 Task: Find and compare round trip flights from New Delhi to Mumbai for 1st June to 2nd June, considering price, duration, and stops.
Action: Mouse moved to (477, 268)
Screenshot: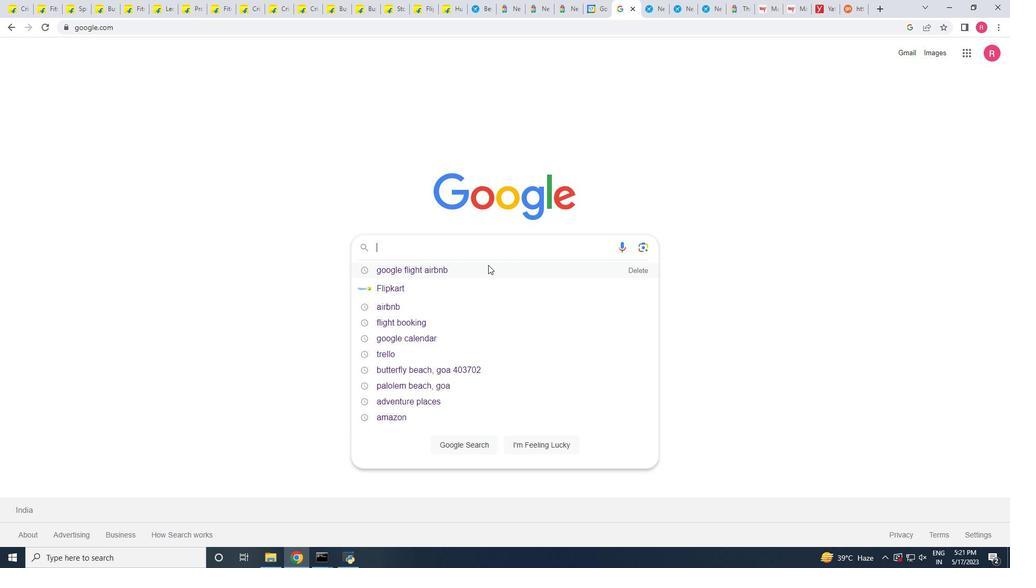 
Action: Mouse pressed left at (477, 268)
Screenshot: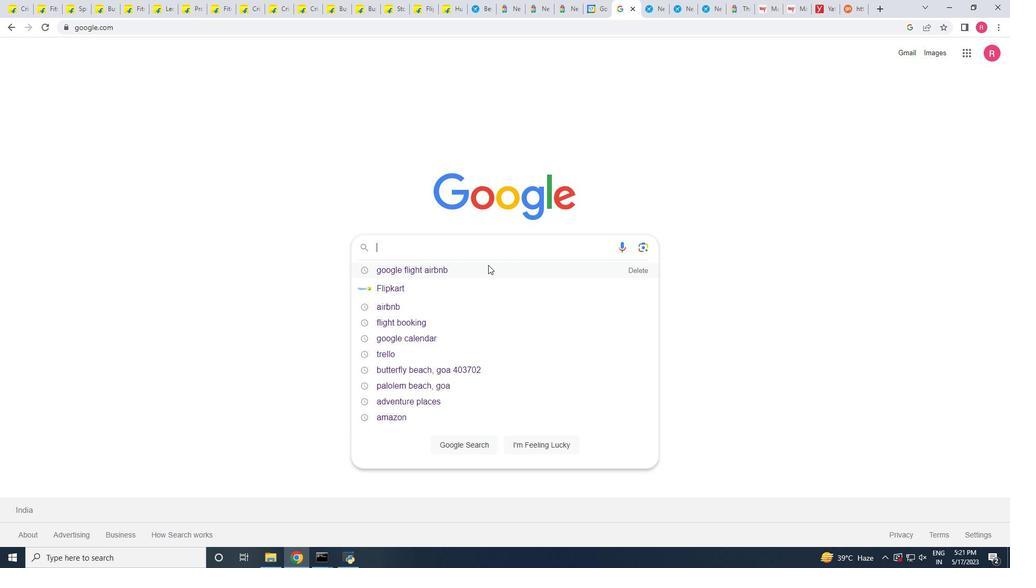 
Action: Mouse moved to (140, 165)
Screenshot: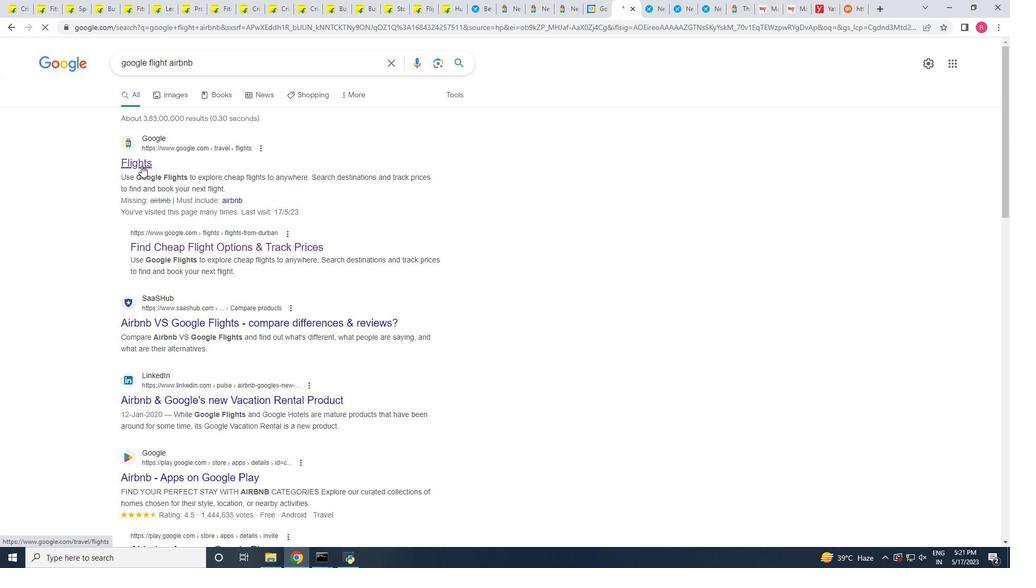 
Action: Mouse pressed left at (140, 165)
Screenshot: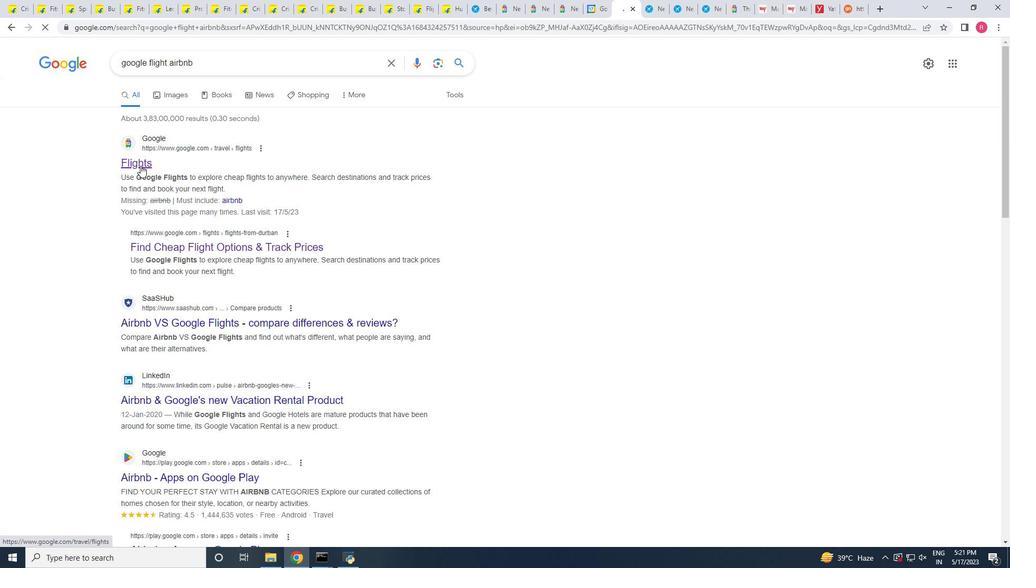 
Action: Mouse moved to (302, 258)
Screenshot: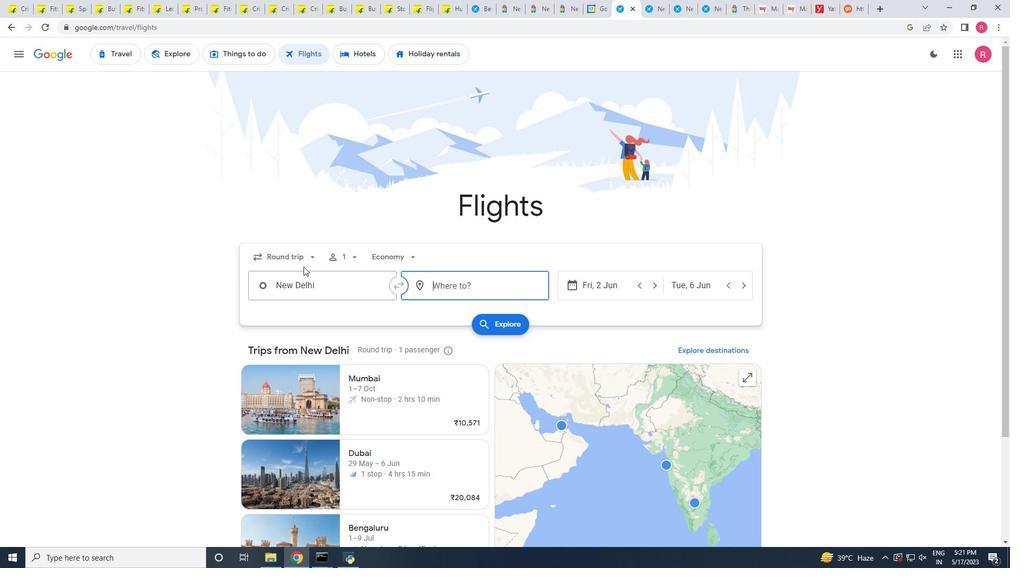 
Action: Mouse pressed left at (302, 258)
Screenshot: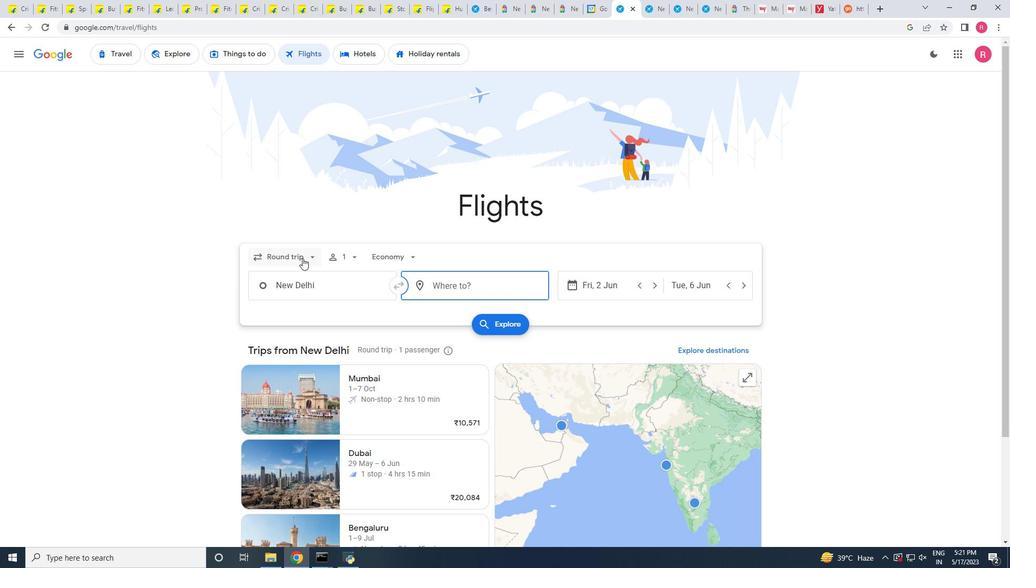 
Action: Mouse moved to (295, 289)
Screenshot: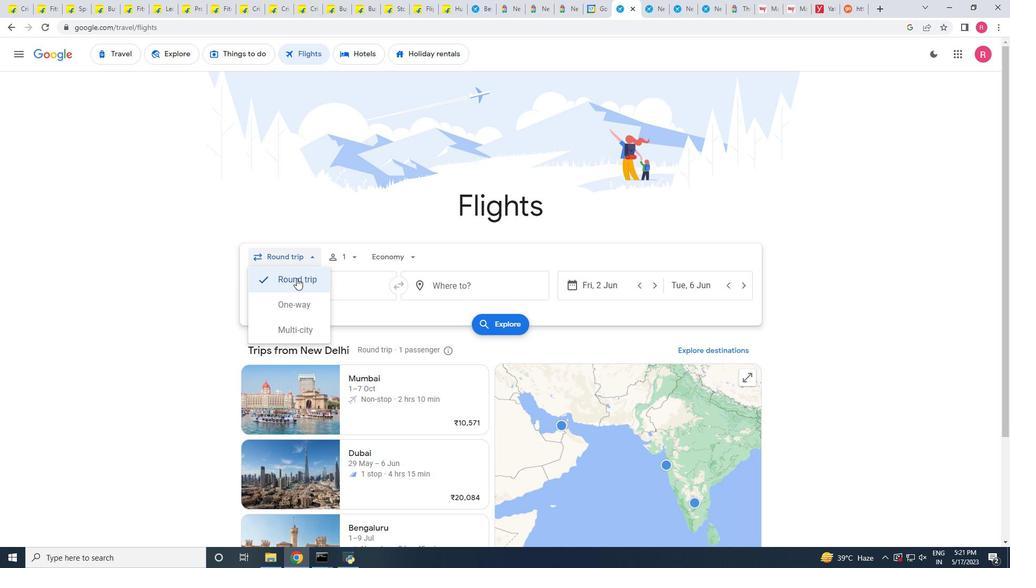
Action: Mouse pressed left at (295, 289)
Screenshot: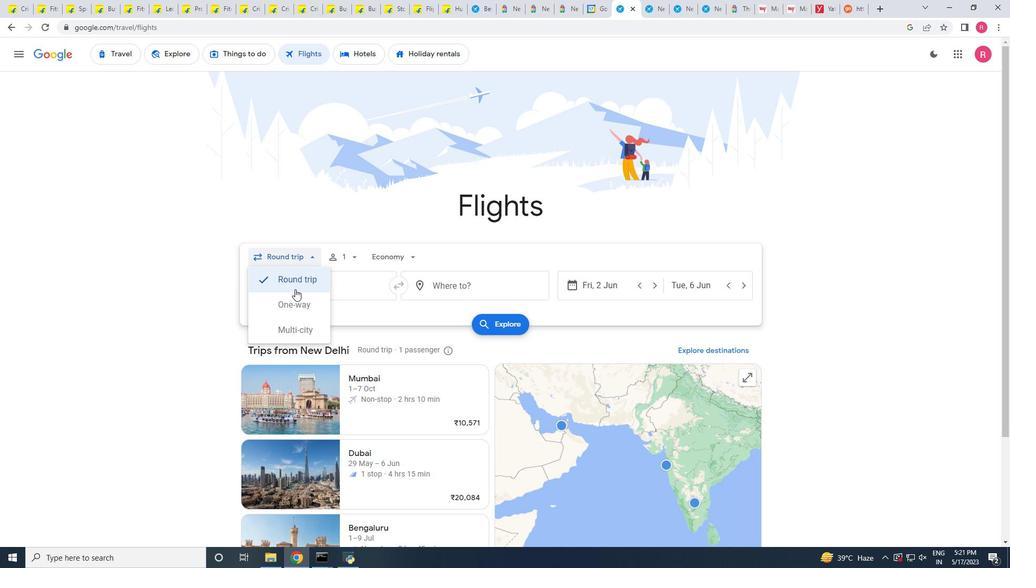 
Action: Mouse moved to (334, 264)
Screenshot: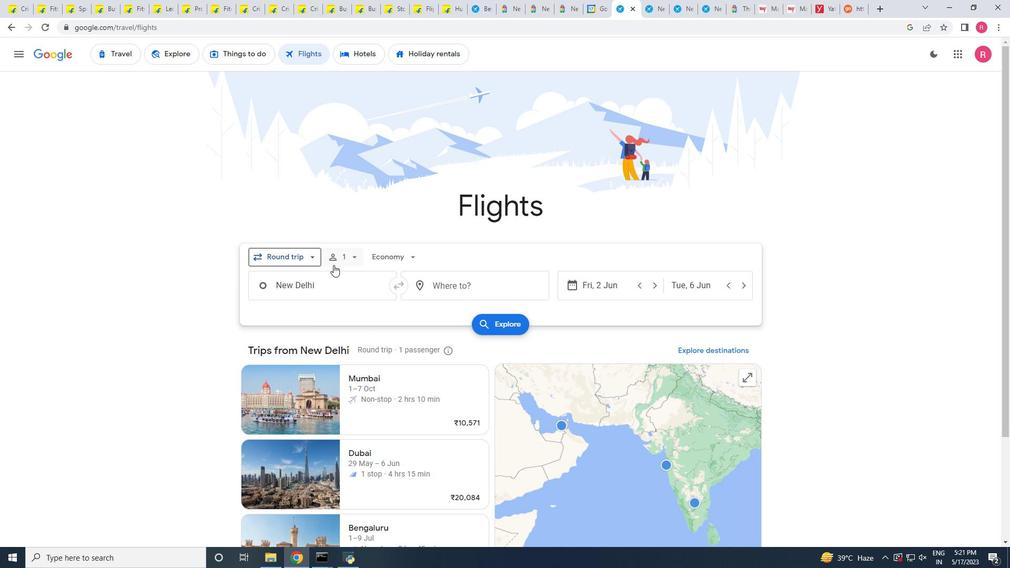 
Action: Mouse pressed left at (334, 264)
Screenshot: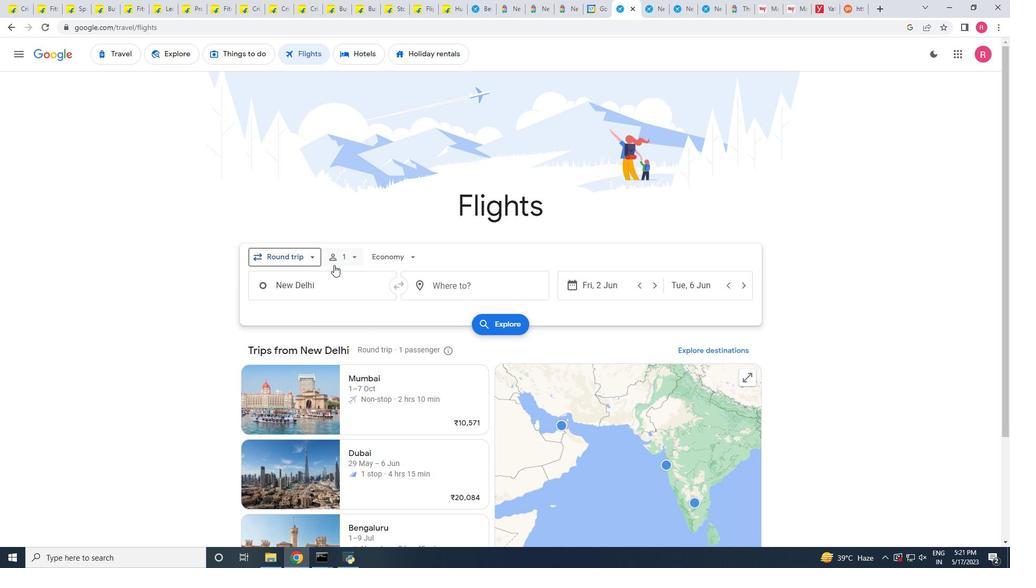 
Action: Mouse moved to (425, 396)
Screenshot: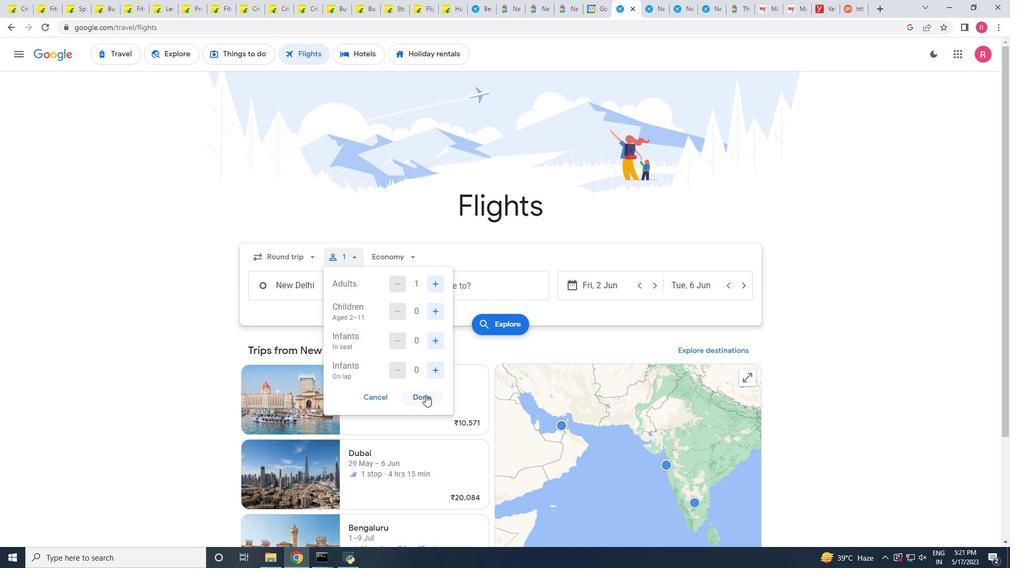 
Action: Mouse pressed left at (425, 396)
Screenshot: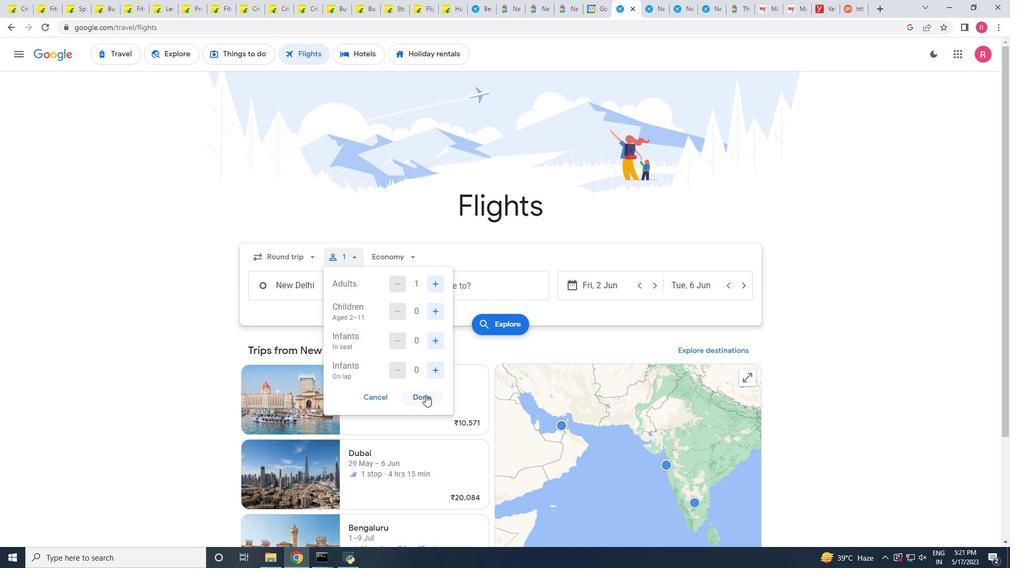 
Action: Mouse moved to (386, 252)
Screenshot: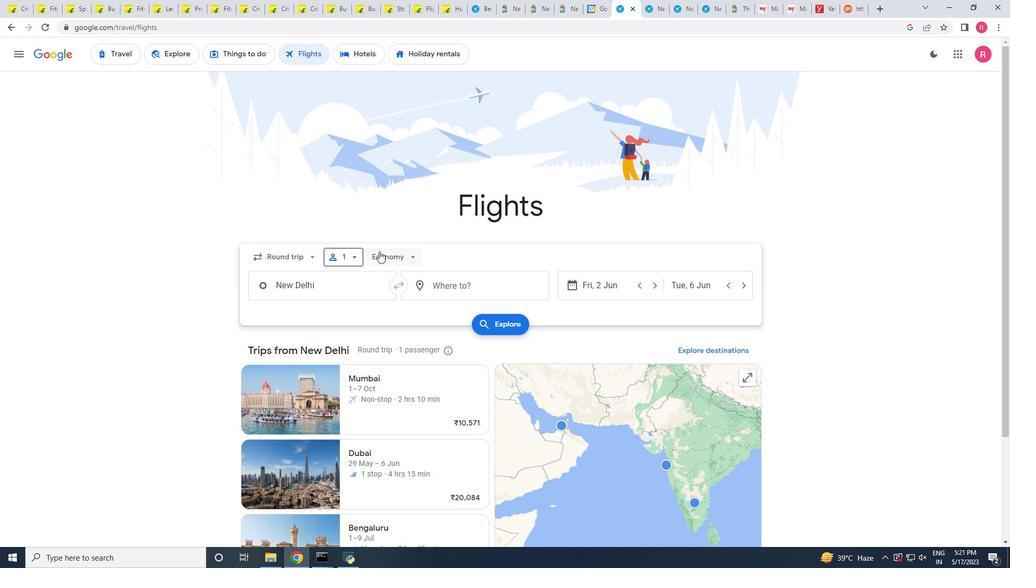 
Action: Mouse pressed left at (385, 252)
Screenshot: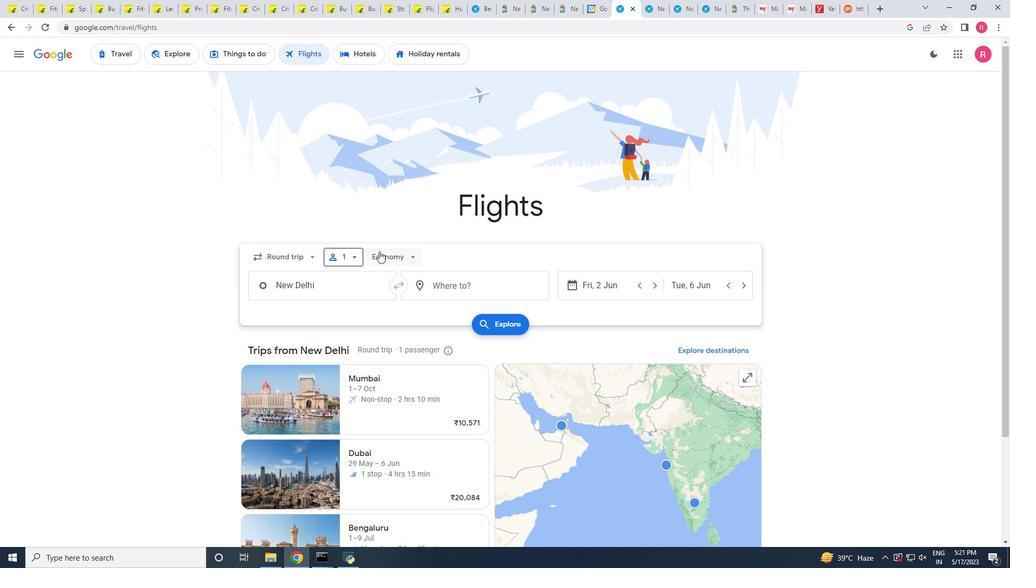 
Action: Mouse moved to (398, 284)
Screenshot: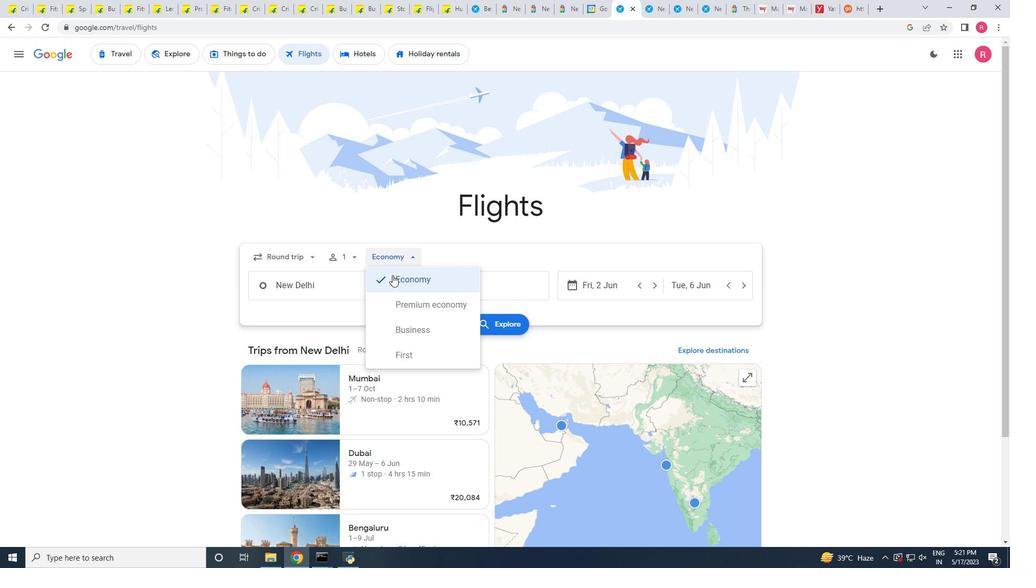 
Action: Mouse pressed left at (398, 284)
Screenshot: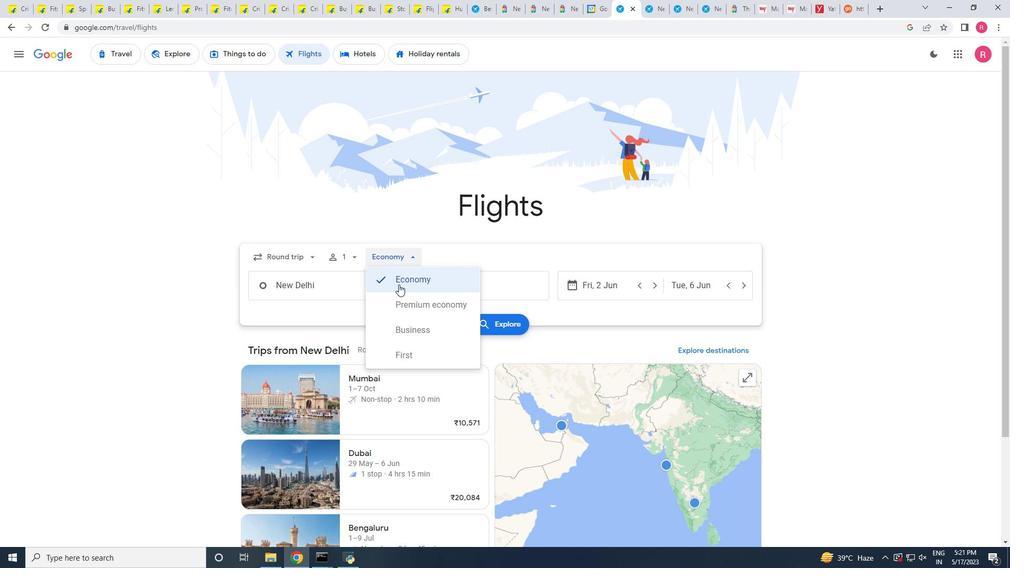 
Action: Mouse moved to (454, 301)
Screenshot: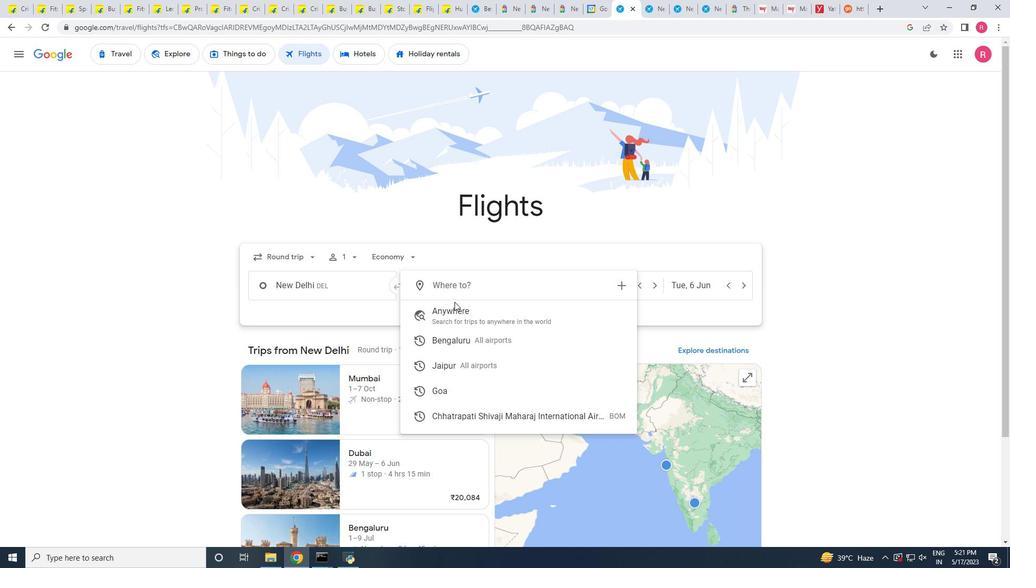 
Action: Key pressed mum
Screenshot: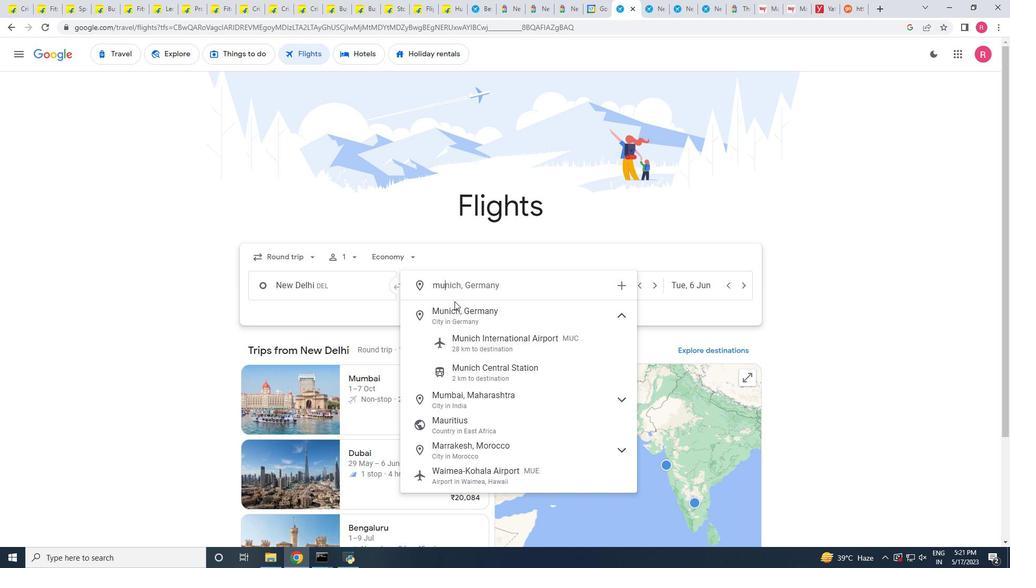 
Action: Mouse moved to (471, 335)
Screenshot: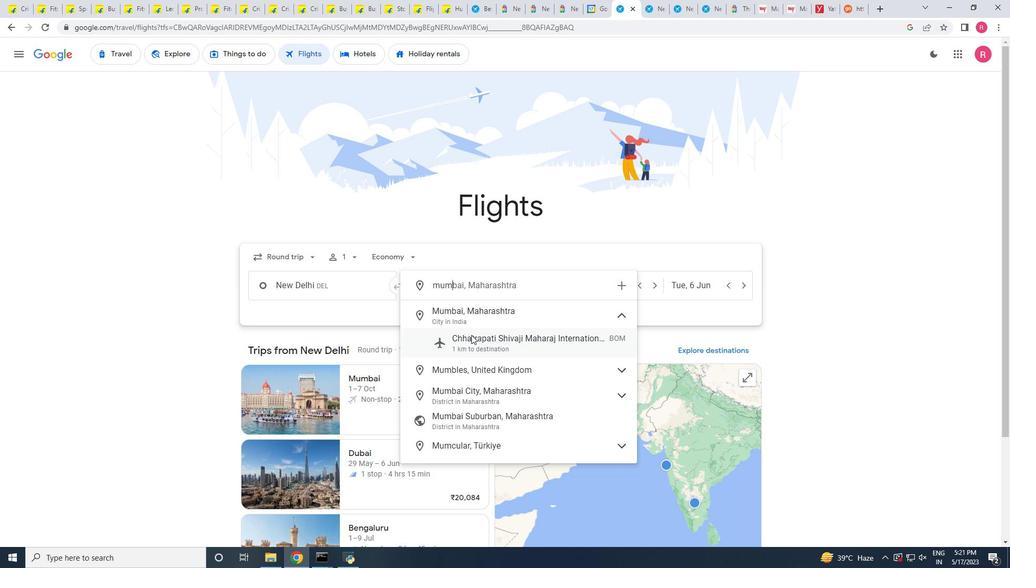
Action: Mouse pressed left at (471, 335)
Screenshot: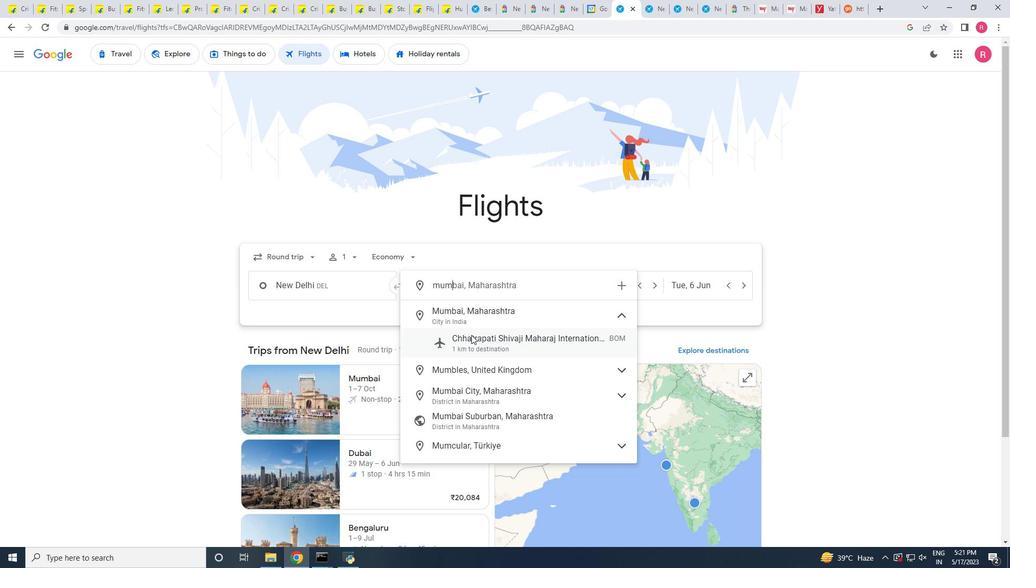
Action: Mouse moved to (622, 289)
Screenshot: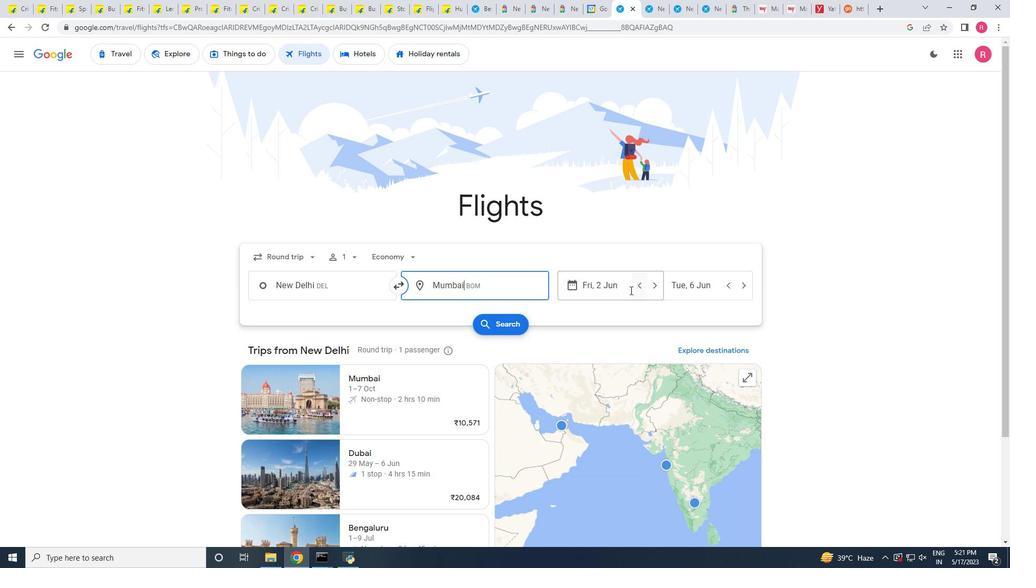 
Action: Mouse pressed left at (622, 289)
Screenshot: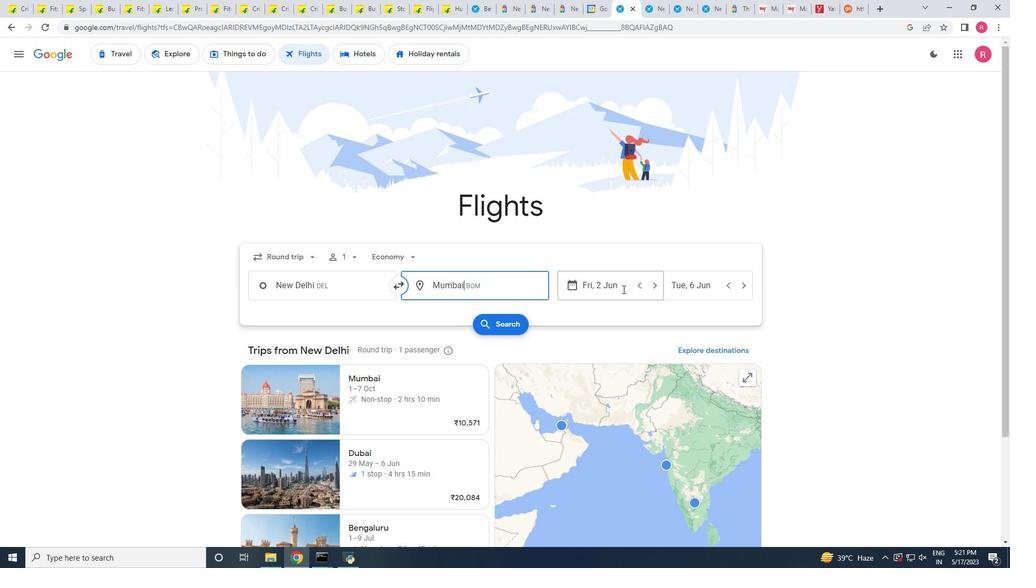 
Action: Mouse moved to (681, 363)
Screenshot: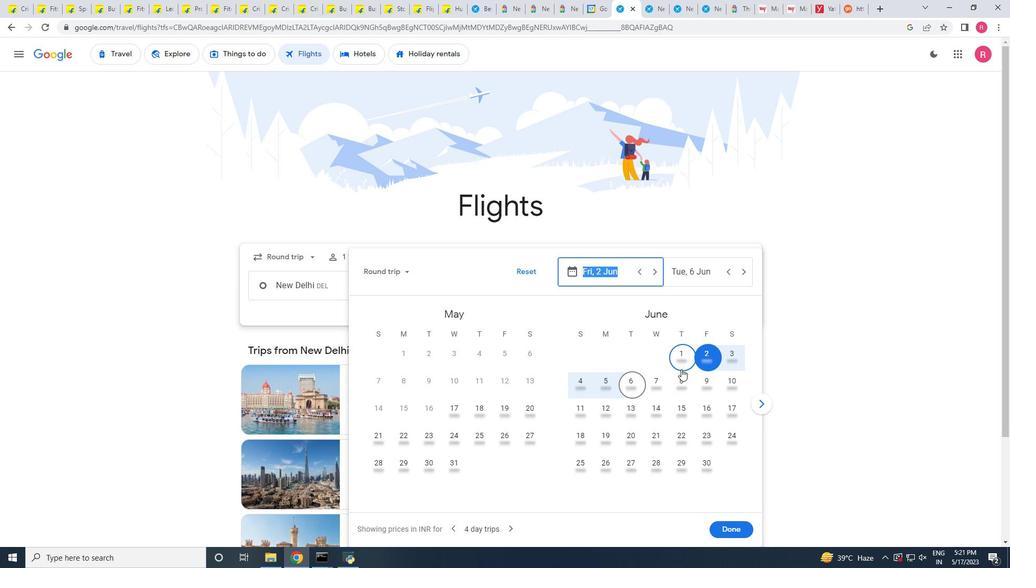 
Action: Mouse pressed left at (681, 363)
Screenshot: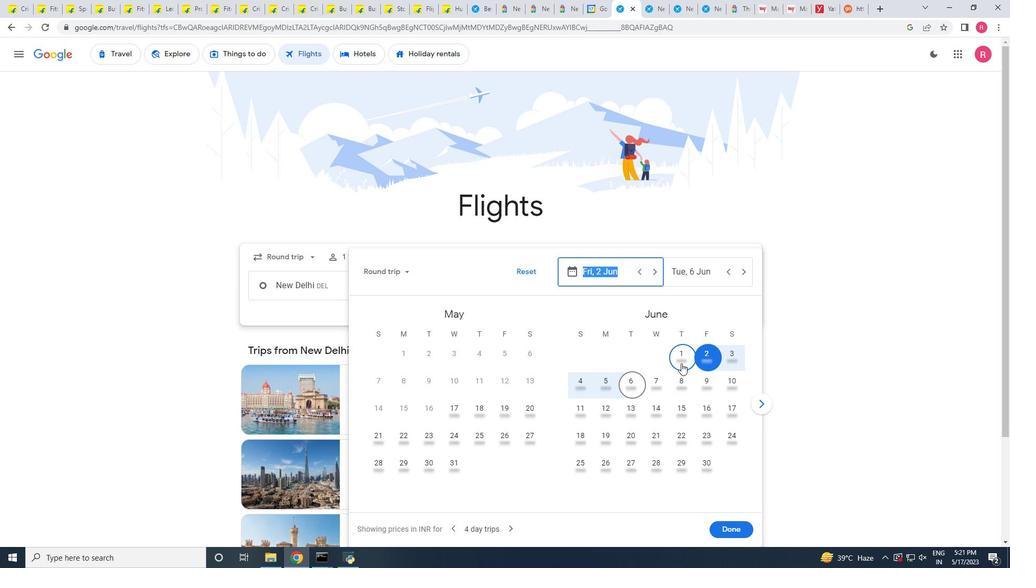 
Action: Mouse moved to (694, 284)
Screenshot: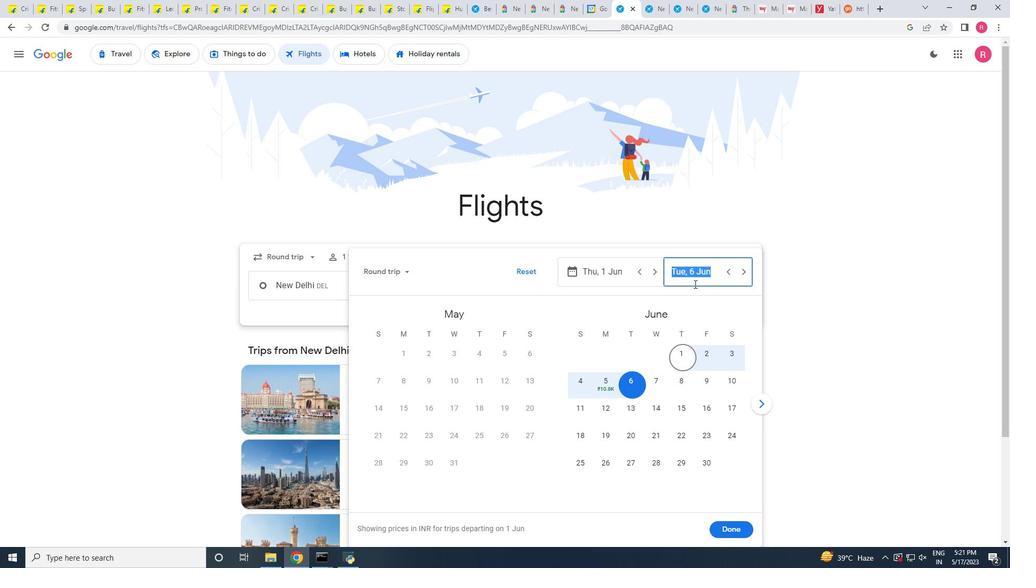 
Action: Mouse pressed left at (694, 284)
Screenshot: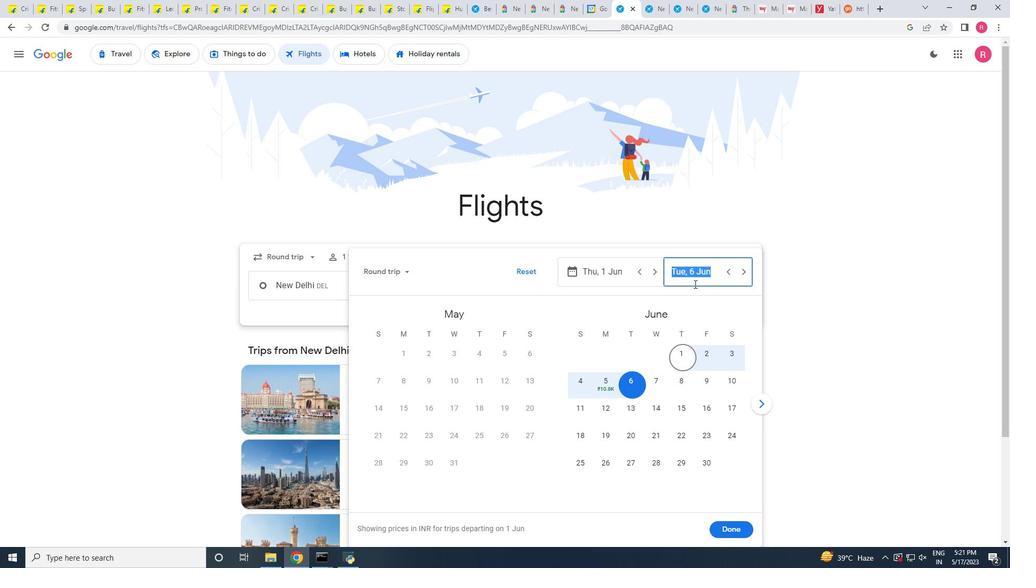
Action: Mouse moved to (705, 351)
Screenshot: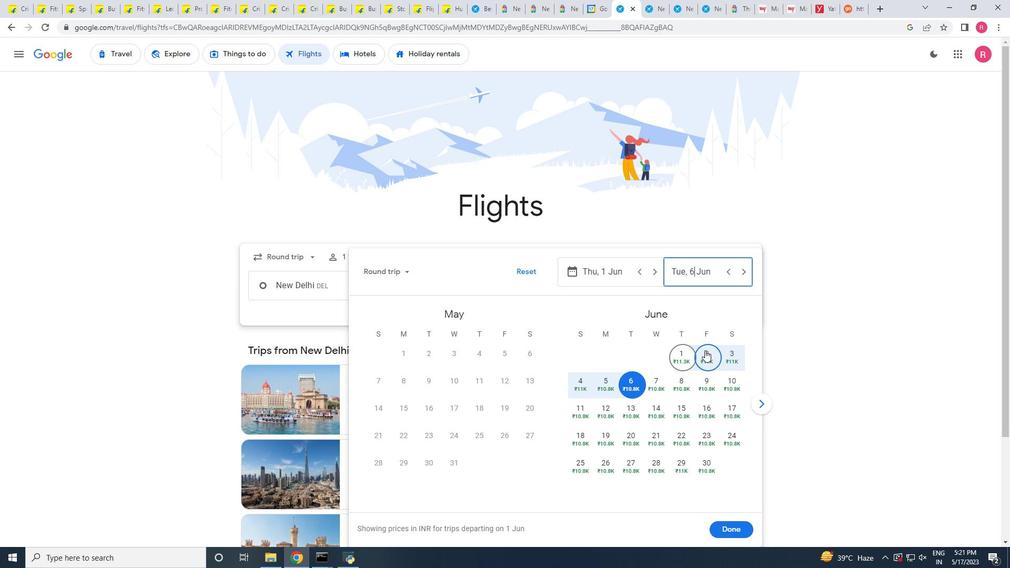 
Action: Mouse pressed left at (705, 351)
Screenshot: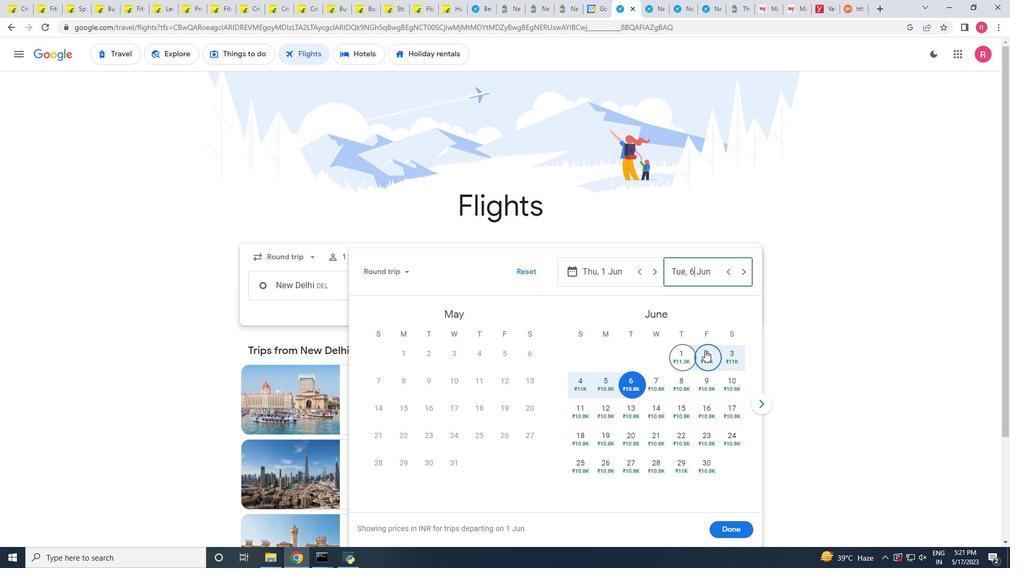 
Action: Mouse moved to (720, 527)
Screenshot: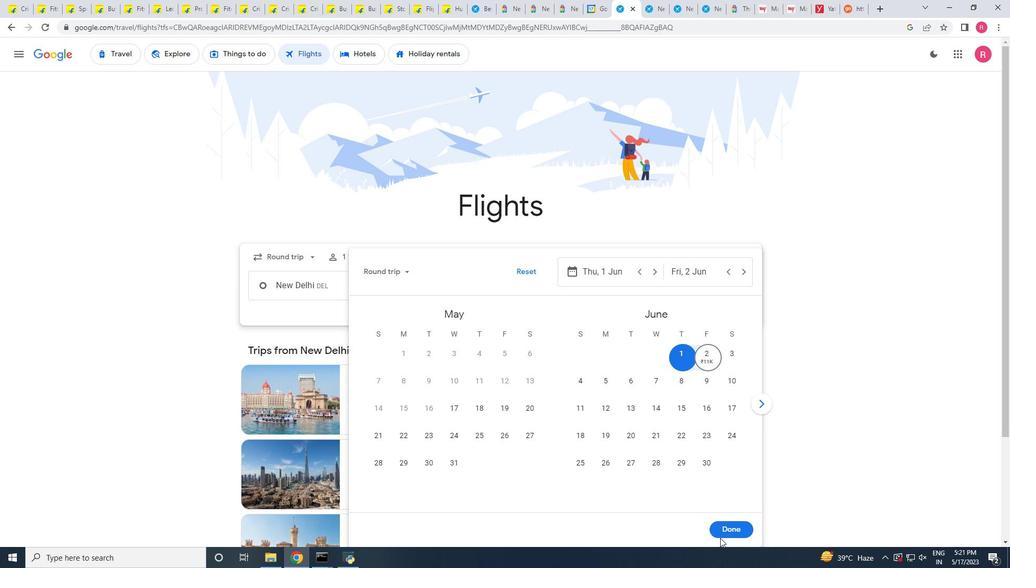 
Action: Mouse pressed left at (720, 527)
Screenshot: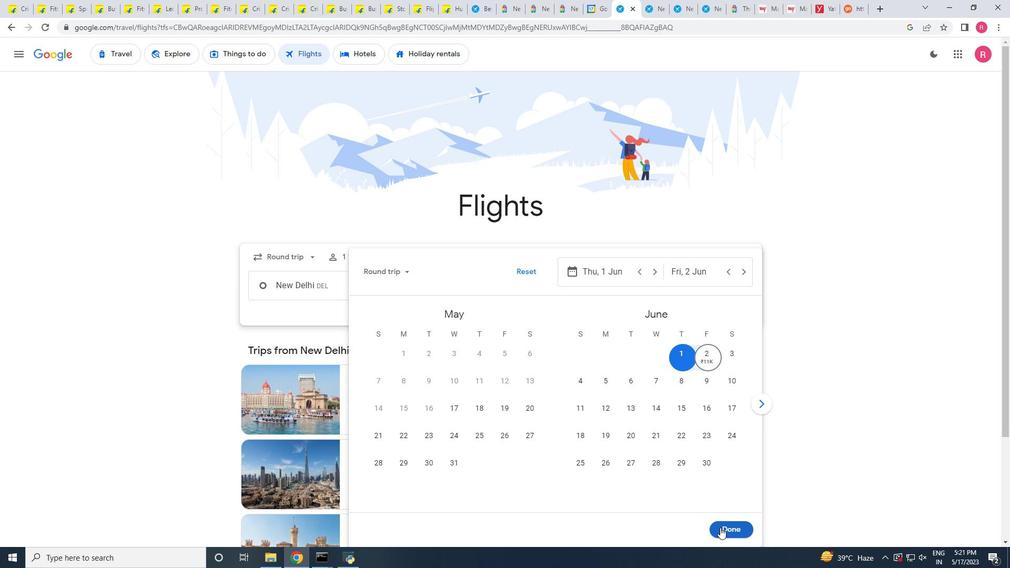 
Action: Mouse moved to (506, 320)
Screenshot: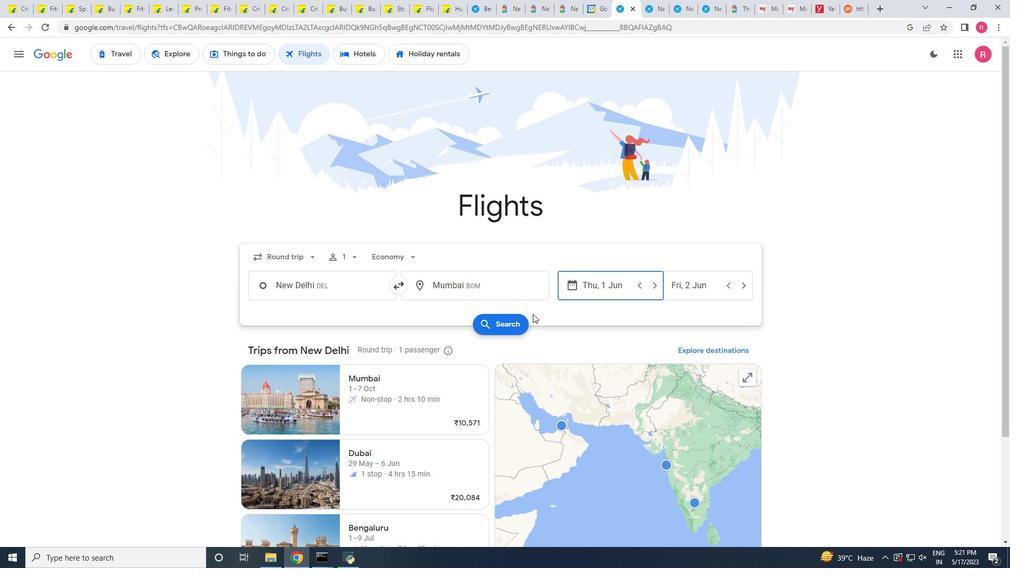 
Action: Mouse pressed left at (506, 320)
Screenshot: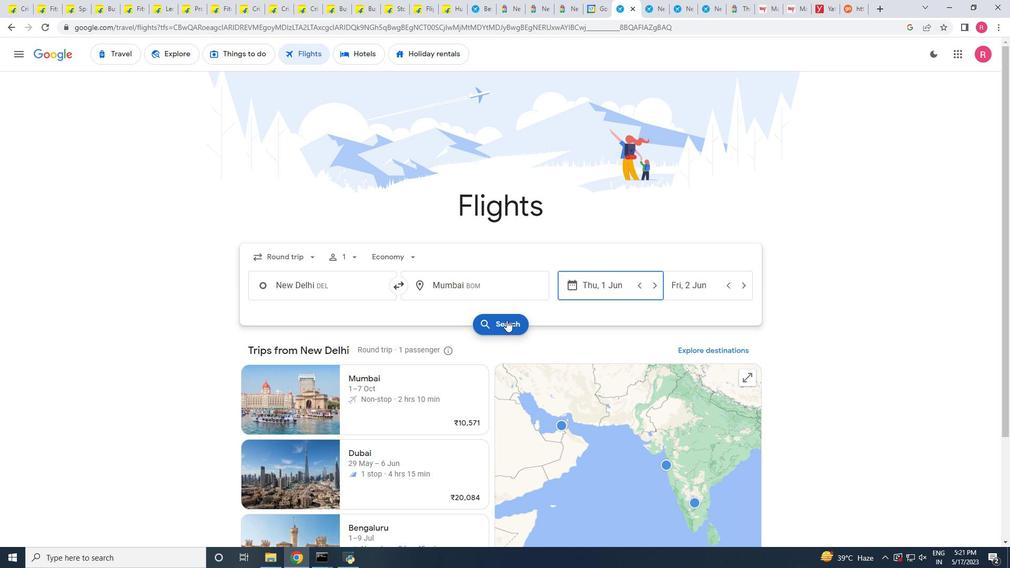 
Action: Mouse moved to (243, 148)
Screenshot: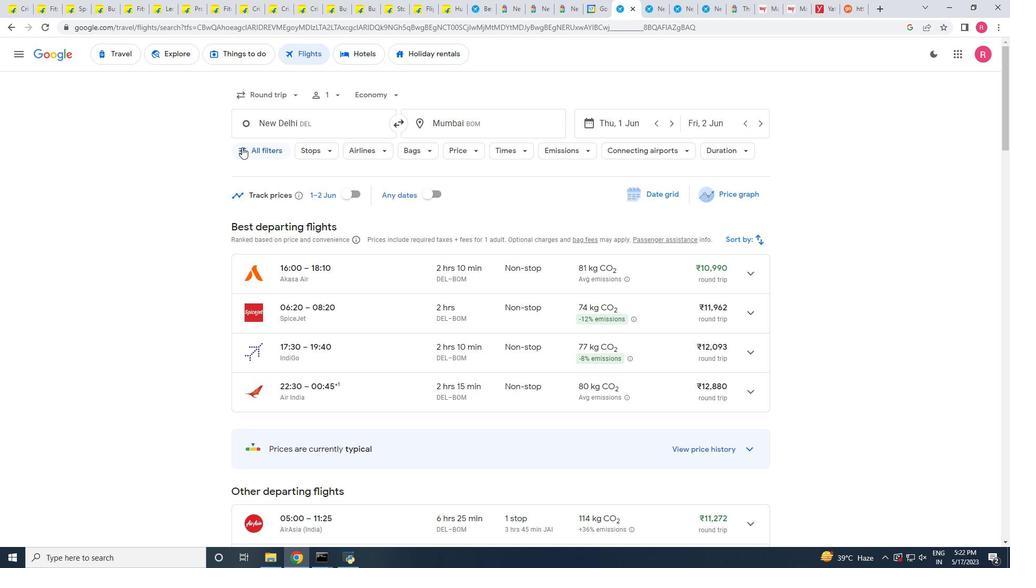 
Action: Mouse pressed left at (243, 148)
Screenshot: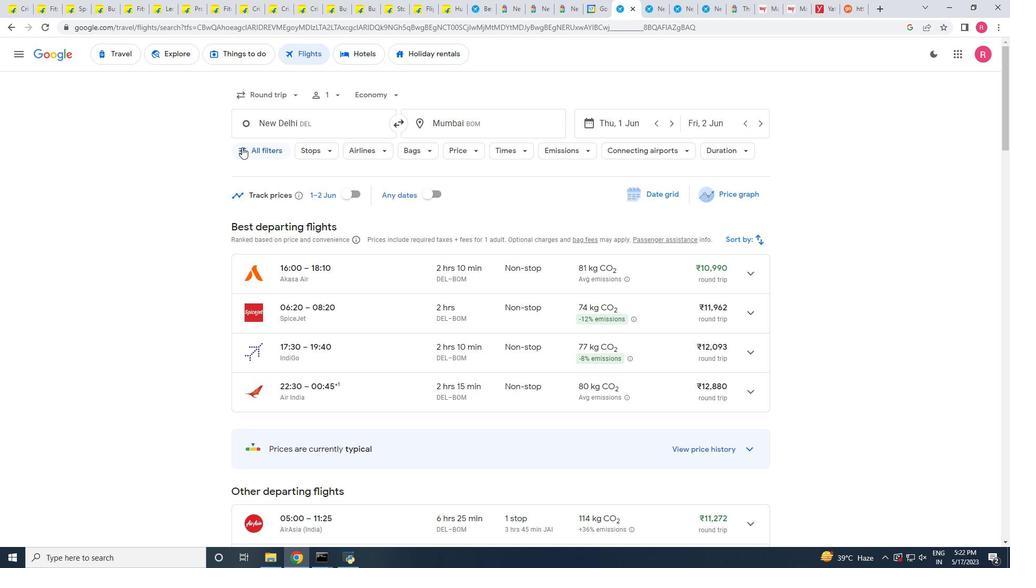 
Action: Mouse moved to (329, 337)
Screenshot: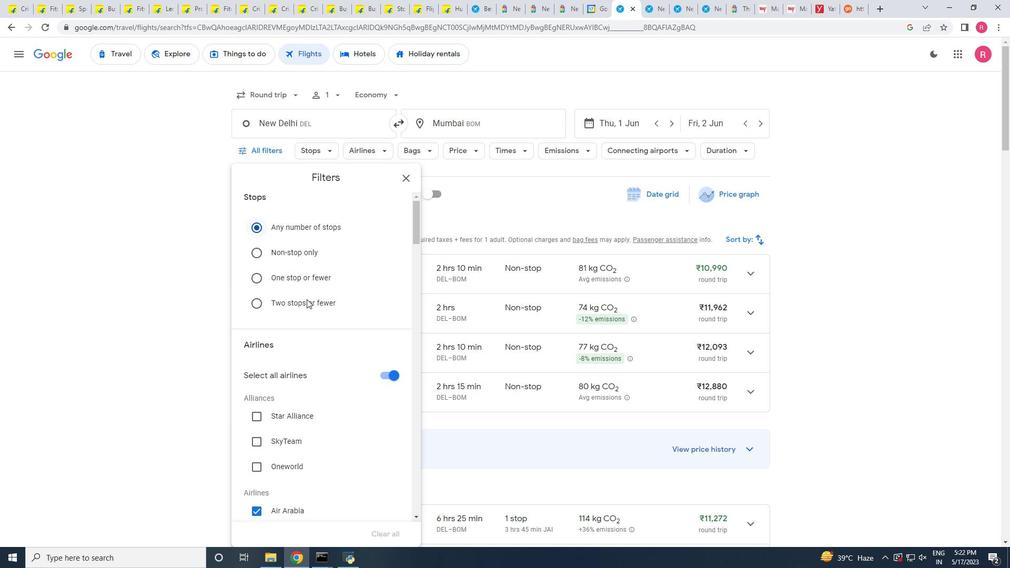 
Action: Mouse scrolled (329, 336) with delta (0, 0)
Screenshot: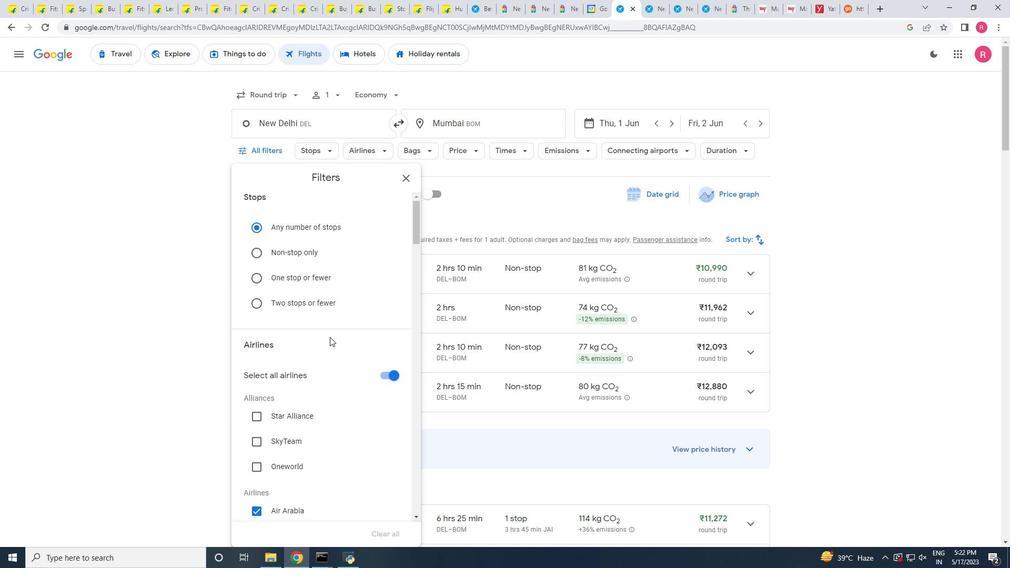 
Action: Mouse scrolled (329, 336) with delta (0, 0)
Screenshot: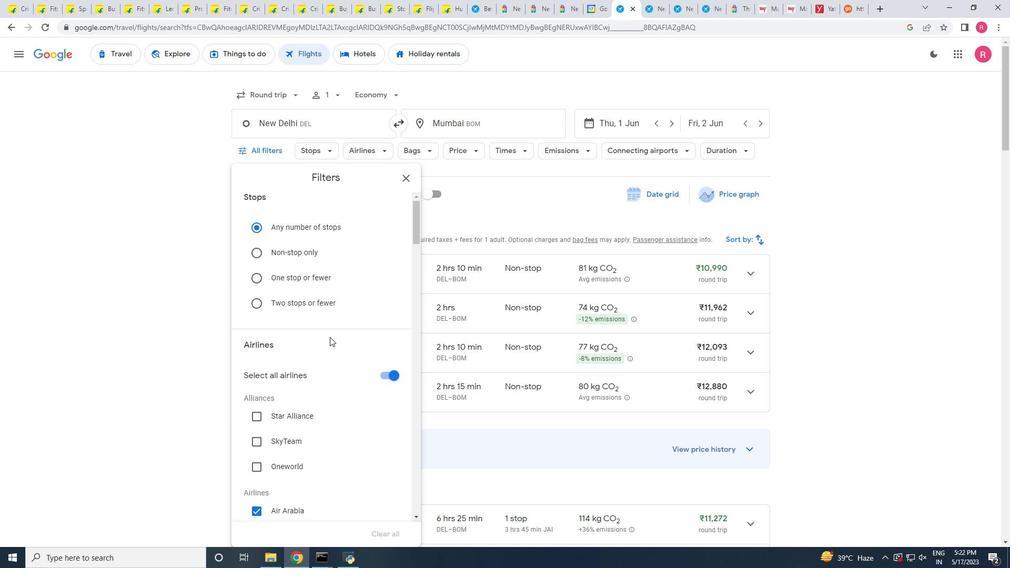 
Action: Mouse scrolled (329, 336) with delta (0, 0)
Screenshot: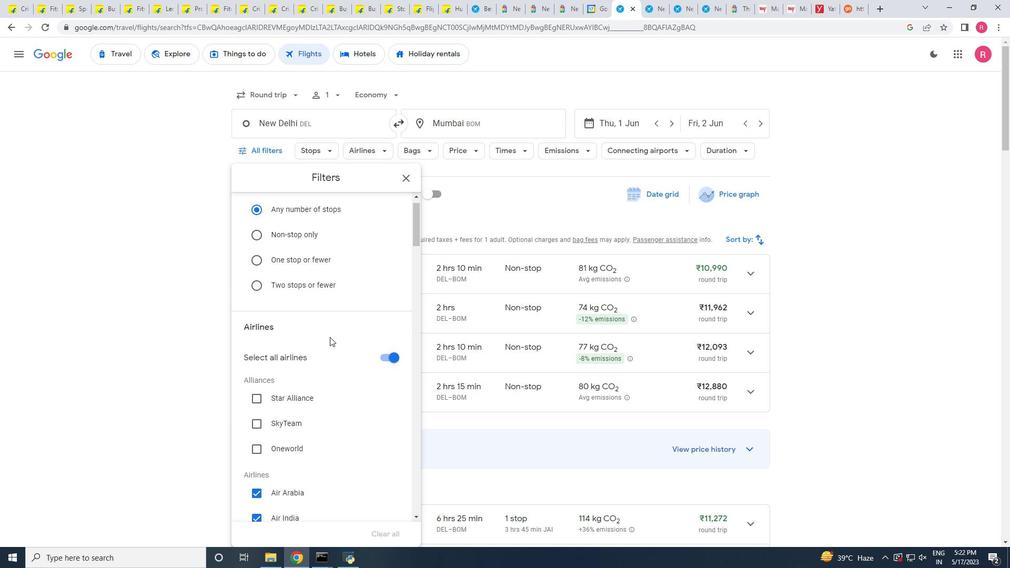 
Action: Mouse scrolled (329, 336) with delta (0, 0)
Screenshot: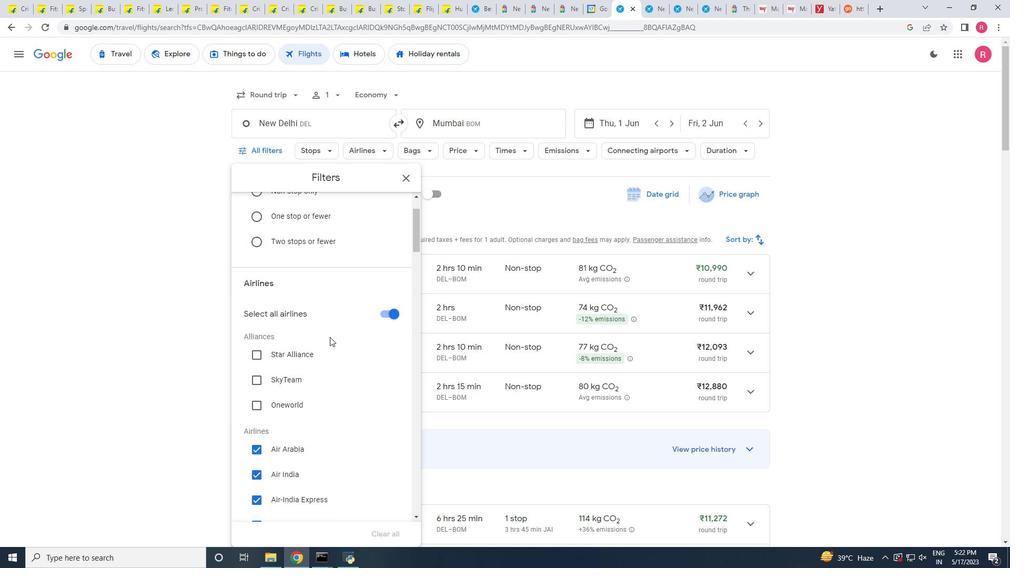 
Action: Mouse scrolled (329, 336) with delta (0, 0)
Screenshot: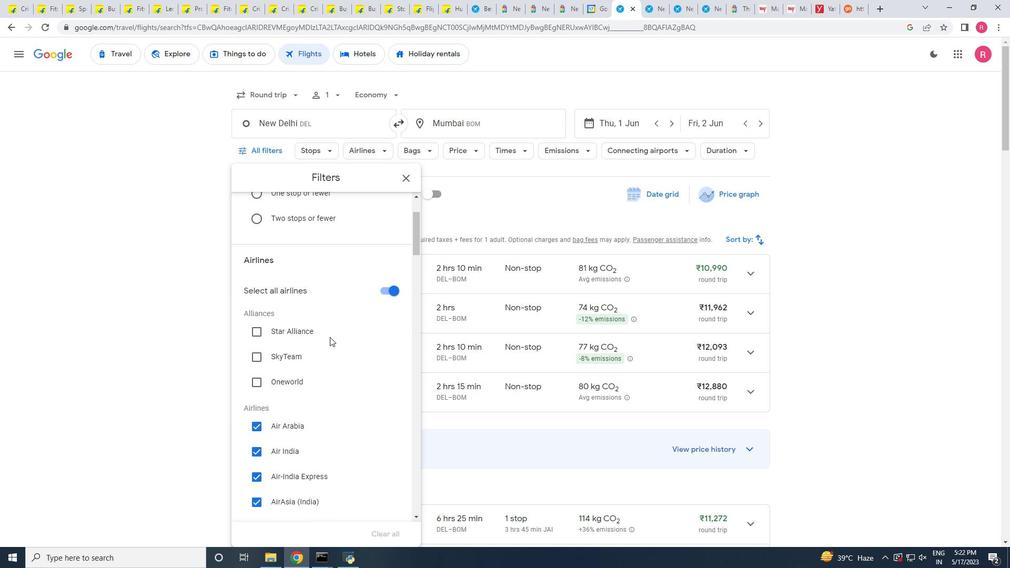 
Action: Mouse scrolled (329, 336) with delta (0, 0)
Screenshot: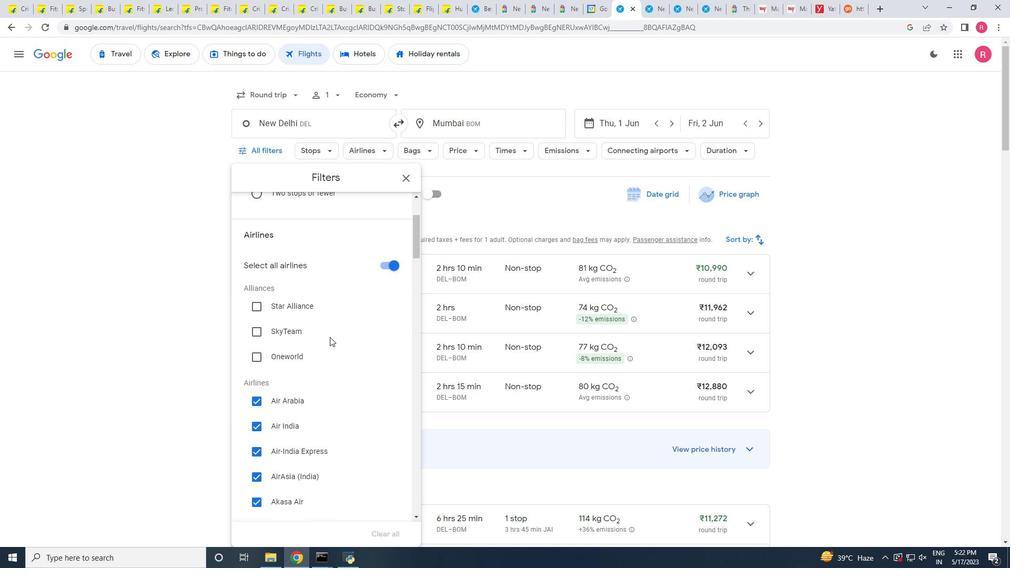 
Action: Mouse moved to (330, 337)
Screenshot: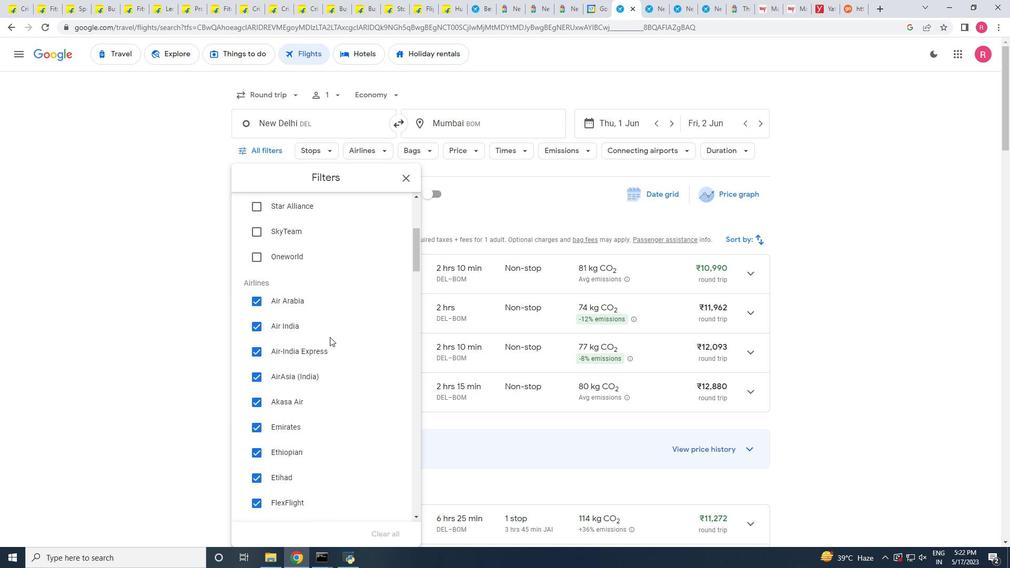 
Action: Mouse scrolled (330, 336) with delta (0, 0)
Screenshot: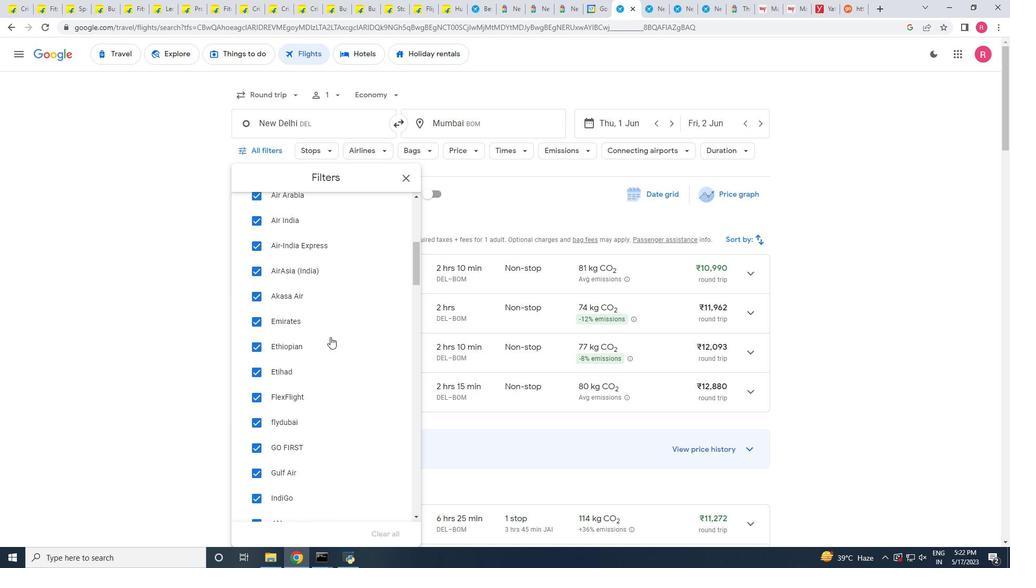 
Action: Mouse scrolled (330, 336) with delta (0, 0)
Screenshot: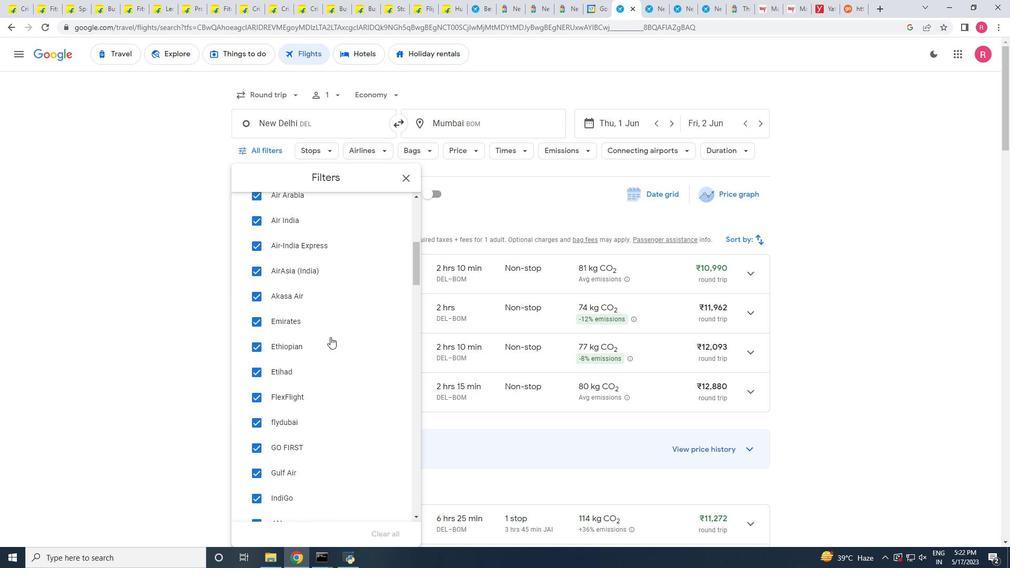 
Action: Mouse scrolled (330, 336) with delta (0, 0)
Screenshot: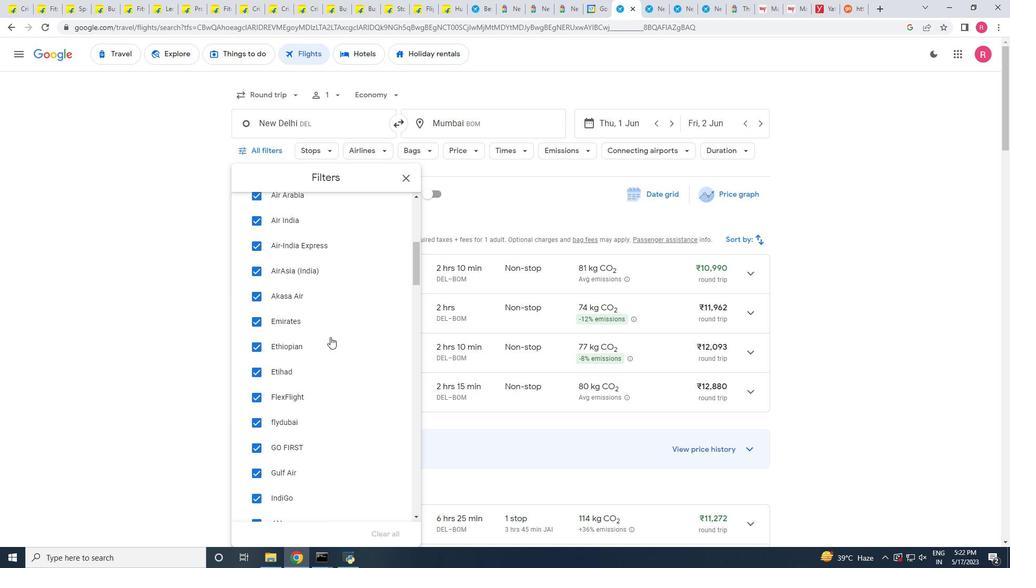 
Action: Mouse scrolled (330, 336) with delta (0, 0)
Screenshot: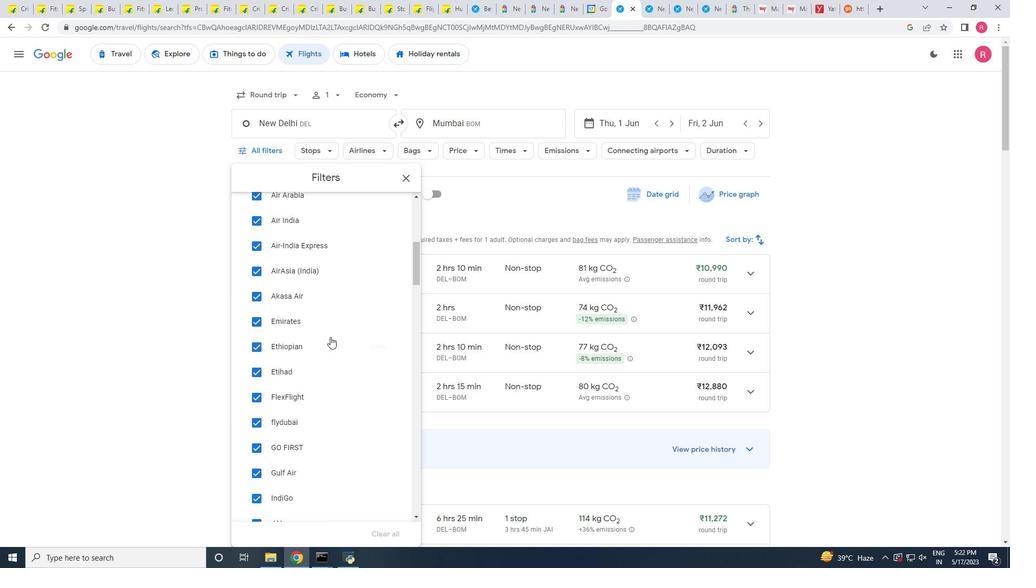 
Action: Mouse scrolled (330, 336) with delta (0, 0)
Screenshot: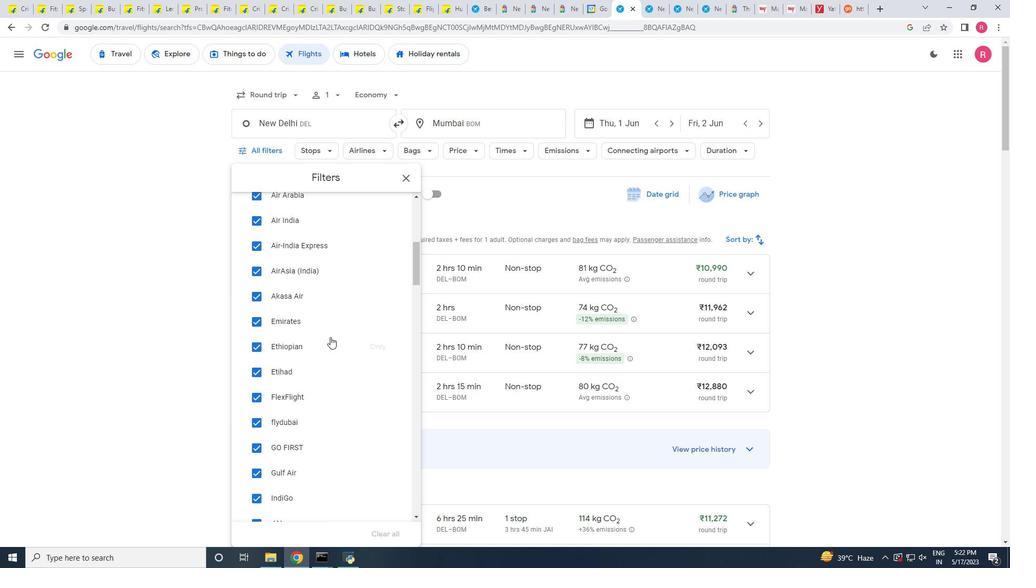 
Action: Mouse scrolled (330, 336) with delta (0, 0)
Screenshot: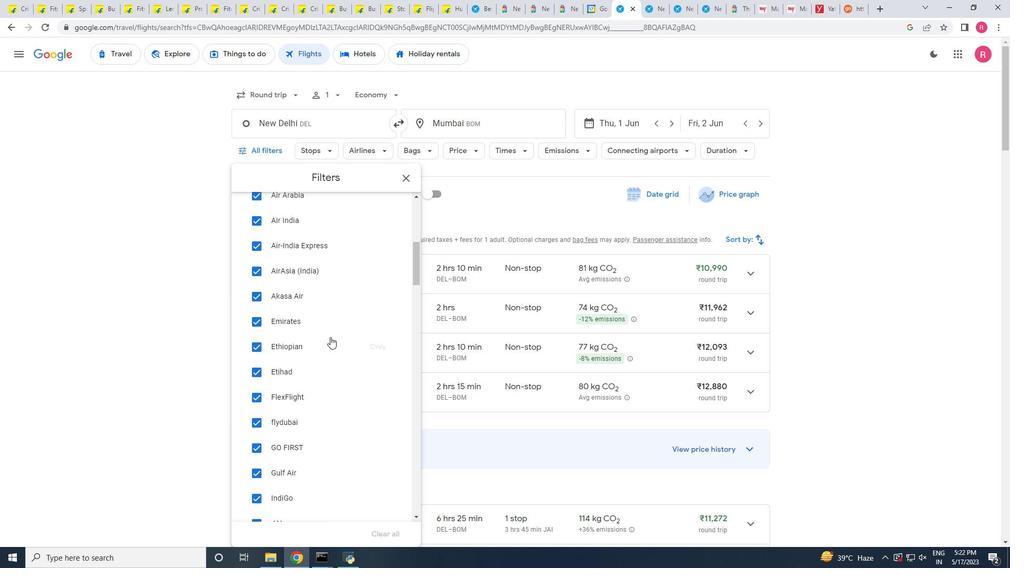 
Action: Mouse scrolled (330, 336) with delta (0, 0)
Screenshot: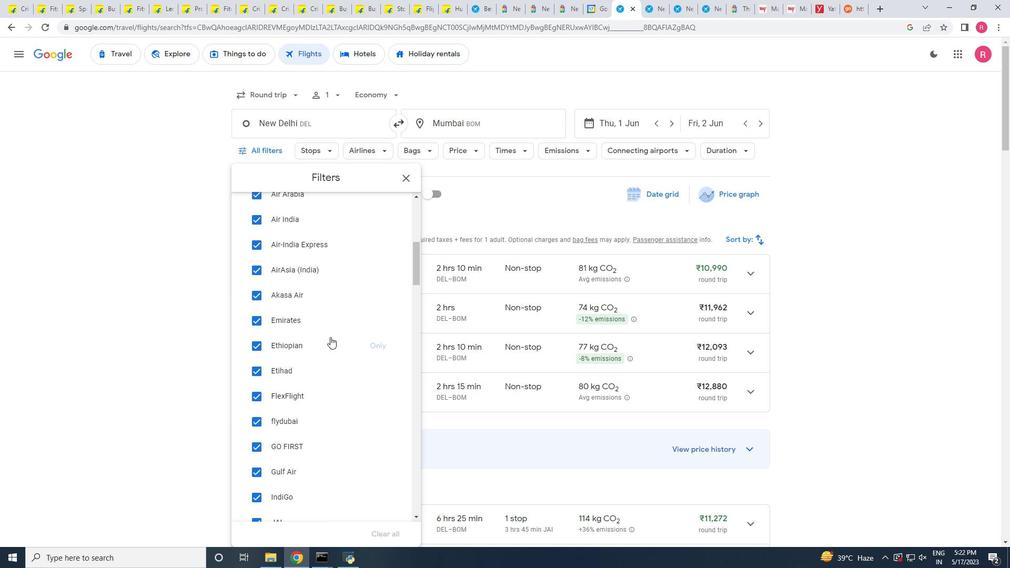 
Action: Mouse moved to (332, 334)
Screenshot: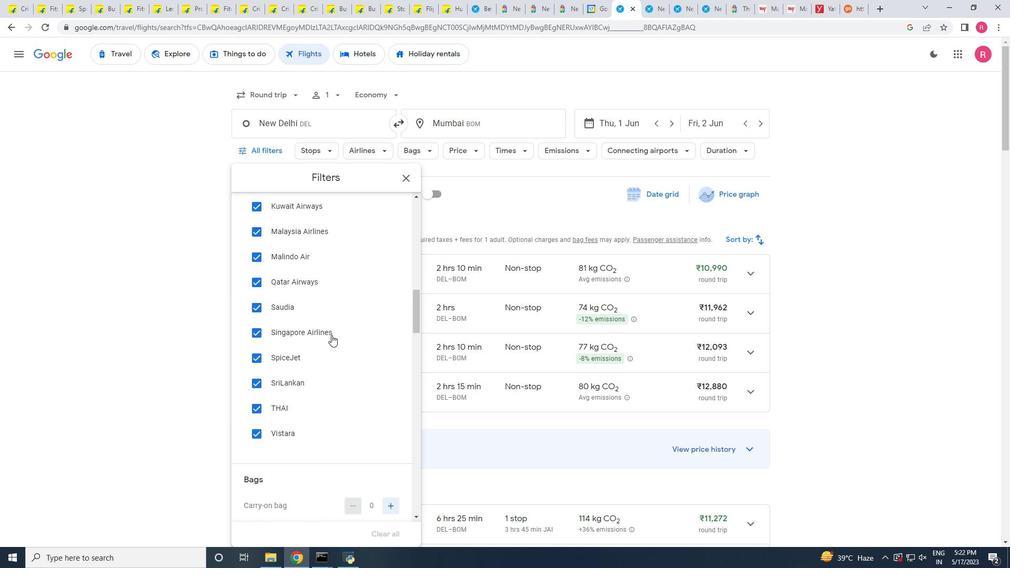 
Action: Mouse scrolled (332, 334) with delta (0, 0)
Screenshot: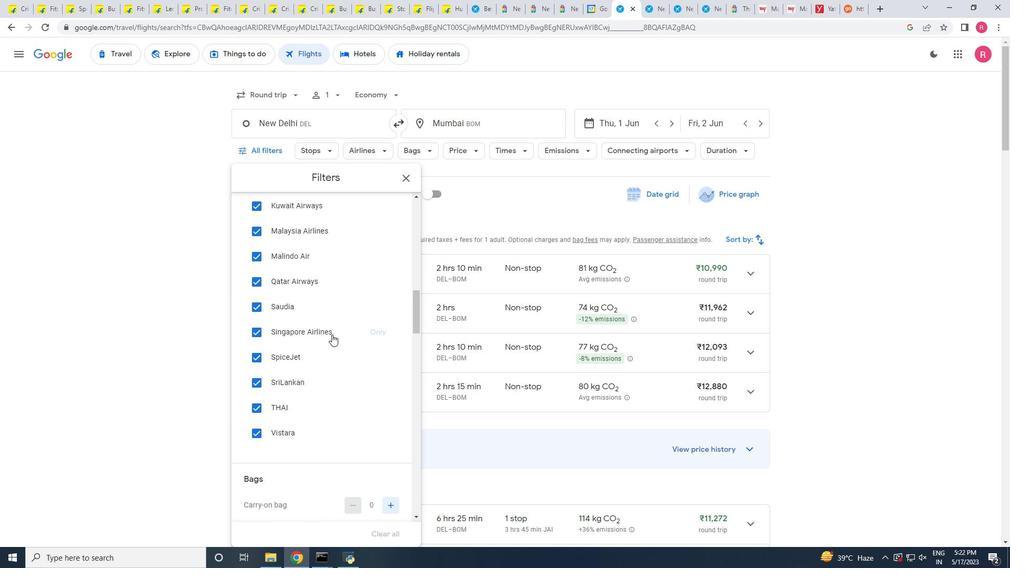 
Action: Mouse scrolled (332, 334) with delta (0, 0)
Screenshot: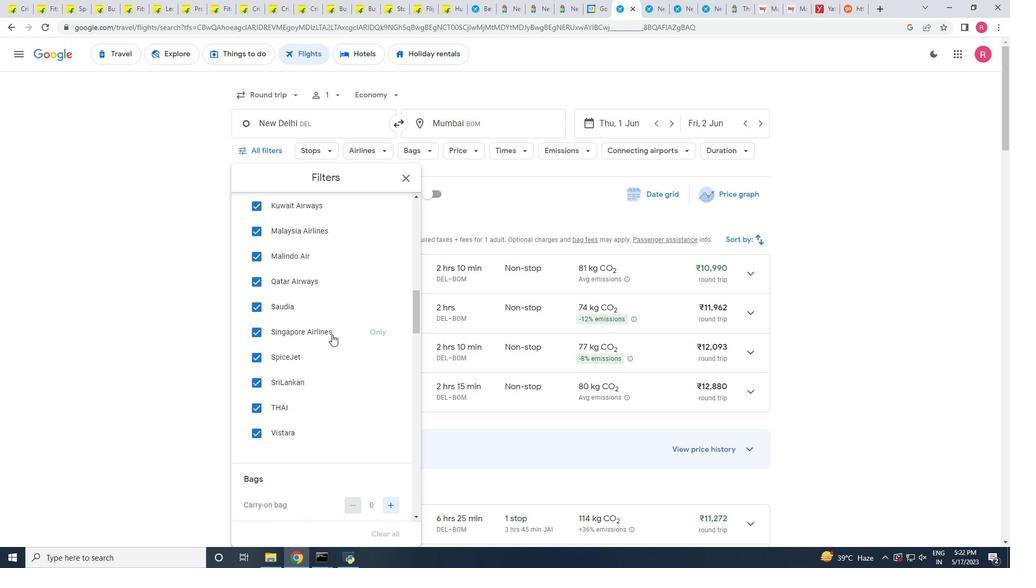 
Action: Mouse scrolled (332, 334) with delta (0, 0)
Screenshot: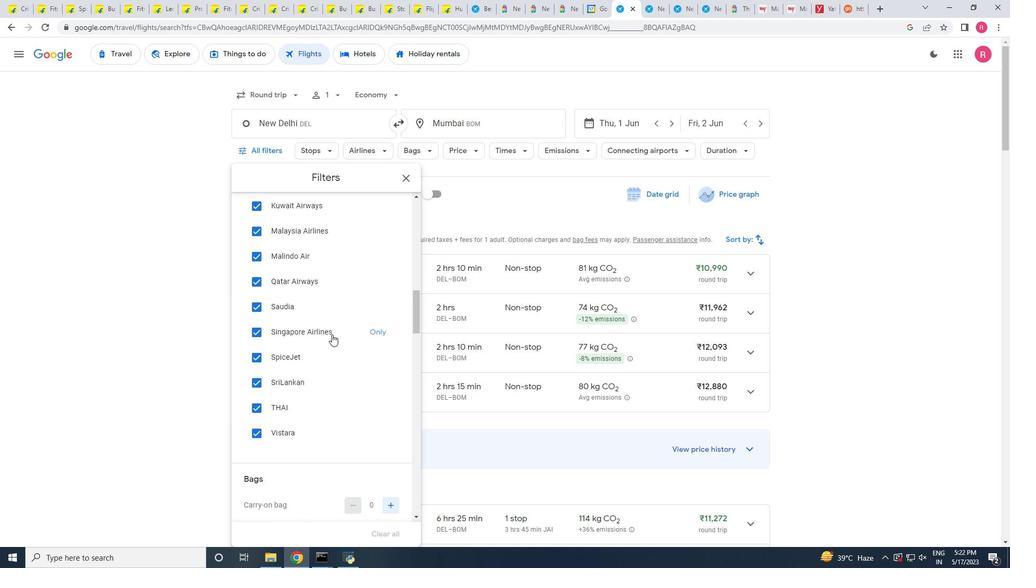
Action: Mouse scrolled (332, 334) with delta (0, 0)
Screenshot: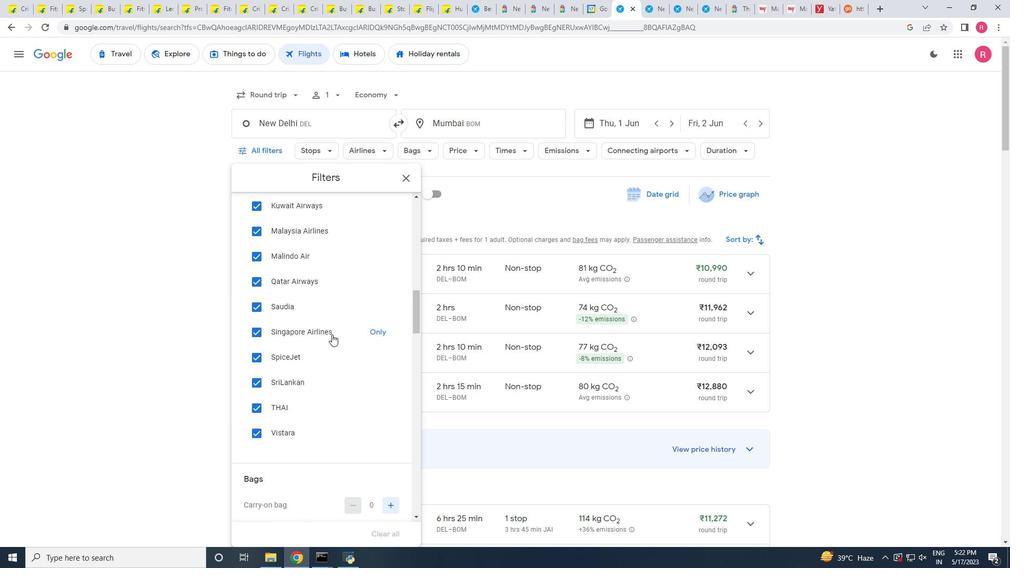 
Action: Mouse scrolled (332, 334) with delta (0, 0)
Screenshot: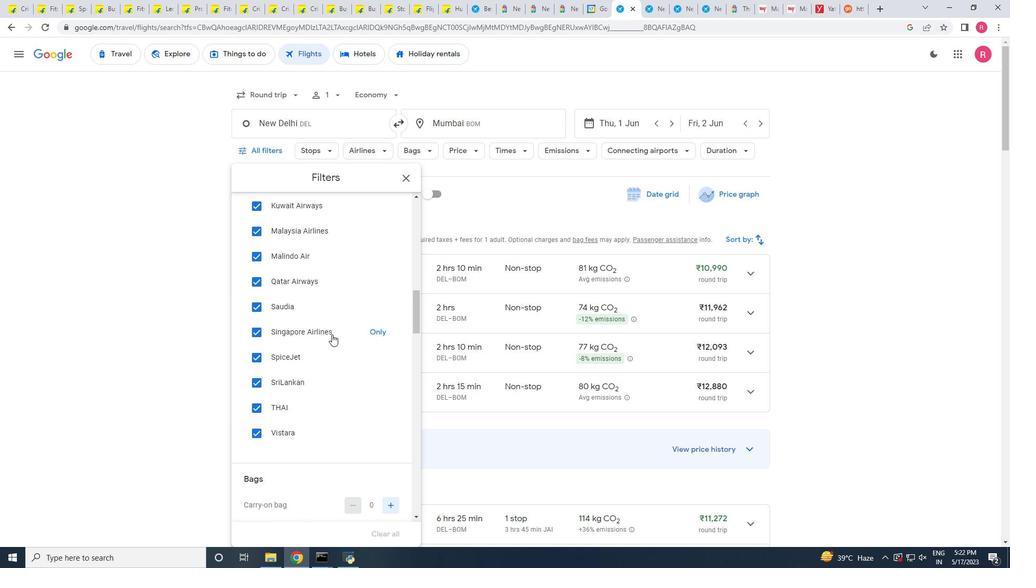 
Action: Mouse moved to (333, 331)
Screenshot: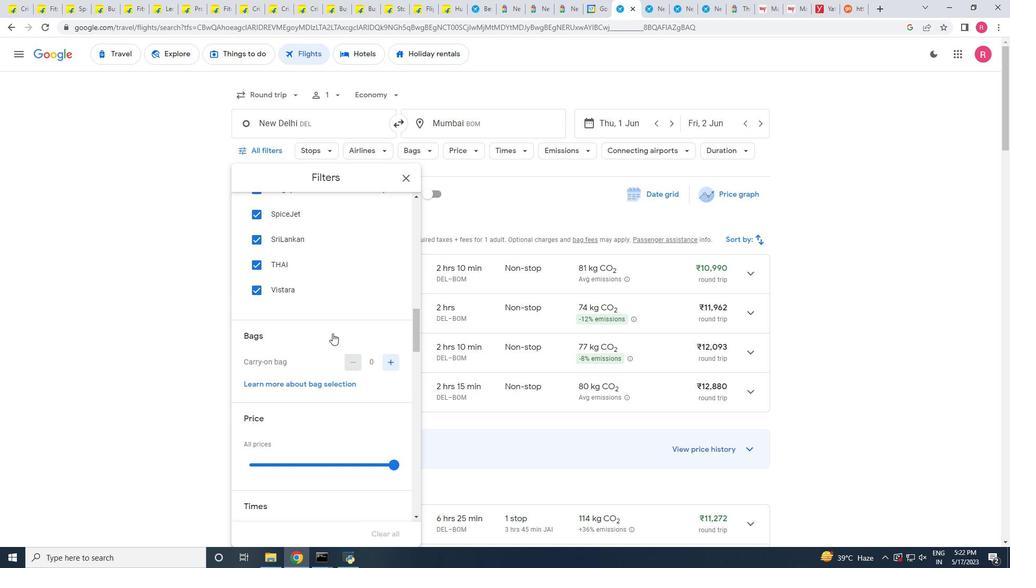 
Action: Mouse scrolled (333, 330) with delta (0, 0)
Screenshot: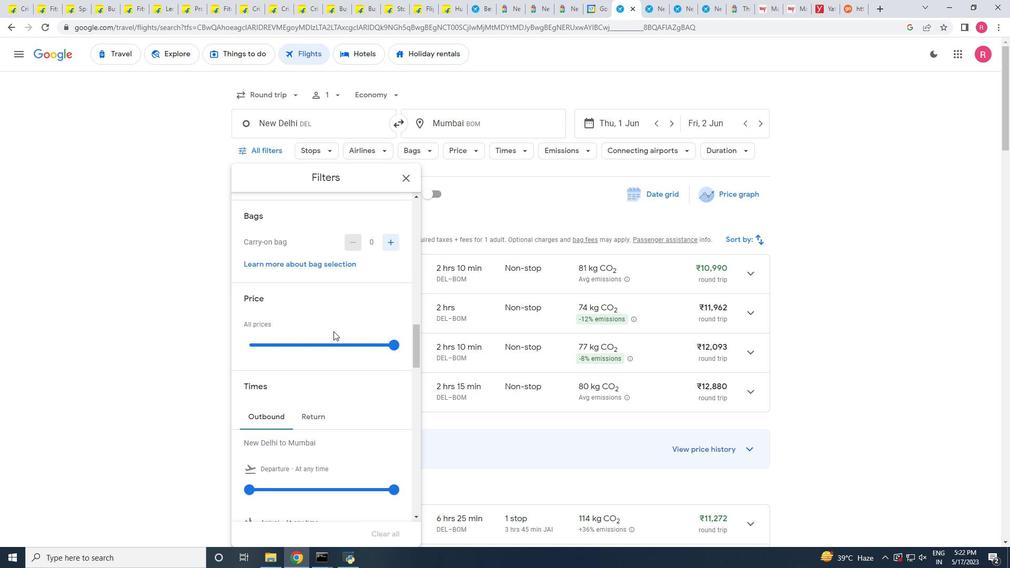 
Action: Mouse scrolled (333, 330) with delta (0, 0)
Screenshot: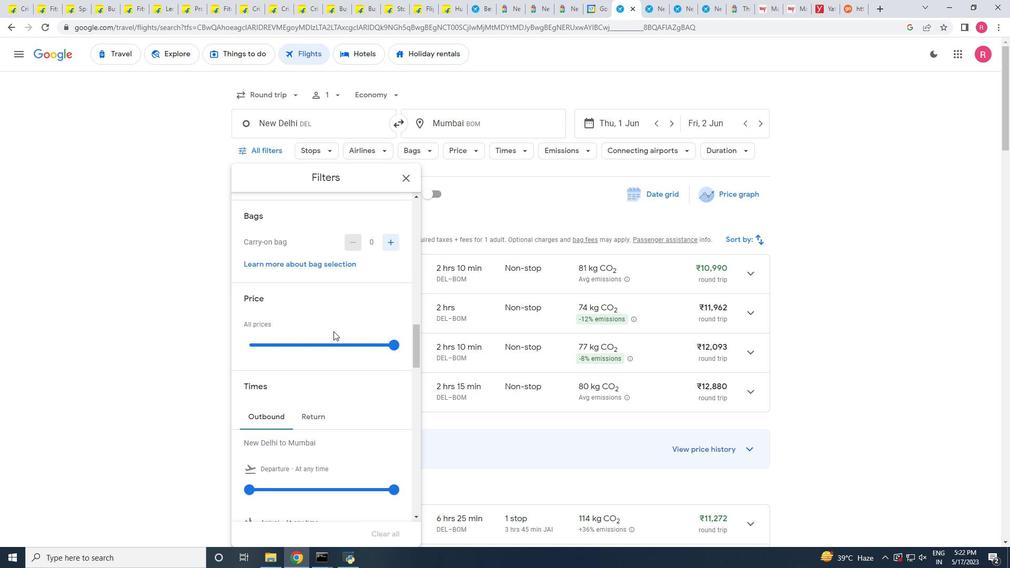 
Action: Mouse scrolled (333, 330) with delta (0, 0)
Screenshot: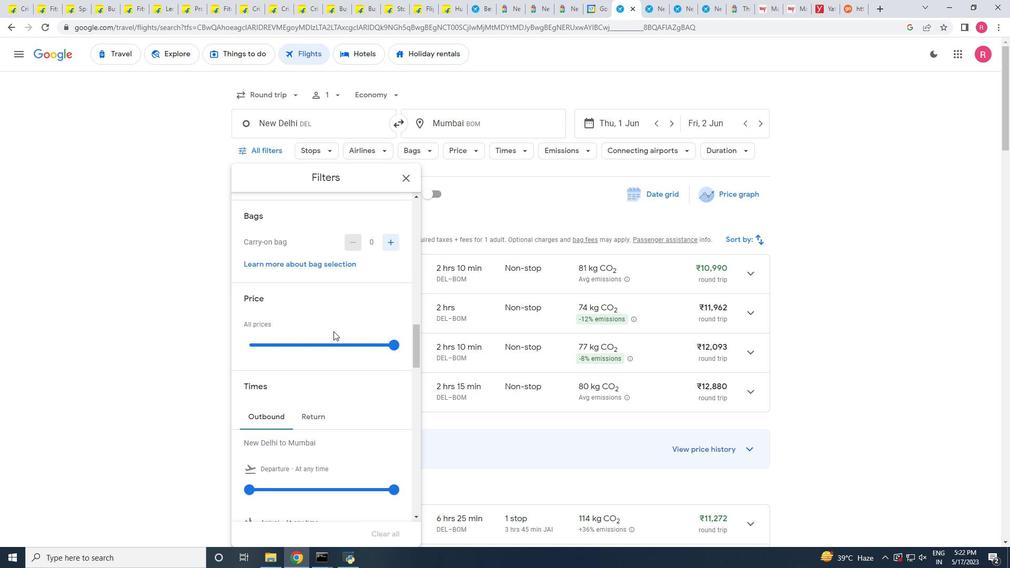 
Action: Mouse scrolled (333, 330) with delta (0, 0)
Screenshot: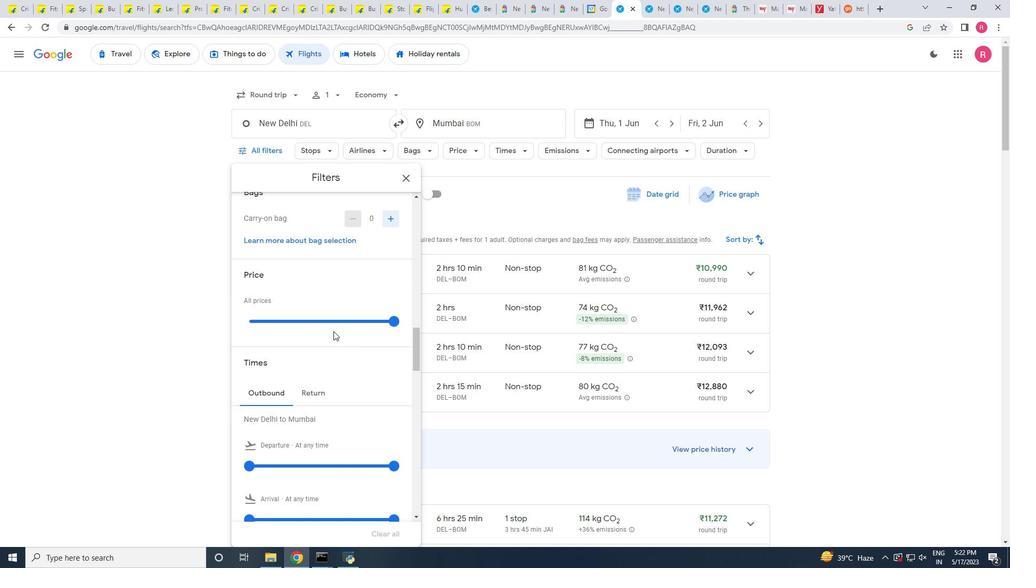 
Action: Mouse scrolled (333, 330) with delta (0, 0)
Screenshot: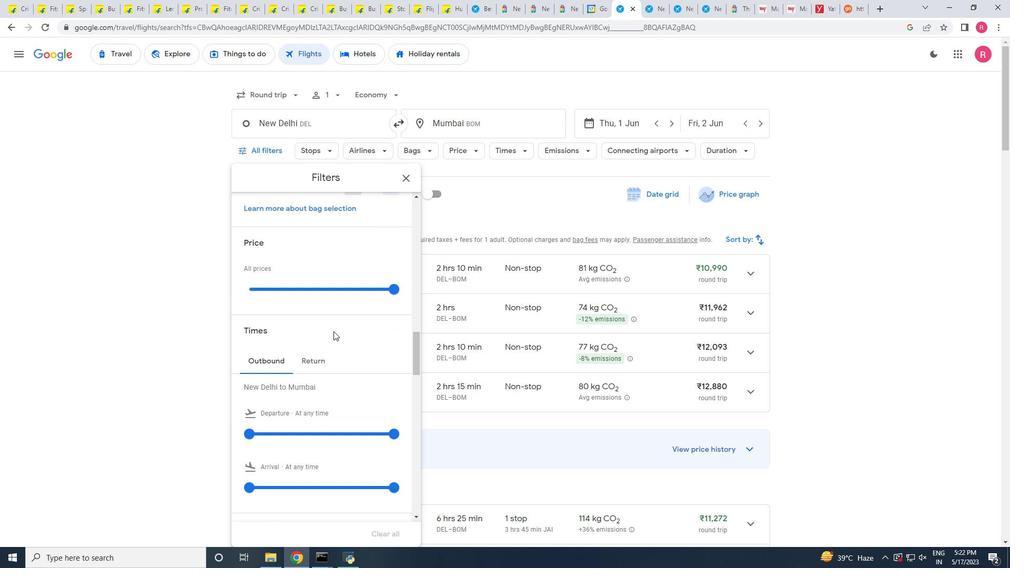 
Action: Mouse scrolled (333, 330) with delta (0, 0)
Screenshot: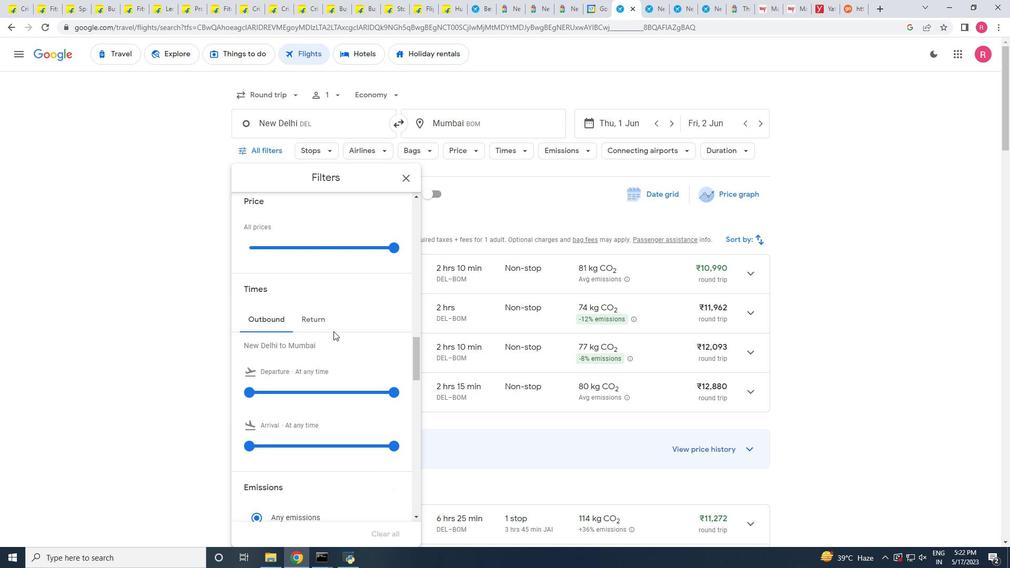 
Action: Mouse scrolled (333, 330) with delta (0, 0)
Screenshot: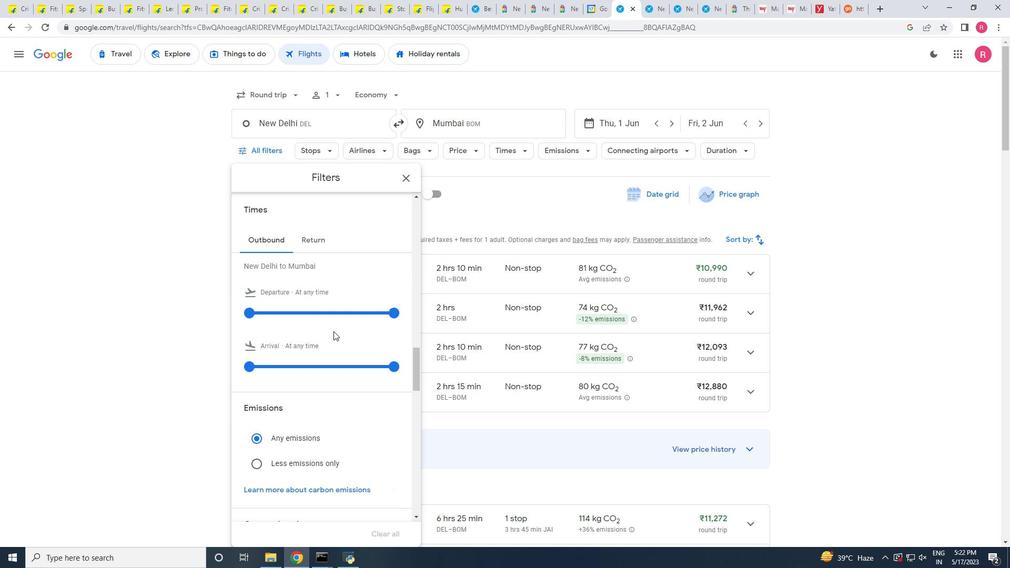 
Action: Mouse moved to (333, 330)
Screenshot: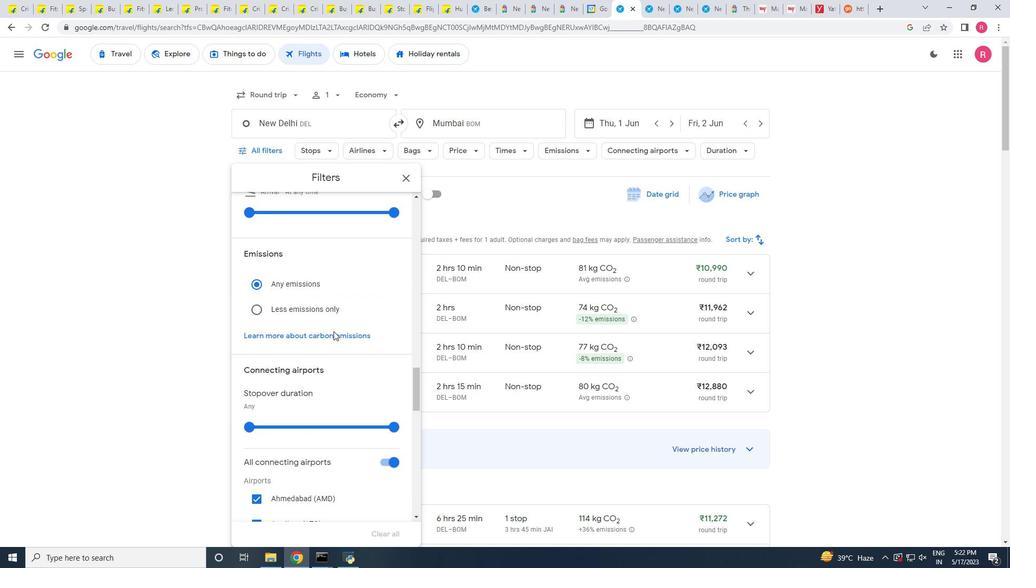 
Action: Mouse scrolled (333, 329) with delta (0, 0)
Screenshot: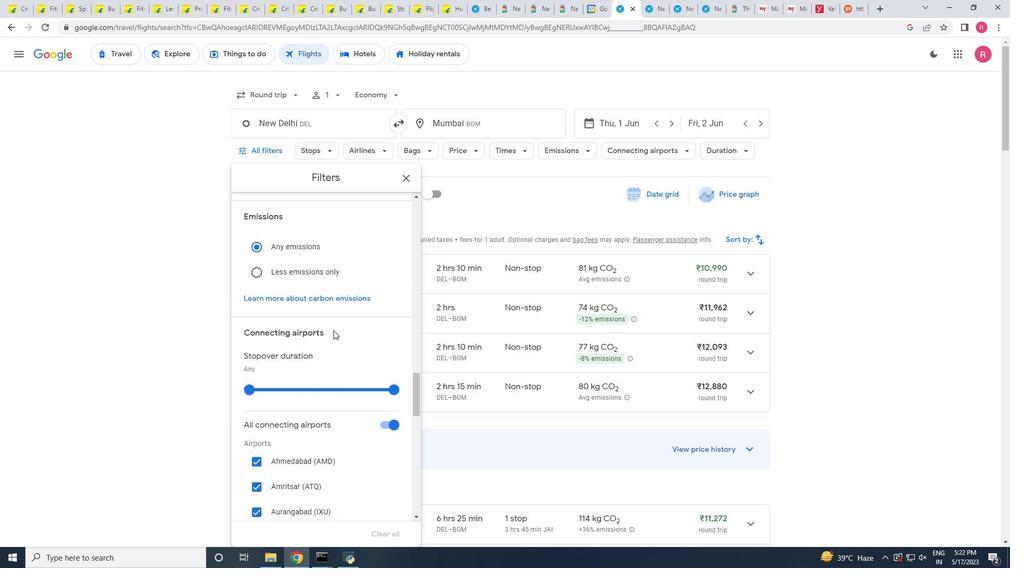 
Action: Mouse scrolled (333, 329) with delta (0, 0)
Screenshot: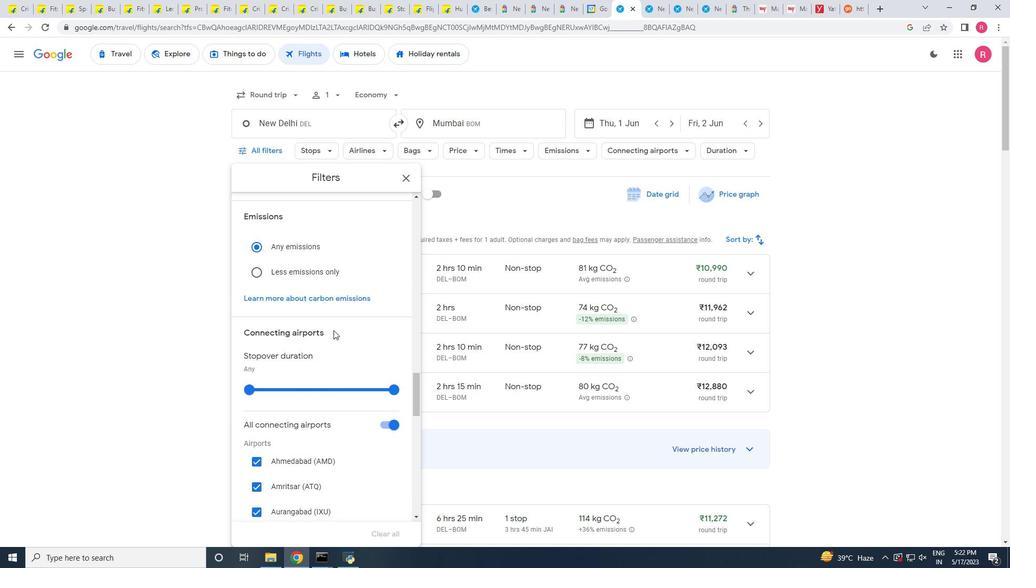 
Action: Mouse scrolled (333, 329) with delta (0, 0)
Screenshot: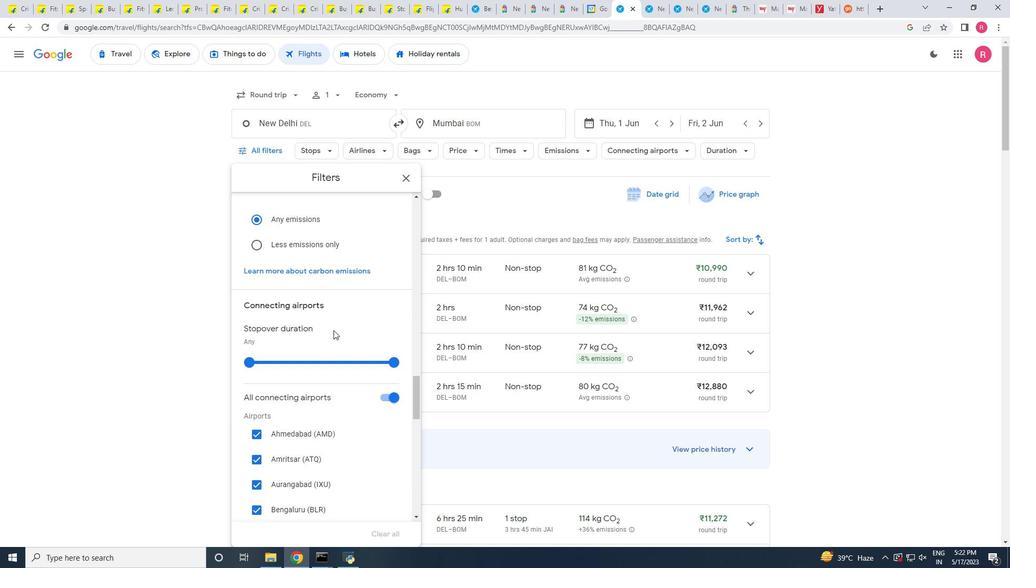 
Action: Mouse scrolled (333, 329) with delta (0, 0)
Screenshot: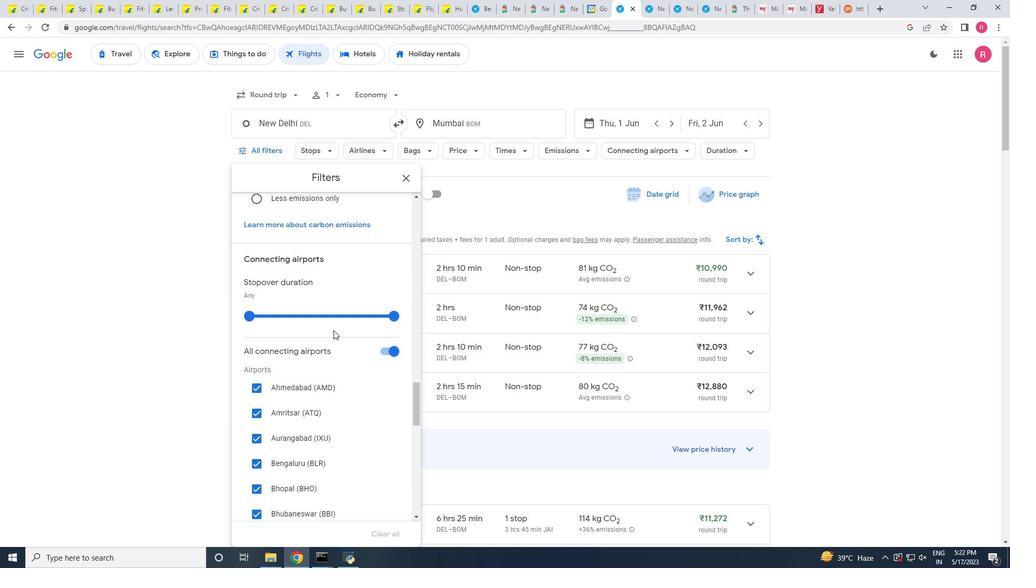 
Action: Mouse scrolled (333, 329) with delta (0, 0)
Screenshot: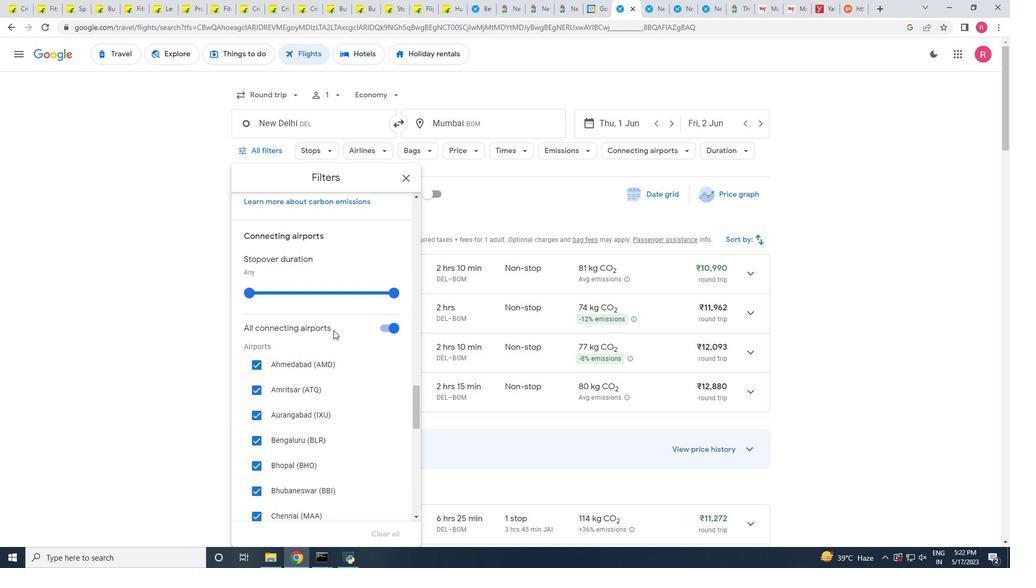 
Action: Mouse scrolled (333, 329) with delta (0, 0)
Screenshot: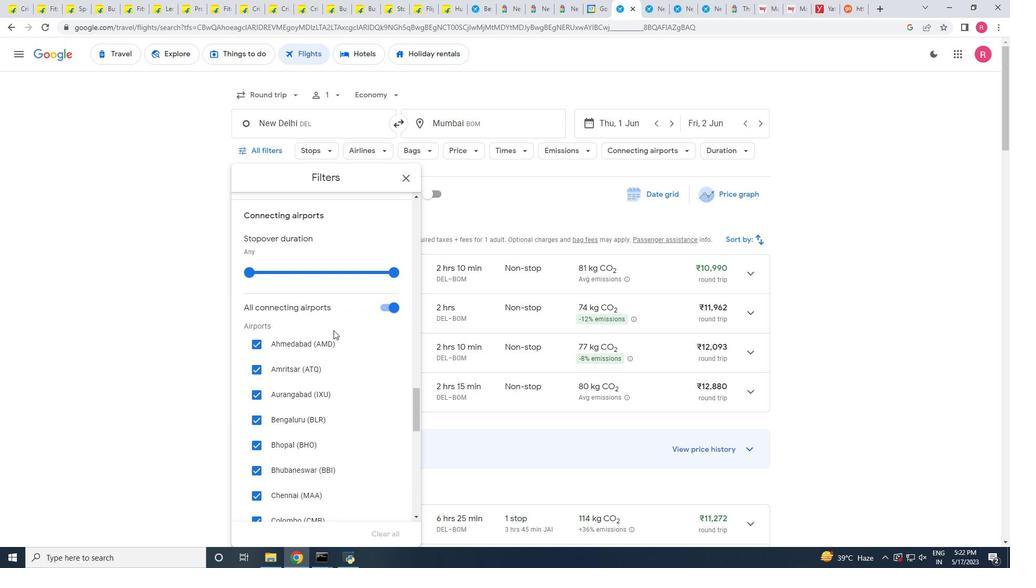 
Action: Mouse scrolled (333, 329) with delta (0, 0)
Screenshot: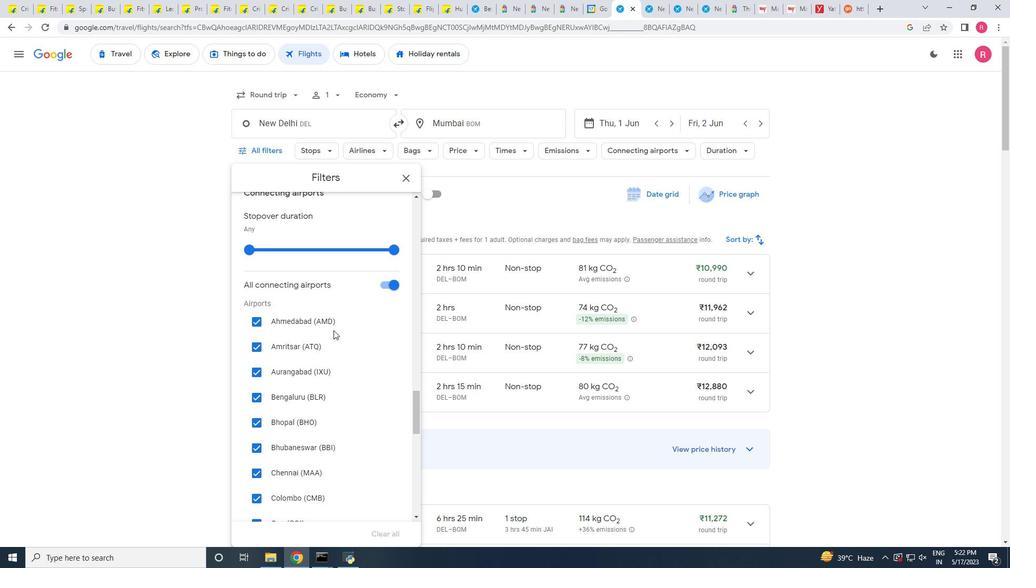 
Action: Mouse scrolled (333, 329) with delta (0, 0)
Screenshot: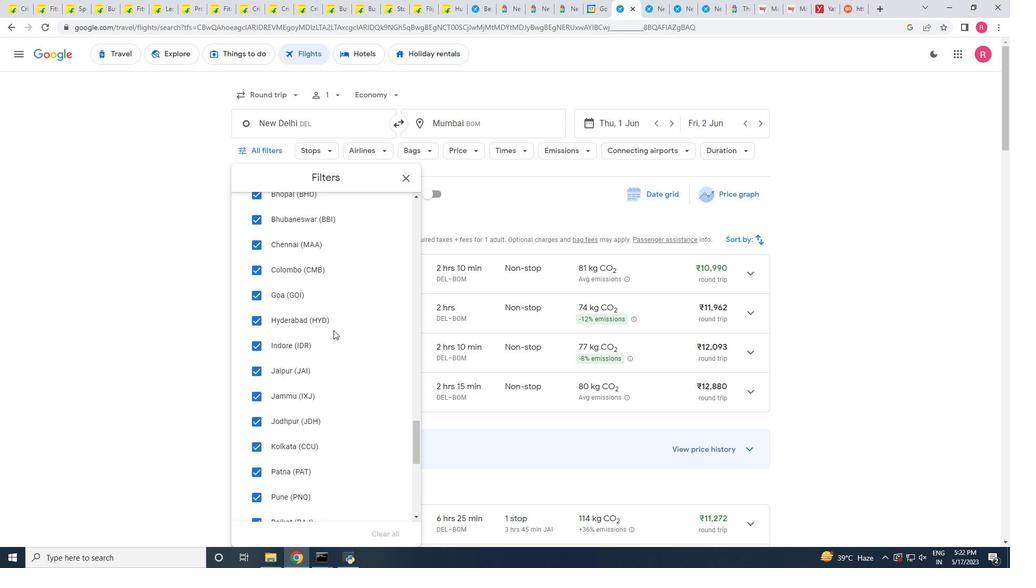 
Action: Mouse scrolled (333, 329) with delta (0, 0)
Screenshot: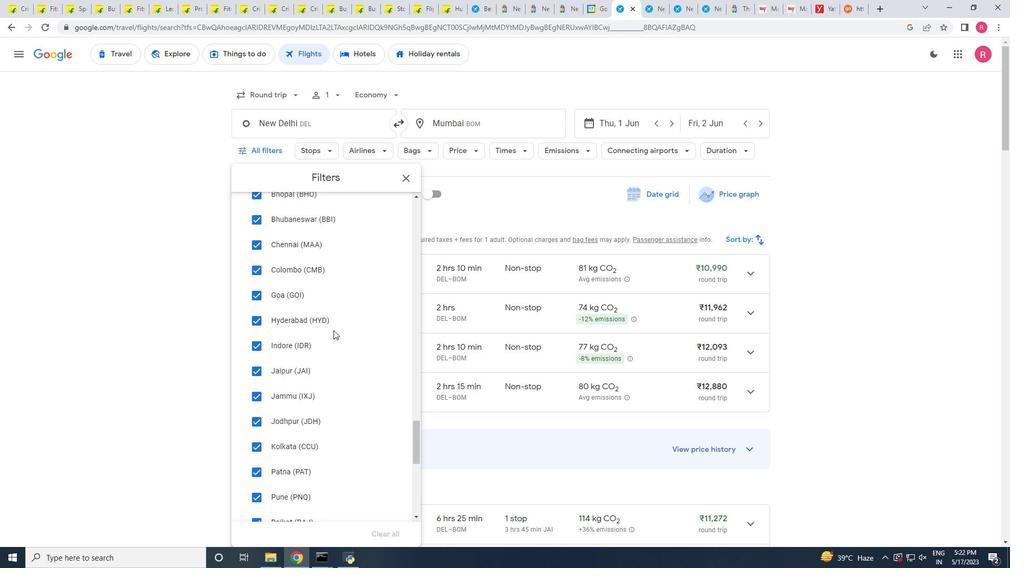 
Action: Mouse scrolled (333, 329) with delta (0, 0)
Screenshot: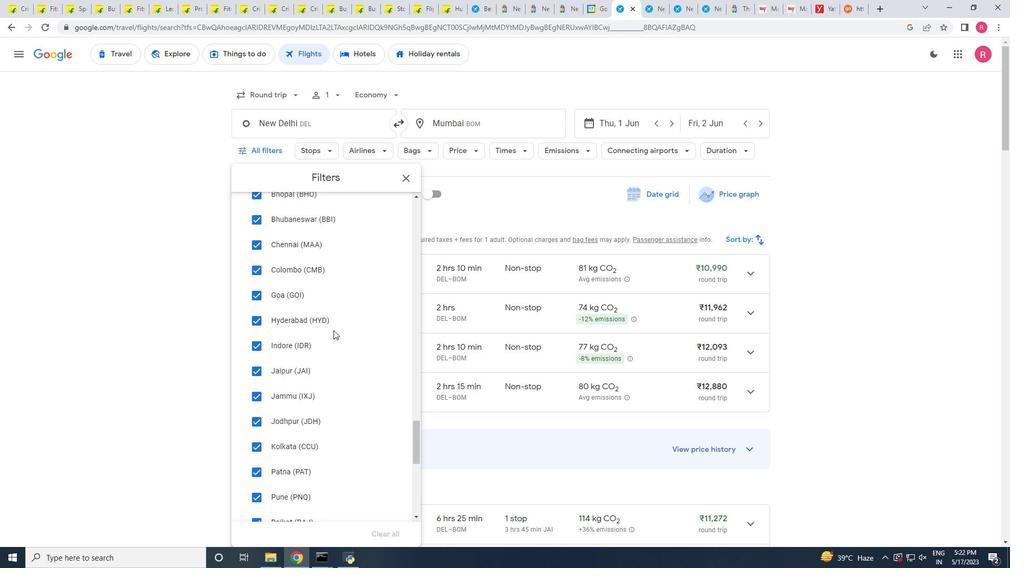 
Action: Mouse scrolled (333, 329) with delta (0, 0)
Screenshot: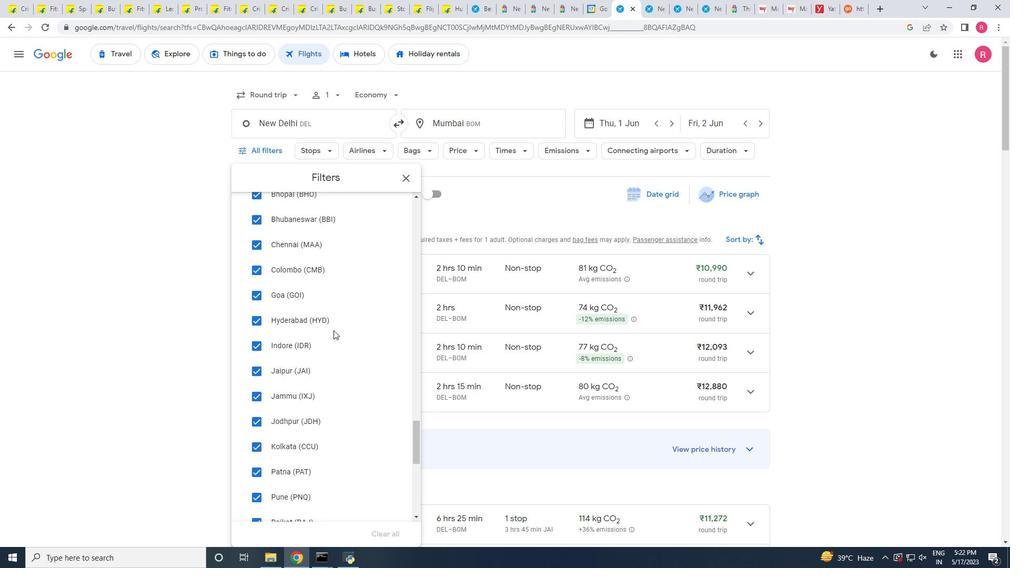 
Action: Mouse scrolled (333, 329) with delta (0, 0)
Screenshot: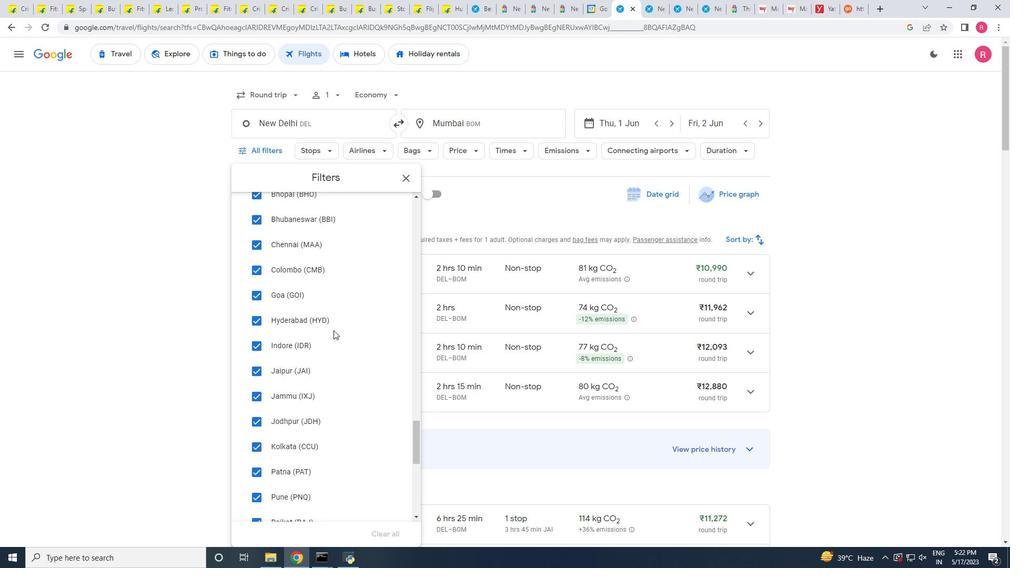 
Action: Mouse scrolled (333, 329) with delta (0, 0)
Screenshot: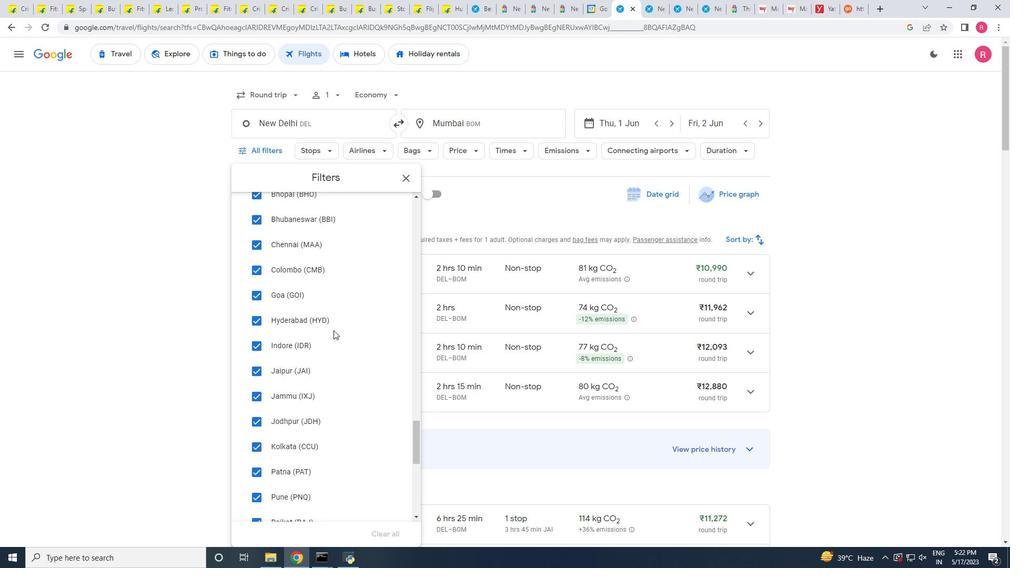 
Action: Mouse scrolled (333, 329) with delta (0, 0)
Screenshot: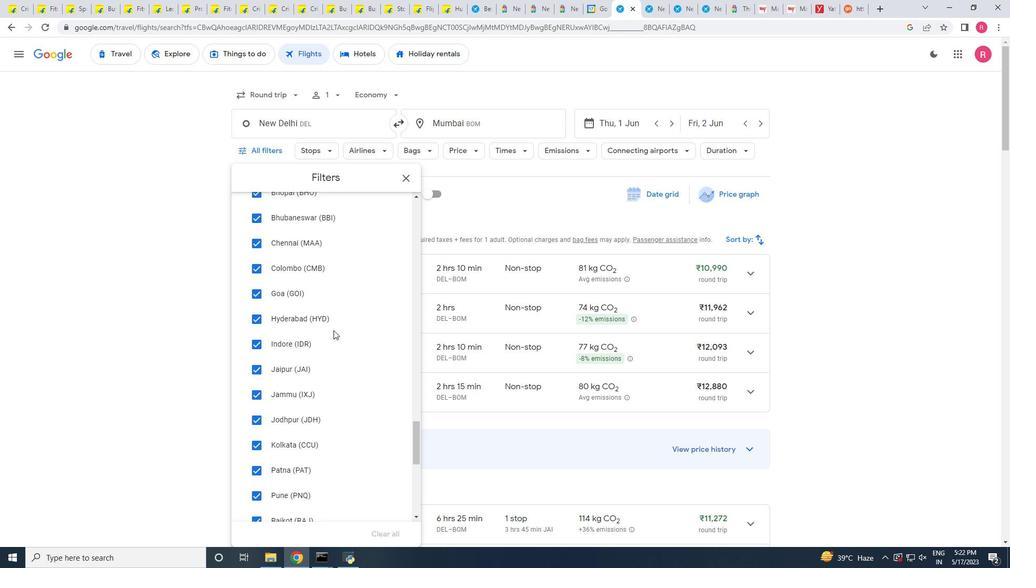 
Action: Mouse moved to (334, 329)
Screenshot: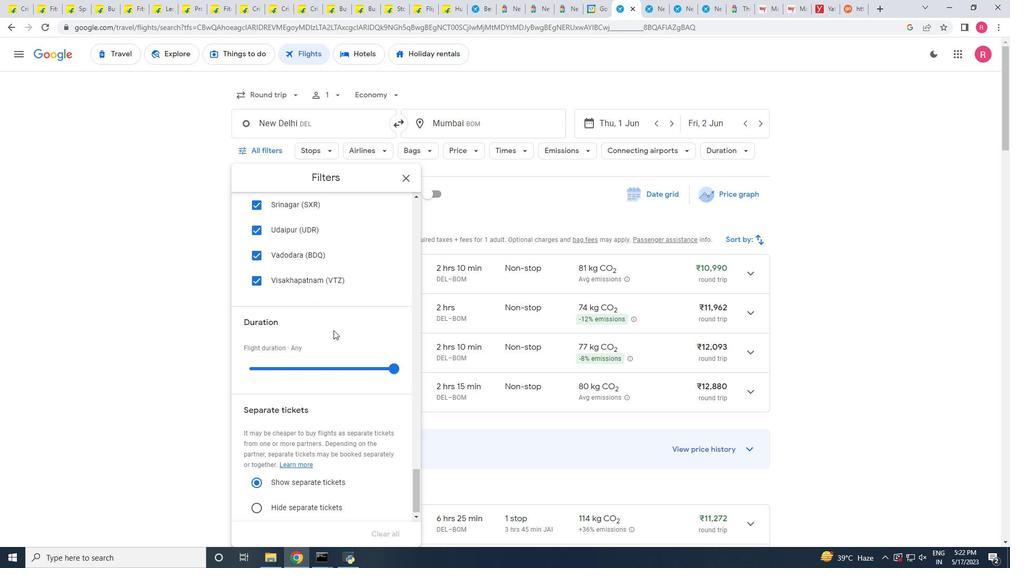 
Action: Mouse scrolled (334, 328) with delta (0, 0)
Screenshot: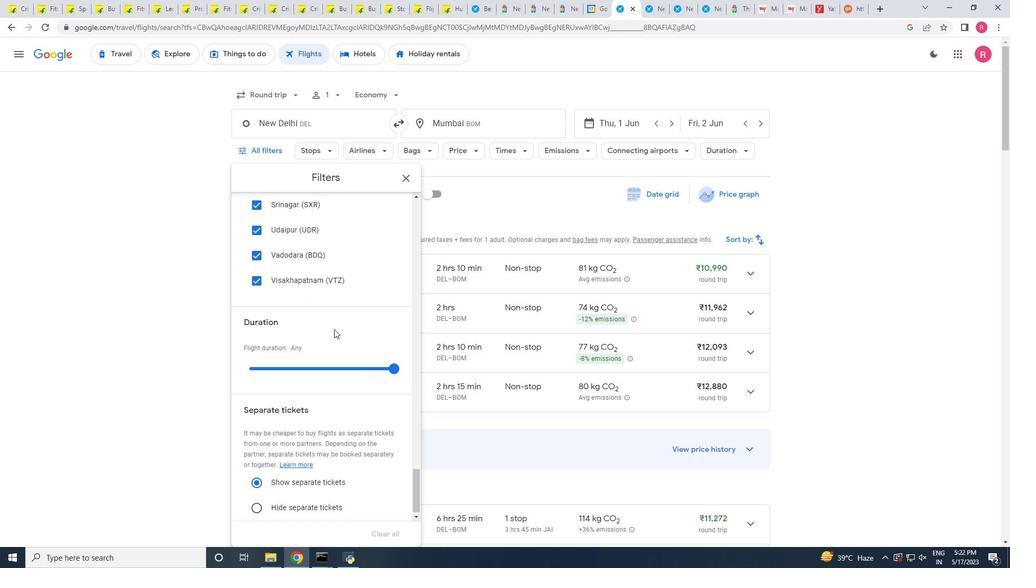 
Action: Mouse scrolled (334, 328) with delta (0, 0)
Screenshot: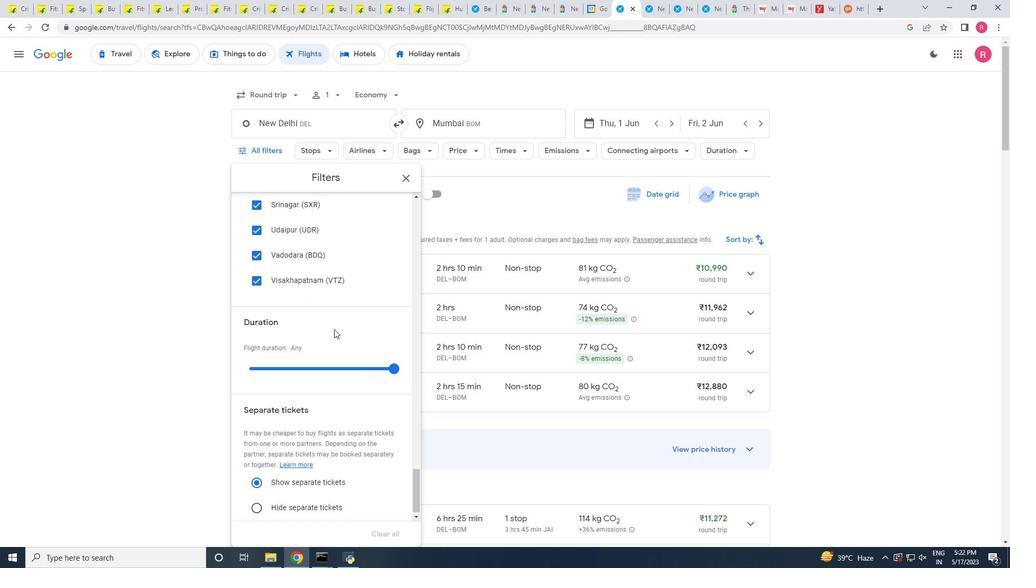 
Action: Mouse scrolled (334, 328) with delta (0, 0)
Screenshot: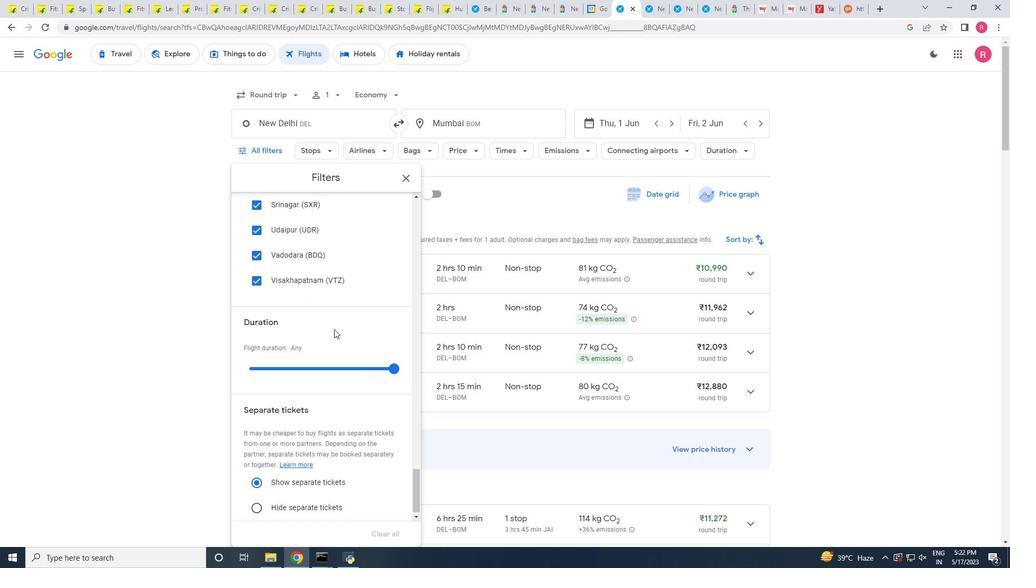 
Action: Mouse moved to (334, 328)
Screenshot: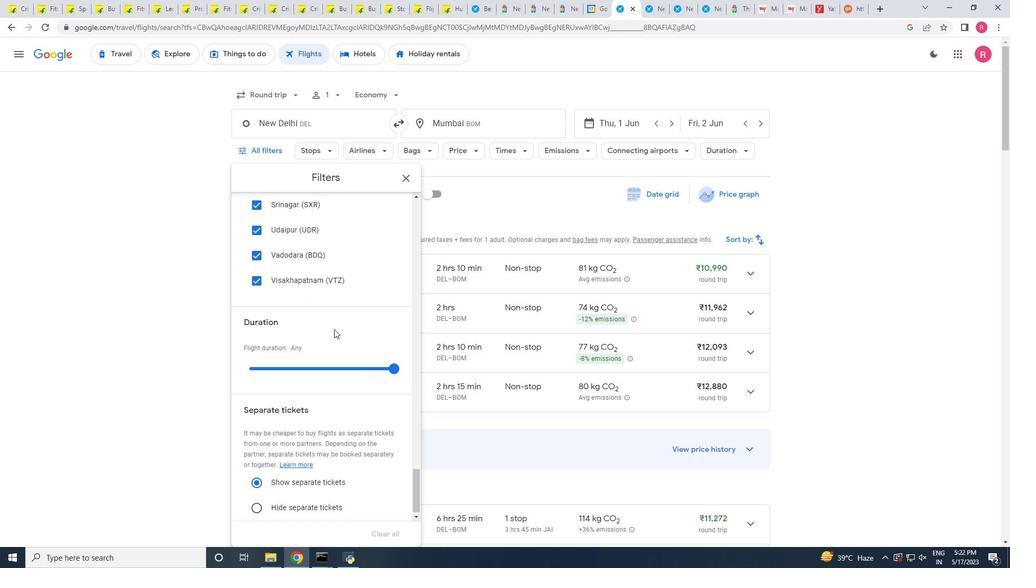 
Action: Mouse scrolled (334, 328) with delta (0, 0)
Screenshot: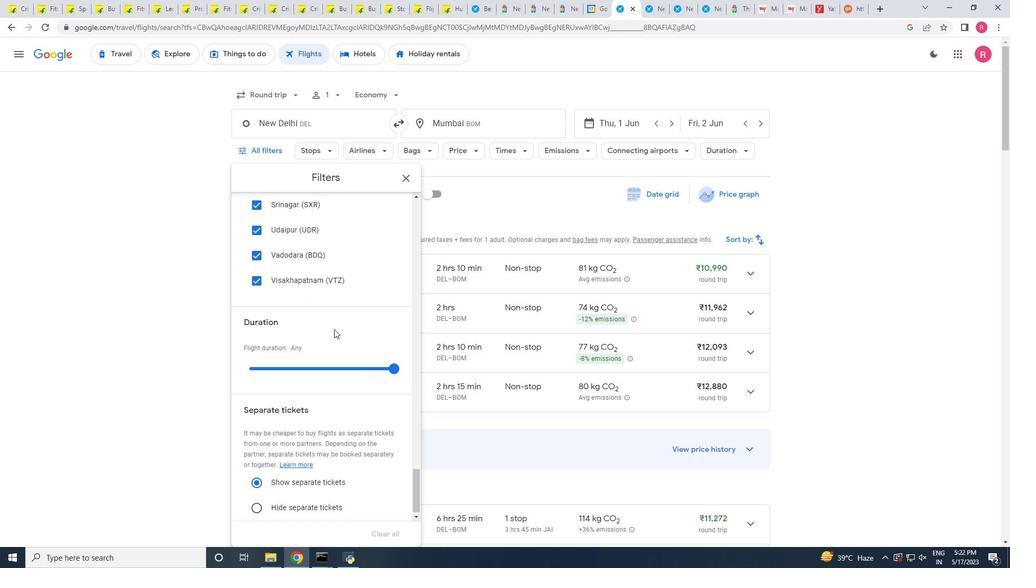 
Action: Mouse scrolled (334, 328) with delta (0, 0)
Screenshot: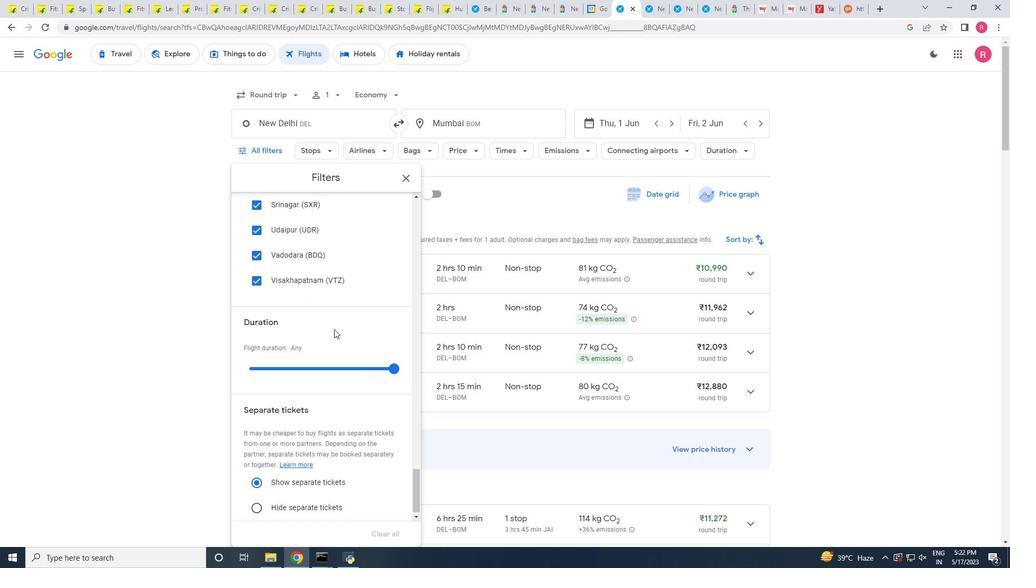 
Action: Mouse scrolled (334, 328) with delta (0, 0)
Screenshot: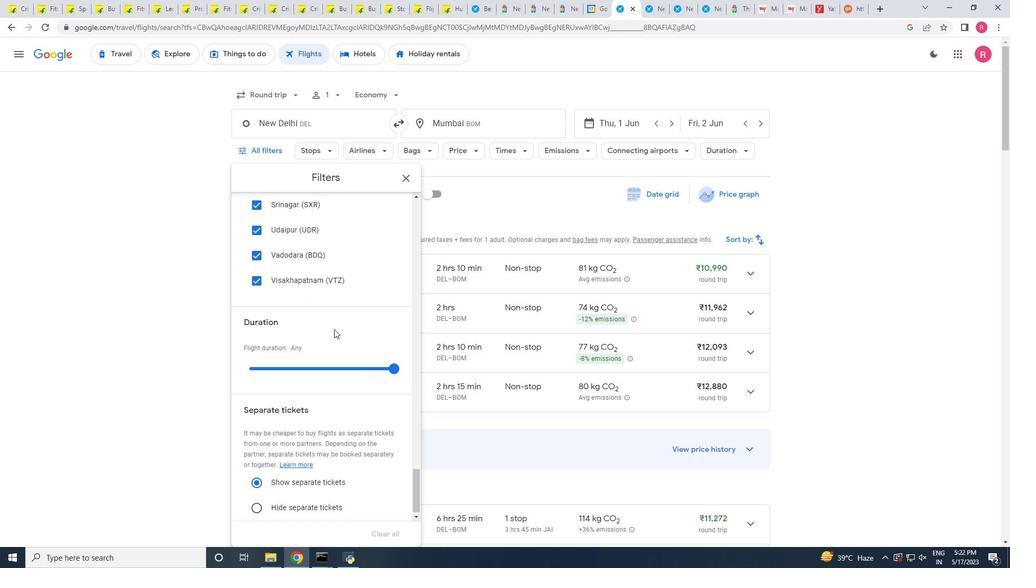 
Action: Mouse scrolled (334, 328) with delta (0, 0)
Screenshot: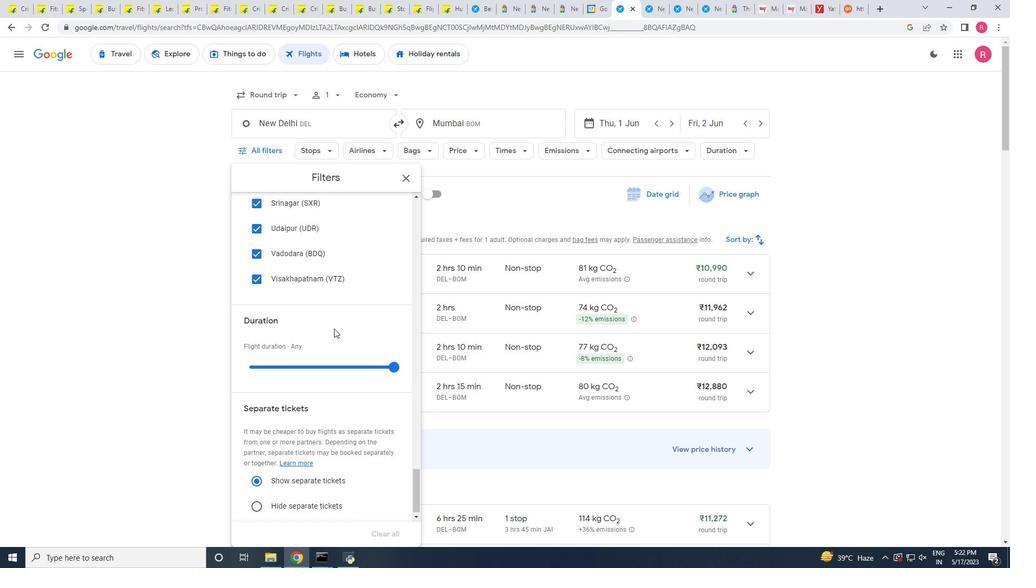 
Action: Mouse moved to (200, 318)
Screenshot: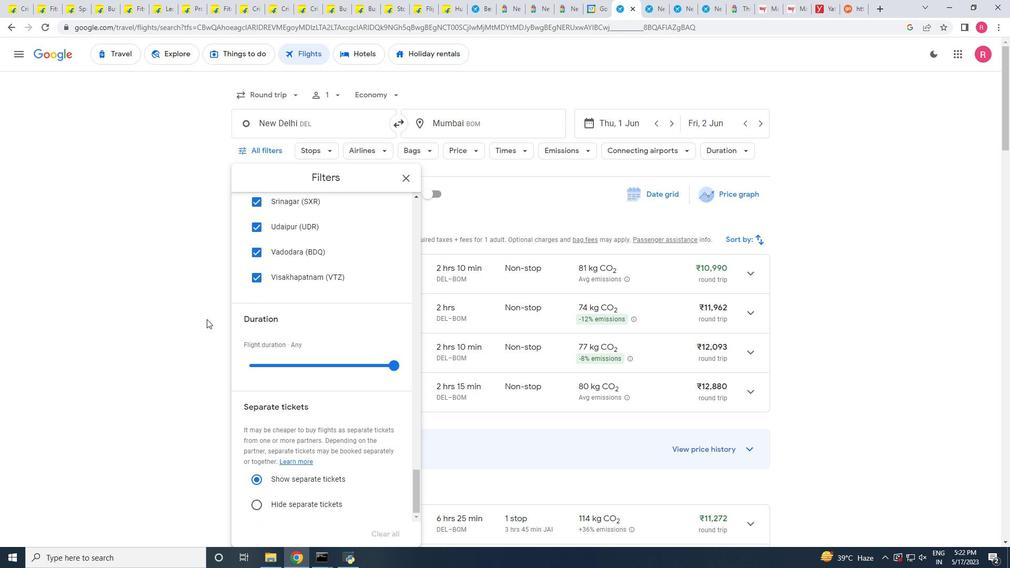 
Action: Mouse pressed left at (200, 318)
Screenshot: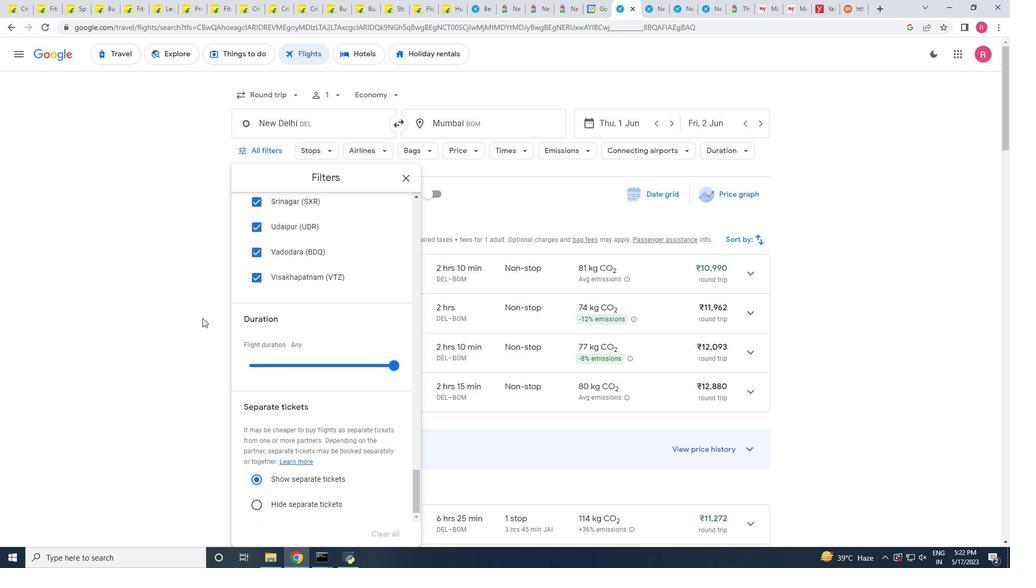 
Action: Mouse moved to (757, 270)
Screenshot: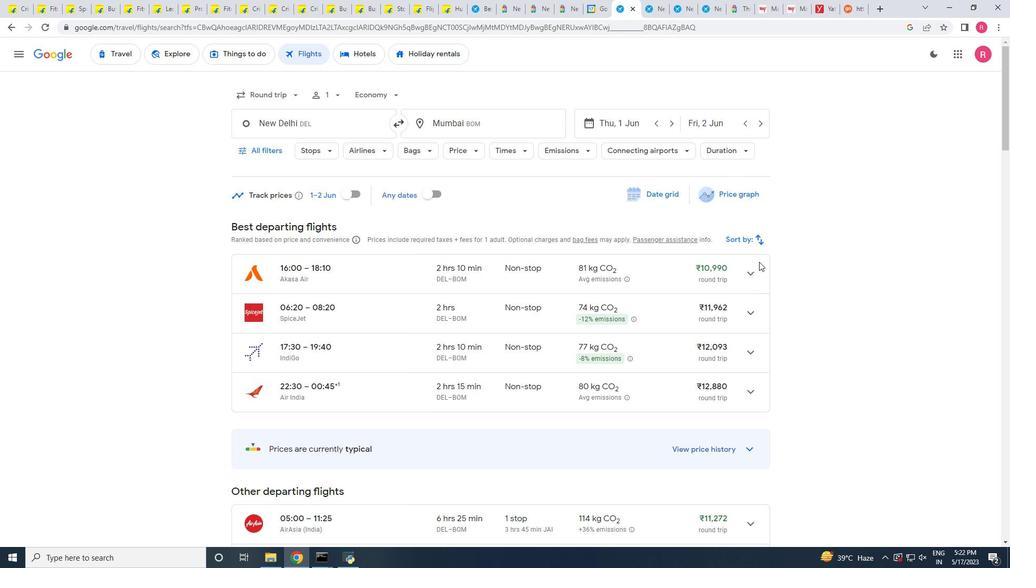 
Action: Mouse pressed left at (757, 270)
Screenshot: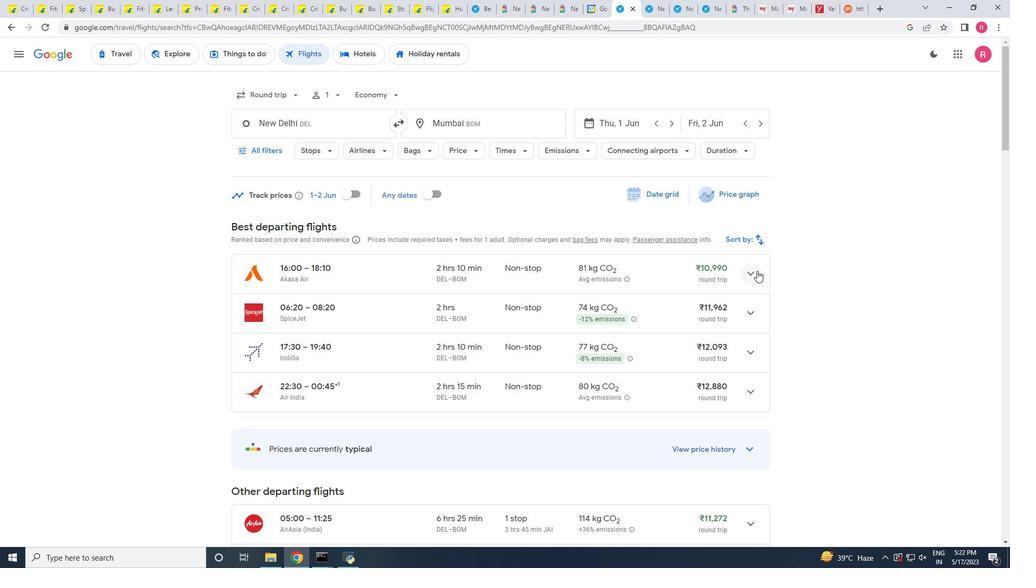 
Action: Mouse moved to (759, 406)
Screenshot: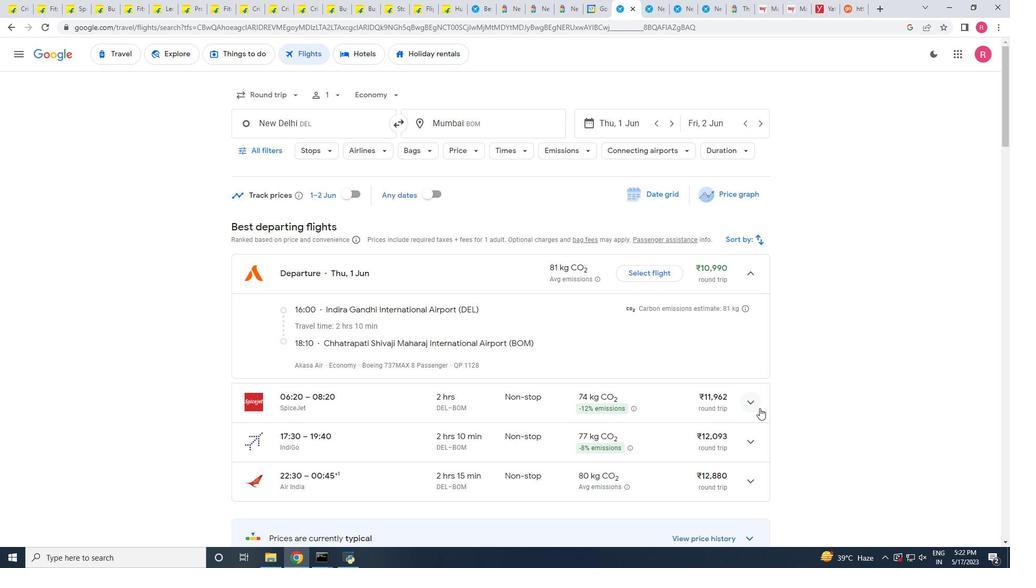 
Action: Mouse pressed left at (759, 406)
Screenshot: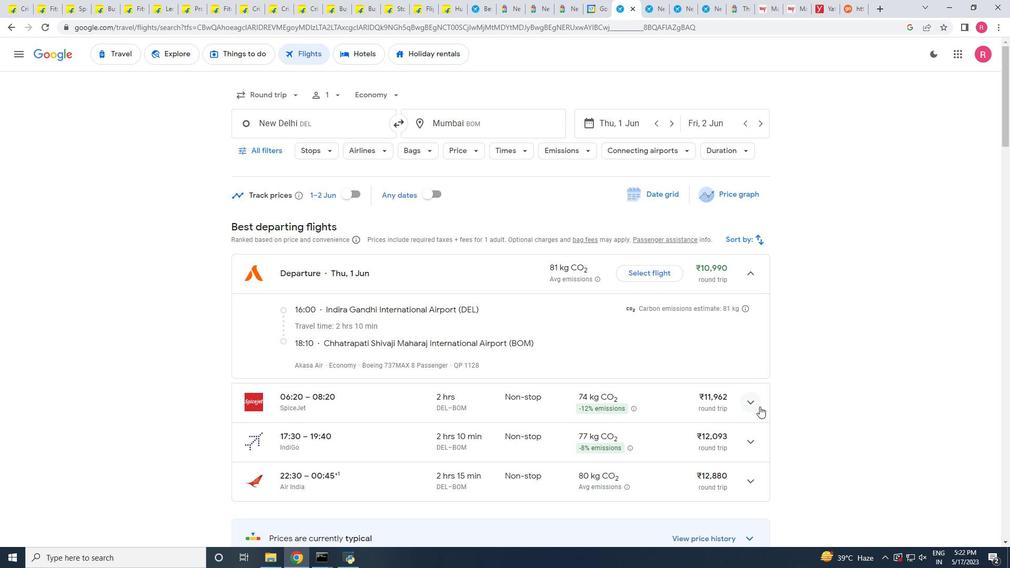 
Action: Mouse scrolled (759, 406) with delta (0, 0)
Screenshot: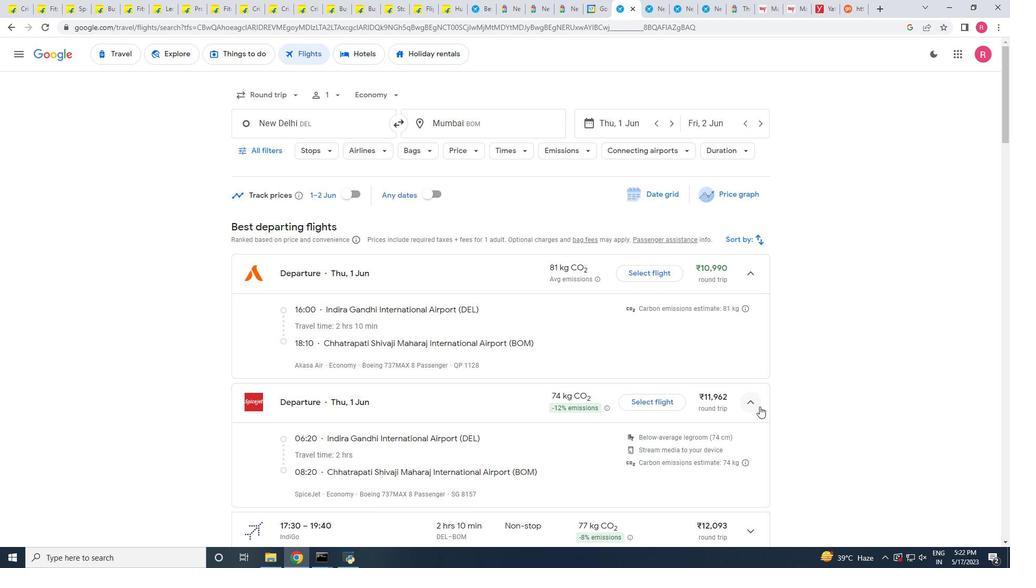 
Action: Mouse scrolled (759, 406) with delta (0, 0)
Screenshot: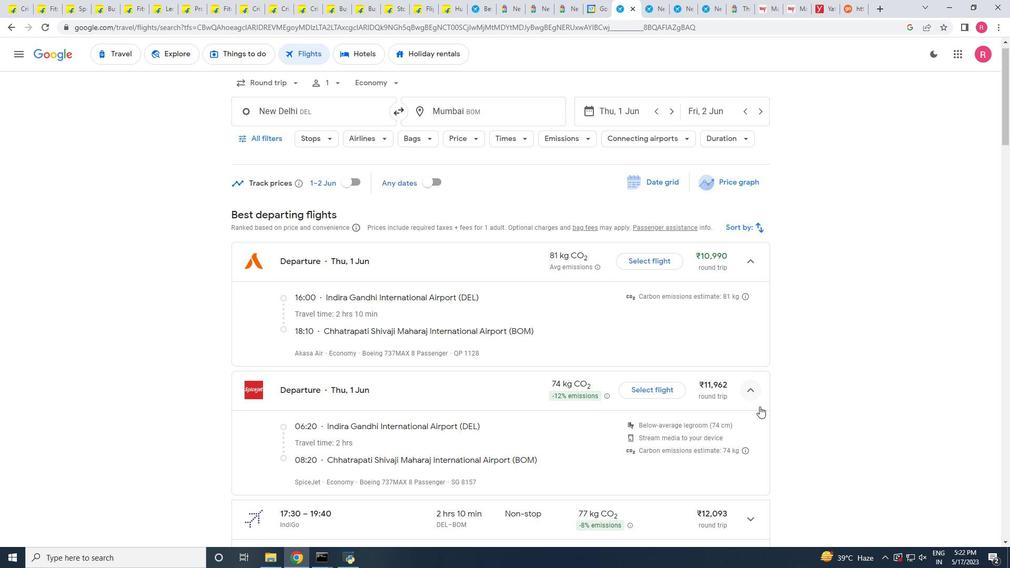 
Action: Mouse scrolled (759, 406) with delta (0, 0)
Screenshot: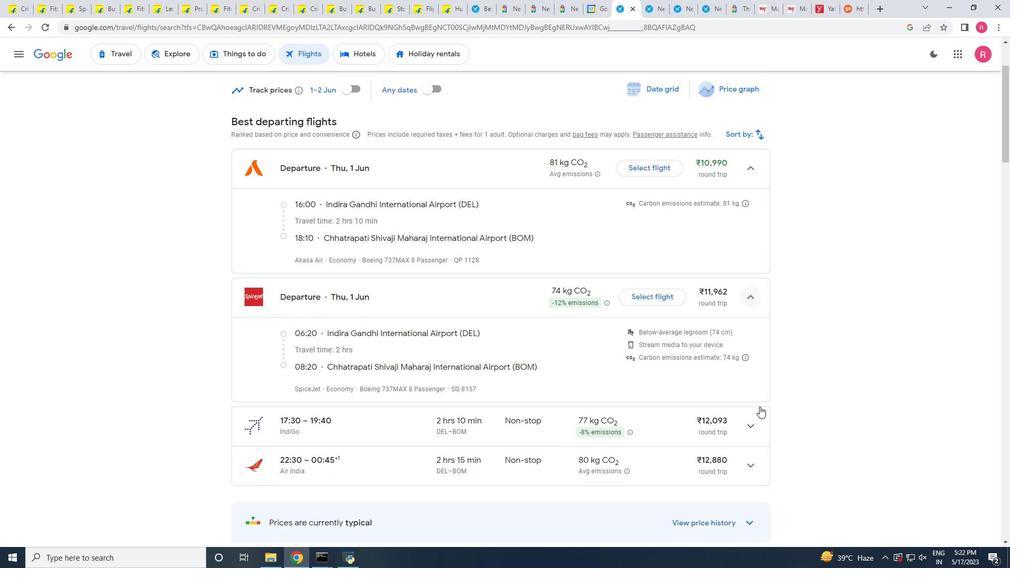 
Action: Mouse scrolled (759, 407) with delta (0, 0)
Screenshot: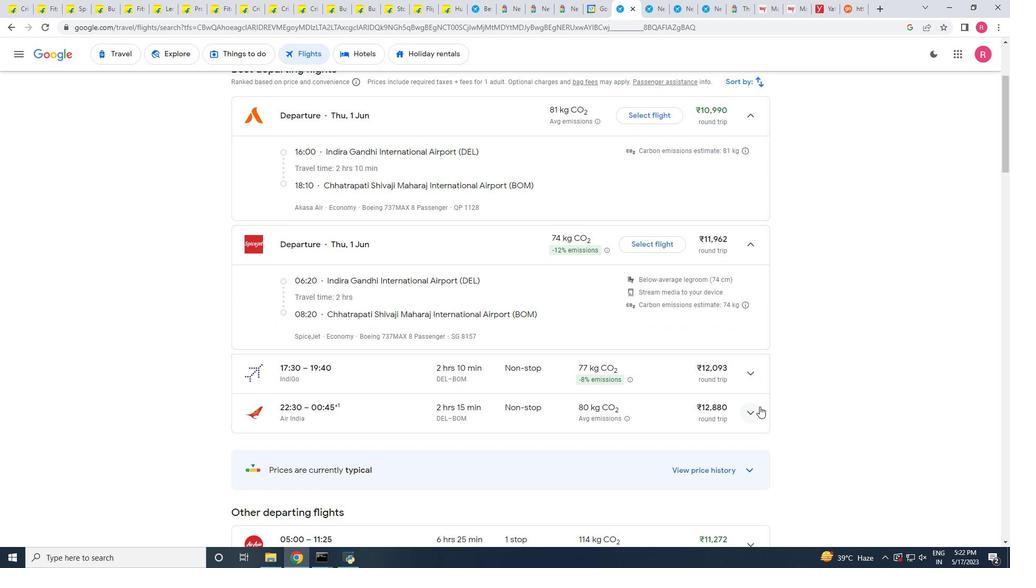 
Action: Mouse scrolled (759, 406) with delta (0, 0)
Screenshot: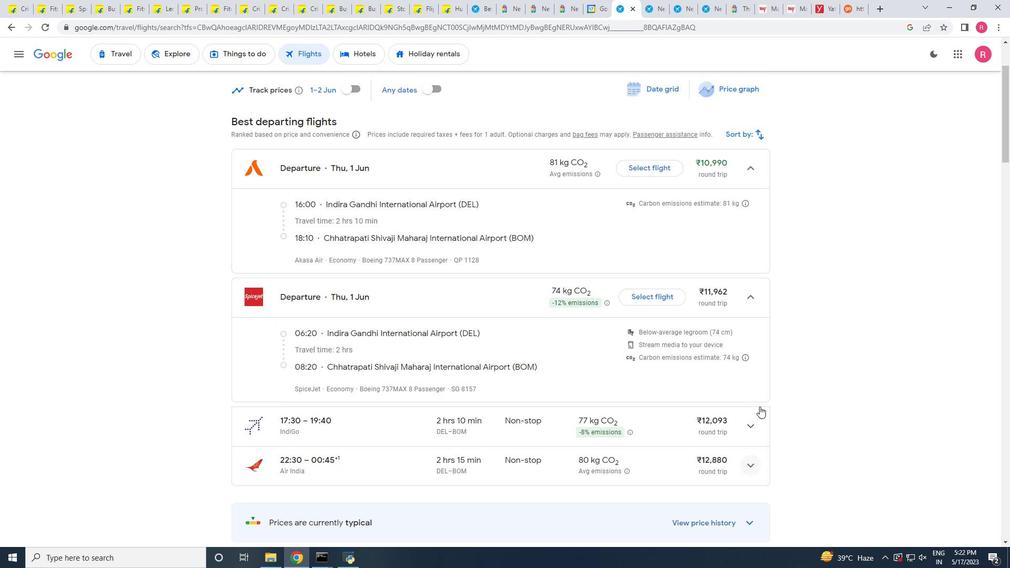 
Action: Mouse moved to (755, 381)
Screenshot: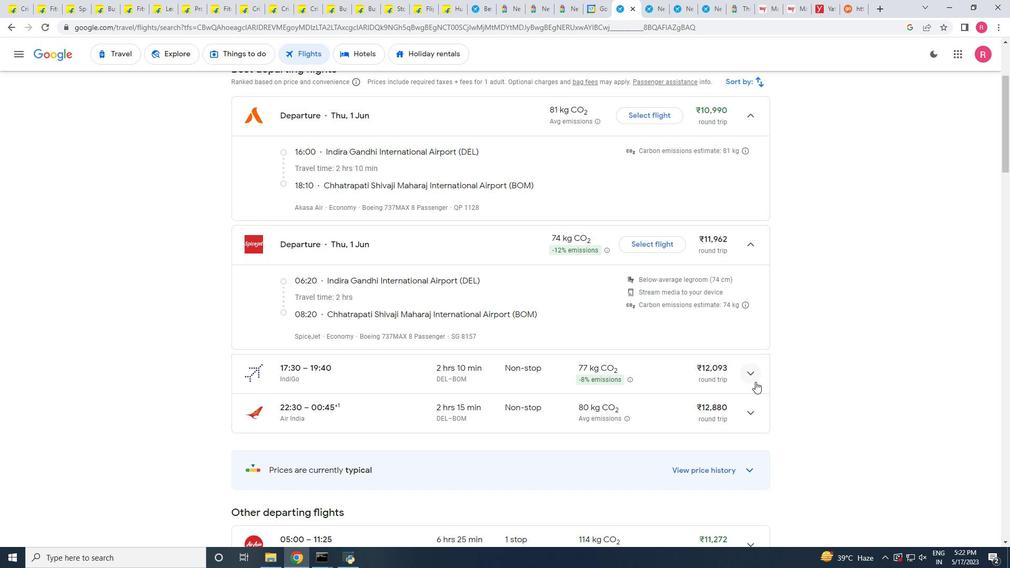 
Action: Mouse pressed left at (755, 381)
Screenshot: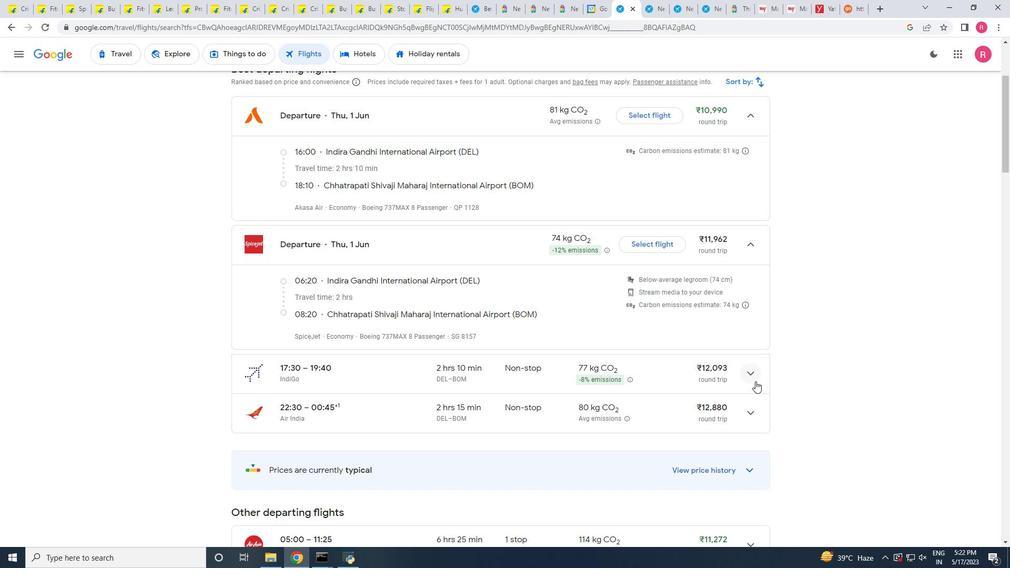 
Action: Mouse scrolled (755, 380) with delta (0, 0)
Screenshot: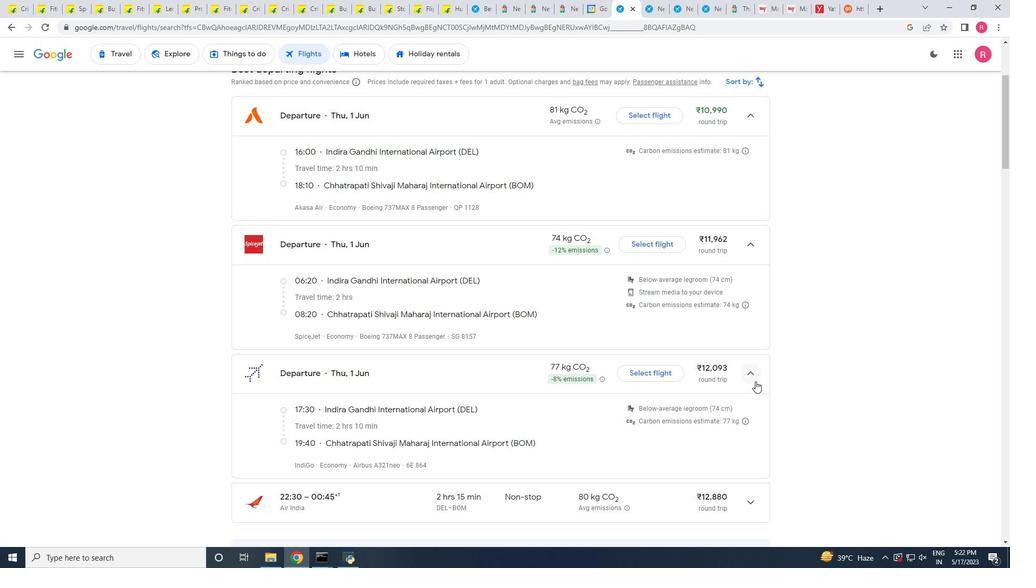 
Action: Mouse scrolled (755, 380) with delta (0, 0)
Screenshot: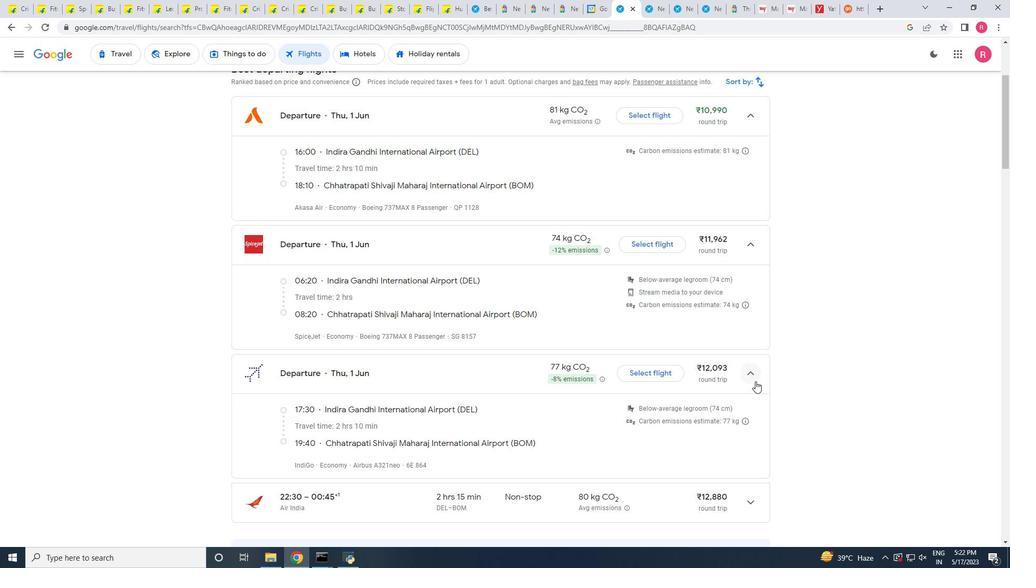 
Action: Mouse scrolled (755, 380) with delta (0, 0)
Screenshot: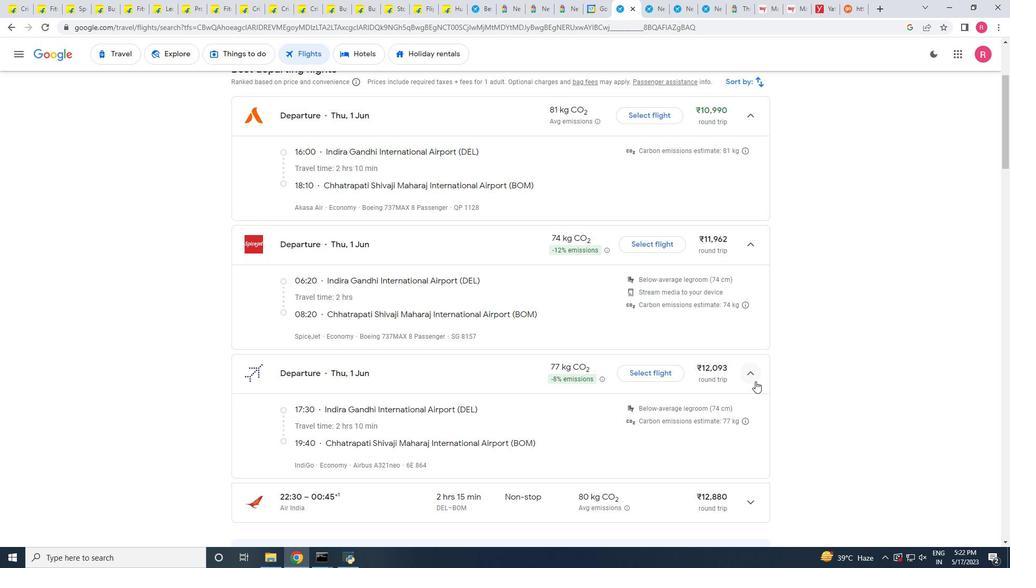 
Action: Mouse scrolled (755, 380) with delta (0, 0)
Screenshot: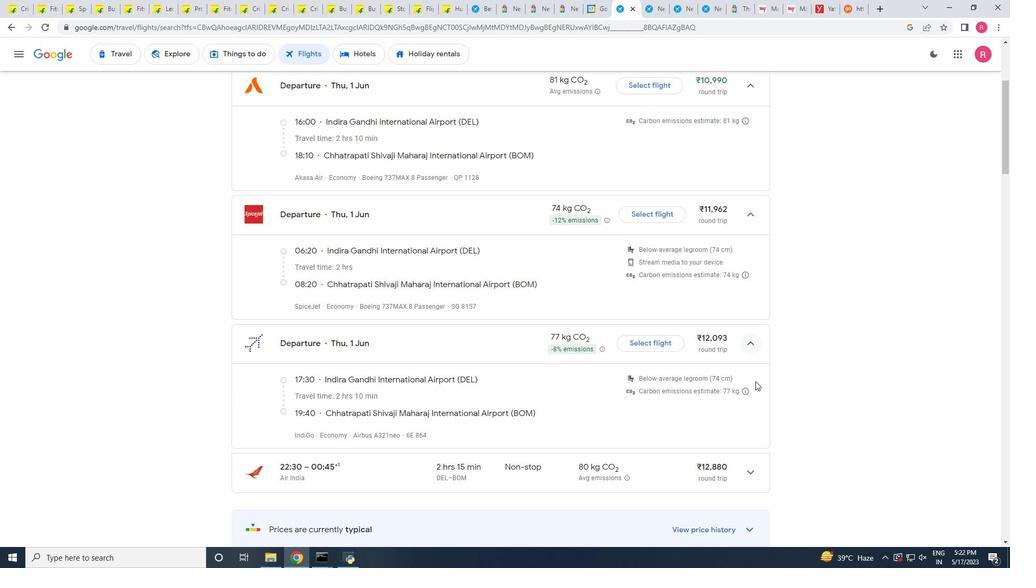 
Action: Mouse moved to (743, 295)
Screenshot: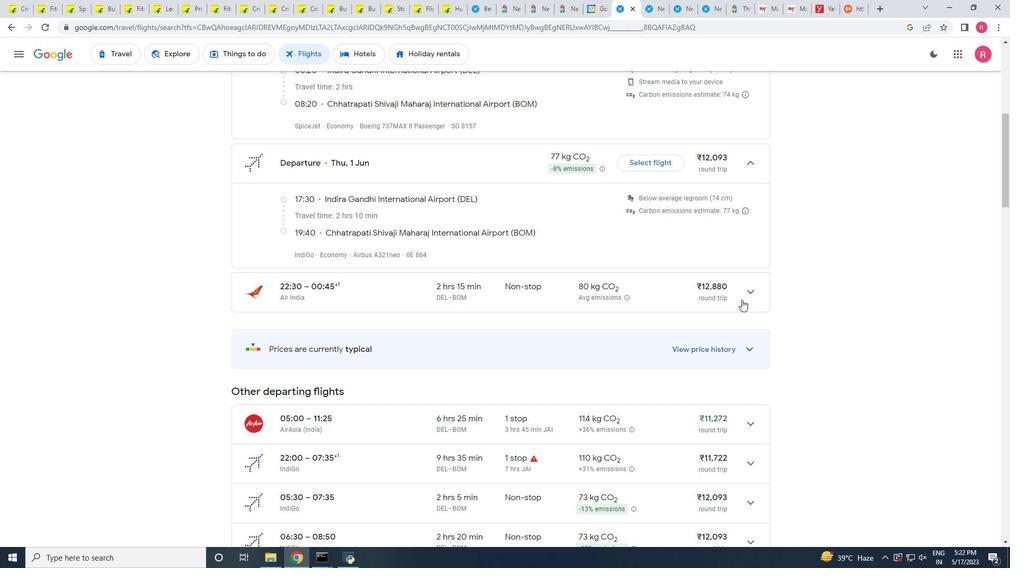 
Action: Mouse pressed left at (743, 295)
Screenshot: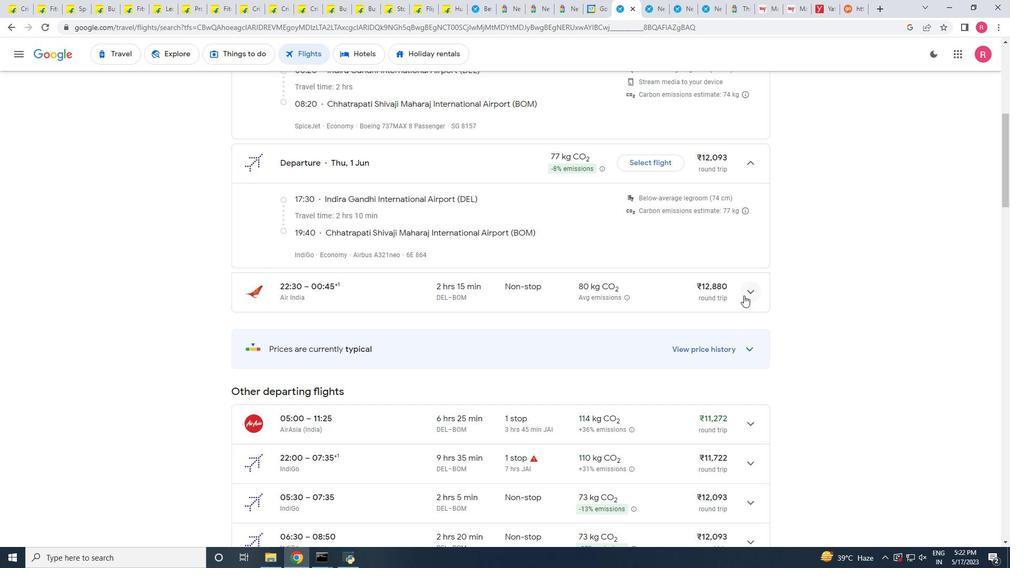 
Action: Mouse scrolled (743, 295) with delta (0, 0)
Screenshot: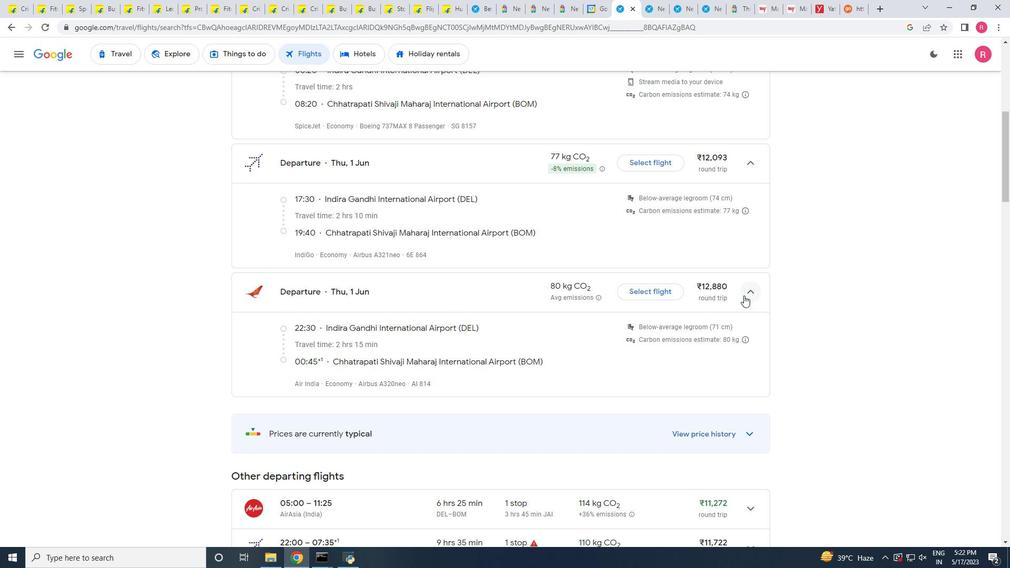 
Action: Mouse scrolled (743, 295) with delta (0, 0)
Screenshot: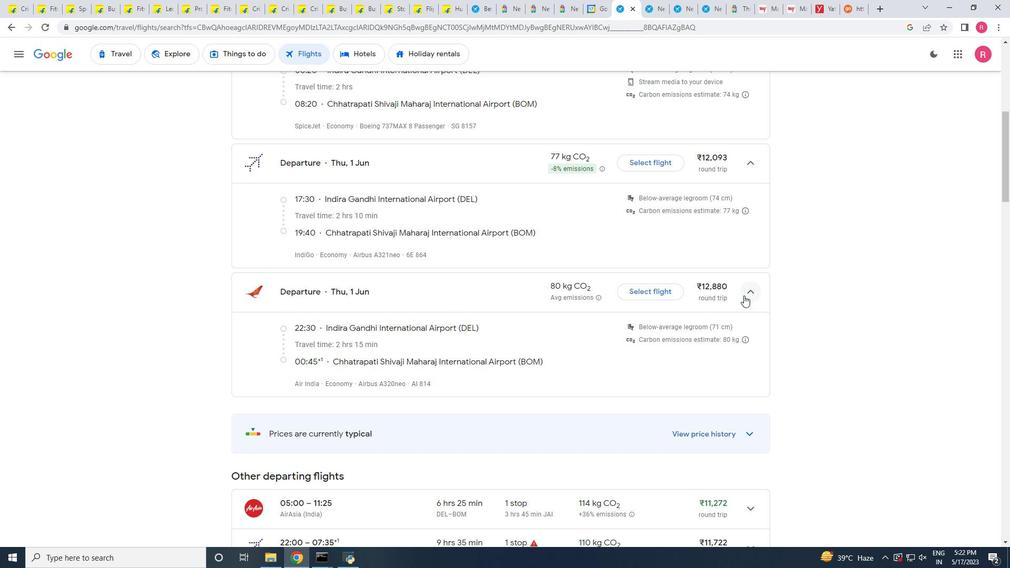
Action: Mouse scrolled (743, 295) with delta (0, 0)
Screenshot: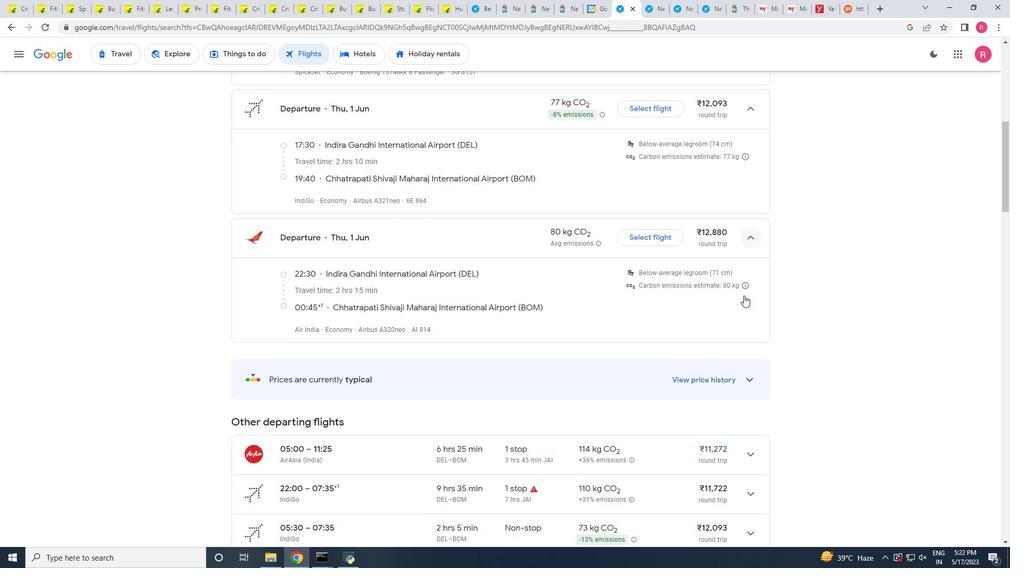 
Action: Mouse scrolled (743, 295) with delta (0, 0)
Screenshot: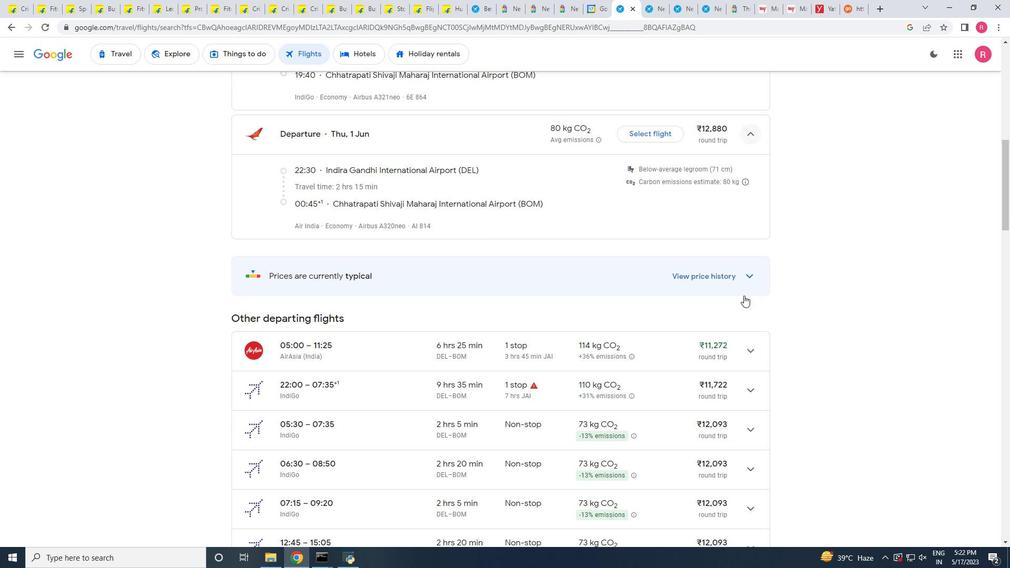 
Action: Mouse moved to (748, 295)
Screenshot: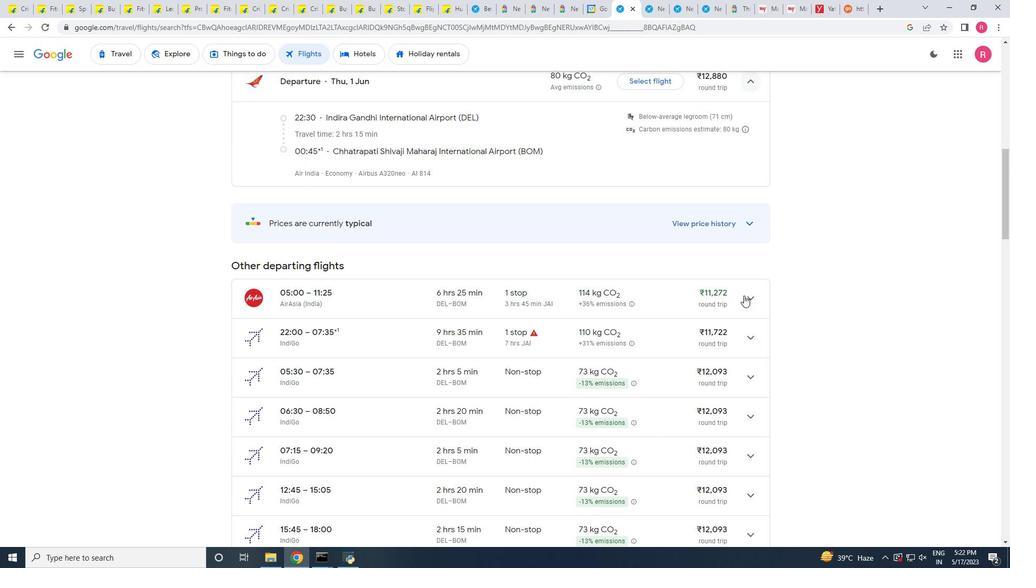 
Action: Mouse pressed left at (748, 295)
Screenshot: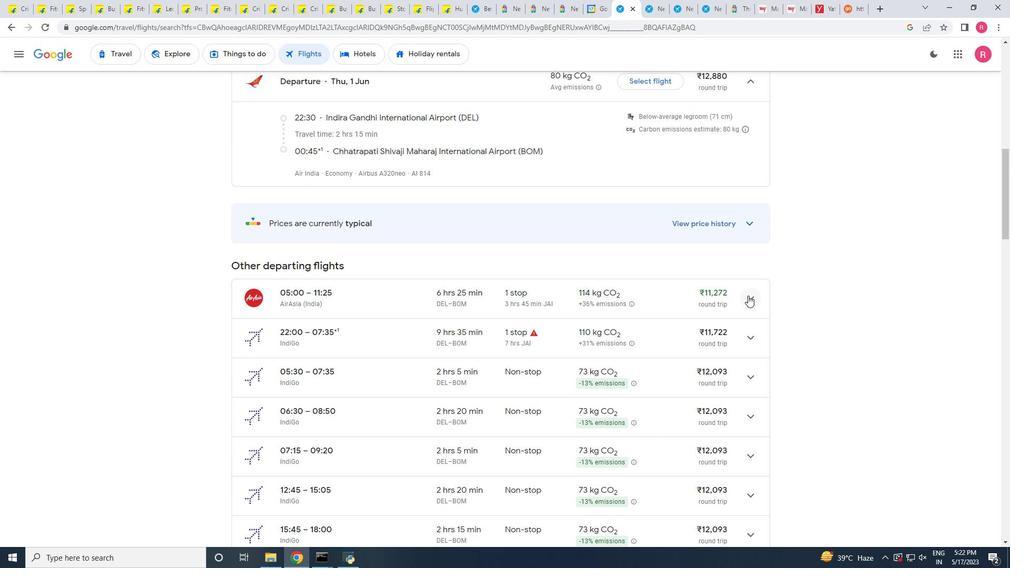 
Action: Mouse scrolled (748, 295) with delta (0, 0)
Screenshot: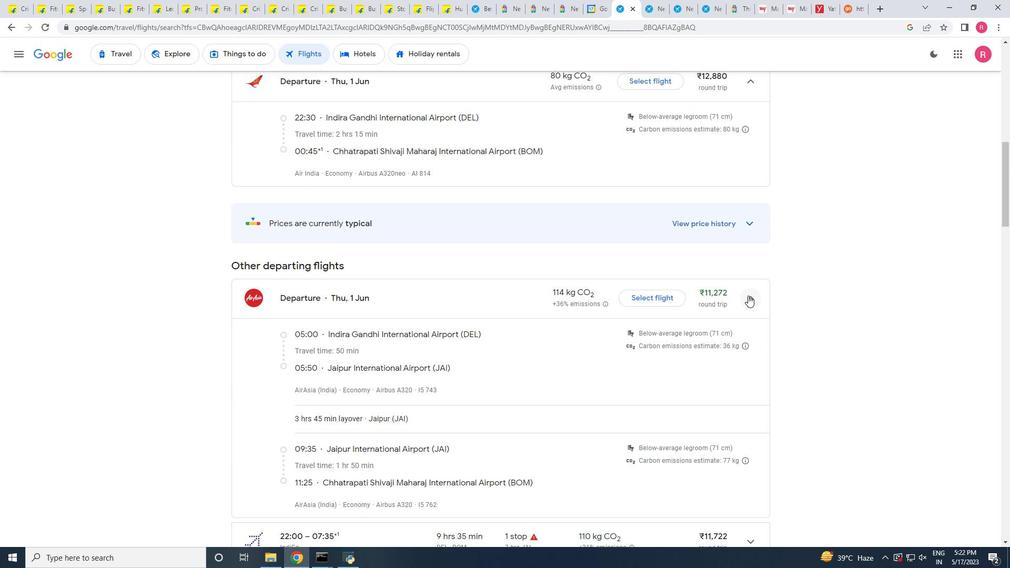 
Action: Mouse scrolled (748, 295) with delta (0, 0)
Screenshot: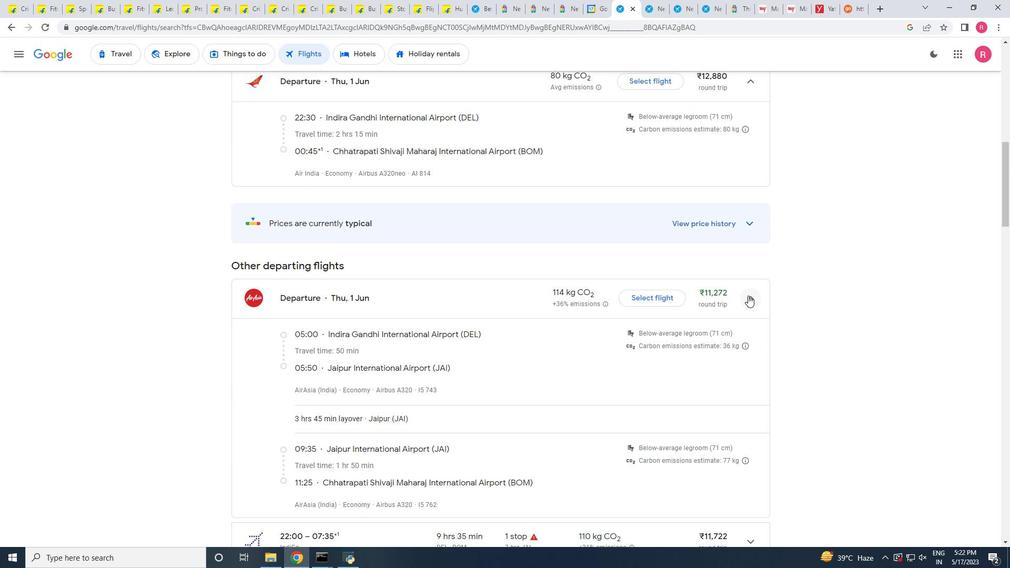 
Action: Mouse scrolled (748, 295) with delta (0, 0)
Screenshot: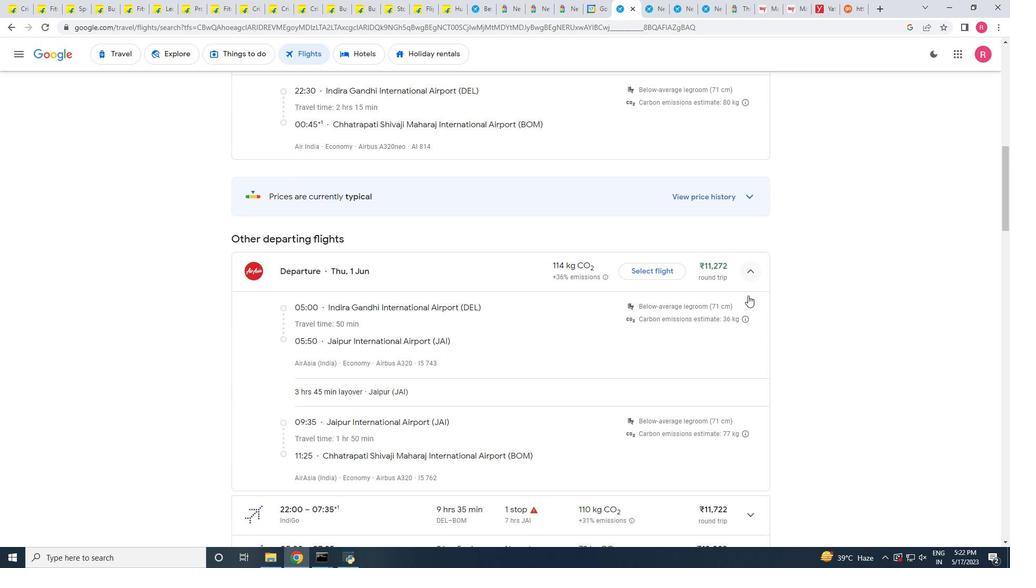 
Action: Mouse moved to (748, 296)
Screenshot: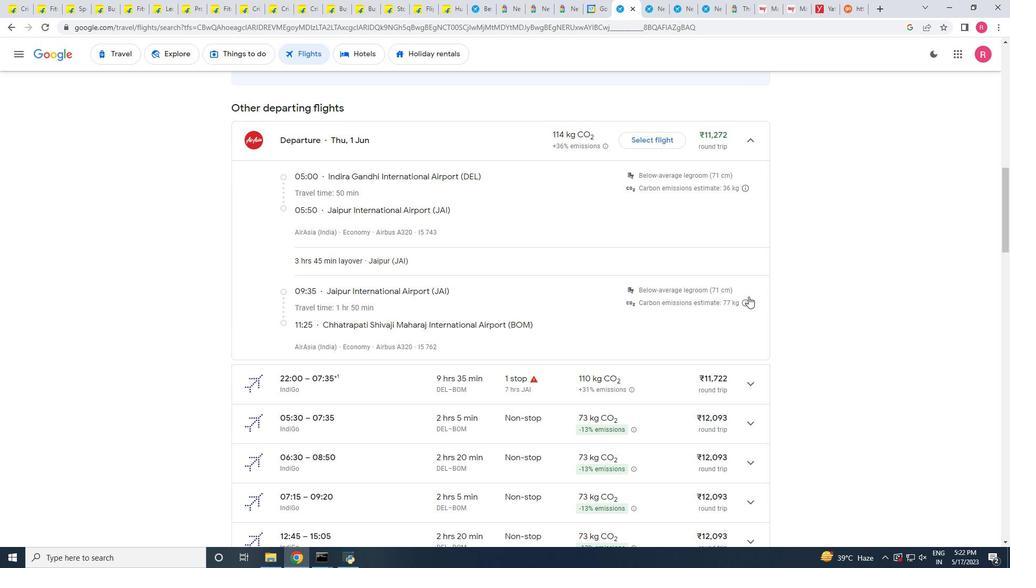 
Action: Mouse scrolled (748, 296) with delta (0, 0)
Screenshot: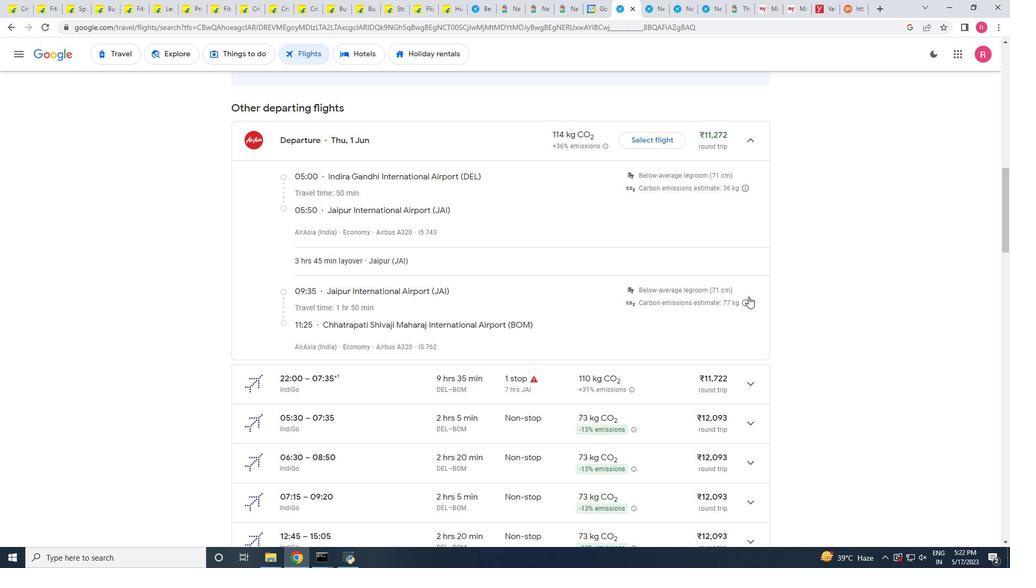 
Action: Mouse scrolled (748, 296) with delta (0, 0)
Screenshot: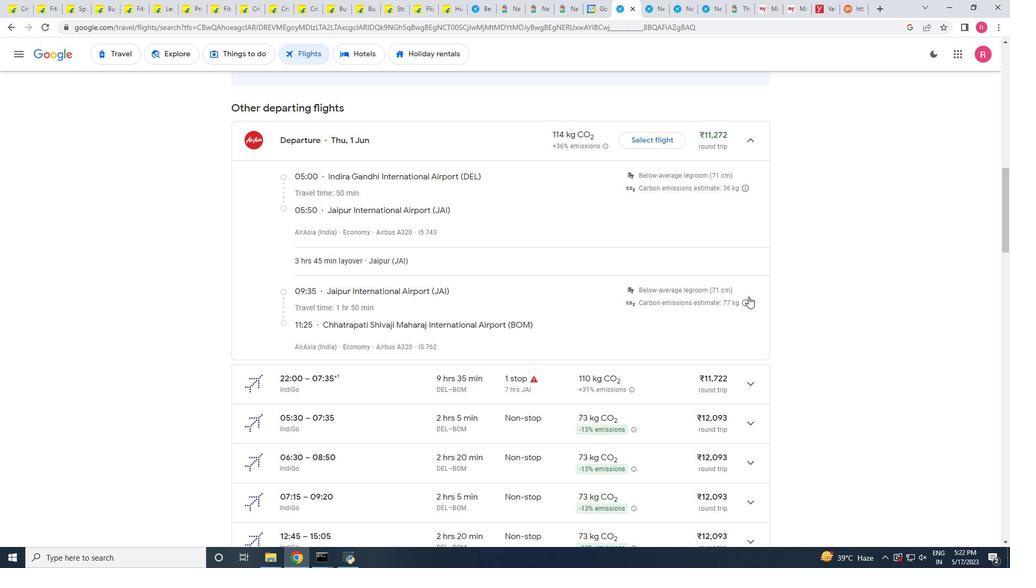 
Action: Mouse moved to (750, 282)
Screenshot: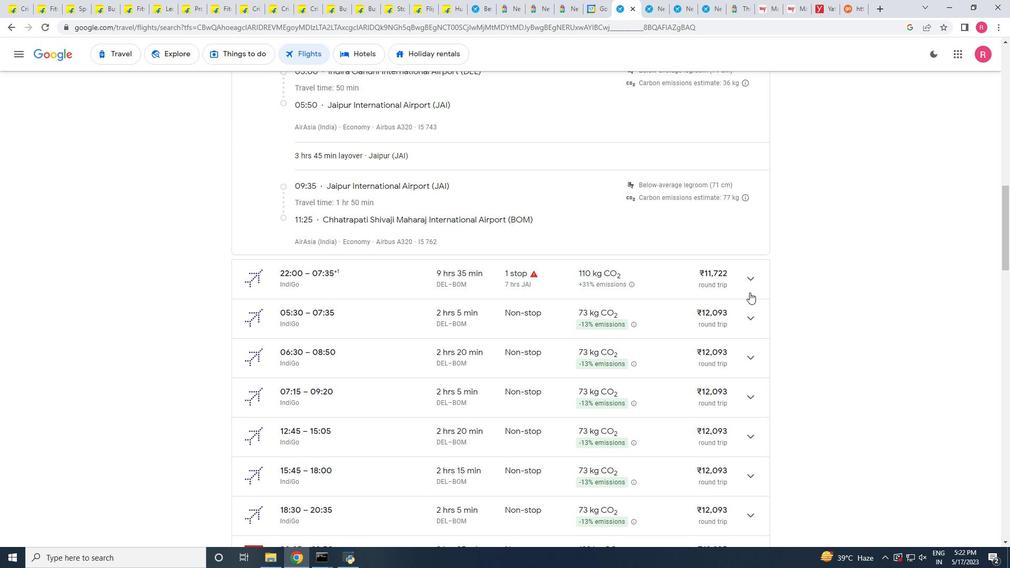 
Action: Mouse pressed left at (750, 282)
Screenshot: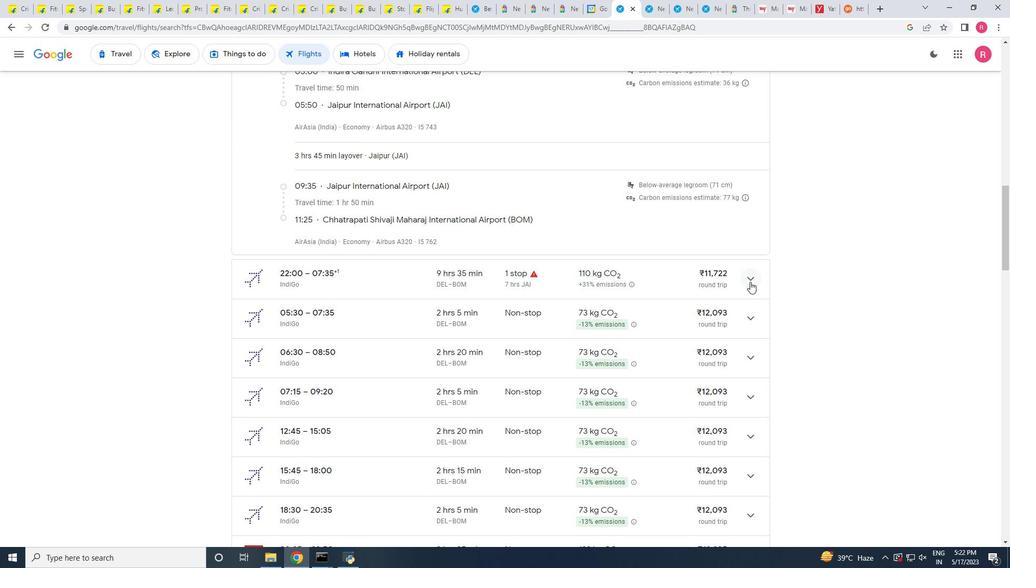 
Action: Mouse scrolled (750, 281) with delta (0, 0)
Screenshot: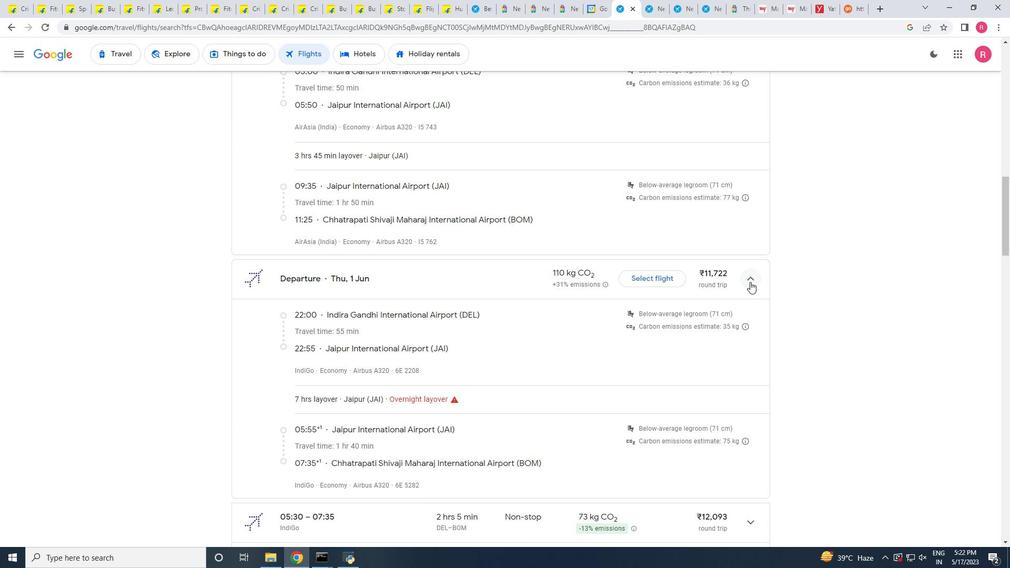 
Action: Mouse moved to (697, 302)
Screenshot: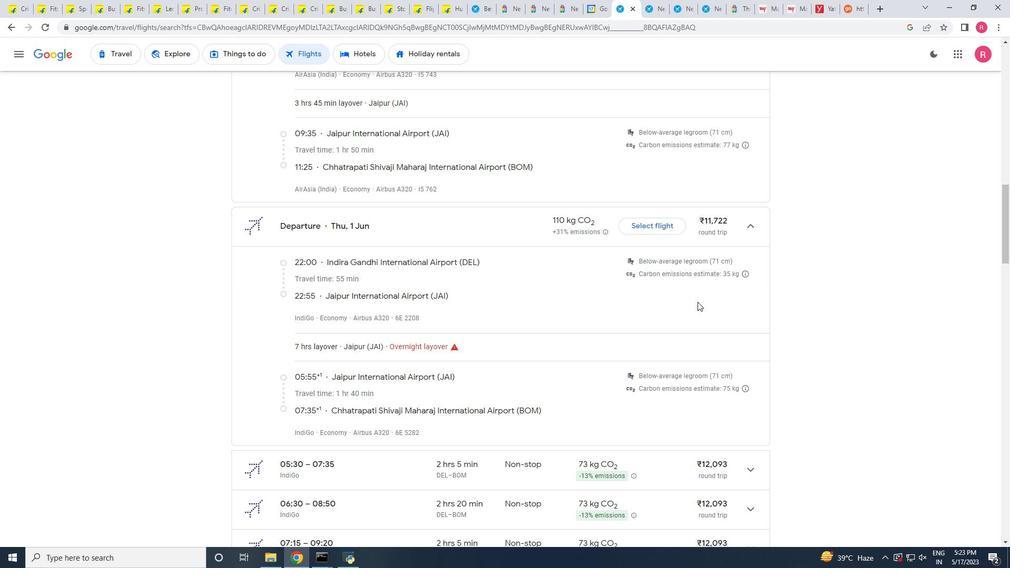 
Action: Mouse scrolled (697, 302) with delta (0, 0)
Screenshot: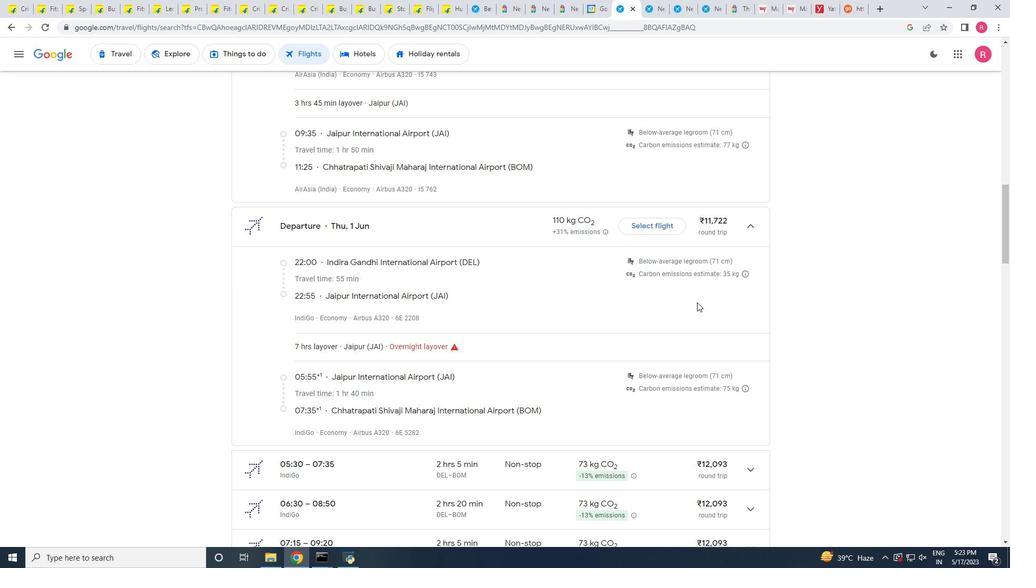 
Action: Mouse scrolled (697, 302) with delta (0, 0)
Screenshot: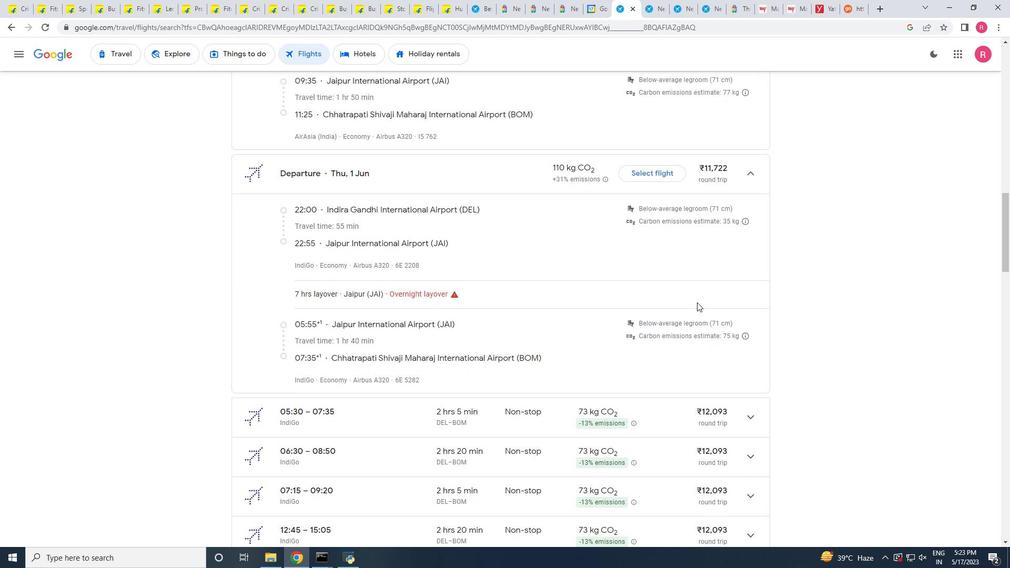 
Action: Mouse scrolled (697, 302) with delta (0, 0)
Screenshot: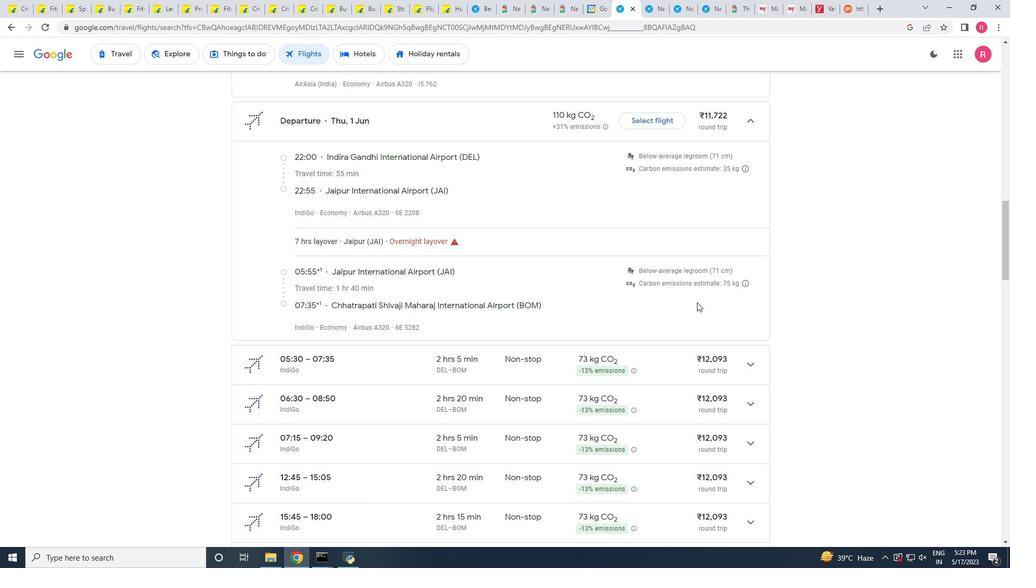 
Action: Mouse scrolled (697, 302) with delta (0, 0)
Screenshot: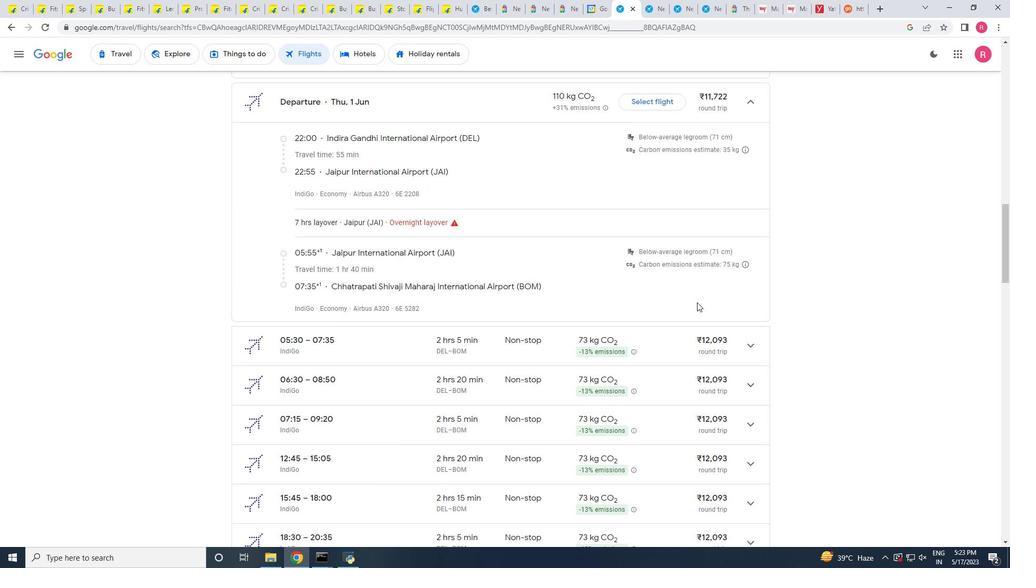 
Action: Mouse moved to (751, 263)
Screenshot: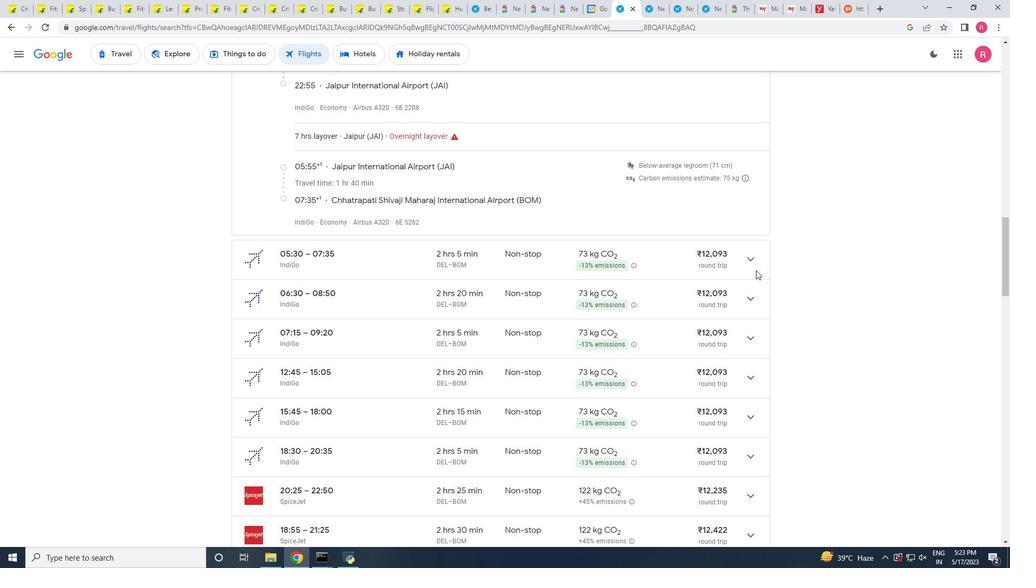 
Action: Mouse pressed left at (751, 263)
Screenshot: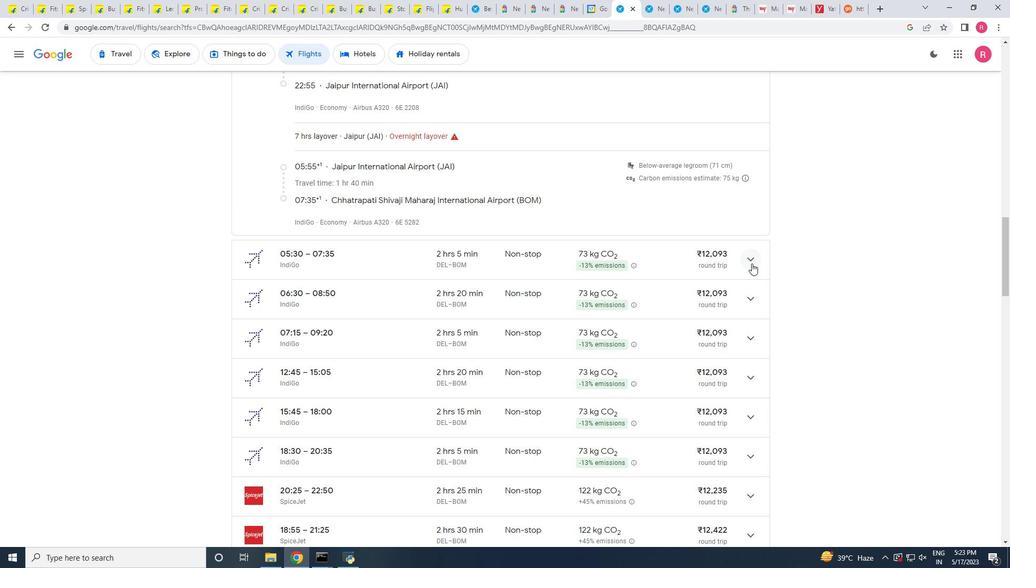 
Action: Mouse moved to (745, 388)
Screenshot: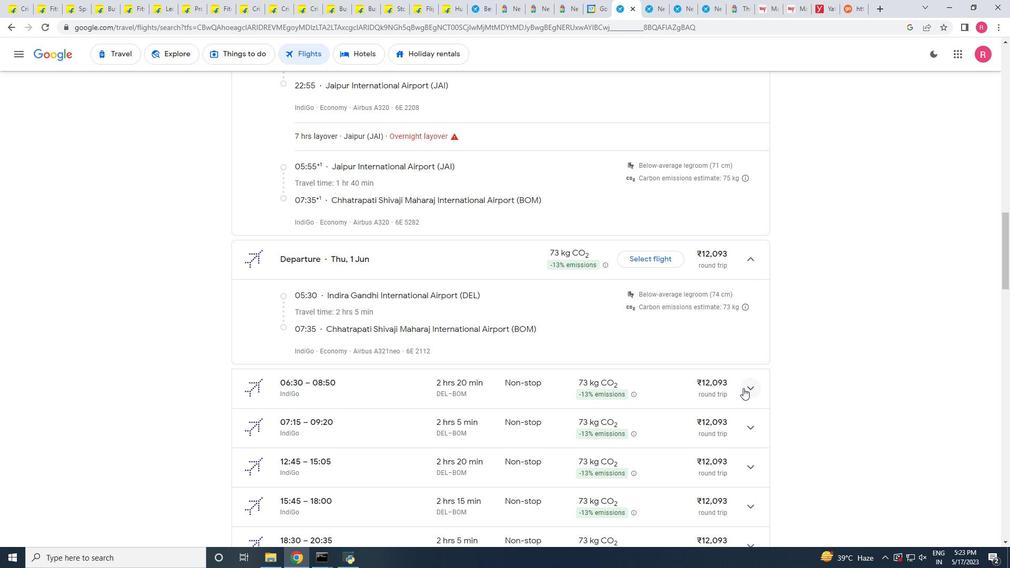 
Action: Mouse pressed left at (745, 388)
Screenshot: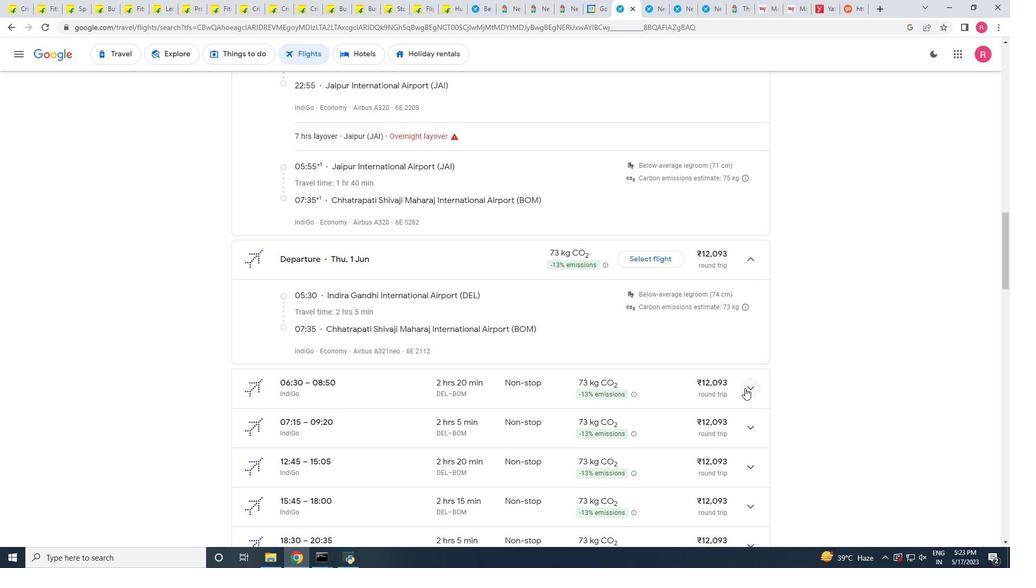 
Action: Mouse moved to (745, 388)
Screenshot: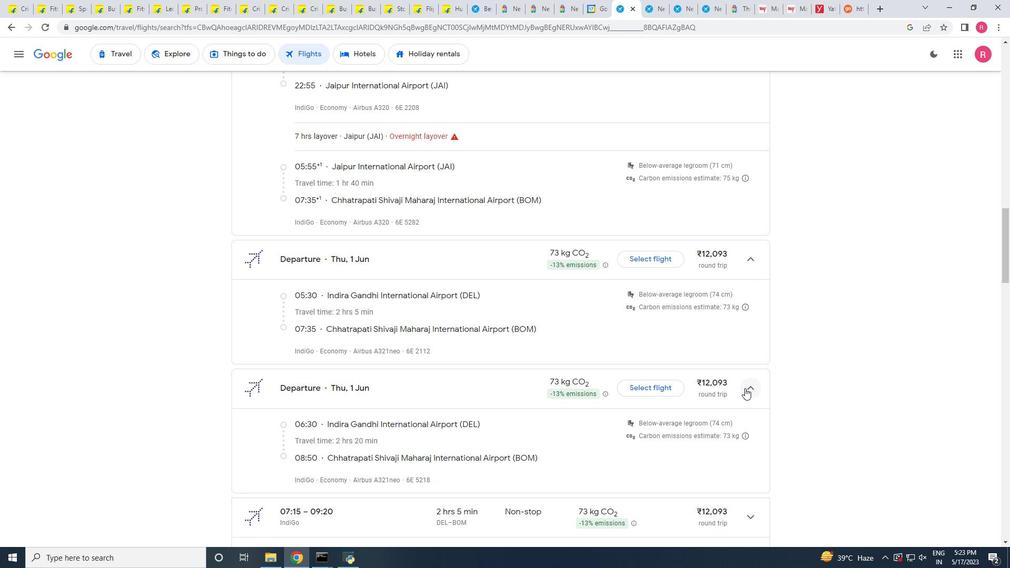 
Action: Mouse scrolled (745, 387) with delta (0, 0)
Screenshot: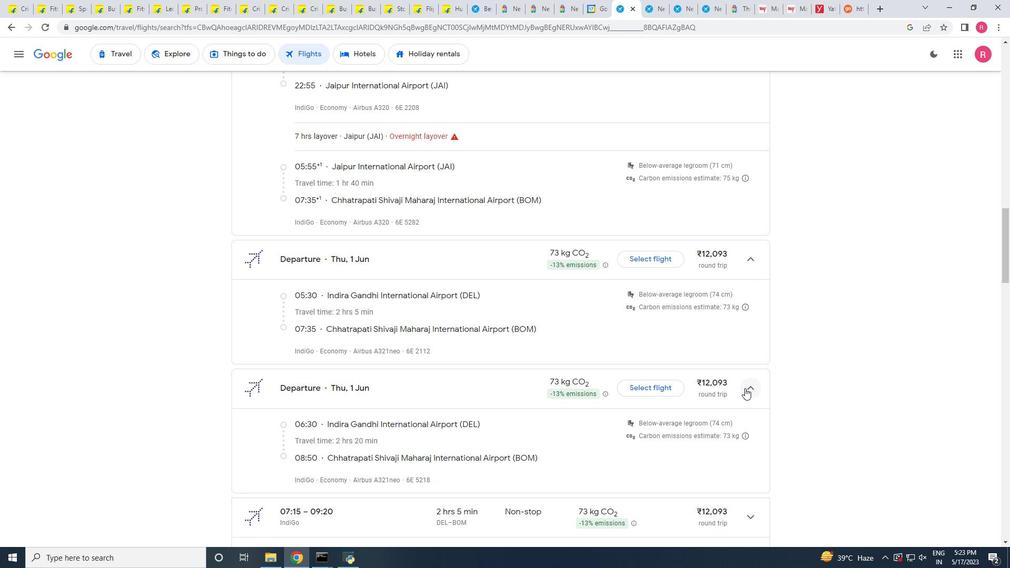 
Action: Mouse moved to (719, 390)
Screenshot: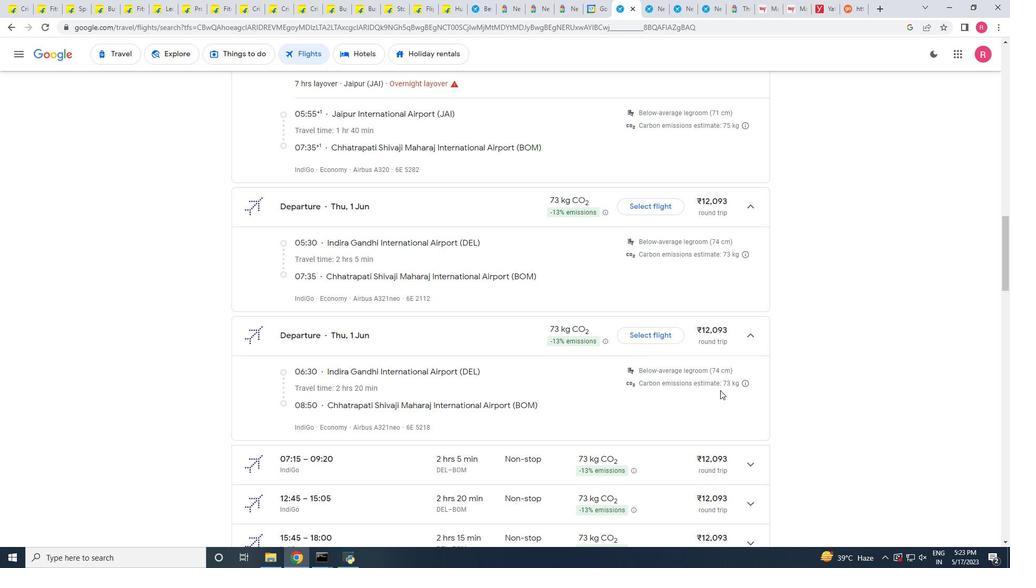 
Action: Mouse scrolled (719, 389) with delta (0, 0)
Screenshot: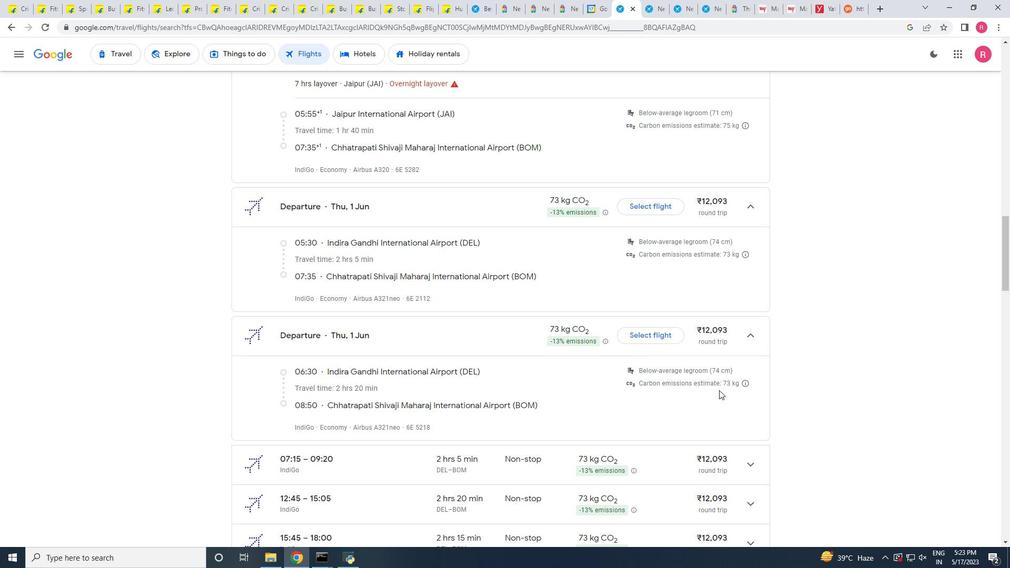 
Action: Mouse scrolled (719, 389) with delta (0, 0)
Screenshot: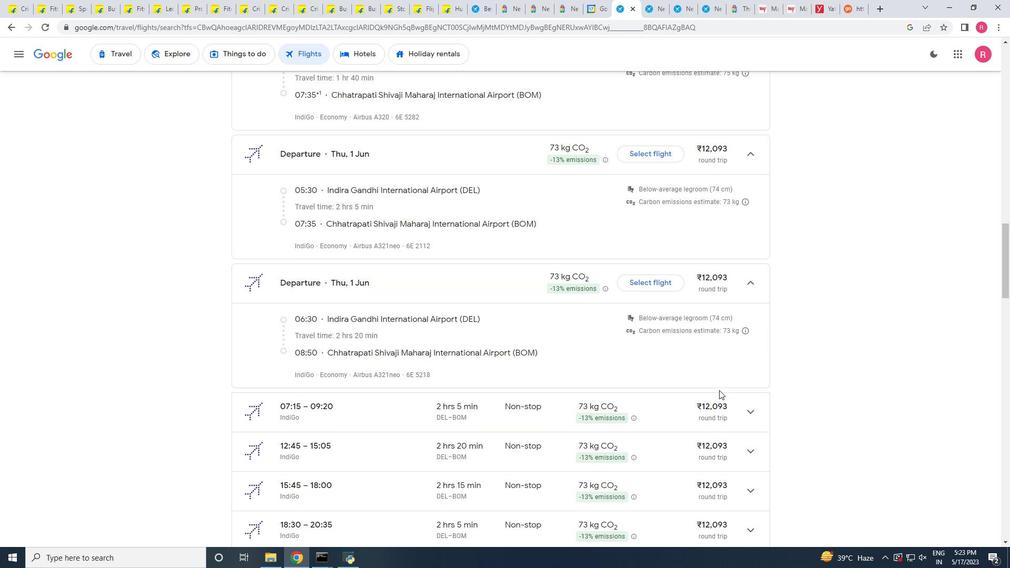 
Action: Mouse moved to (721, 388)
Screenshot: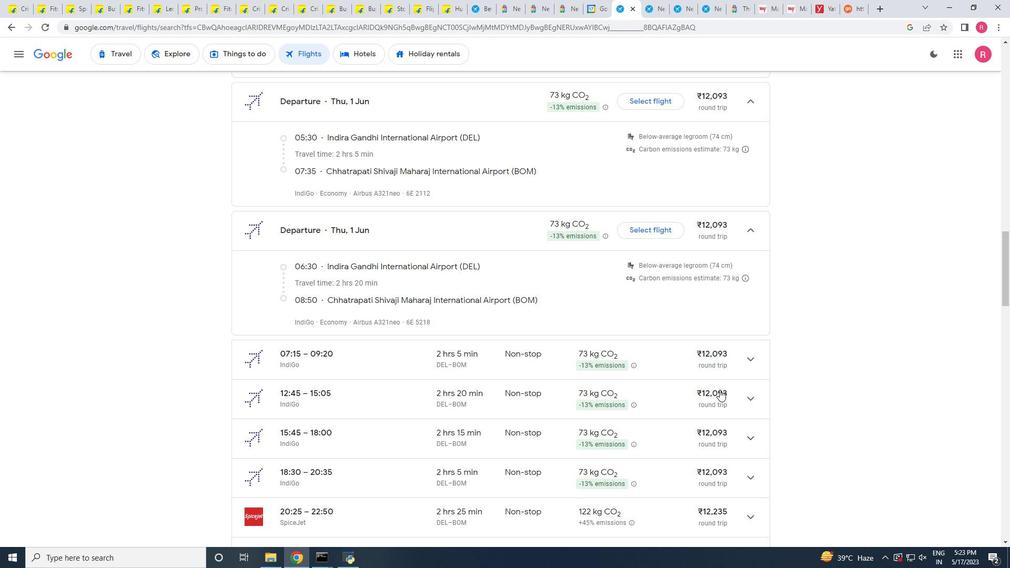 
Action: Mouse scrolled (721, 387) with delta (0, 0)
Screenshot: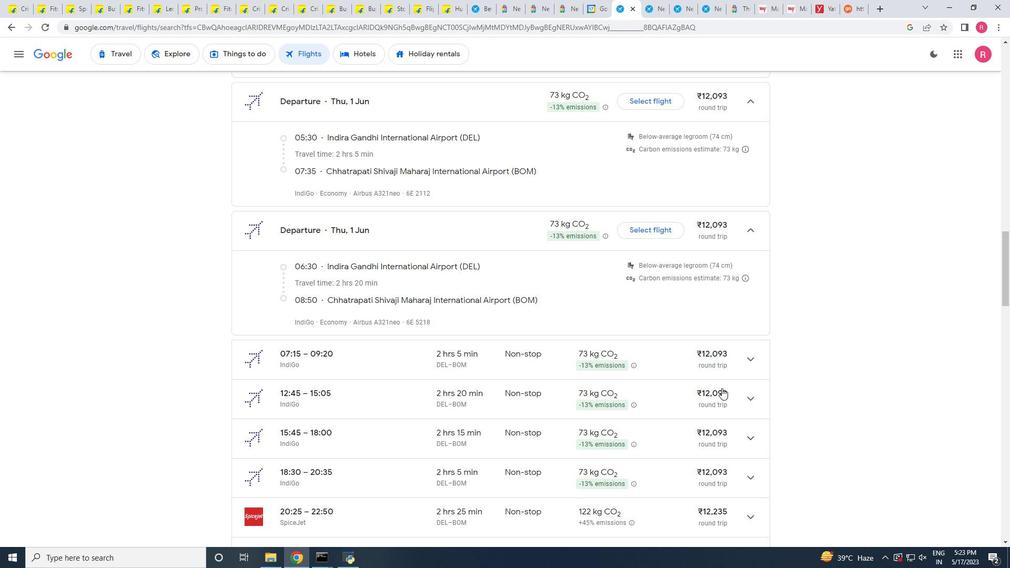 
Action: Mouse scrolled (721, 387) with delta (0, 0)
Screenshot: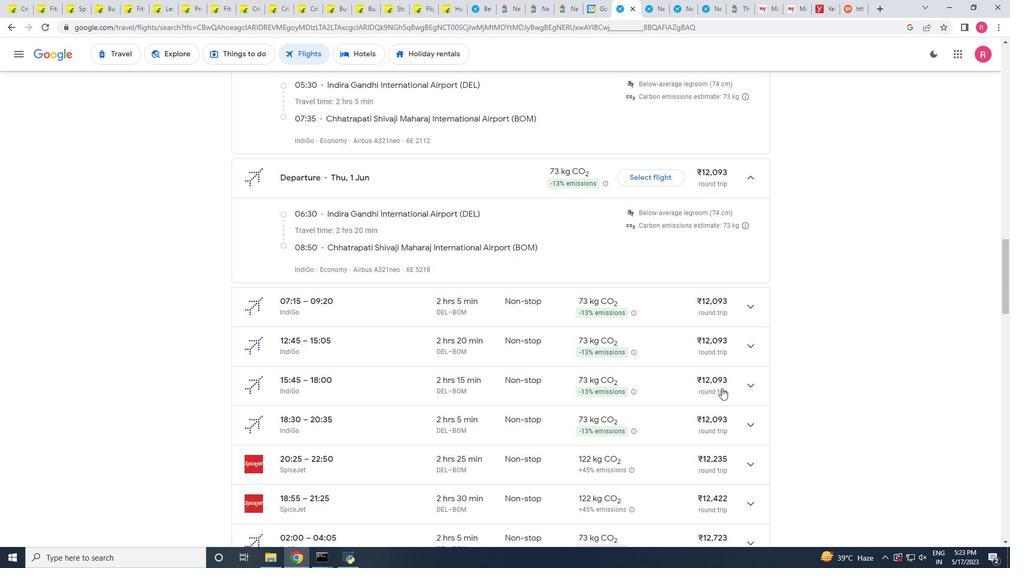 
Action: Mouse scrolled (721, 387) with delta (0, 0)
Screenshot: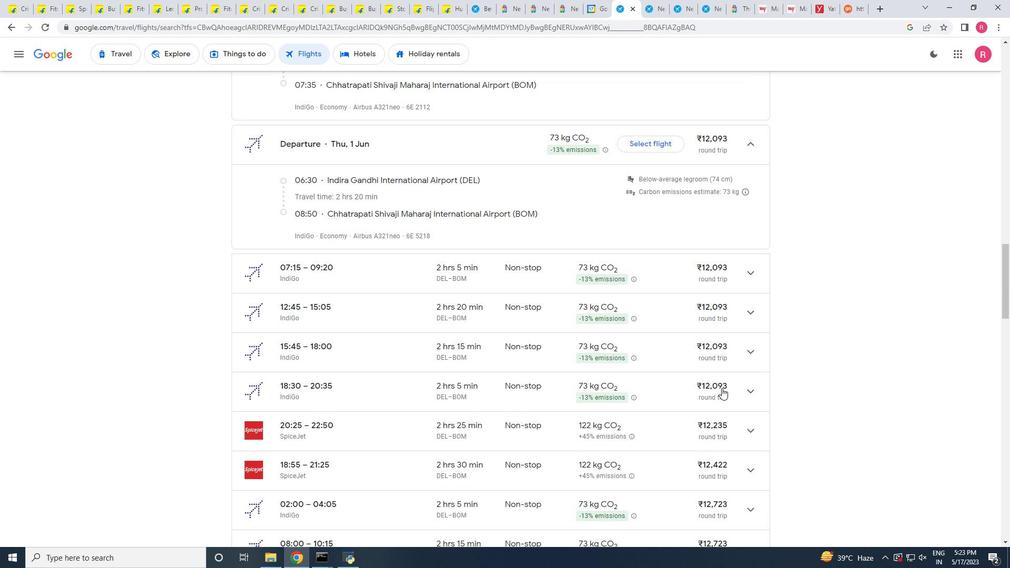 
Action: Mouse moved to (751, 358)
Screenshot: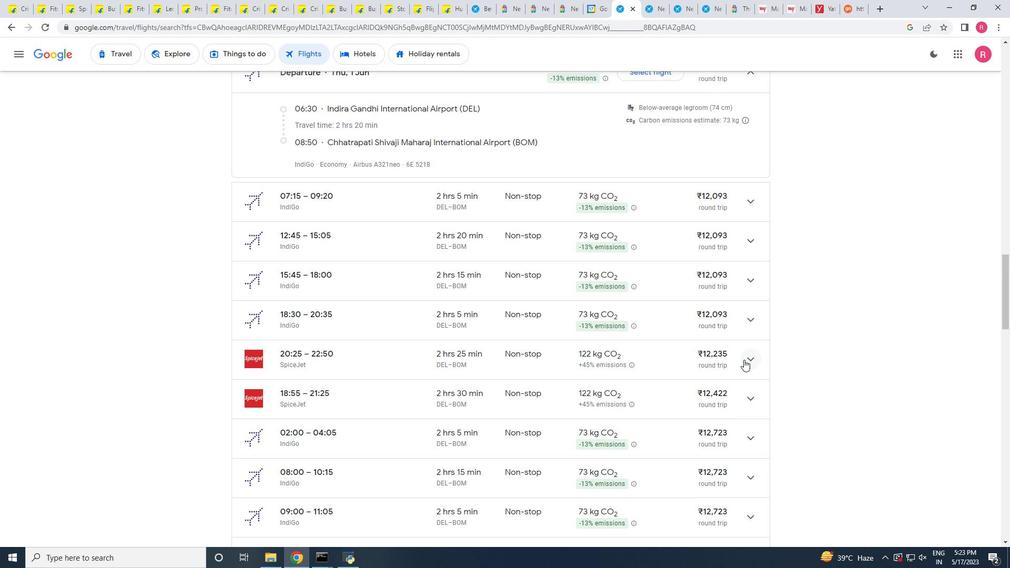 
Action: Mouse pressed left at (751, 358)
Screenshot: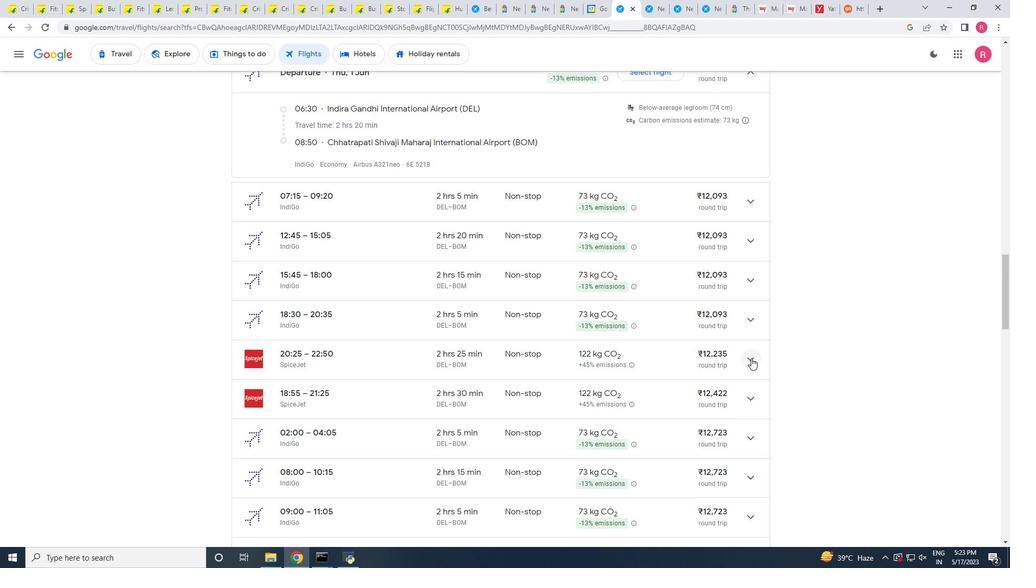
Action: Mouse moved to (746, 318)
Screenshot: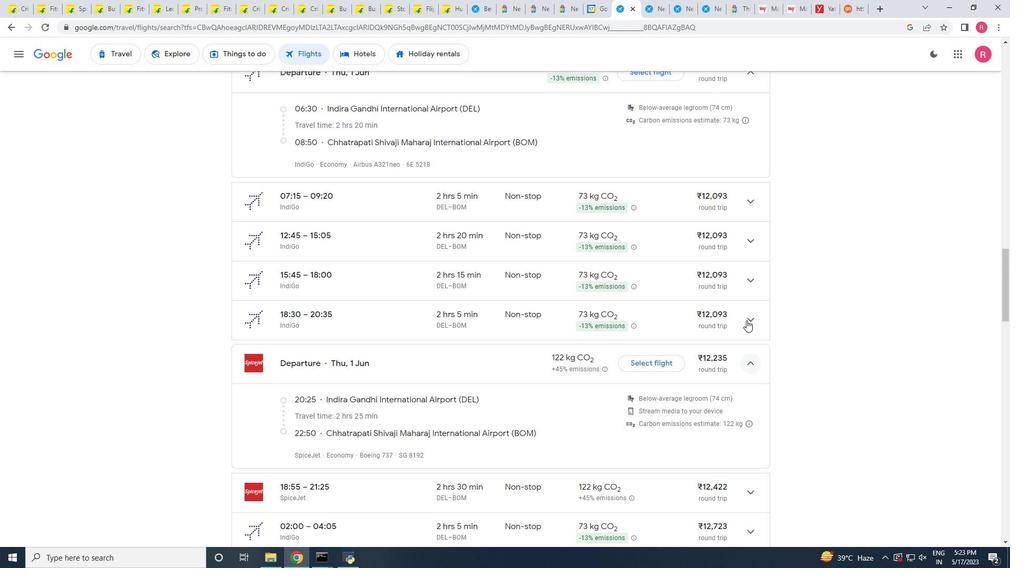 
Action: Mouse pressed left at (746, 318)
Screenshot: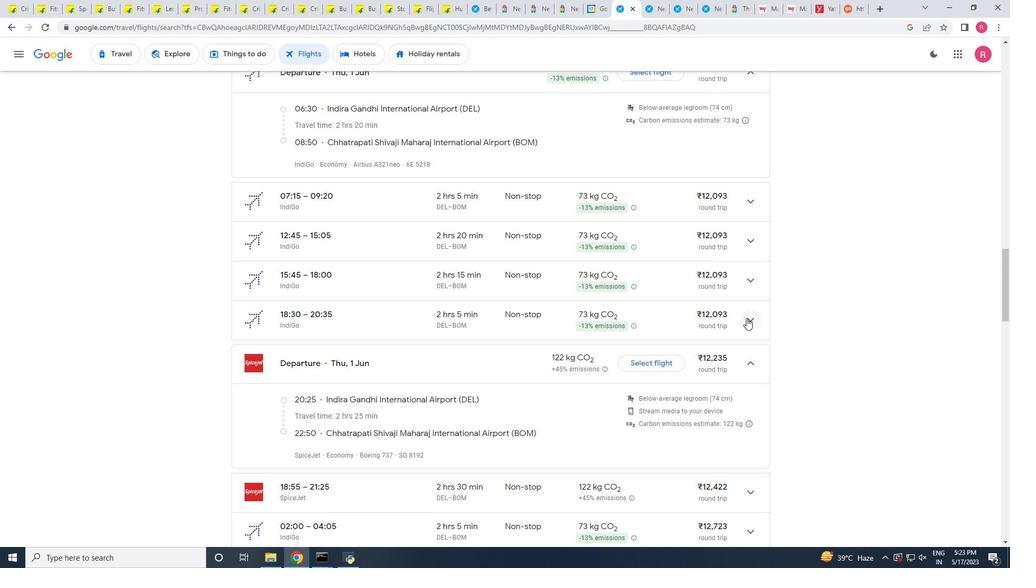 
Action: Mouse moved to (744, 280)
Screenshot: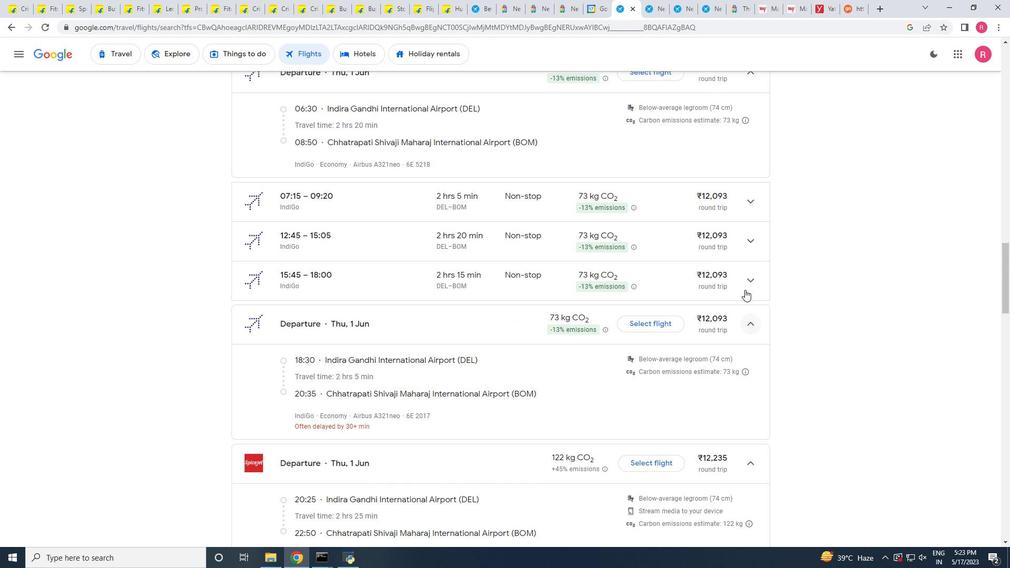 
Action: Mouse pressed left at (744, 280)
Screenshot: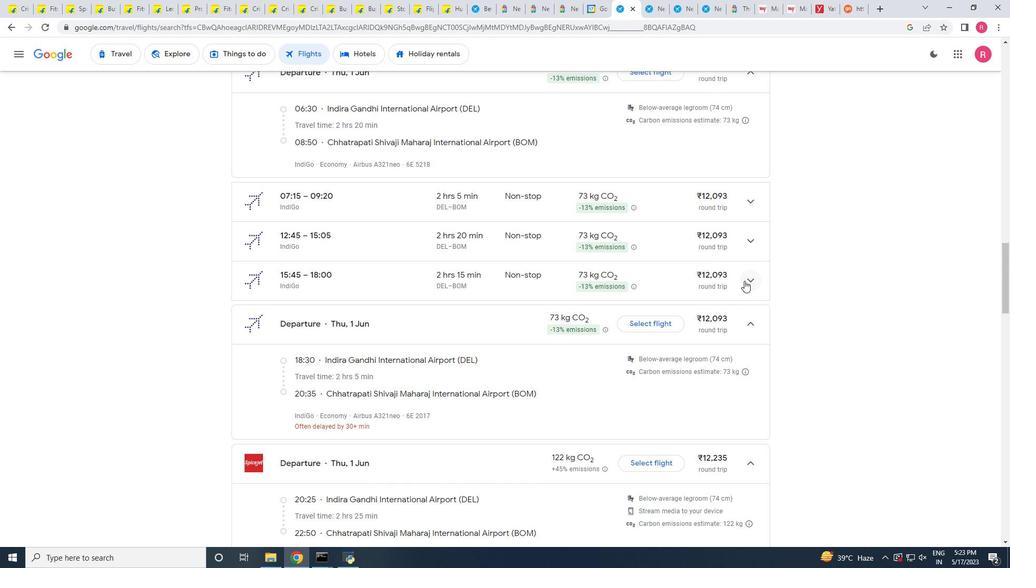 
Action: Mouse moved to (751, 241)
Screenshot: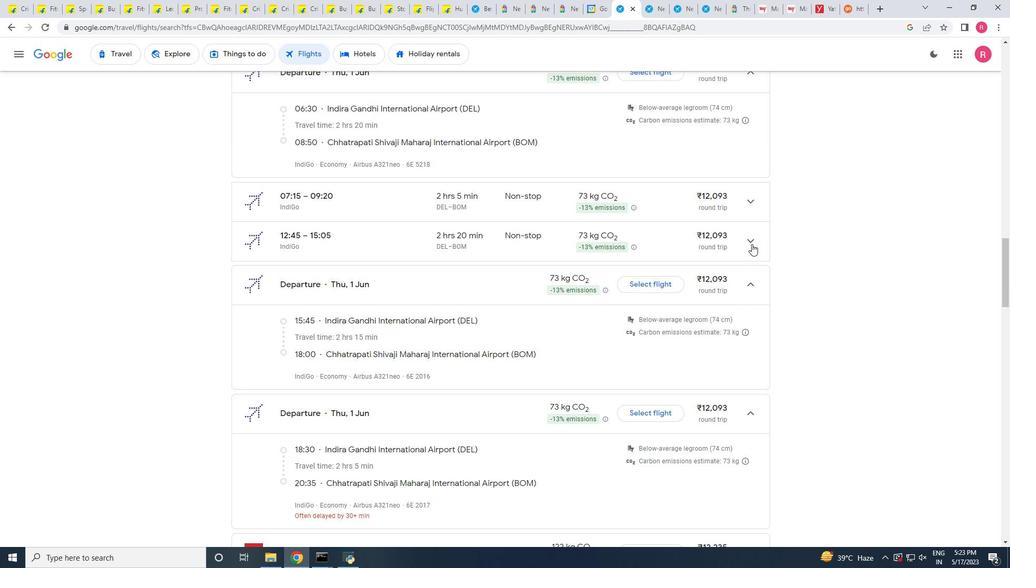 
Action: Mouse pressed left at (751, 241)
Screenshot: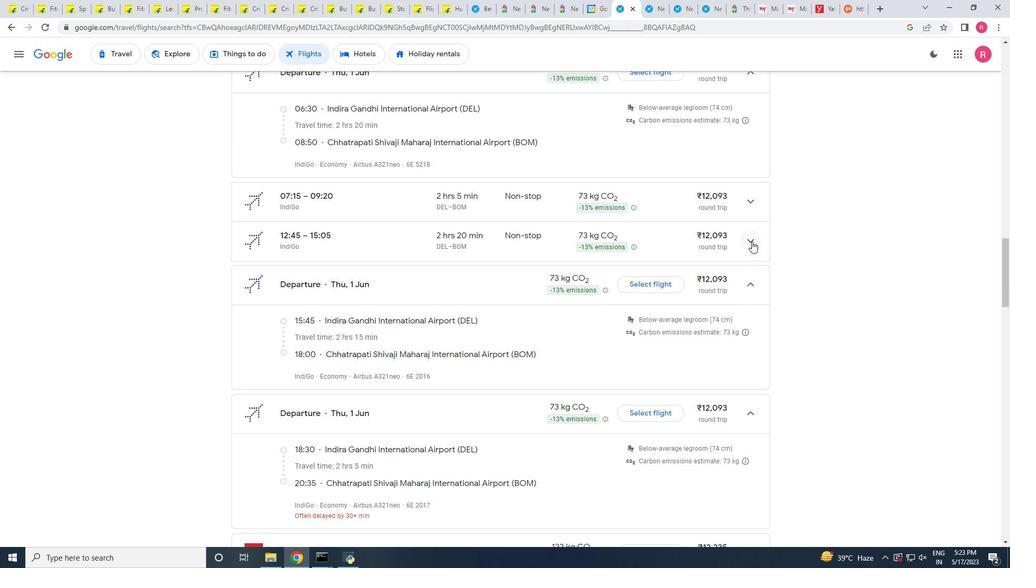 
Action: Mouse moved to (745, 205)
Screenshot: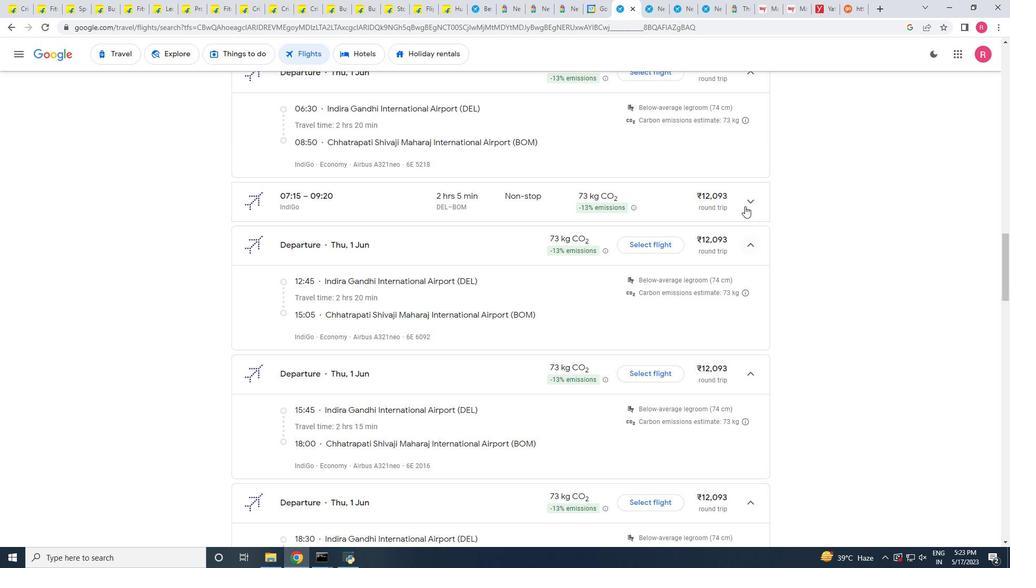 
Action: Mouse pressed left at (745, 205)
Screenshot: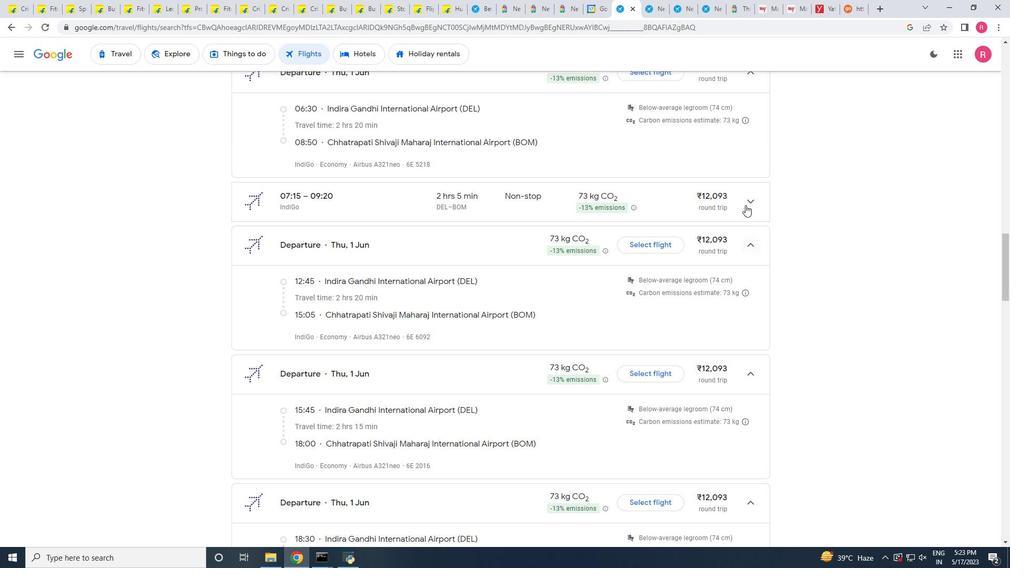 
Action: Mouse moved to (730, 318)
Screenshot: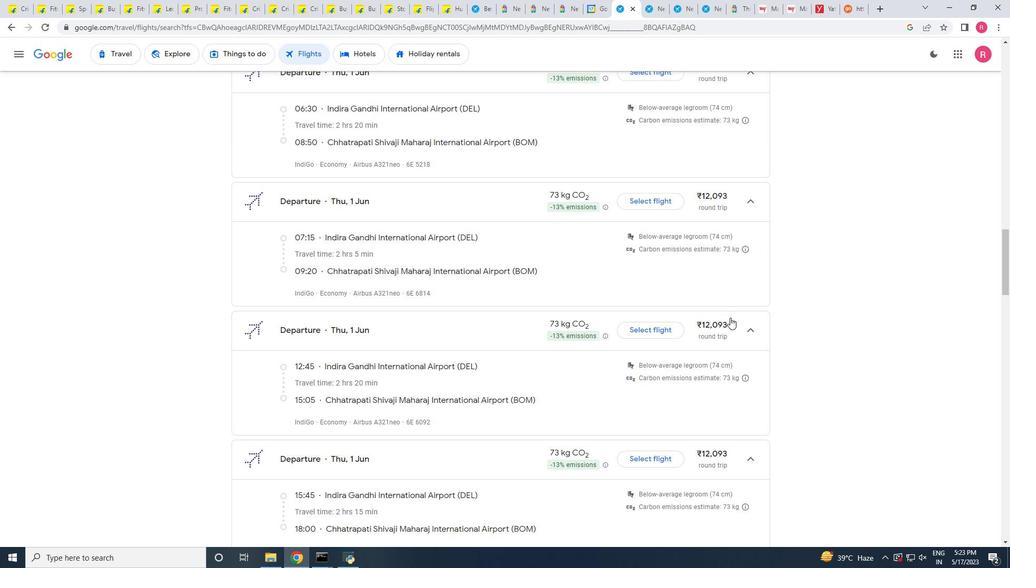 
Action: Mouse scrolled (730, 318) with delta (0, 0)
Screenshot: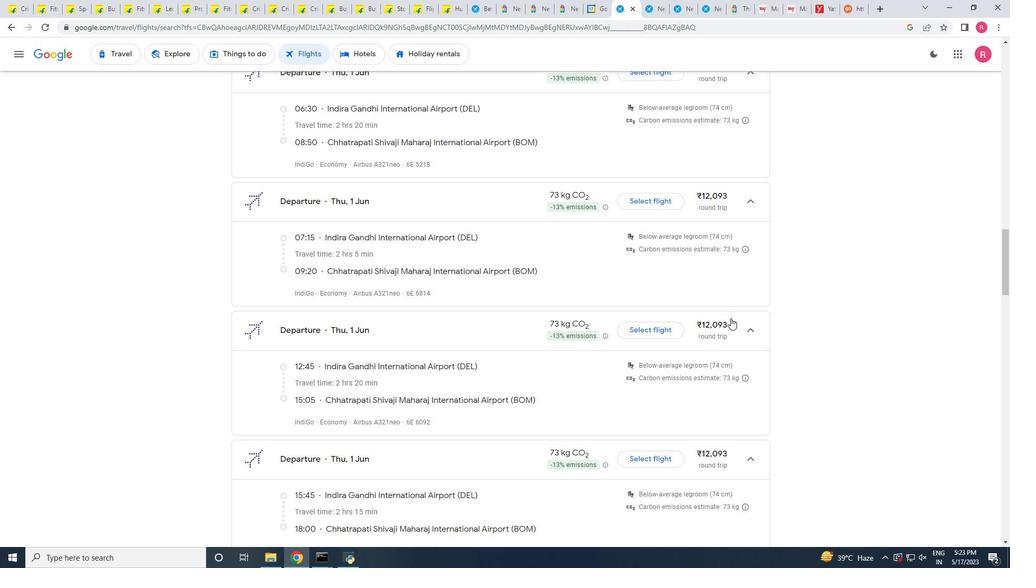
Action: Mouse scrolled (730, 318) with delta (0, 0)
Screenshot: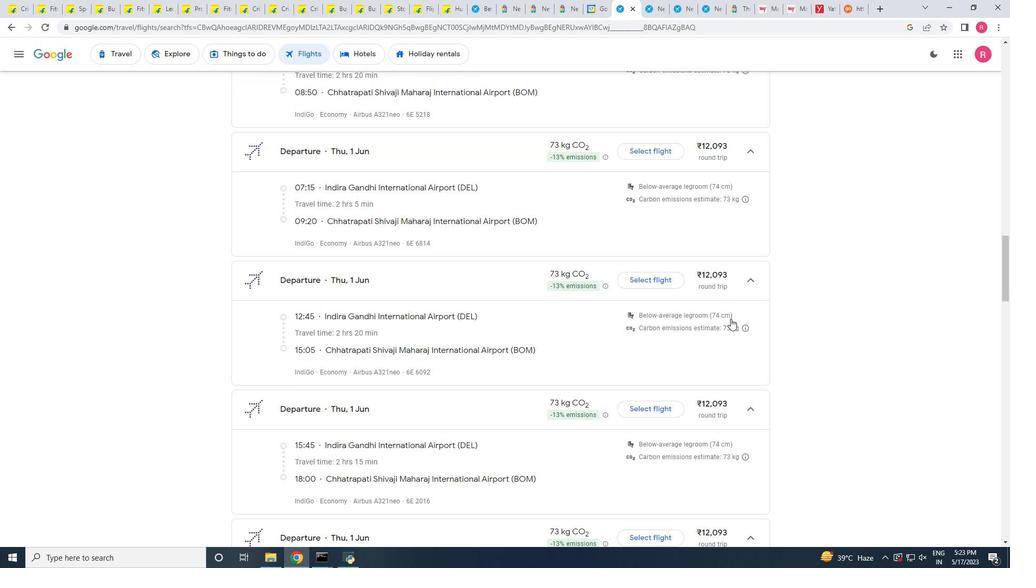 
Action: Mouse moved to (757, 343)
Screenshot: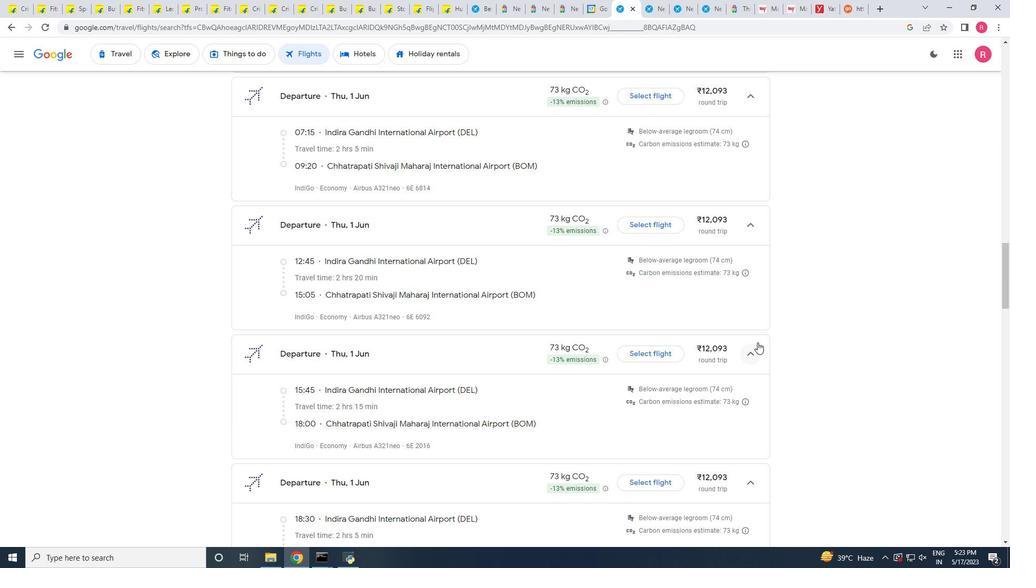 
Action: Mouse scrolled (757, 343) with delta (0, 0)
Screenshot: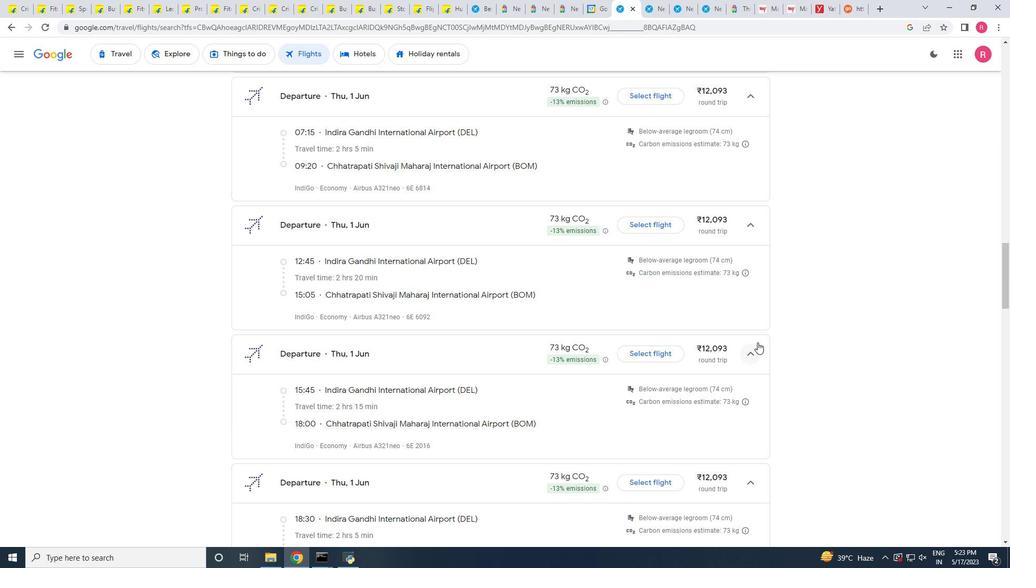 
Action: Mouse scrolled (757, 343) with delta (0, 0)
Screenshot: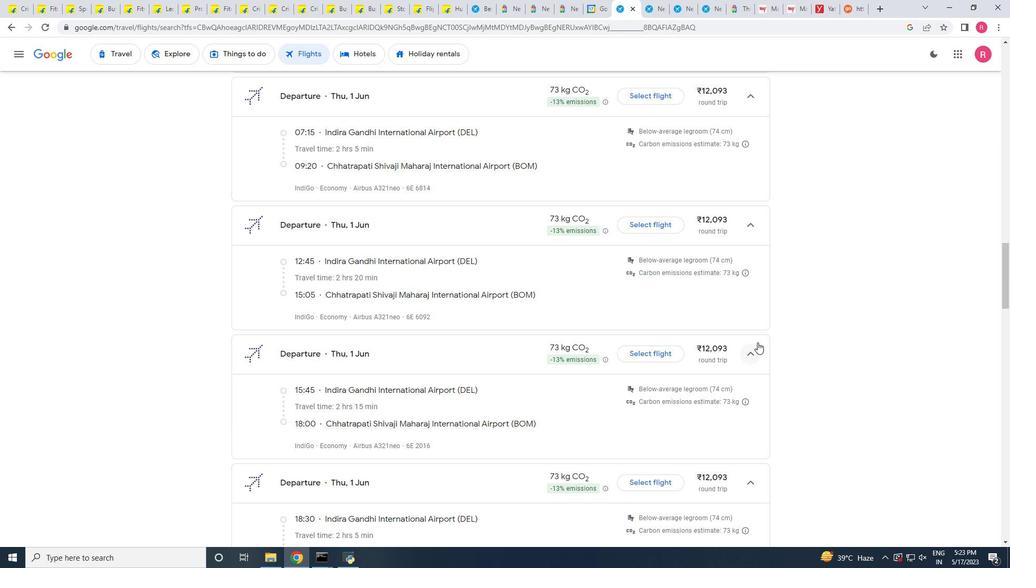 
Action: Mouse scrolled (757, 343) with delta (0, 0)
Screenshot: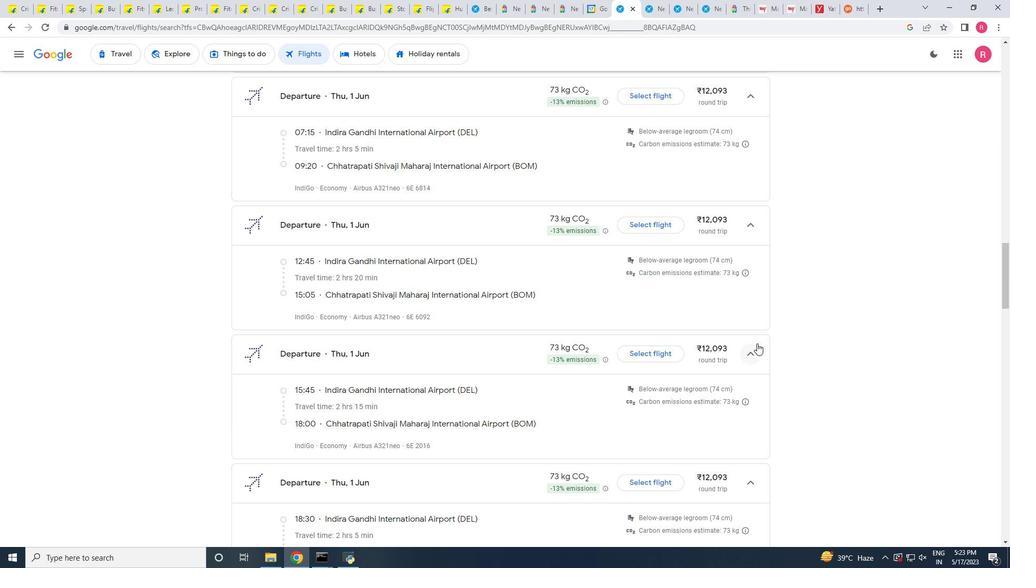 
Action: Mouse scrolled (757, 343) with delta (0, 0)
Screenshot: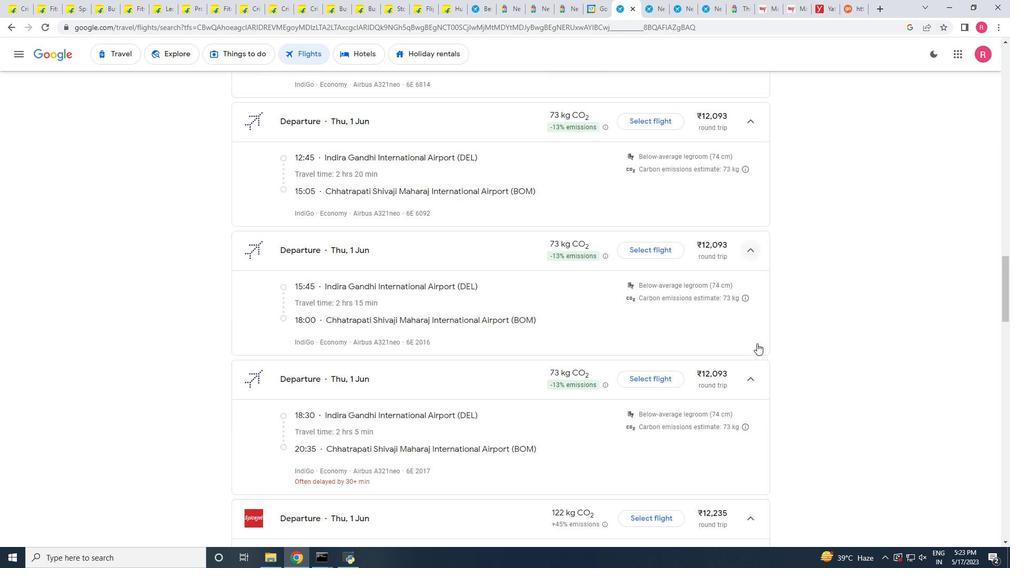 
Action: Mouse moved to (741, 393)
Screenshot: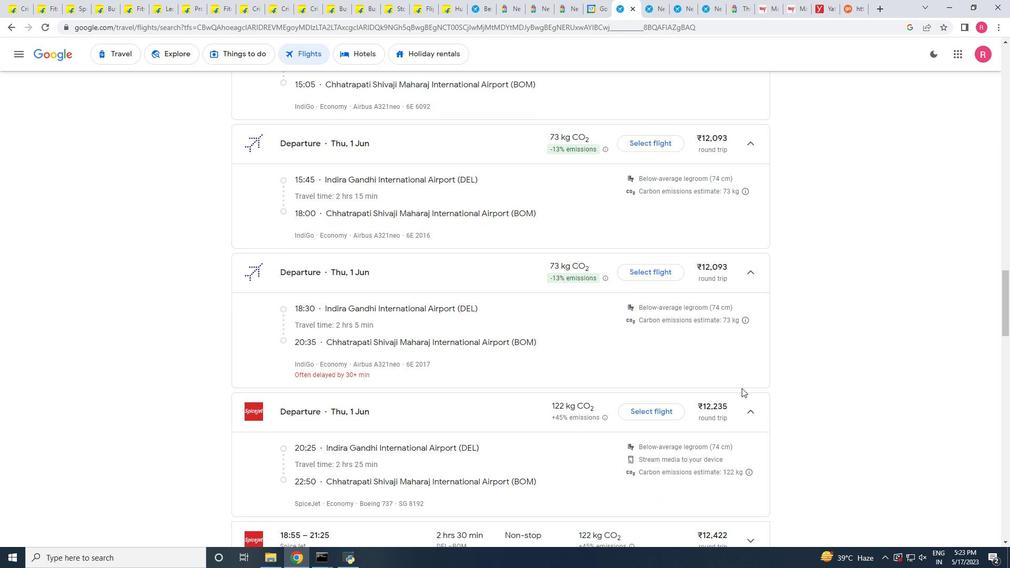 
Action: Mouse scrolled (741, 392) with delta (0, 0)
Screenshot: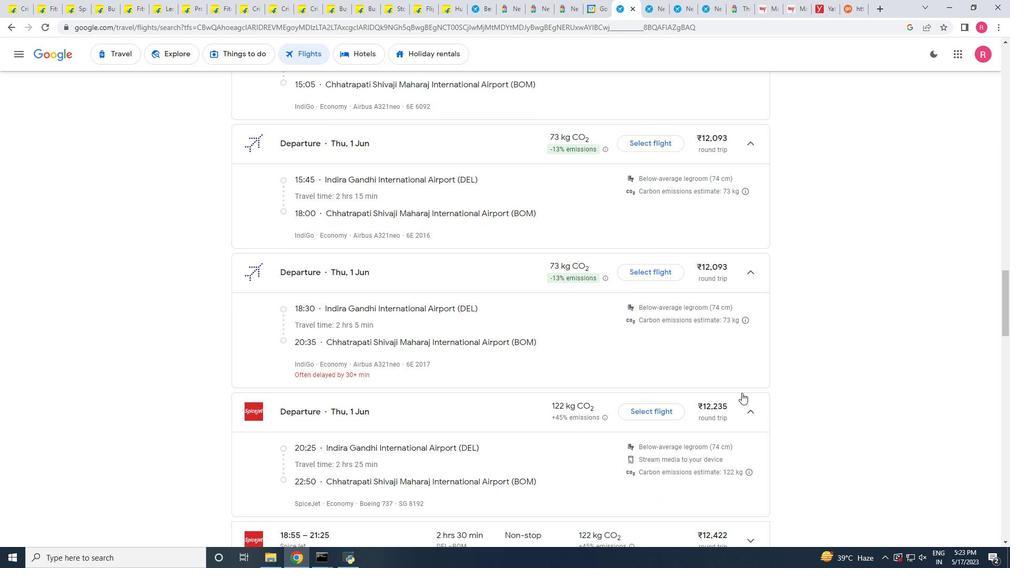 
Action: Mouse scrolled (741, 392) with delta (0, 0)
Screenshot: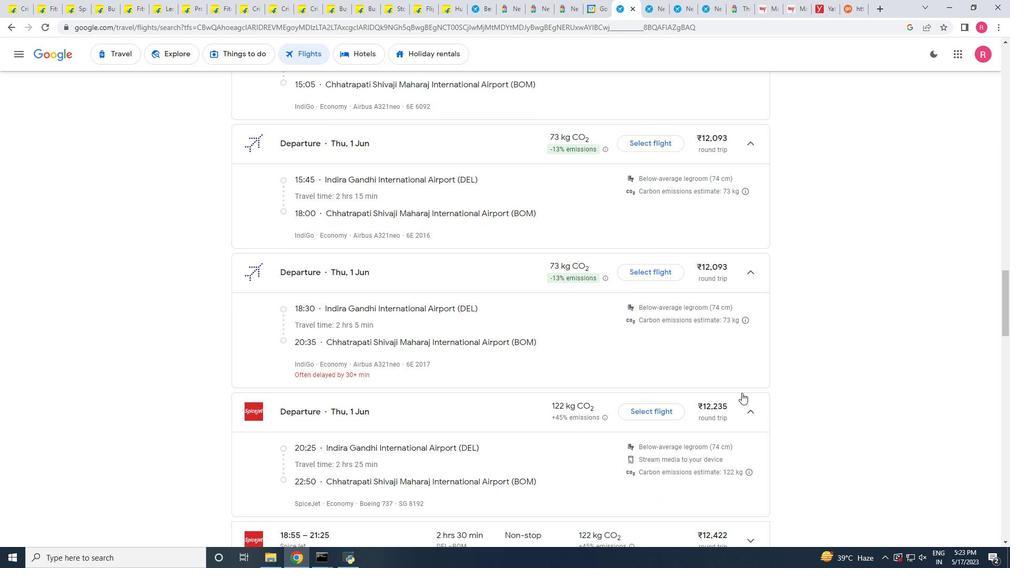 
Action: Mouse scrolled (741, 392) with delta (0, 0)
Screenshot: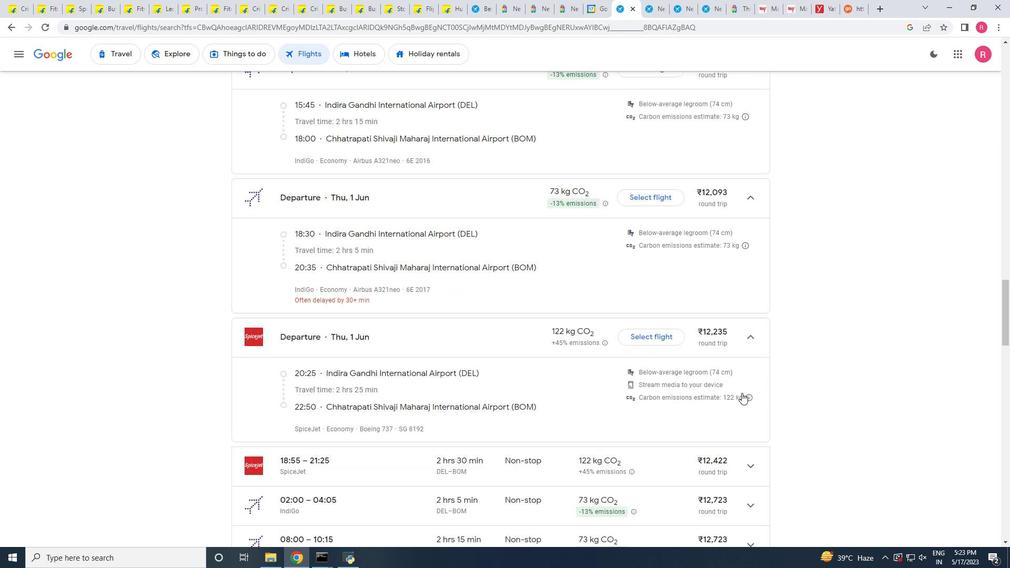 
Action: Mouse moved to (742, 390)
Screenshot: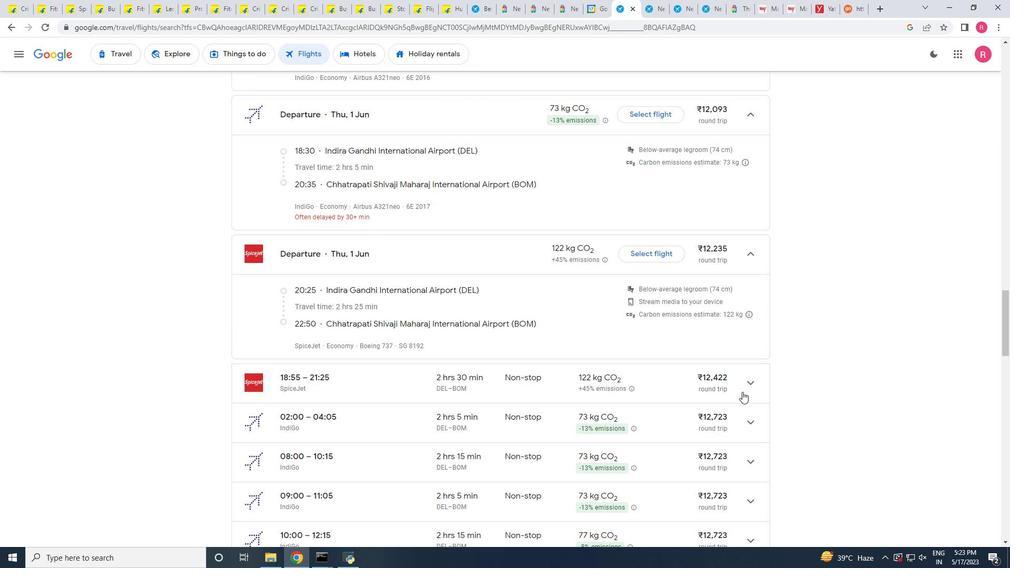 
Action: Mouse scrolled (742, 389) with delta (0, 0)
Screenshot: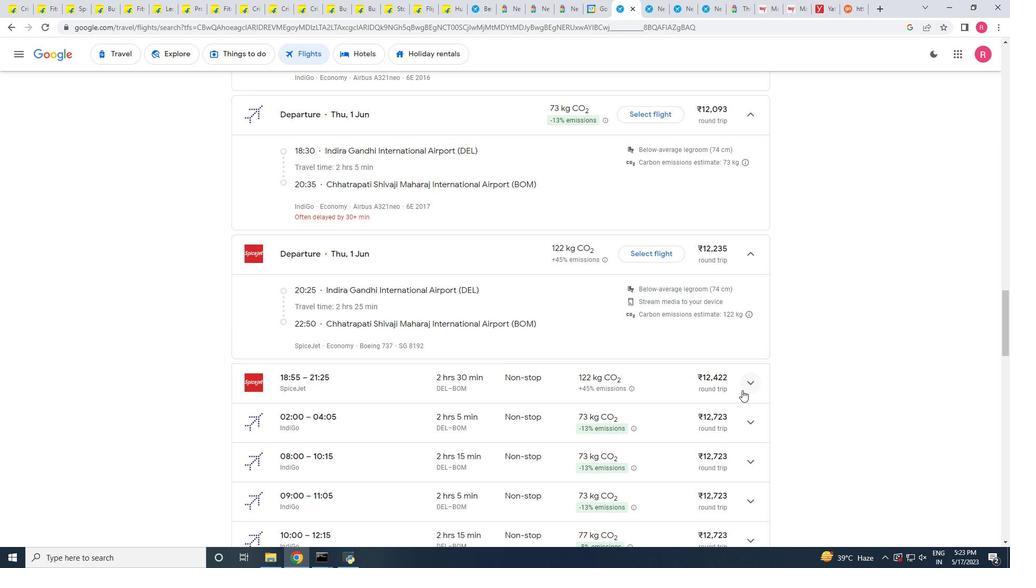 
Action: Mouse scrolled (742, 389) with delta (0, 0)
Screenshot: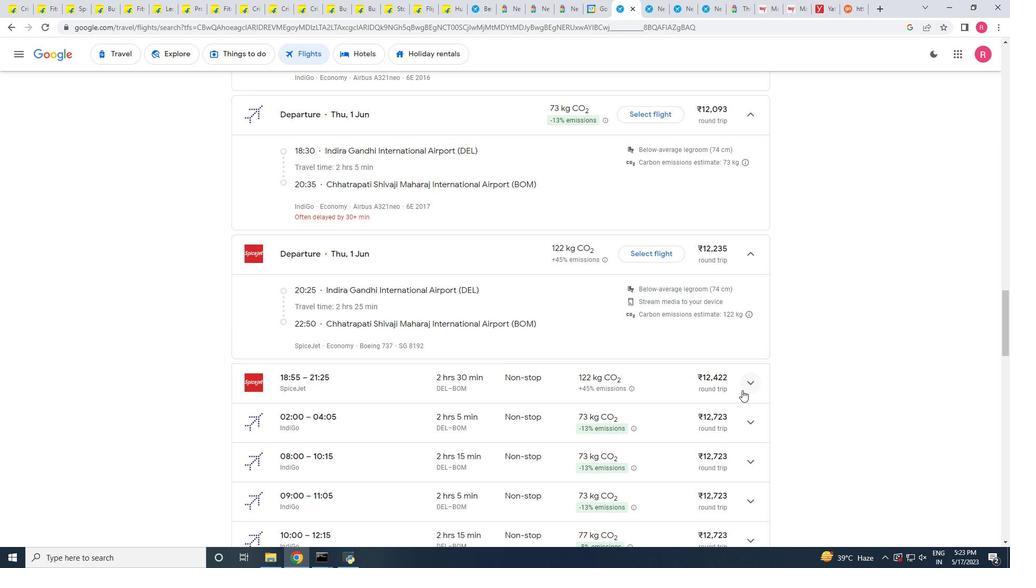
Action: Mouse scrolled (742, 389) with delta (0, 0)
Screenshot: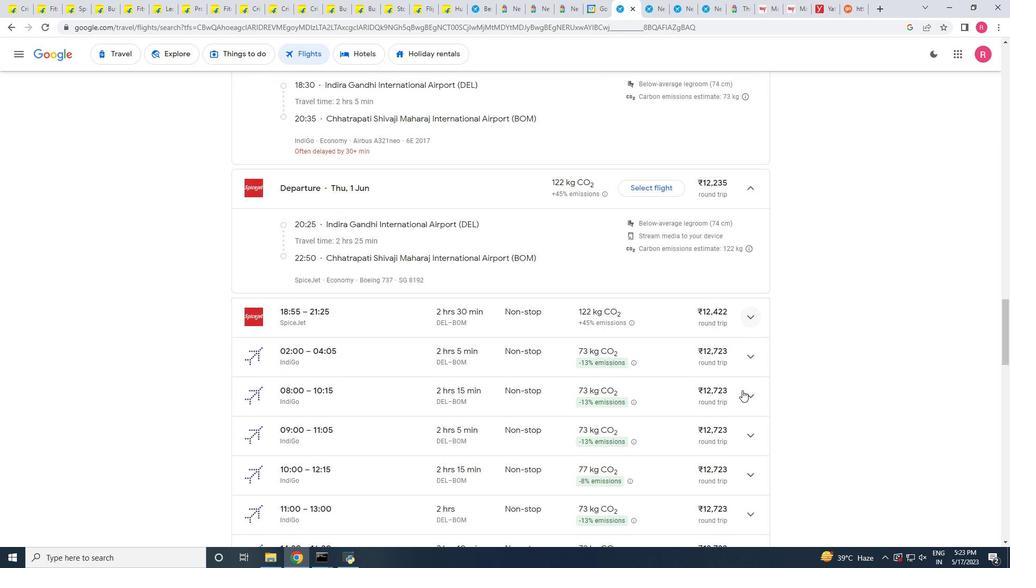 
Action: Mouse scrolled (742, 389) with delta (0, 0)
Screenshot: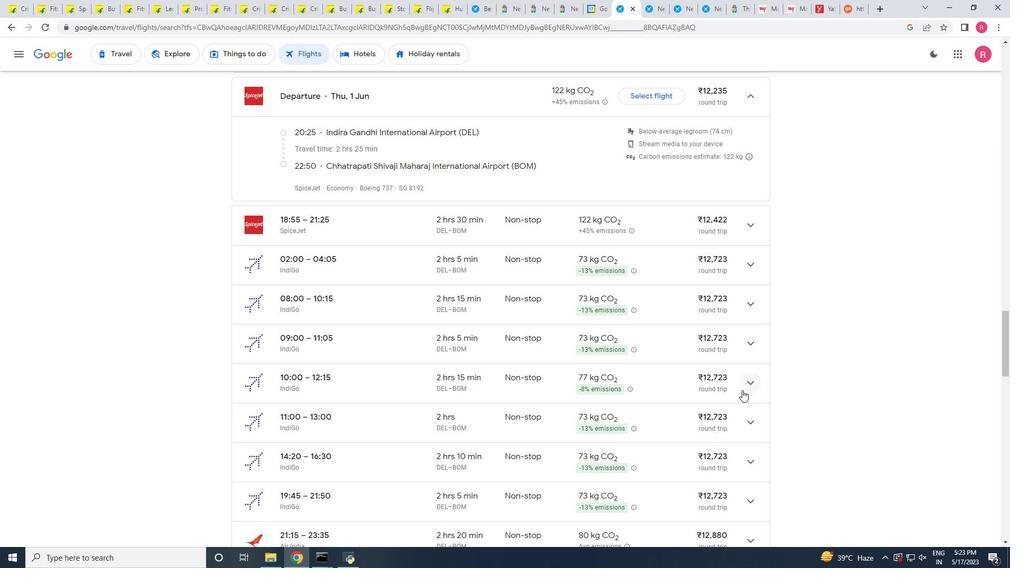
Action: Mouse scrolled (742, 389) with delta (0, 0)
Screenshot: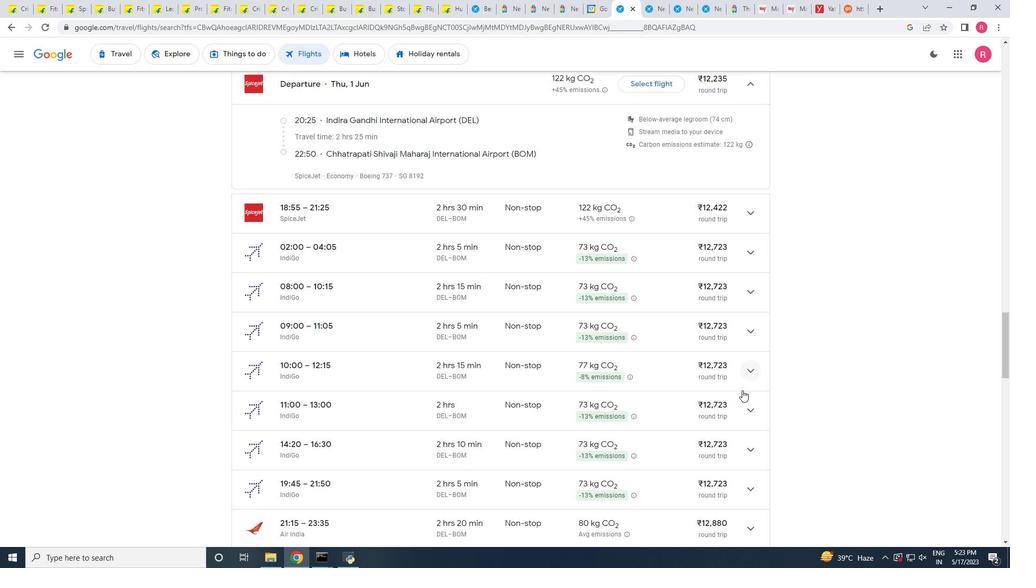 
Action: Mouse moved to (679, 321)
Screenshot: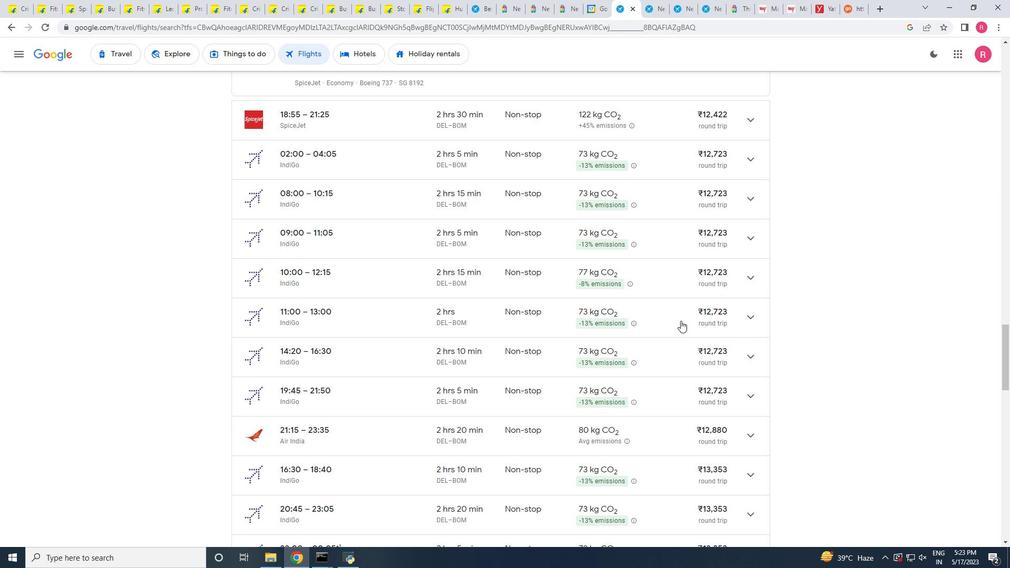 
Action: Mouse scrolled (679, 322) with delta (0, 0)
Screenshot: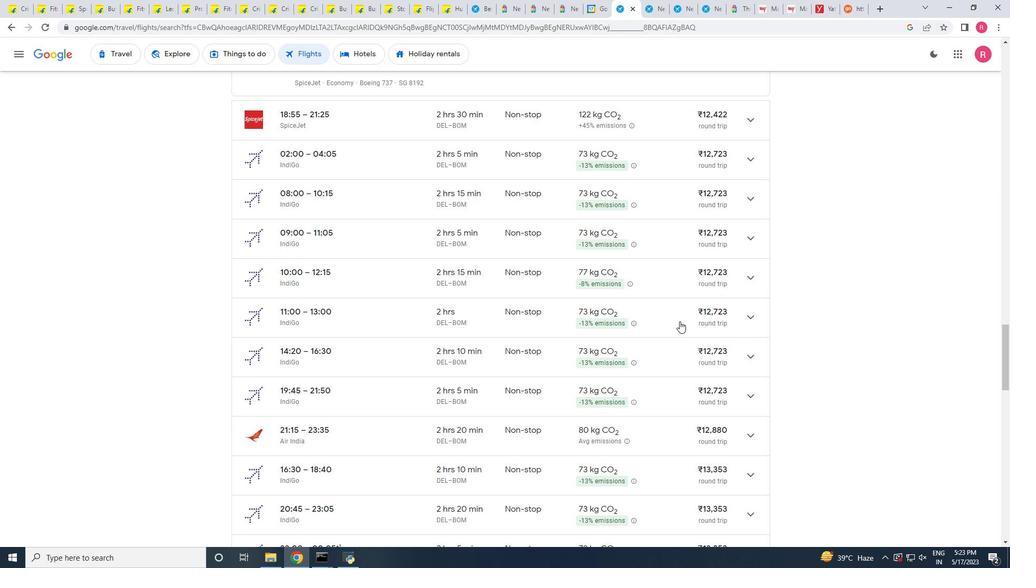 
Action: Mouse scrolled (679, 322) with delta (0, 0)
Screenshot: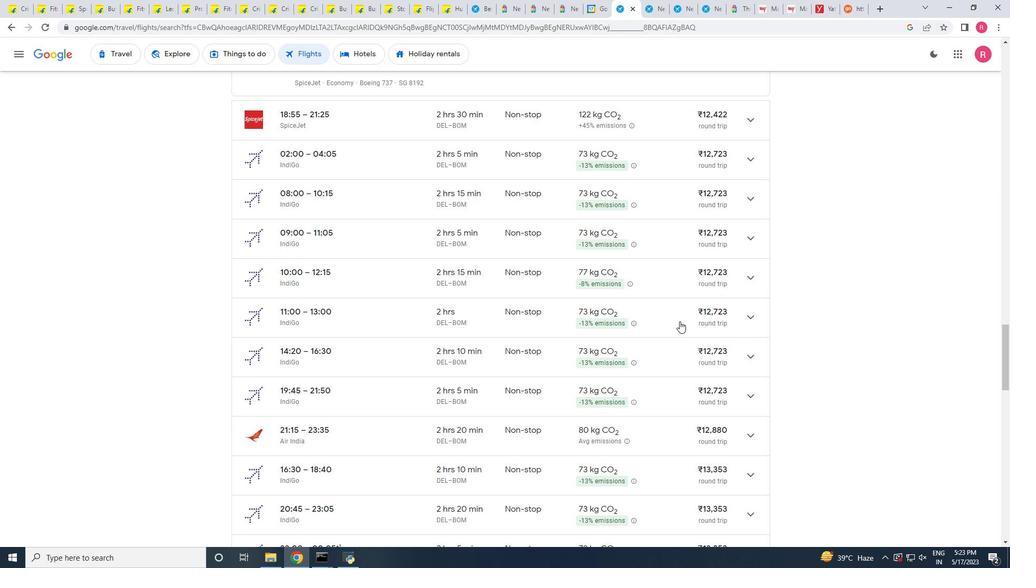 
Action: Mouse scrolled (679, 322) with delta (0, 0)
Screenshot: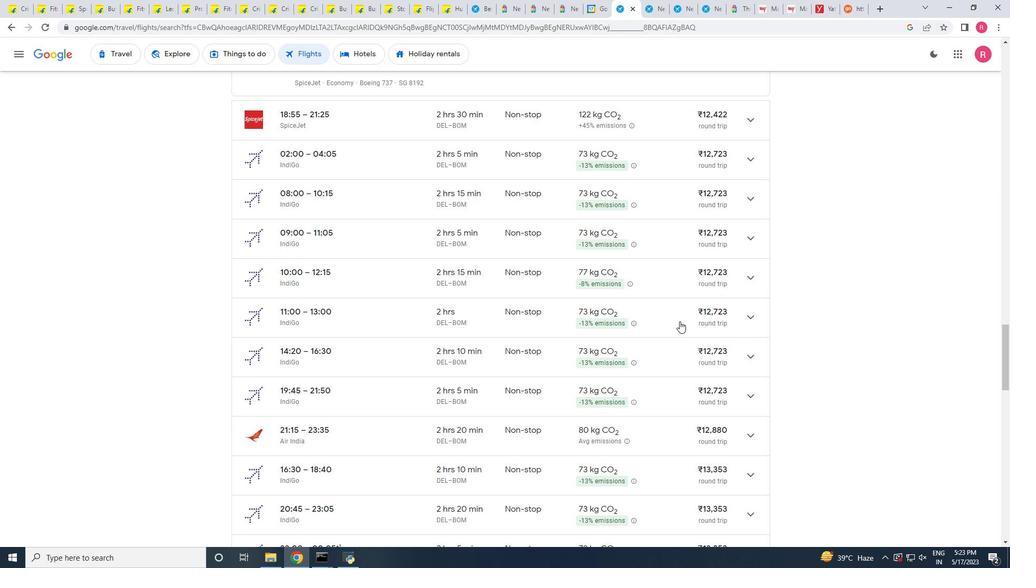 
Action: Mouse scrolled (679, 322) with delta (0, 0)
Screenshot: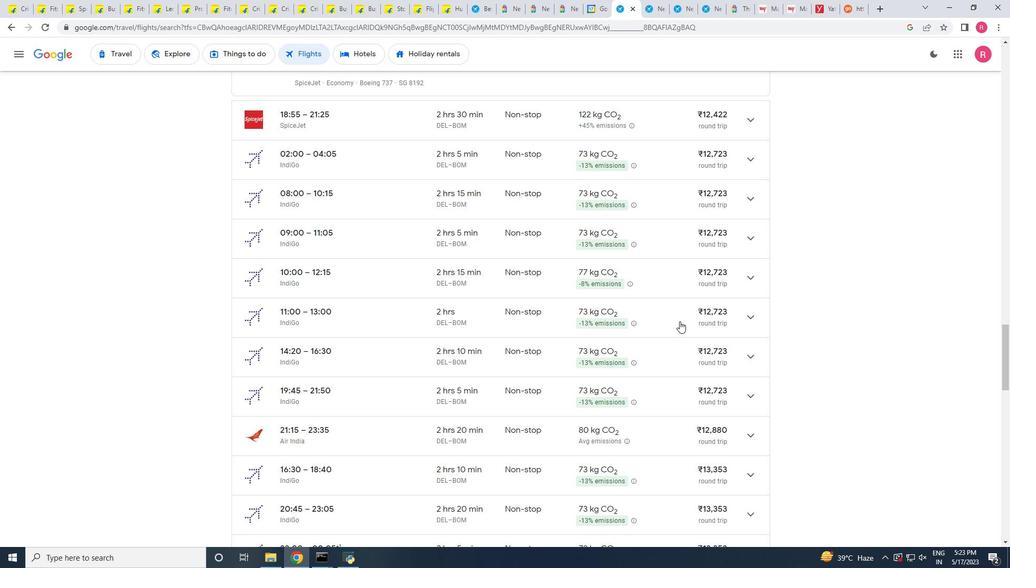 
Action: Mouse moved to (741, 335)
Screenshot: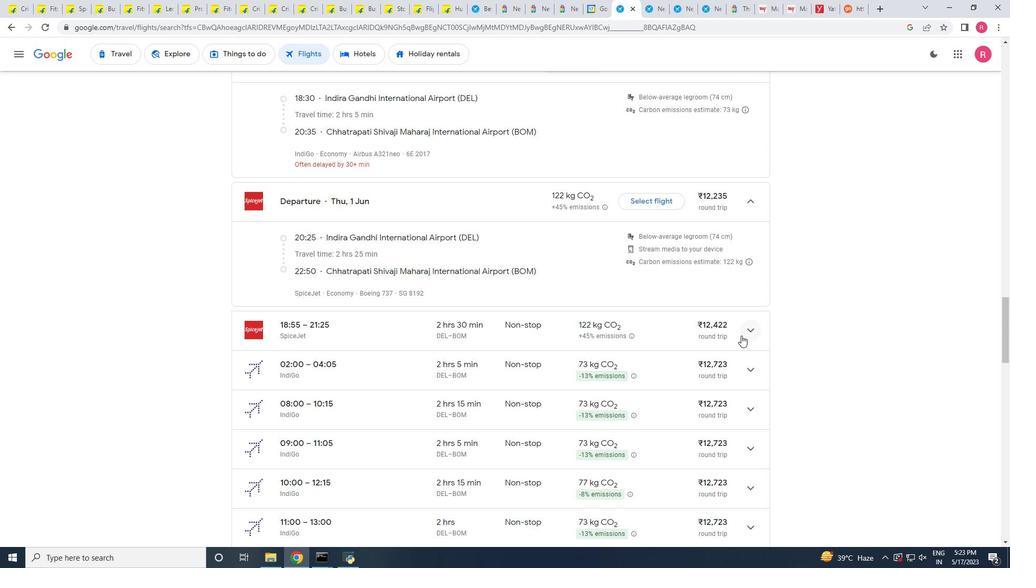 
Action: Mouse pressed left at (741, 335)
Screenshot: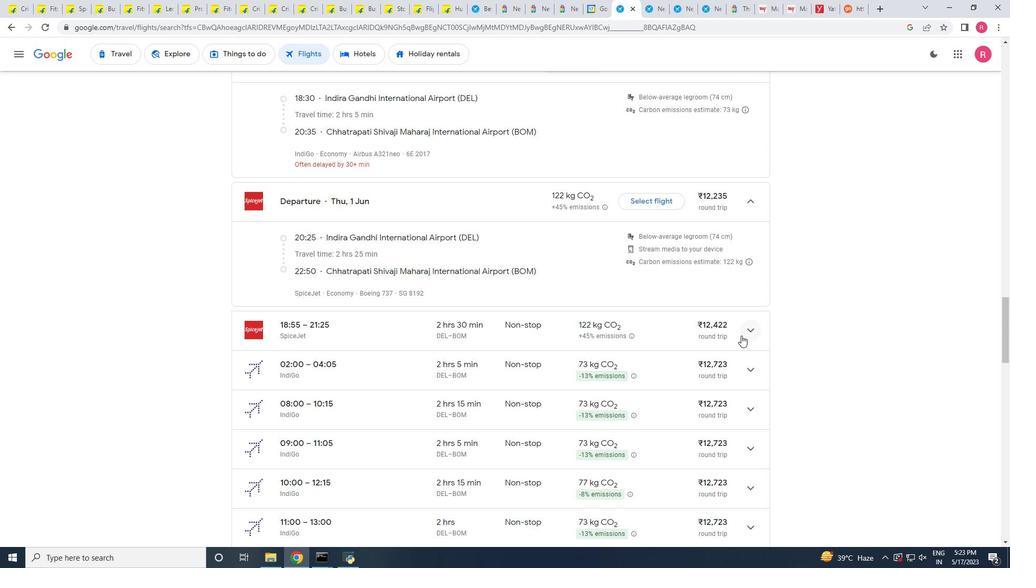
Action: Mouse scrolled (741, 336) with delta (0, 0)
Screenshot: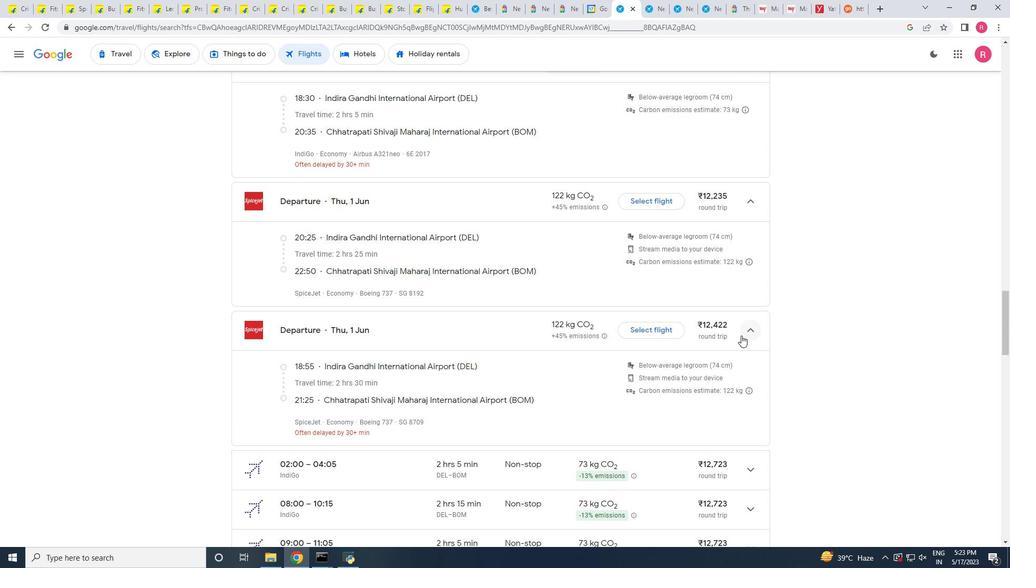 
Action: Mouse scrolled (741, 336) with delta (0, 0)
Screenshot: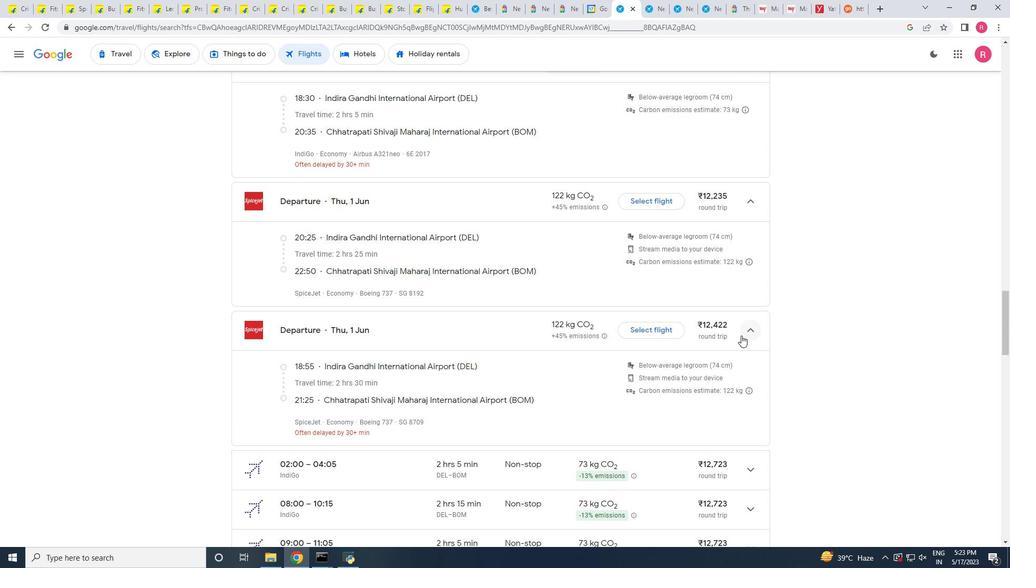 
Action: Mouse scrolled (741, 336) with delta (0, 0)
Screenshot: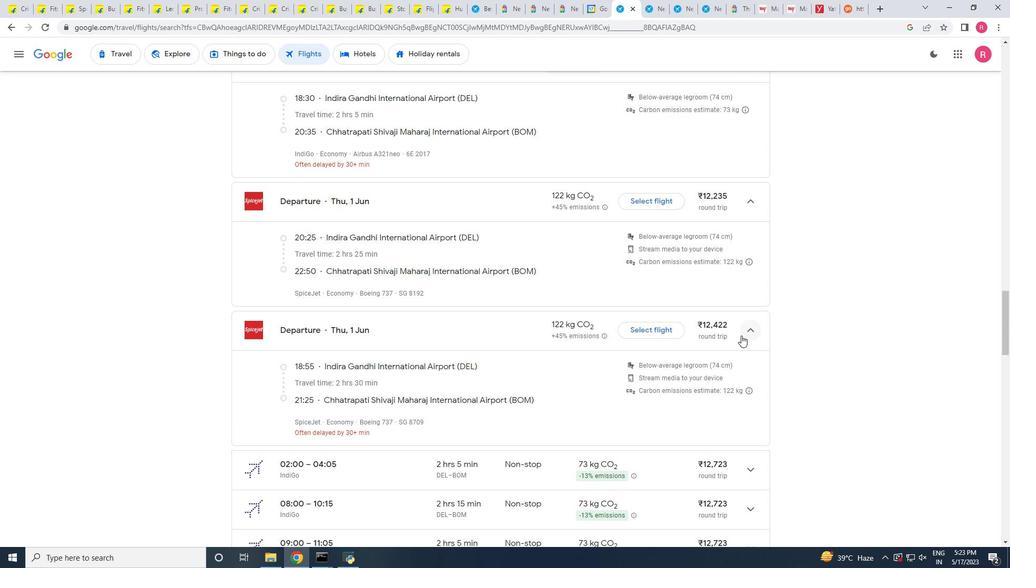 
Action: Mouse scrolled (741, 336) with delta (0, 0)
Screenshot: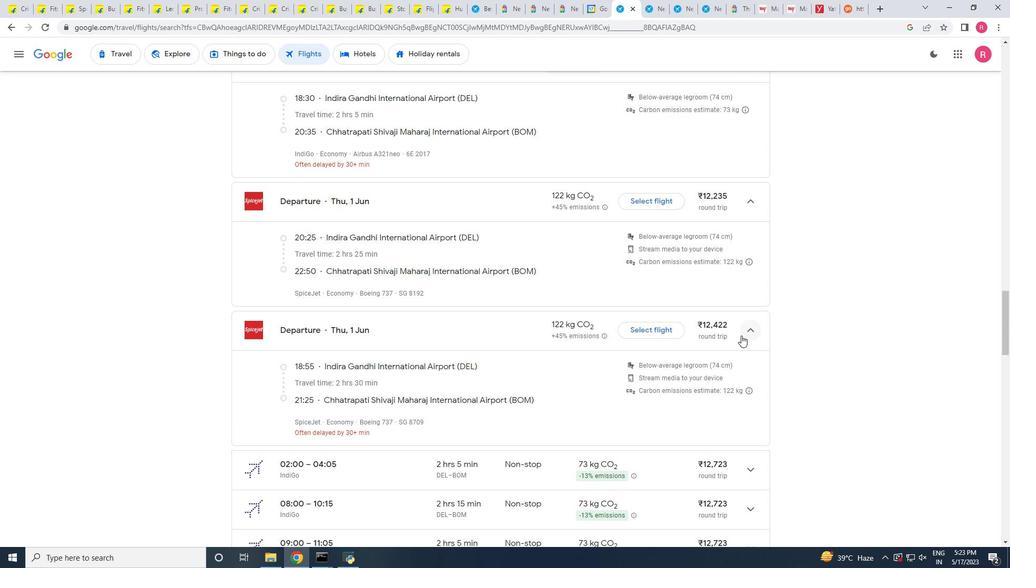 
Action: Mouse scrolled (741, 336) with delta (0, 0)
Screenshot: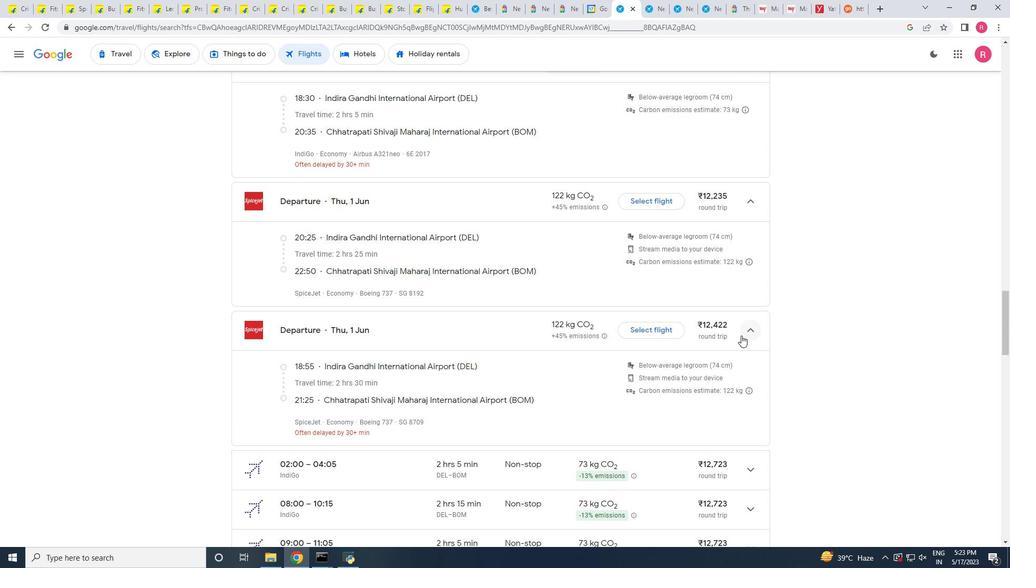
Action: Mouse scrolled (741, 336) with delta (0, 0)
Screenshot: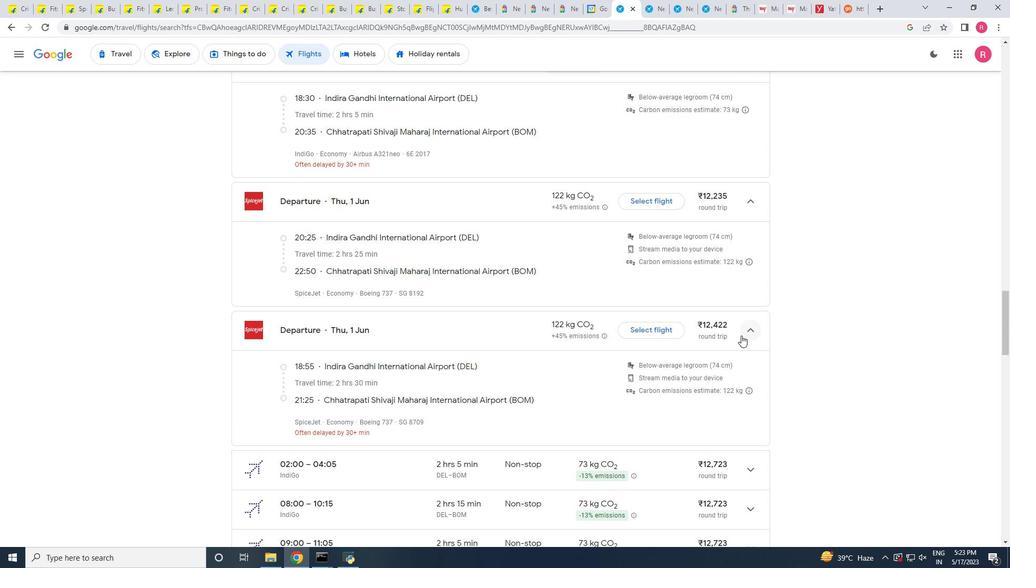 
Action: Mouse scrolled (741, 336) with delta (0, 0)
Screenshot: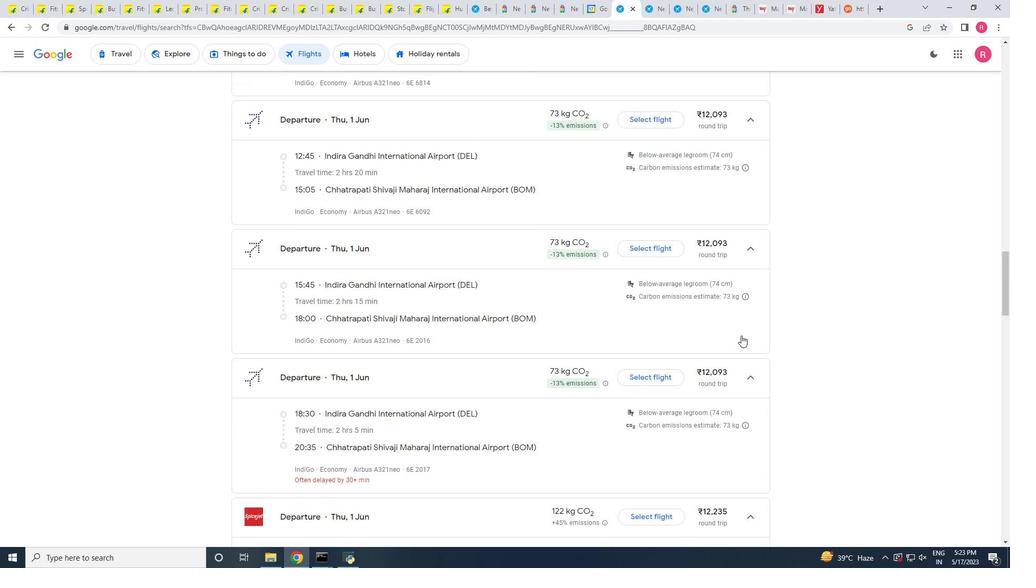 
Action: Mouse scrolled (741, 336) with delta (0, 0)
Screenshot: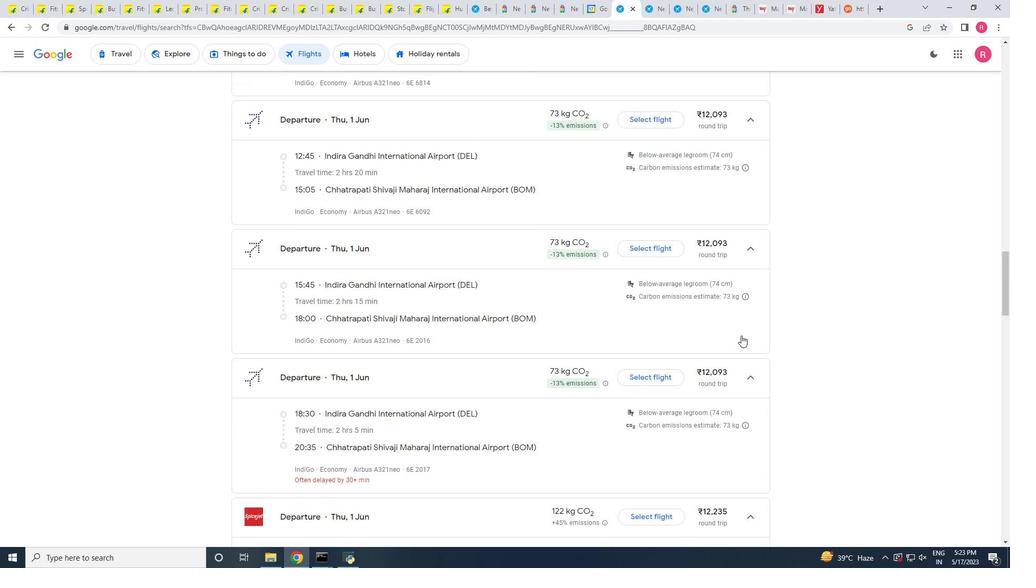 
Action: Mouse scrolled (741, 336) with delta (0, 0)
Screenshot: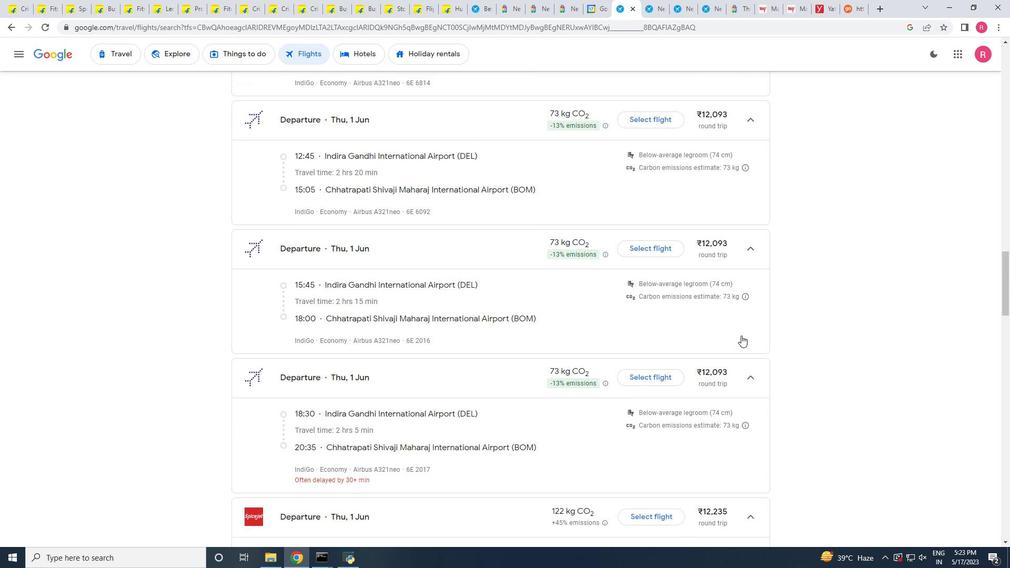 
Action: Mouse scrolled (741, 336) with delta (0, 0)
Screenshot: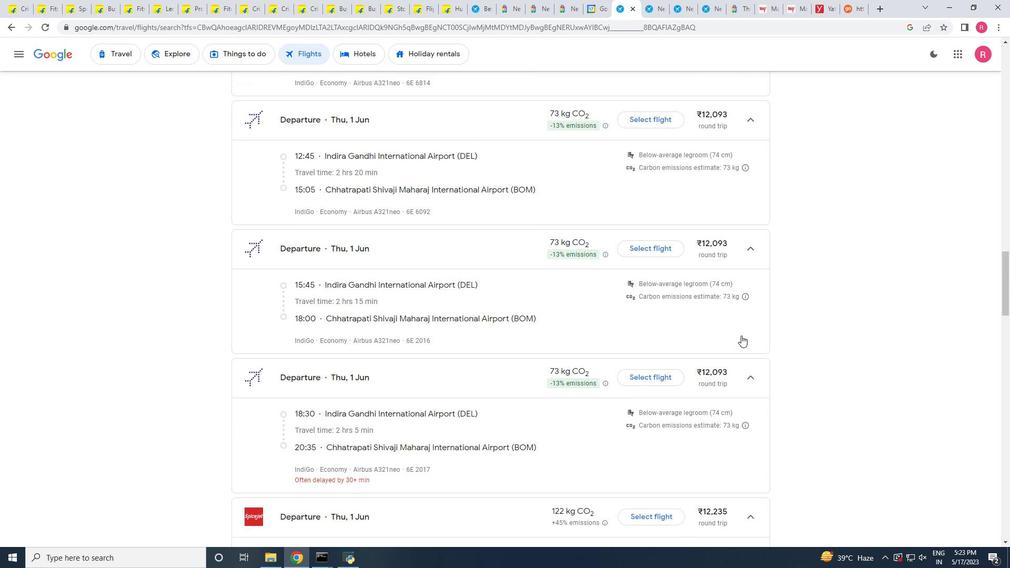 
Action: Mouse scrolled (741, 335) with delta (0, 0)
Screenshot: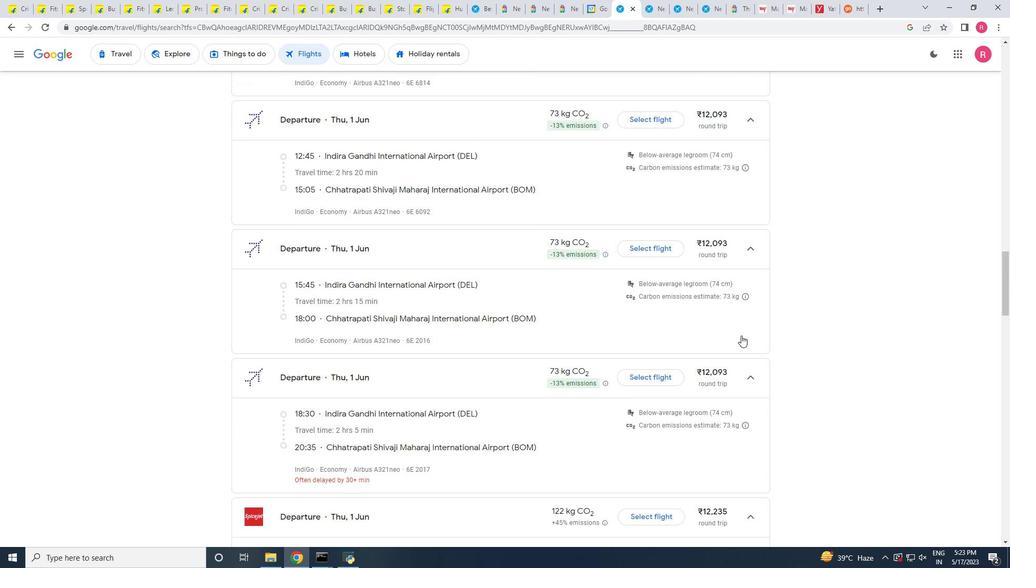 
Action: Mouse scrolled (741, 336) with delta (0, 0)
Screenshot: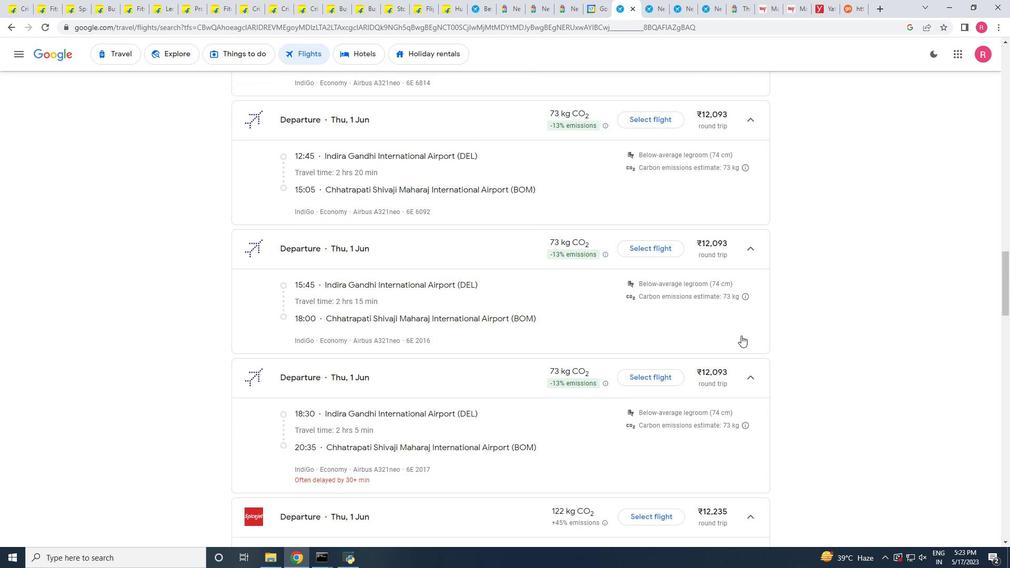 
Action: Mouse scrolled (741, 336) with delta (0, 0)
Screenshot: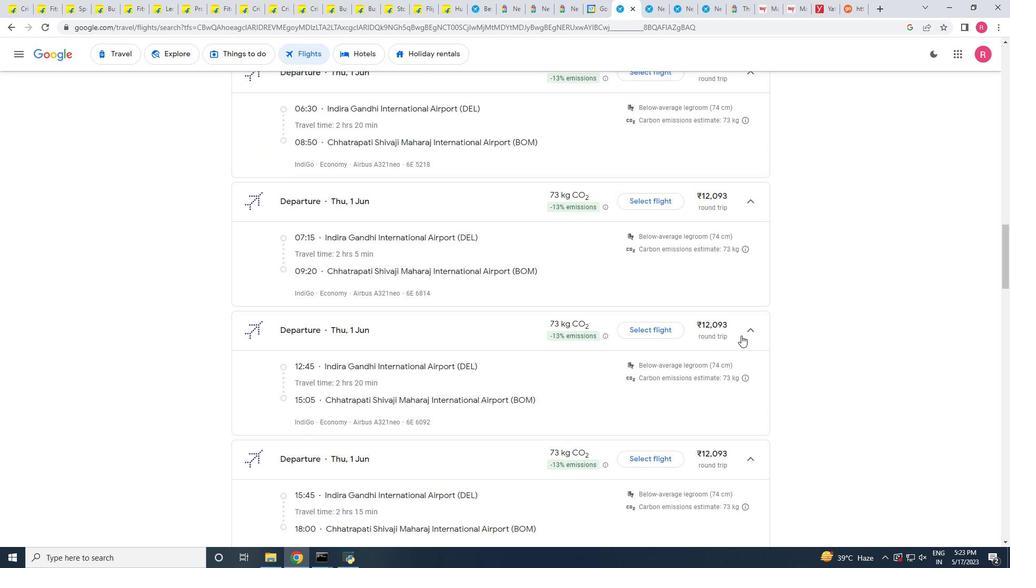 
Action: Mouse scrolled (741, 336) with delta (0, 0)
Screenshot: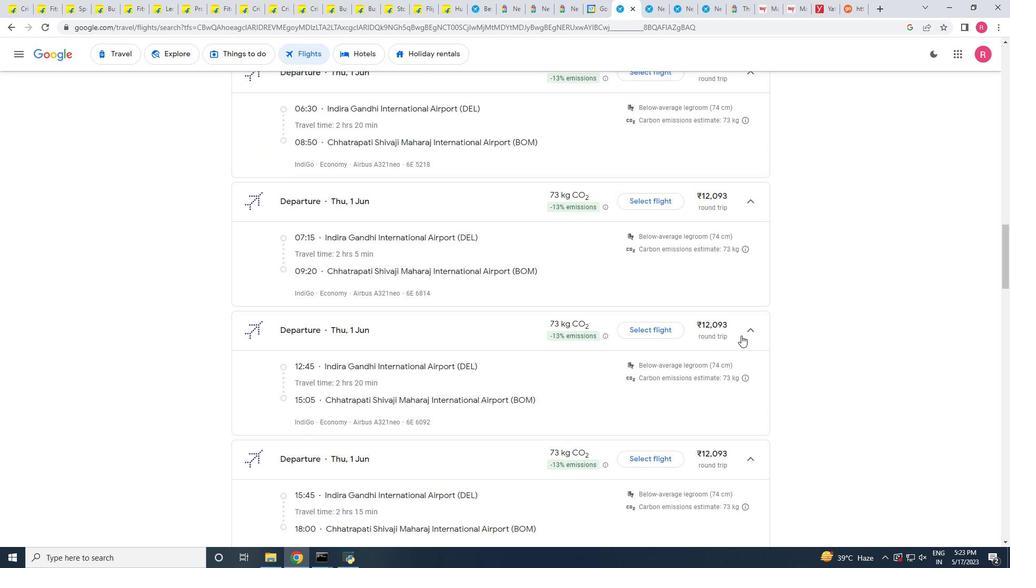 
Action: Mouse scrolled (741, 336) with delta (0, 0)
Screenshot: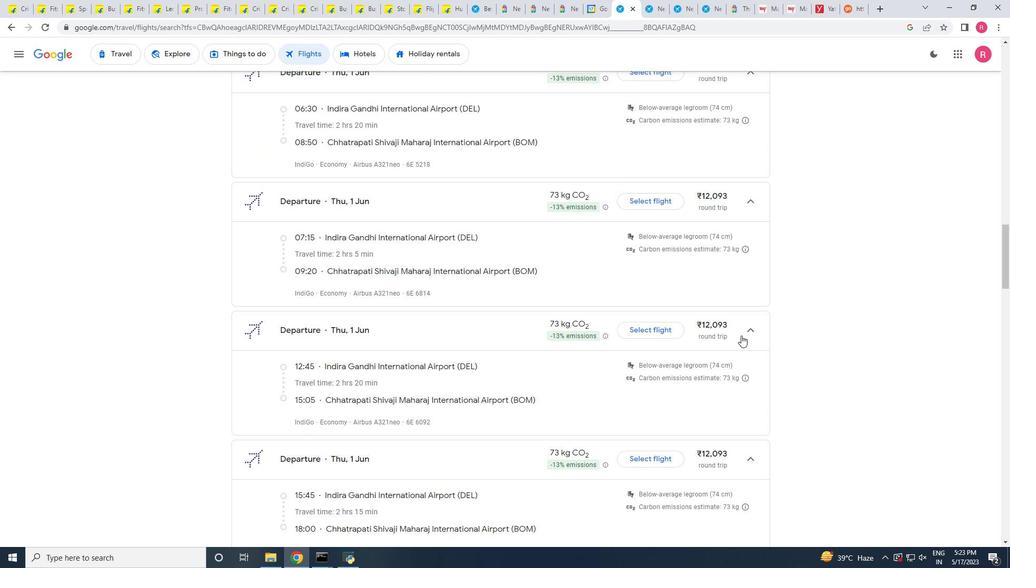 
Action: Mouse scrolled (741, 336) with delta (0, 0)
Screenshot: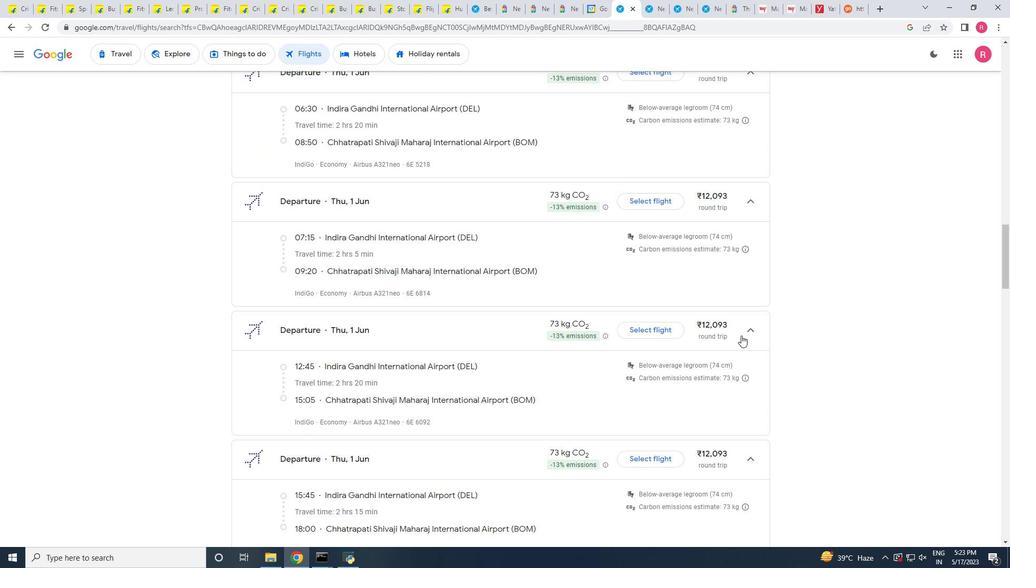 
Action: Mouse scrolled (741, 336) with delta (0, 0)
Screenshot: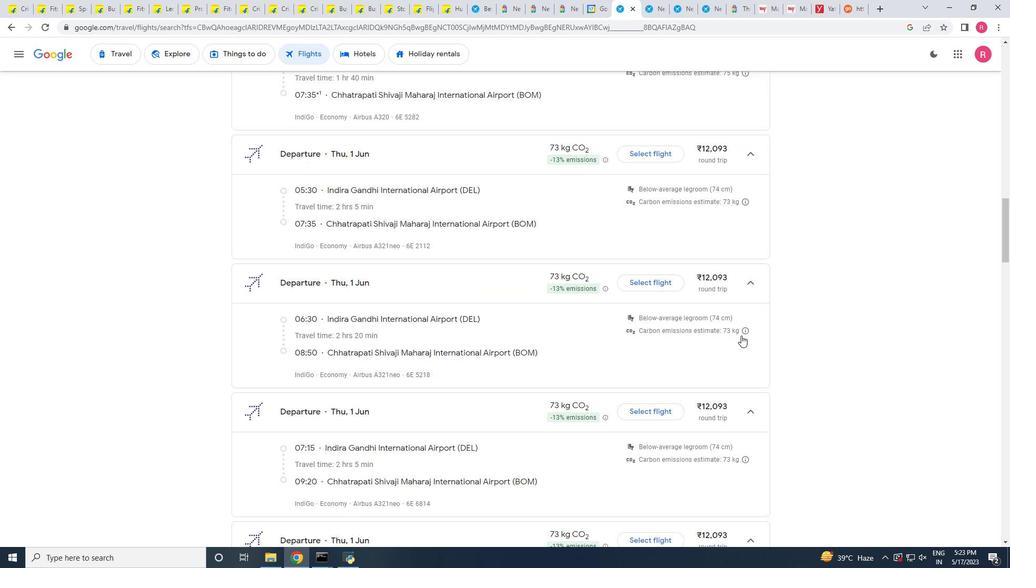 
Action: Mouse scrolled (741, 336) with delta (0, 0)
Screenshot: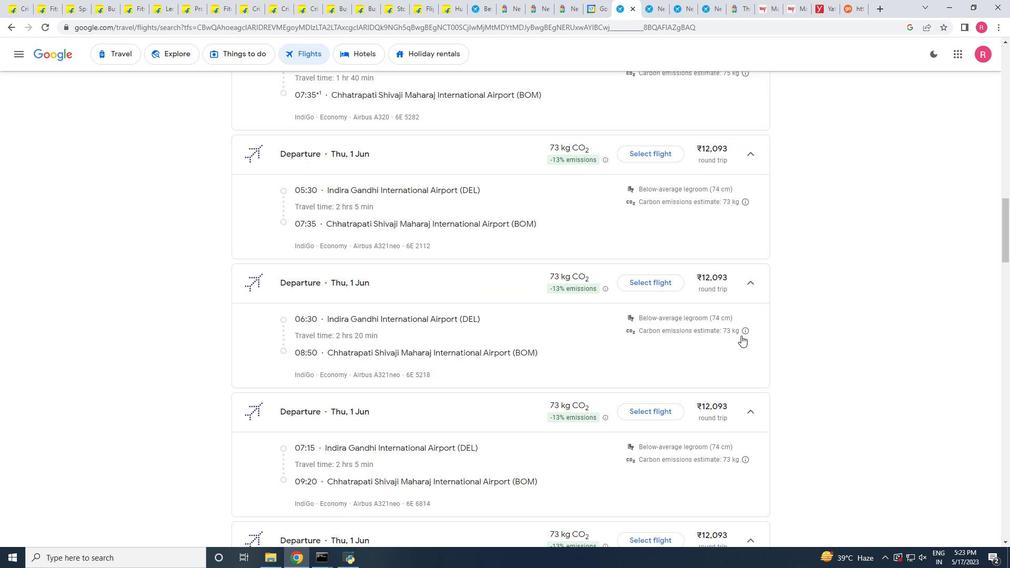 
Action: Mouse scrolled (741, 336) with delta (0, 0)
Screenshot: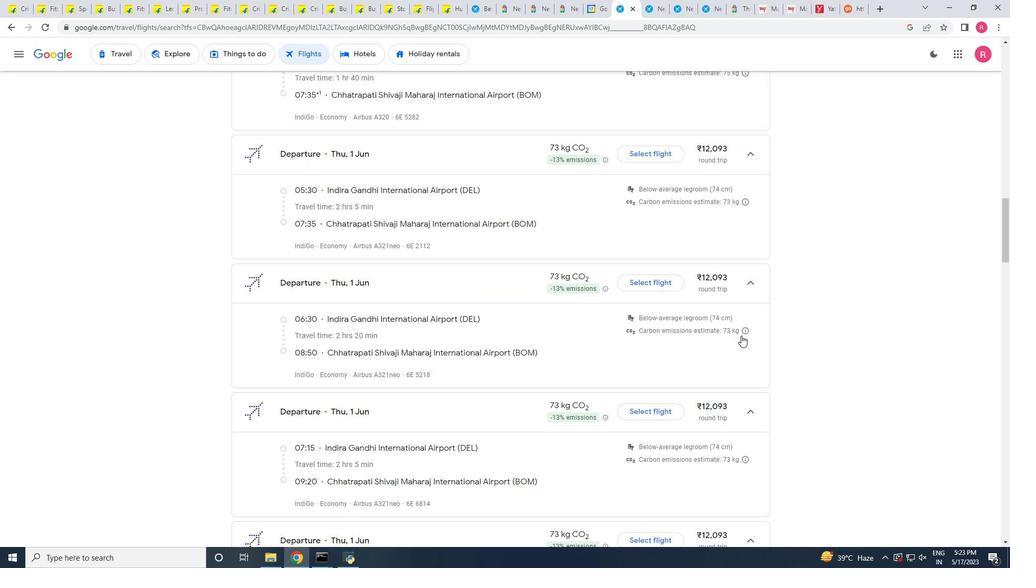 
Action: Mouse scrolled (741, 336) with delta (0, 0)
Screenshot: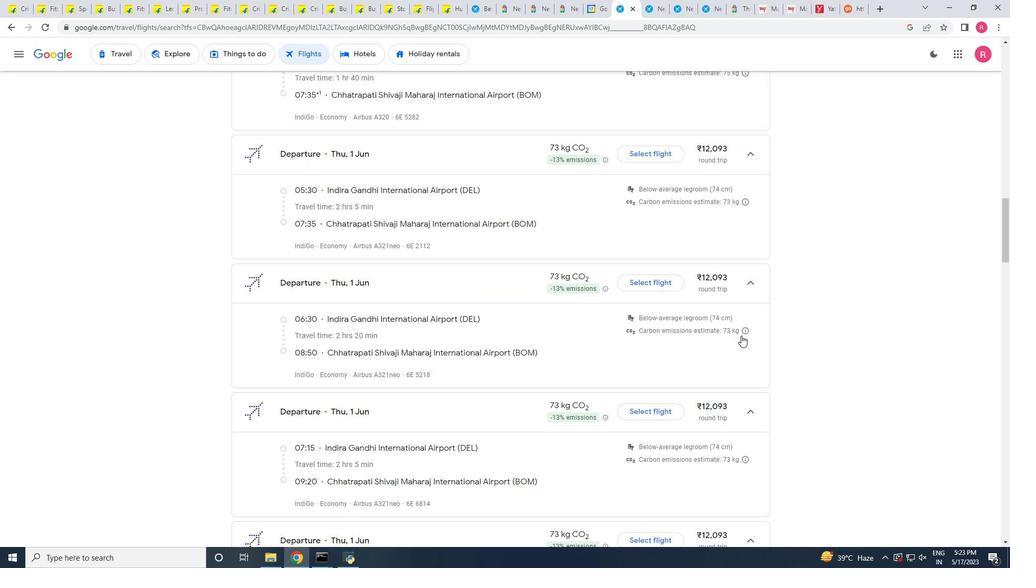 
Action: Mouse scrolled (741, 336) with delta (0, 0)
Screenshot: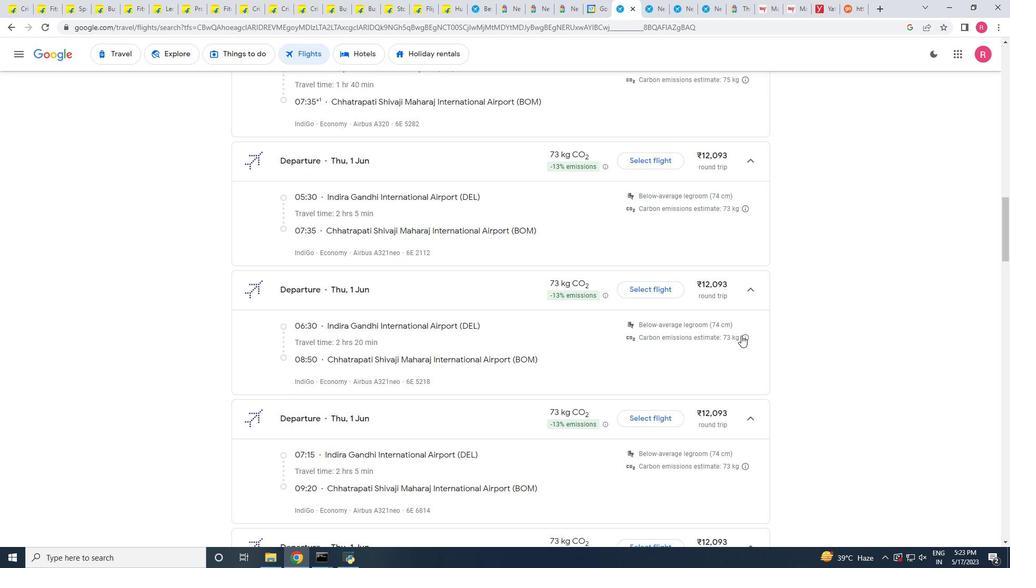 
Action: Mouse scrolled (741, 336) with delta (0, 0)
Screenshot: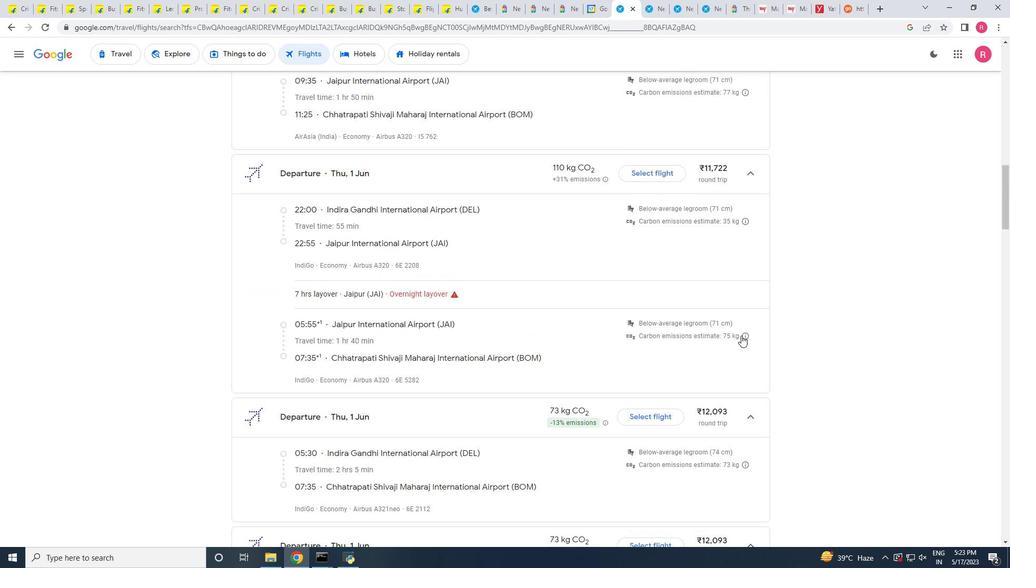 
Action: Mouse scrolled (741, 336) with delta (0, 0)
Screenshot: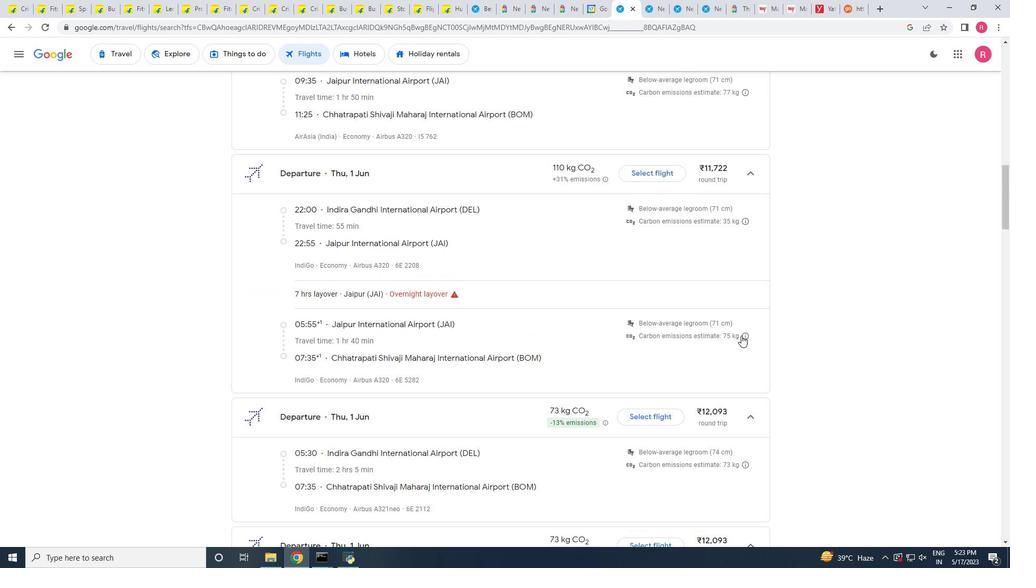 
Action: Mouse scrolled (741, 336) with delta (0, 0)
Screenshot: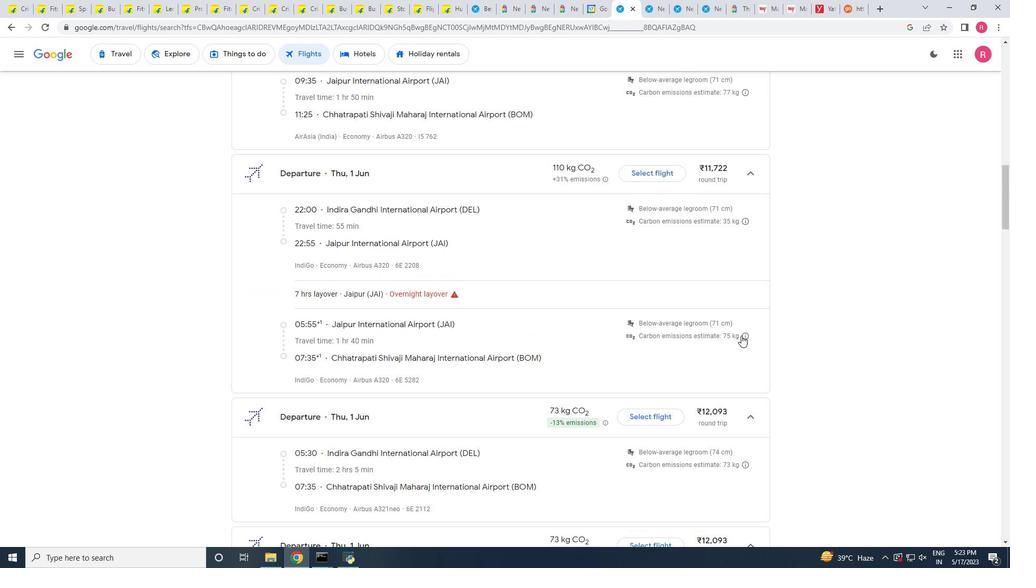 
Action: Mouse scrolled (741, 336) with delta (0, 0)
Screenshot: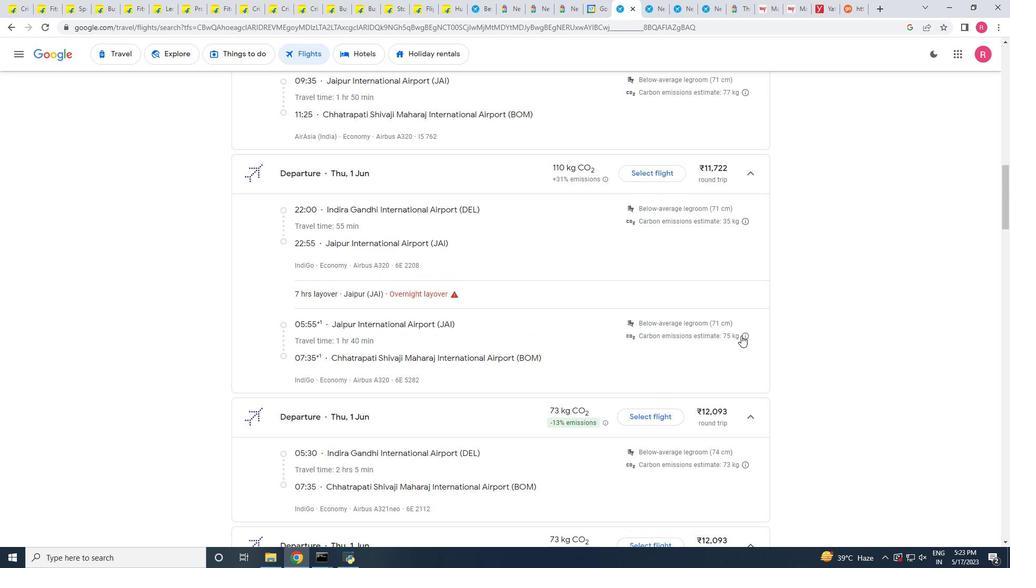 
Action: Mouse scrolled (741, 336) with delta (0, 0)
Screenshot: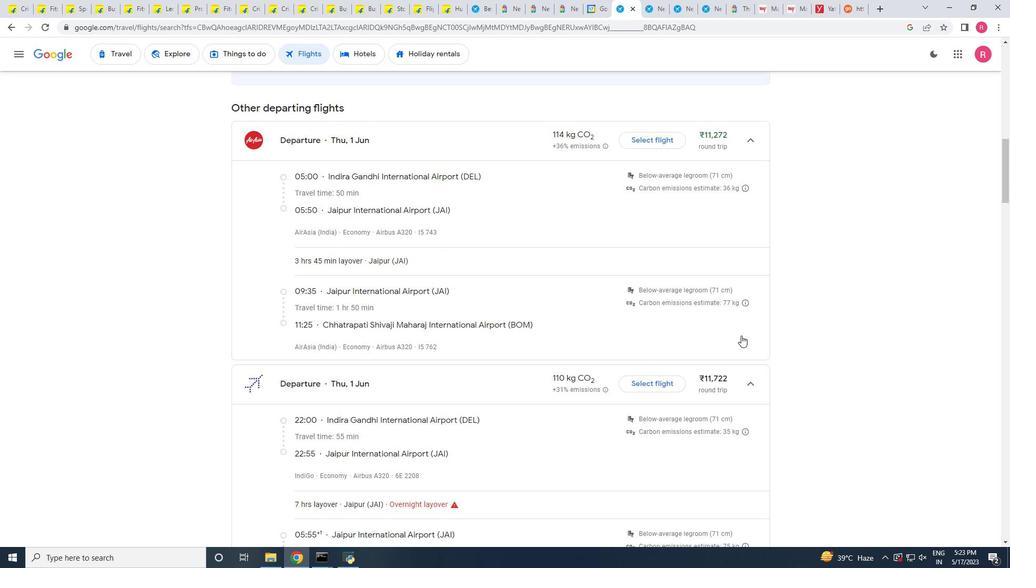 
Action: Mouse scrolled (741, 336) with delta (0, 0)
Screenshot: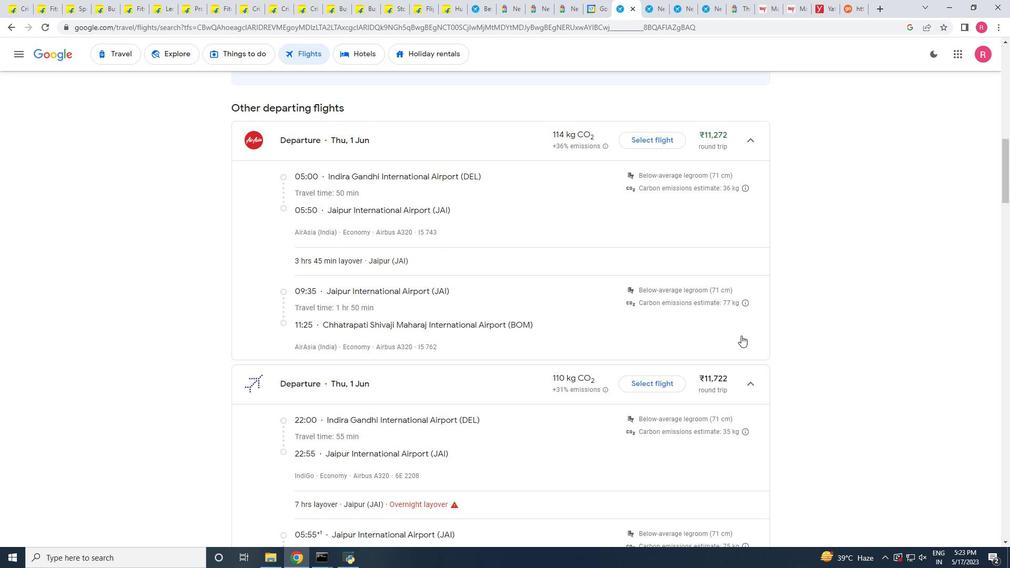 
Action: Mouse scrolled (741, 336) with delta (0, 0)
Screenshot: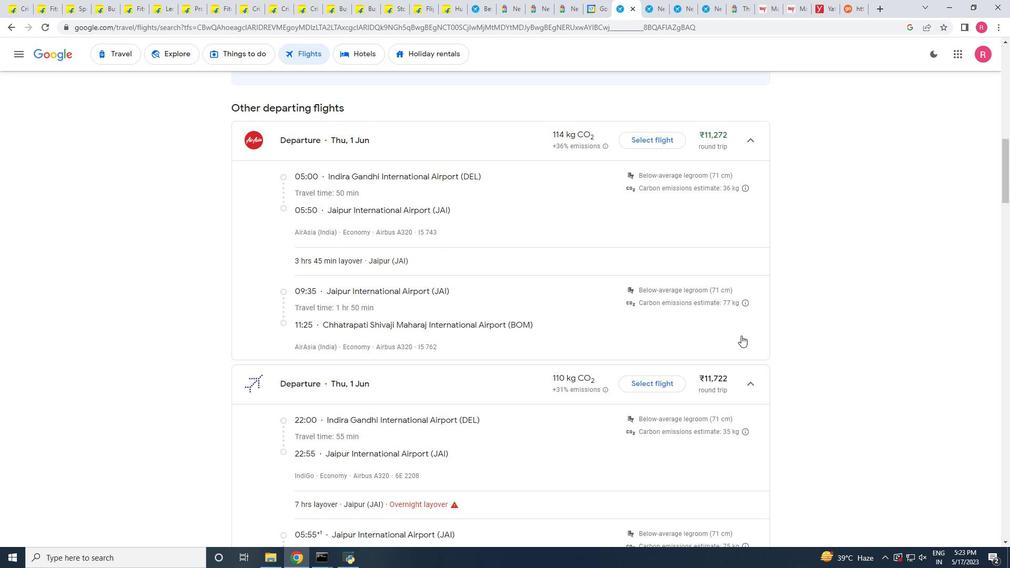 
Action: Mouse scrolled (741, 336) with delta (0, 0)
Screenshot: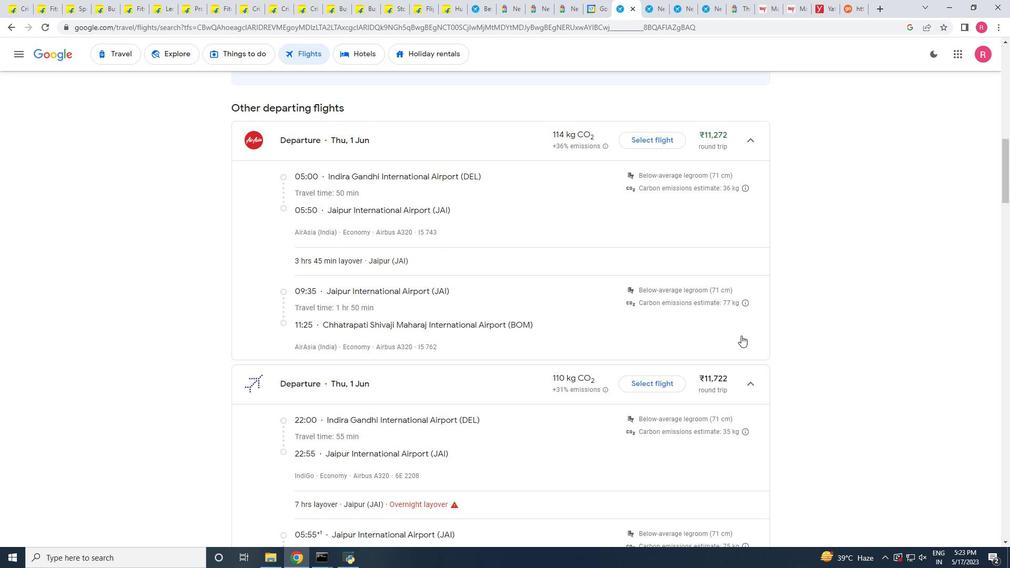
Action: Mouse scrolled (741, 336) with delta (0, 0)
Screenshot: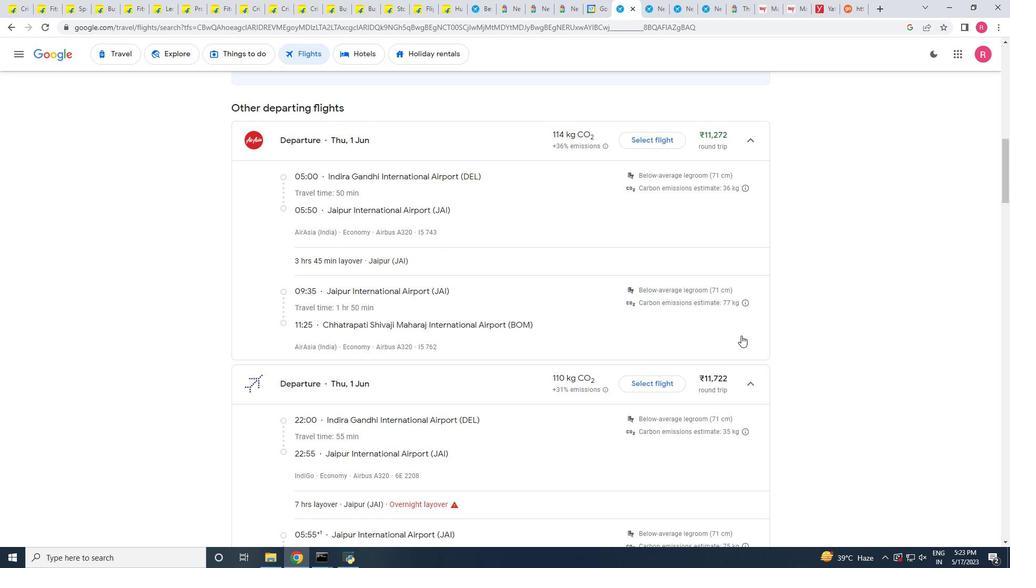 
Action: Mouse scrolled (741, 336) with delta (0, 0)
Screenshot: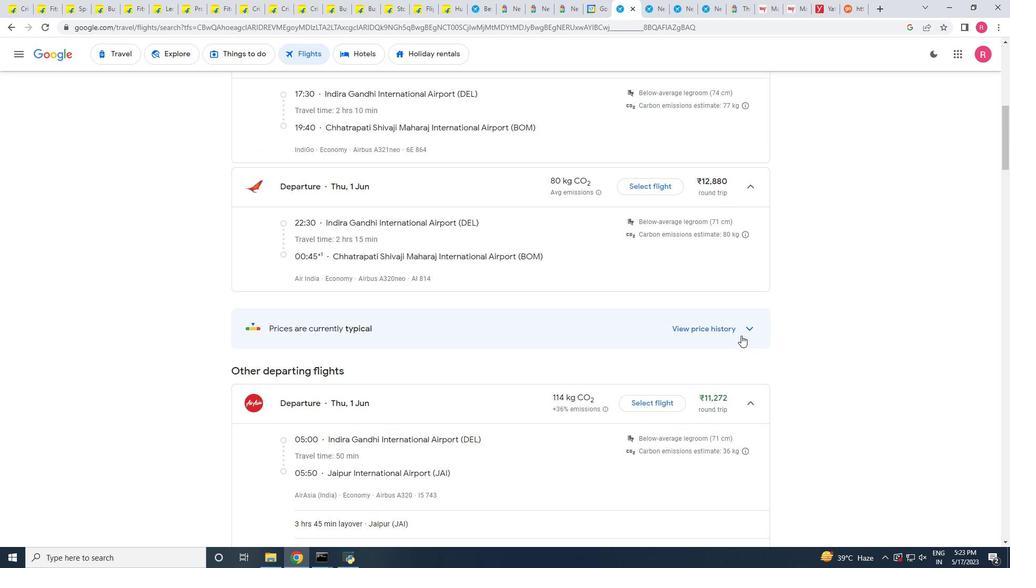 
Action: Mouse scrolled (741, 336) with delta (0, 0)
Screenshot: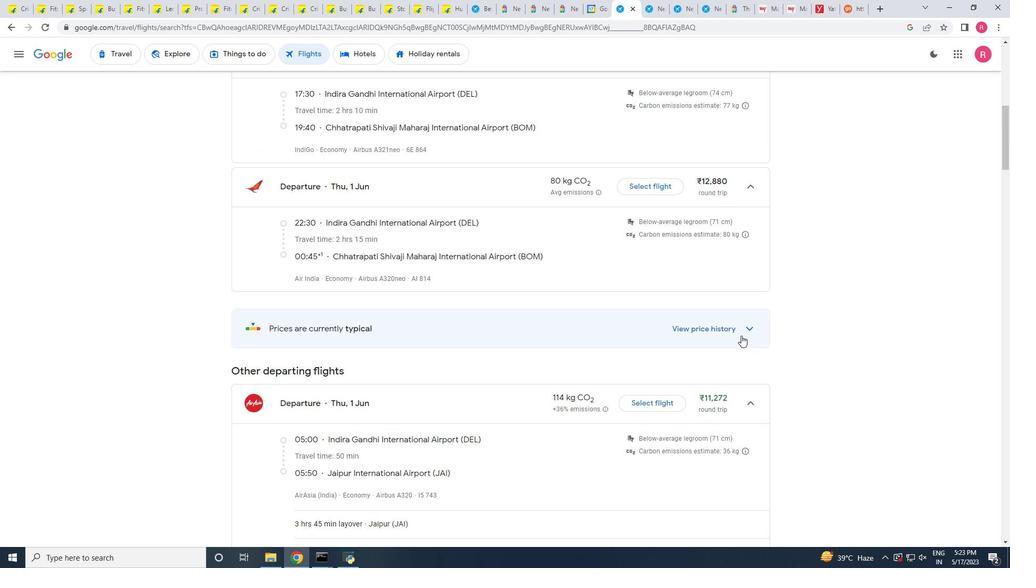 
Action: Mouse scrolled (741, 336) with delta (0, 0)
Screenshot: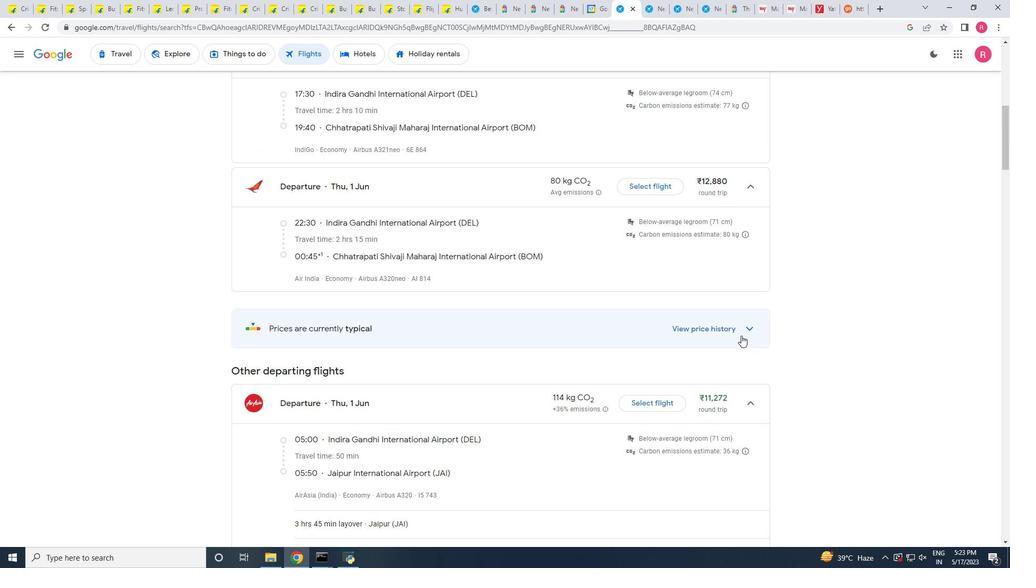 
Action: Mouse scrolled (741, 336) with delta (0, 0)
Screenshot: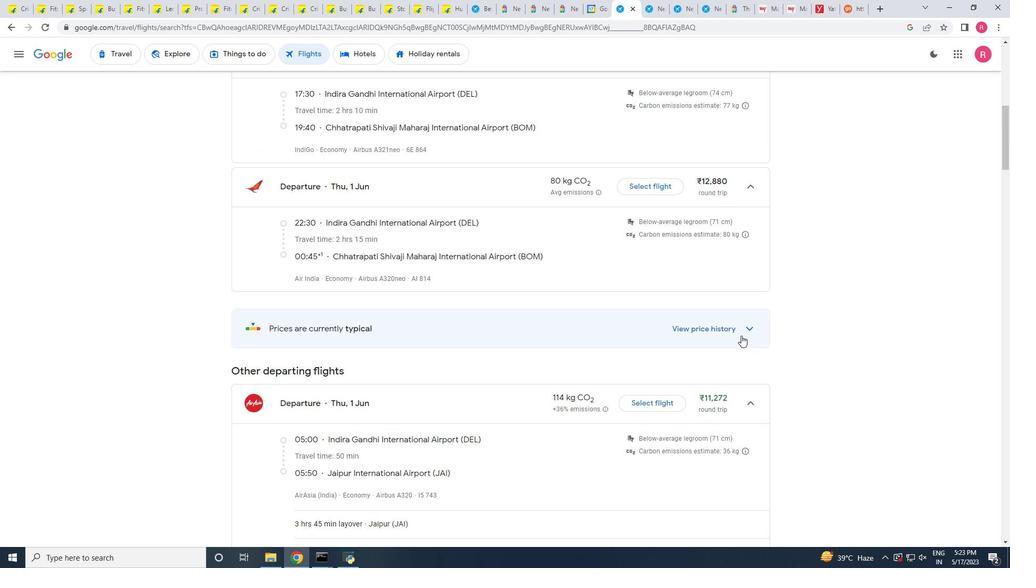 
Action: Mouse scrolled (741, 336) with delta (0, 0)
Screenshot: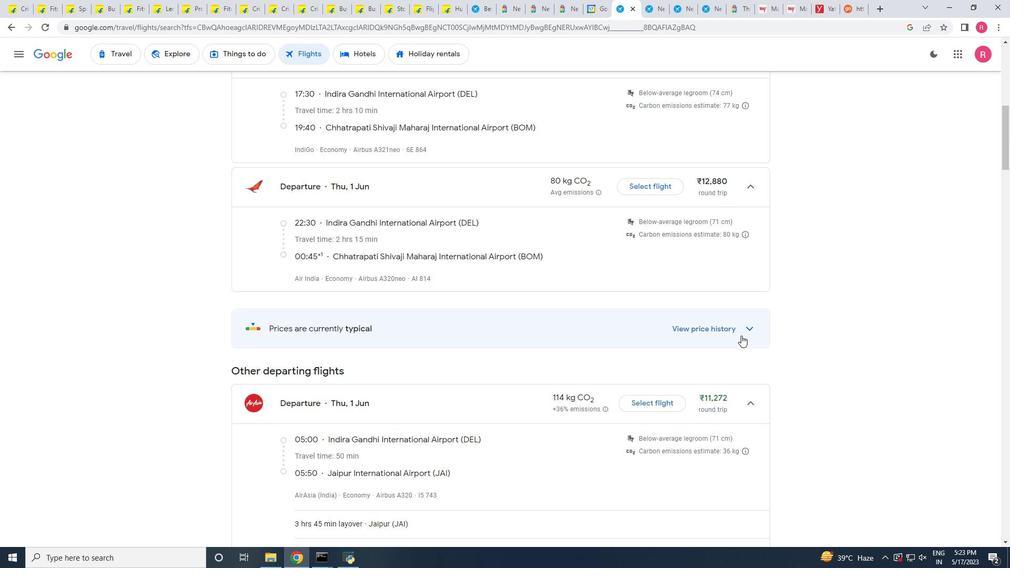 
Action: Mouse scrolled (741, 336) with delta (0, 0)
Screenshot: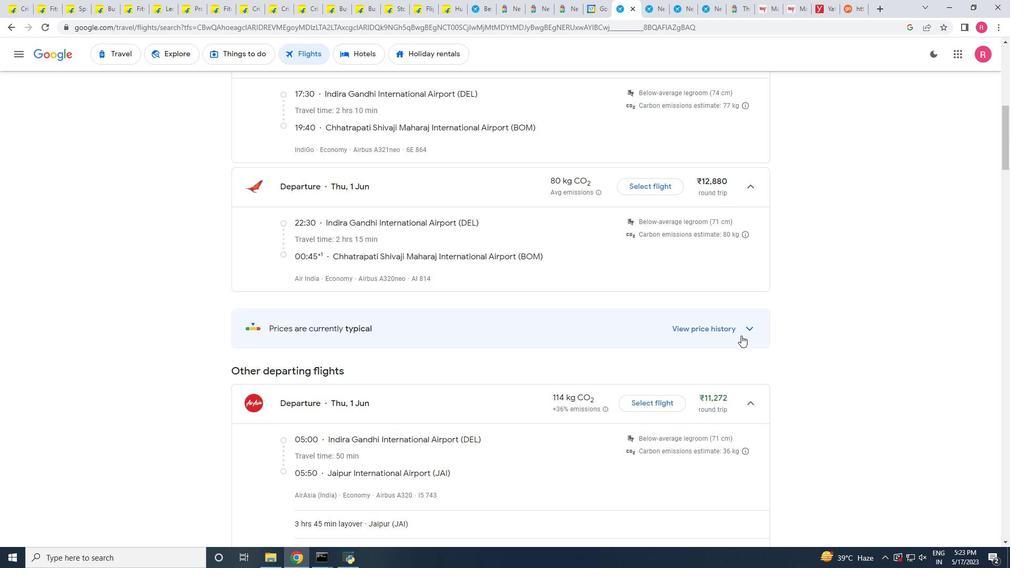 
Action: Mouse scrolled (741, 336) with delta (0, 0)
Screenshot: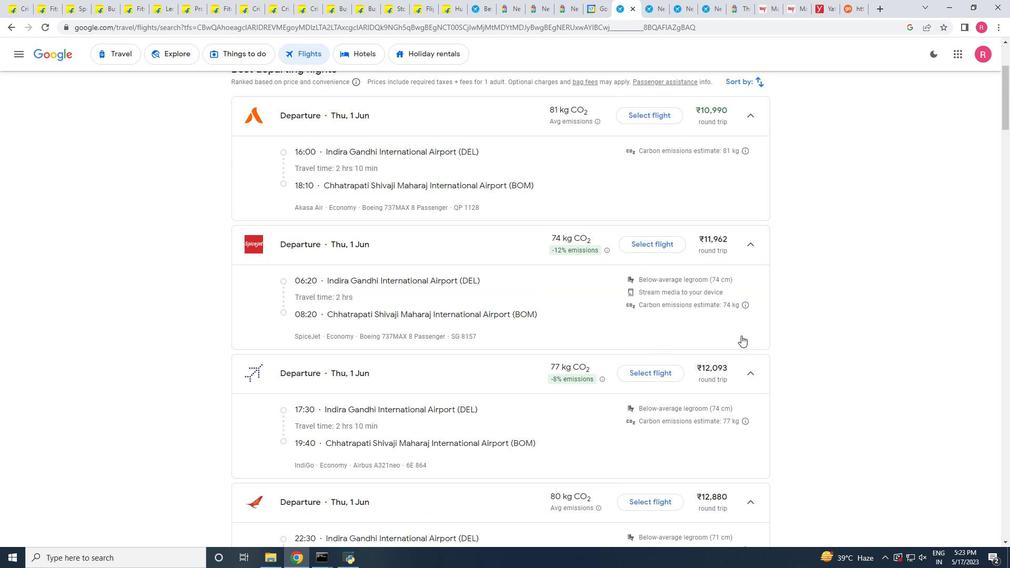 
Action: Mouse scrolled (741, 336) with delta (0, 0)
Screenshot: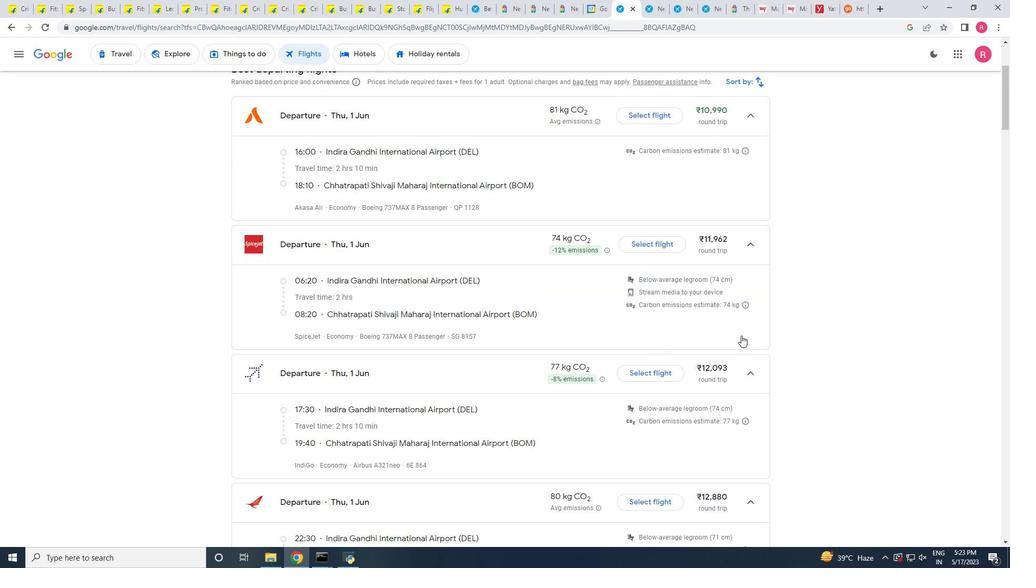 
Action: Mouse scrolled (741, 336) with delta (0, 0)
Screenshot: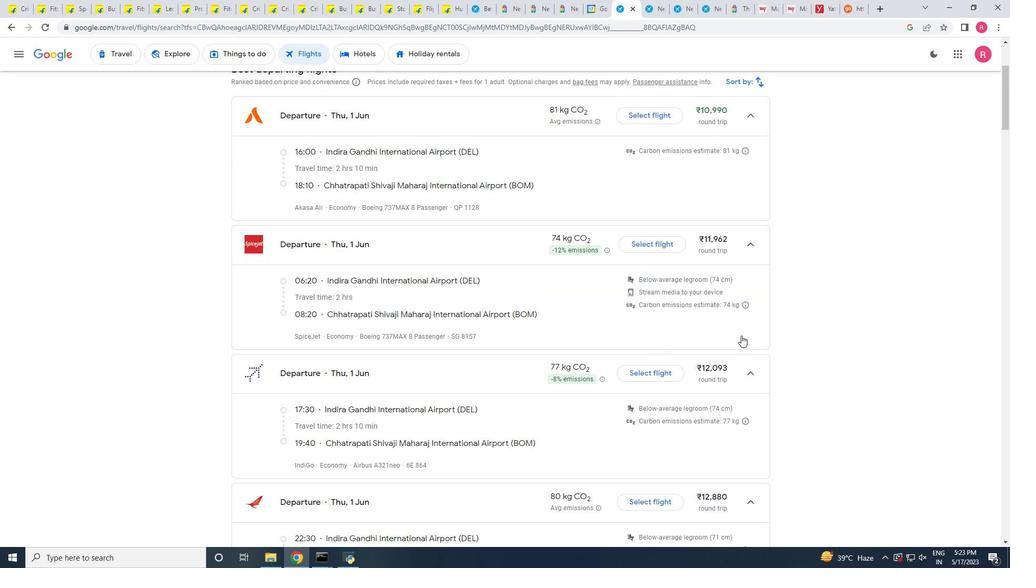 
Action: Mouse scrolled (741, 336) with delta (0, 0)
Screenshot: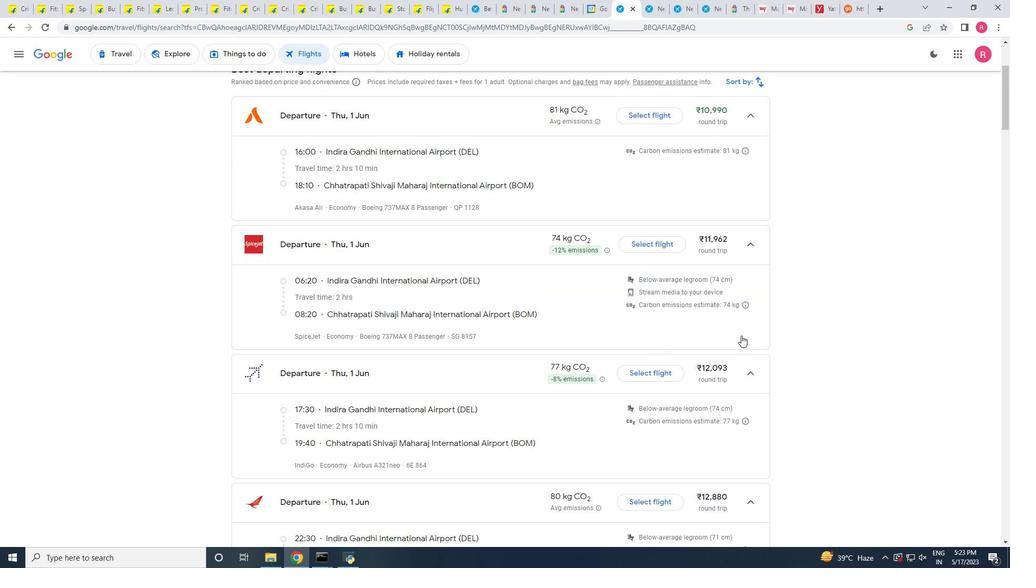 
Action: Mouse scrolled (741, 336) with delta (0, 0)
Screenshot: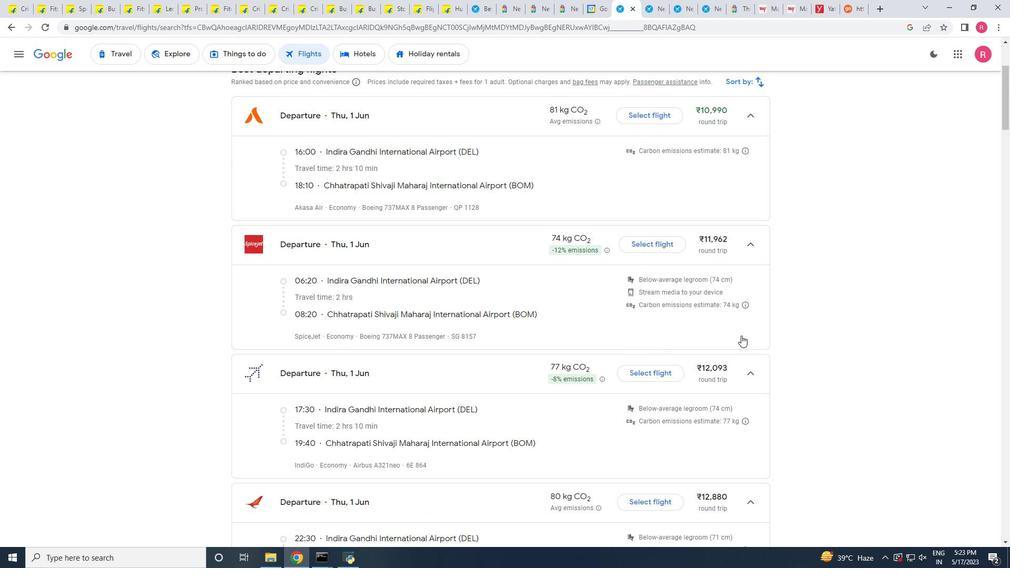 
Action: Mouse scrolled (741, 336) with delta (0, 0)
Screenshot: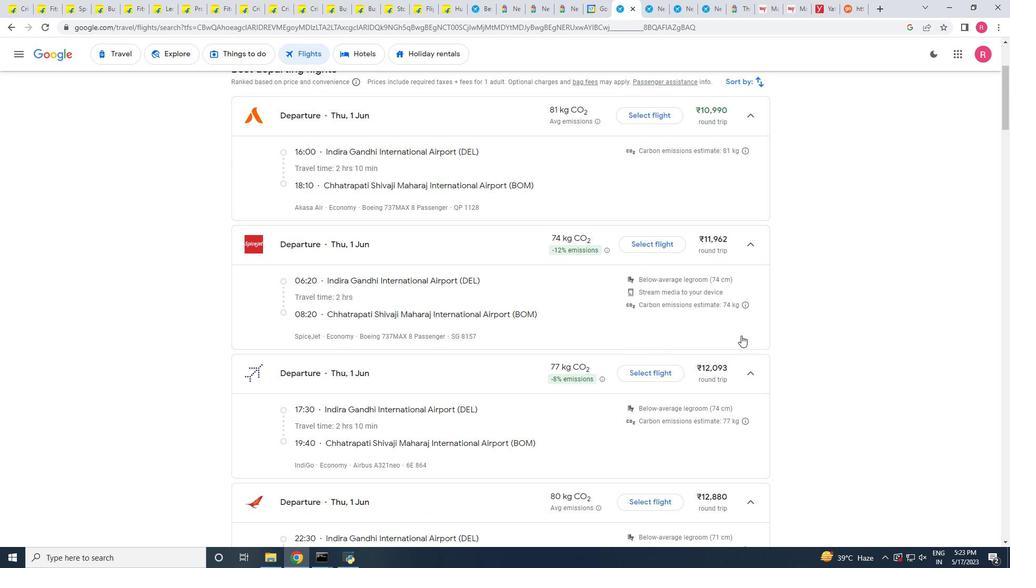 
Action: Mouse scrolled (741, 336) with delta (0, 0)
Screenshot: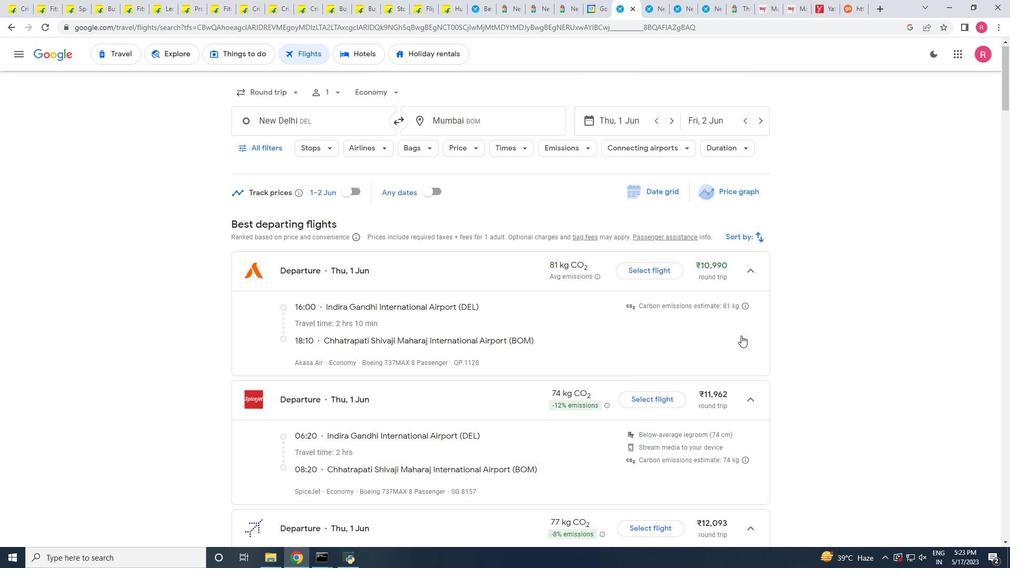 
Action: Mouse scrolled (741, 336) with delta (0, 0)
Screenshot: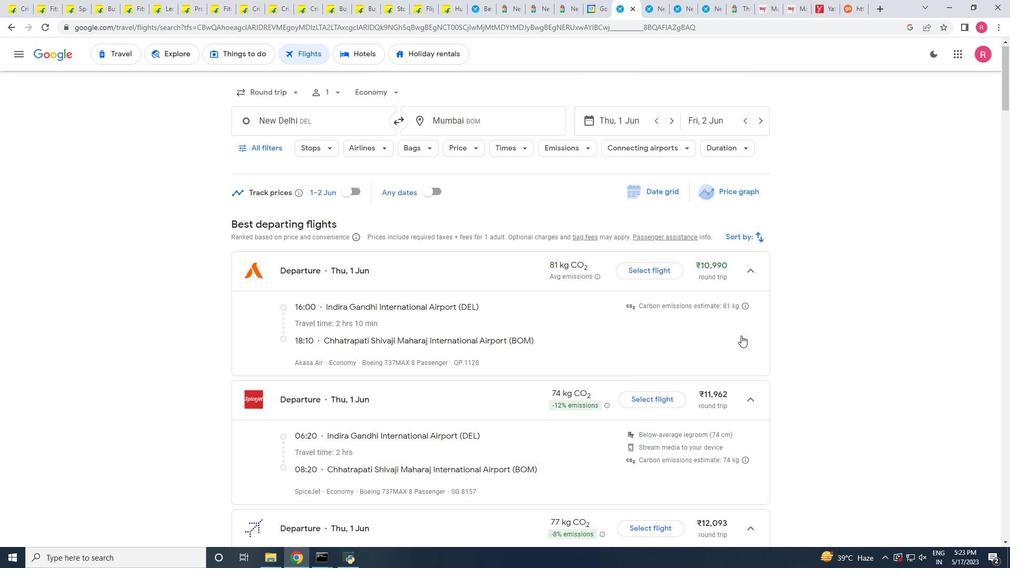 
Action: Mouse scrolled (741, 336) with delta (0, 0)
Screenshot: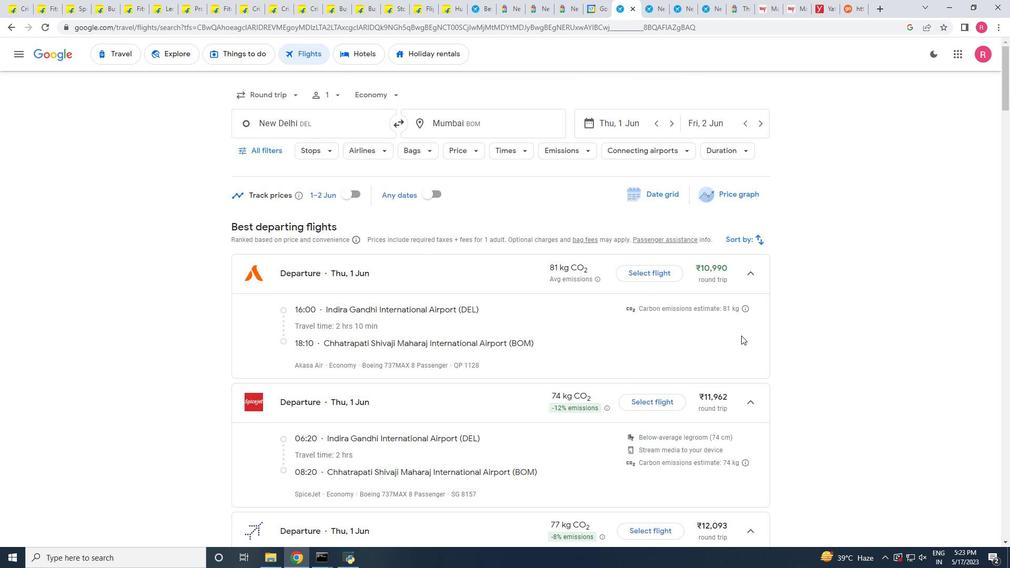 
Action: Mouse scrolled (741, 336) with delta (0, 0)
Screenshot: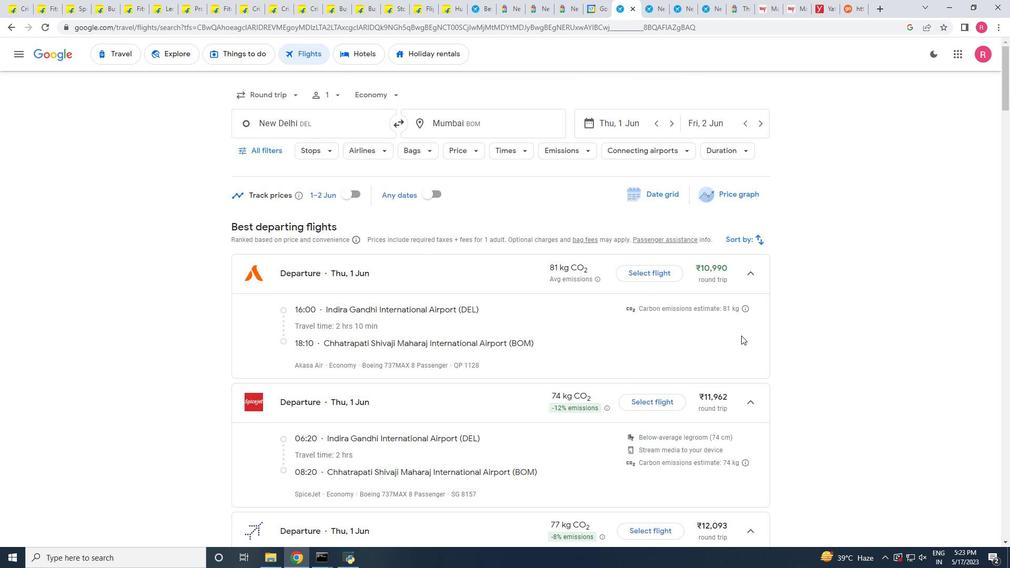 
Action: Mouse scrolled (741, 336) with delta (0, 0)
Screenshot: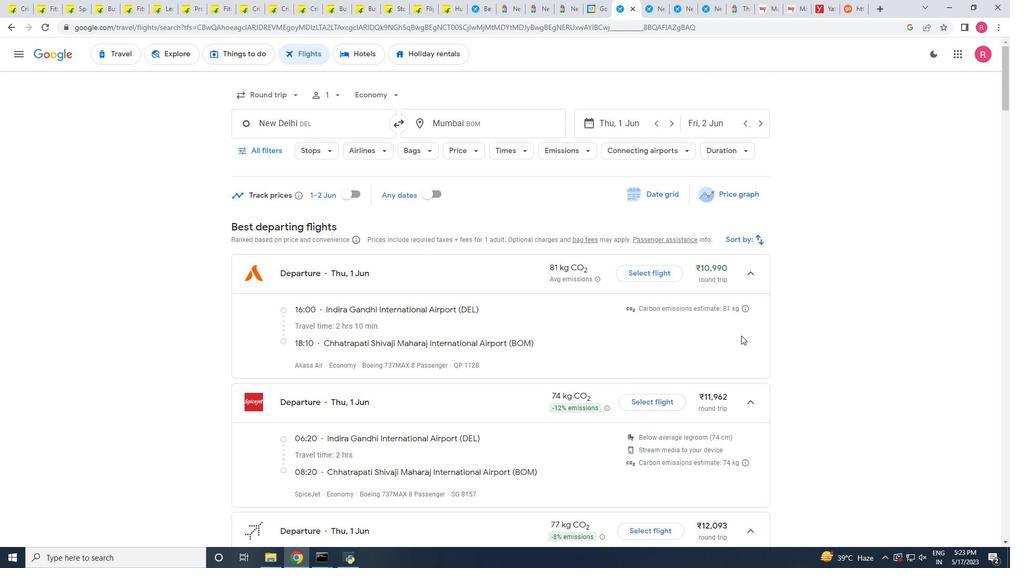 
Action: Mouse moved to (581, 153)
Screenshot: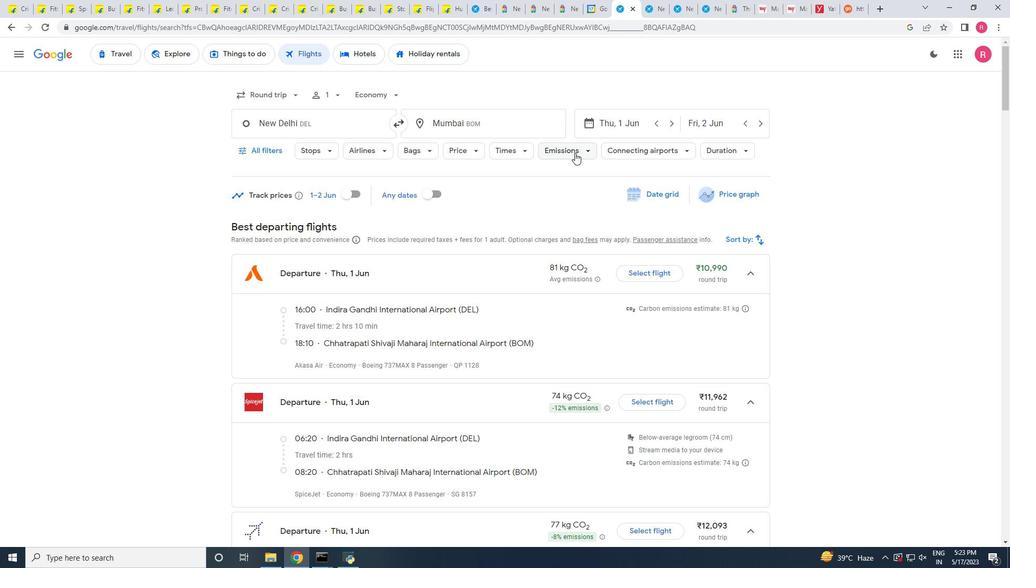 
Action: Mouse pressed left at (581, 153)
Screenshot: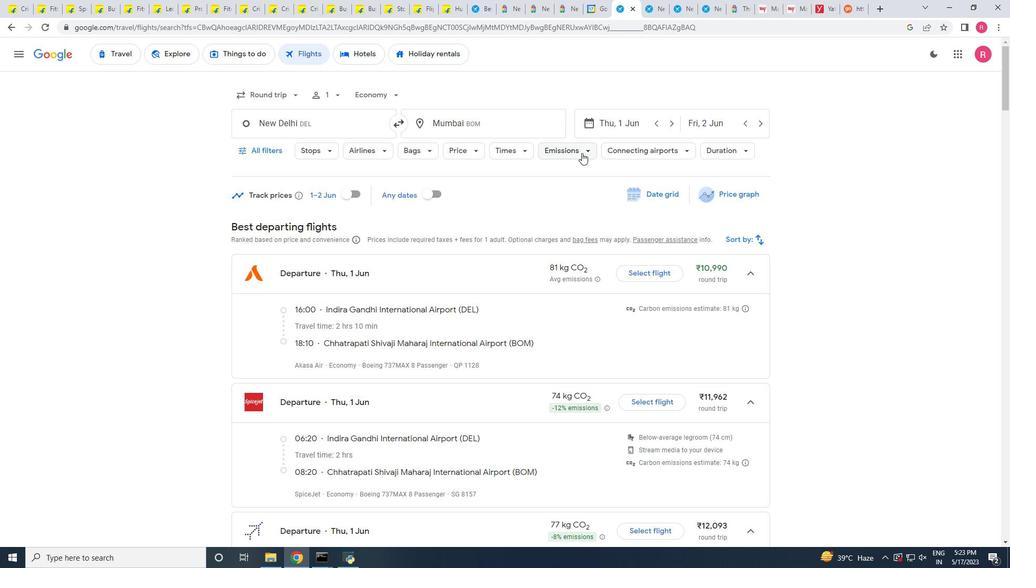 
Action: Mouse moved to (660, 153)
Screenshot: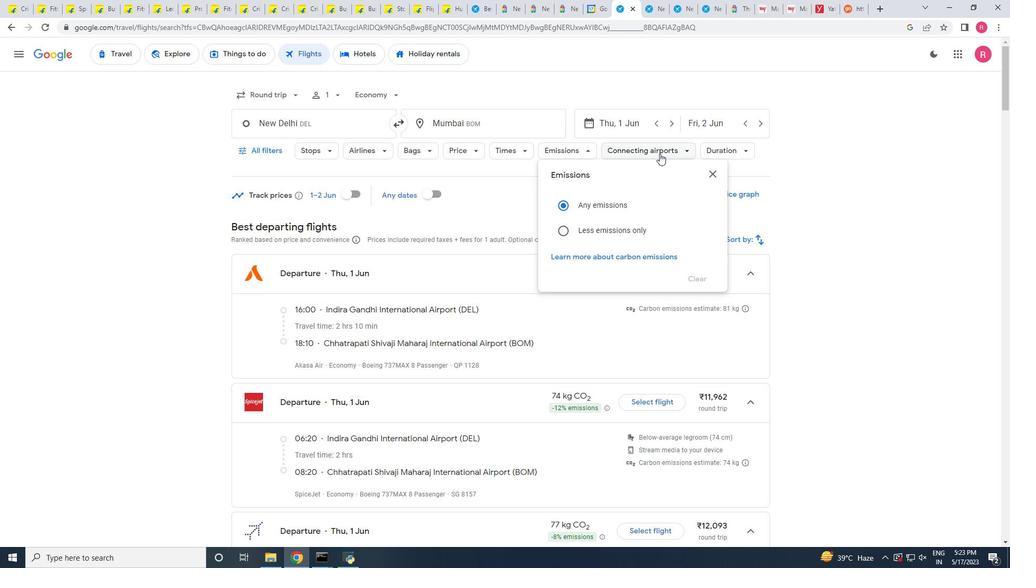 
Action: Mouse pressed left at (660, 153)
Screenshot: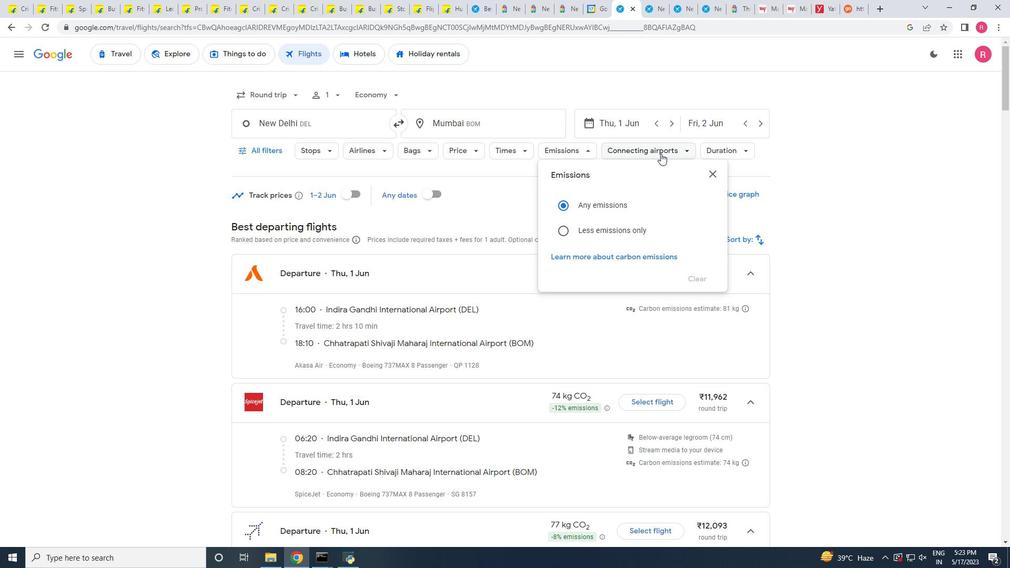 
Action: Mouse moved to (719, 151)
Screenshot: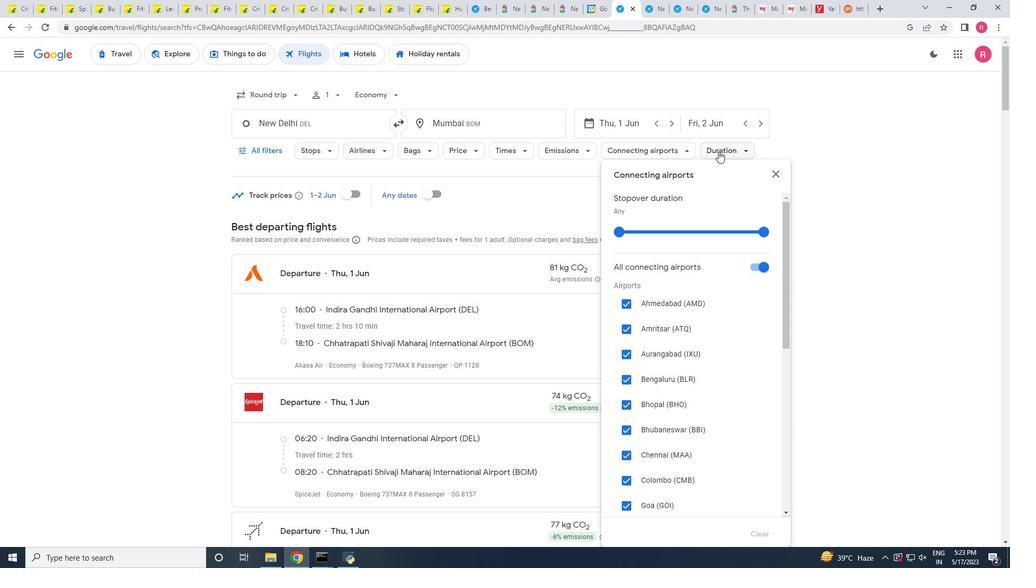 
Action: Mouse pressed left at (719, 151)
Screenshot: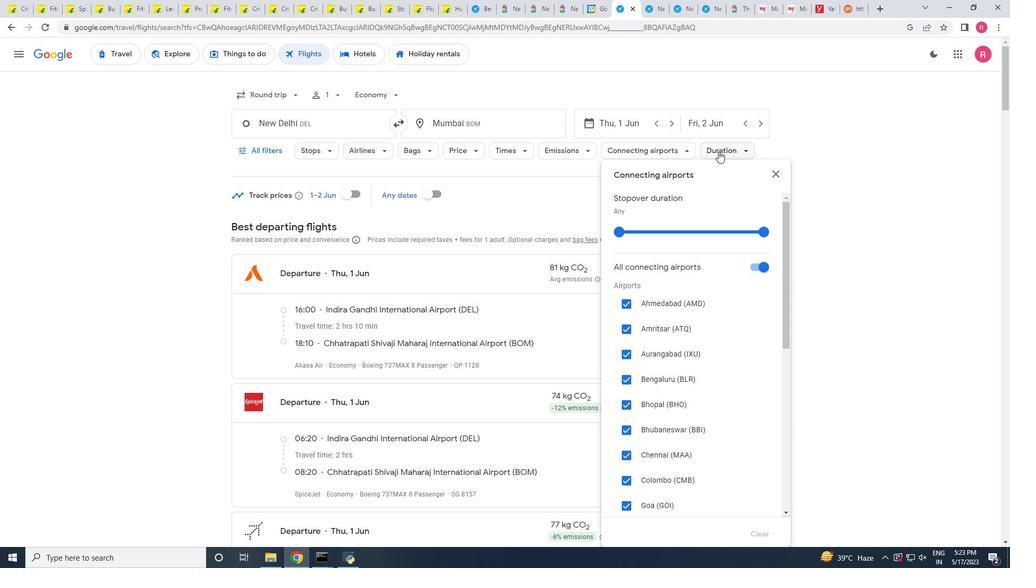 
Action: Mouse moved to (654, 204)
Screenshot: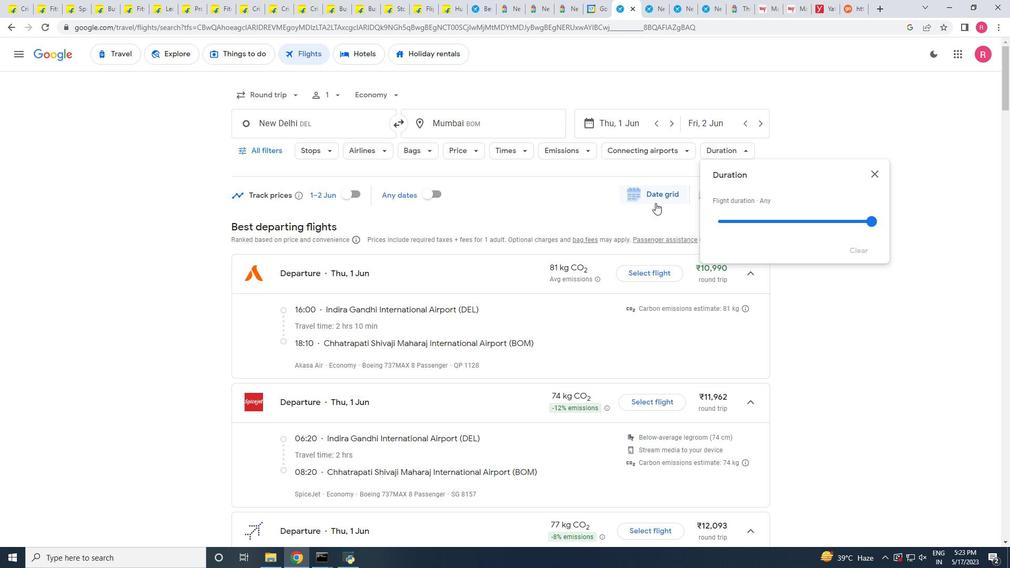 
Action: Mouse pressed left at (654, 204)
Screenshot: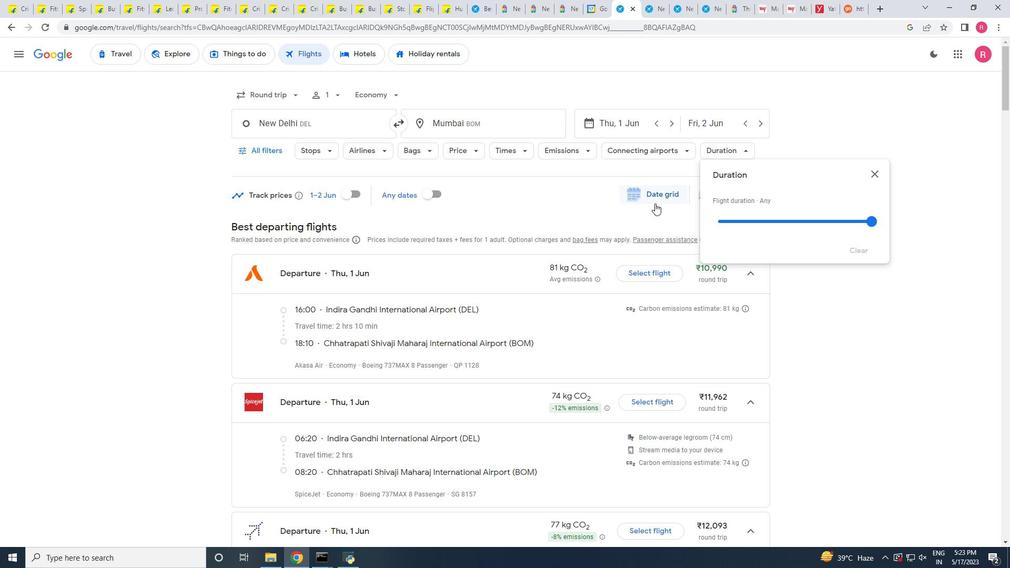 
Action: Mouse moved to (662, 347)
Screenshot: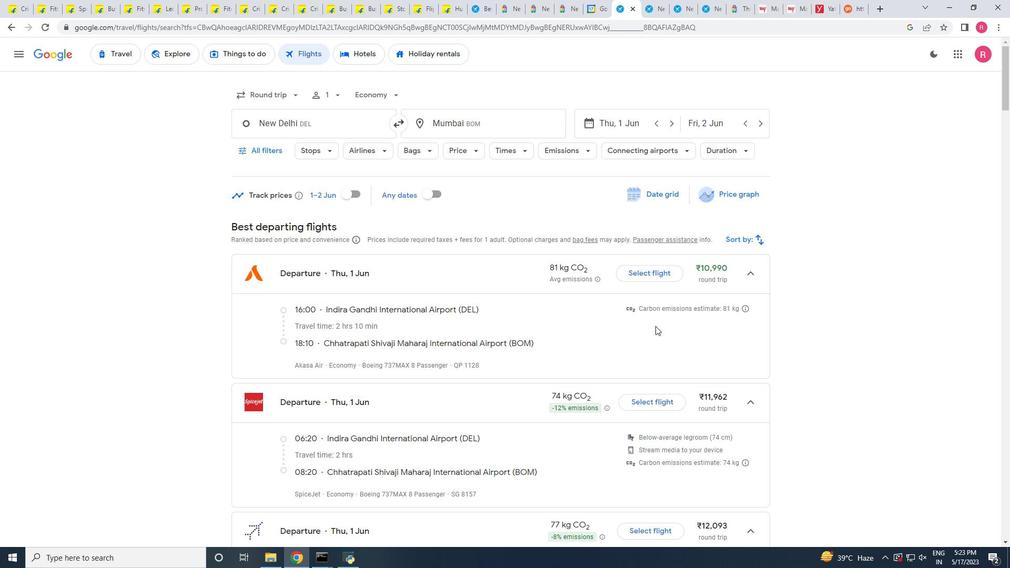 
Action: Mouse scrolled (662, 347) with delta (0, 0)
Screenshot: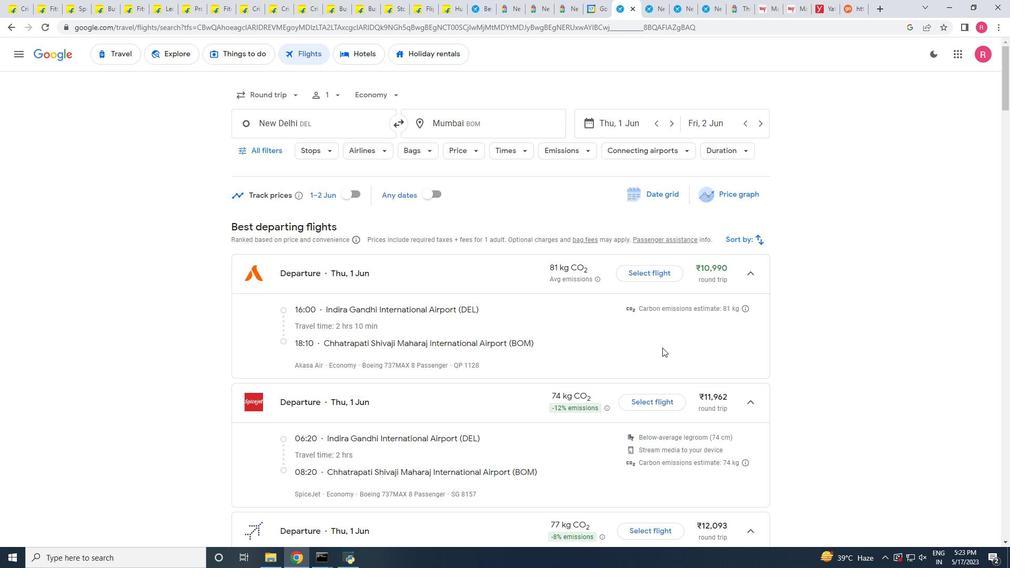 
Action: Mouse scrolled (662, 347) with delta (0, 0)
Screenshot: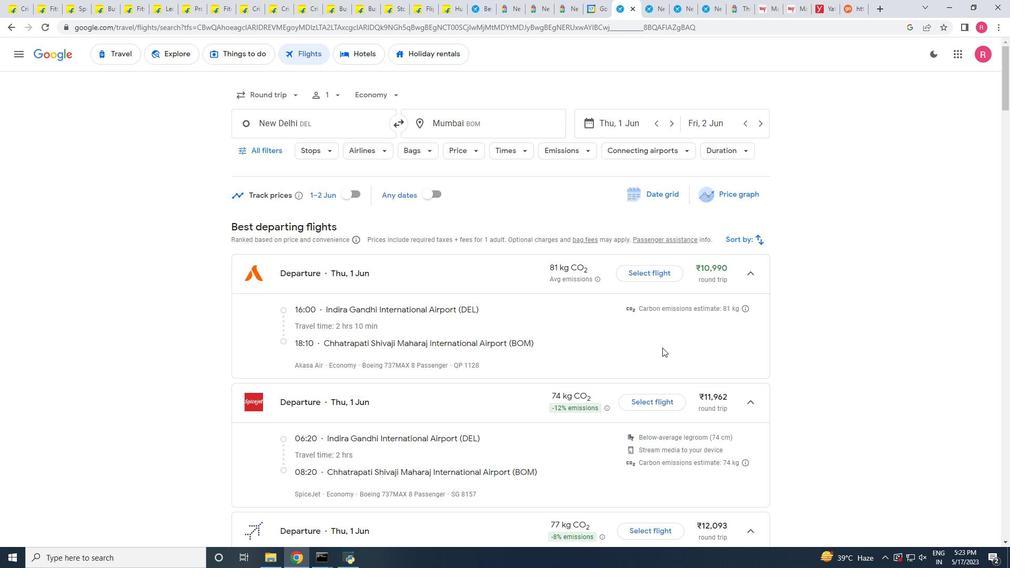 
Action: Mouse scrolled (662, 347) with delta (0, 0)
Screenshot: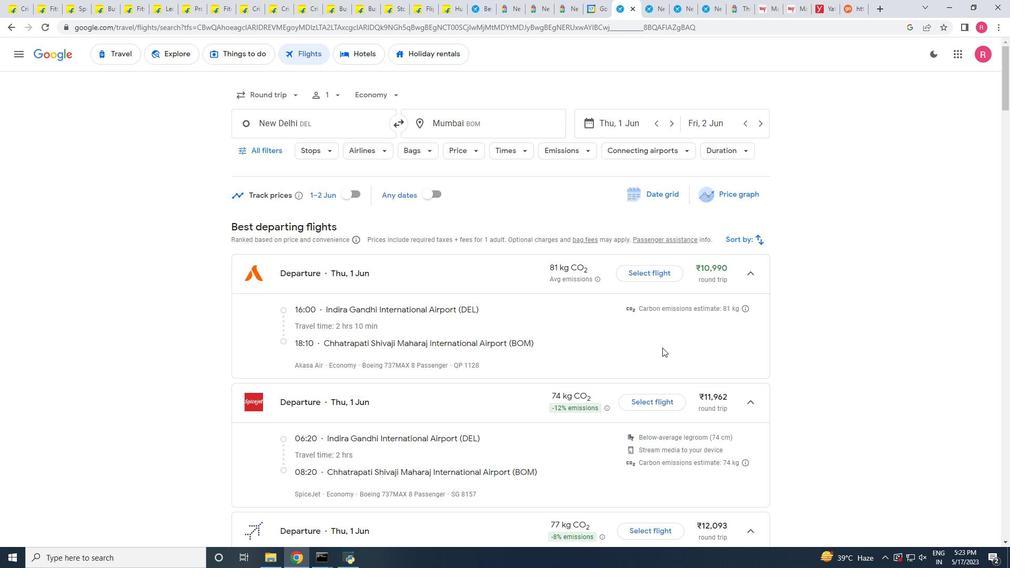 
Action: Mouse scrolled (662, 347) with delta (0, 0)
Screenshot: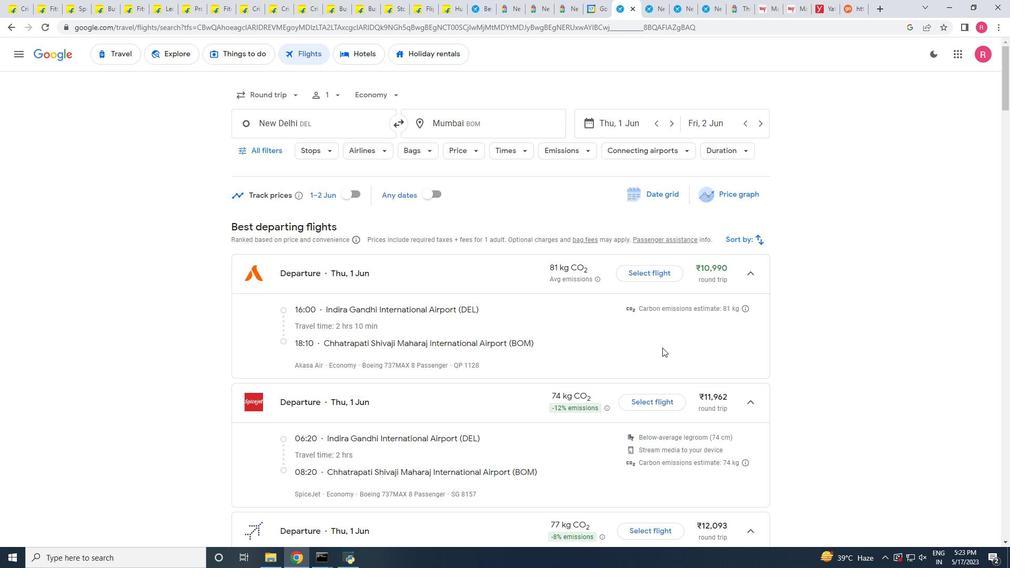 
Action: Mouse scrolled (662, 347) with delta (0, 0)
Screenshot: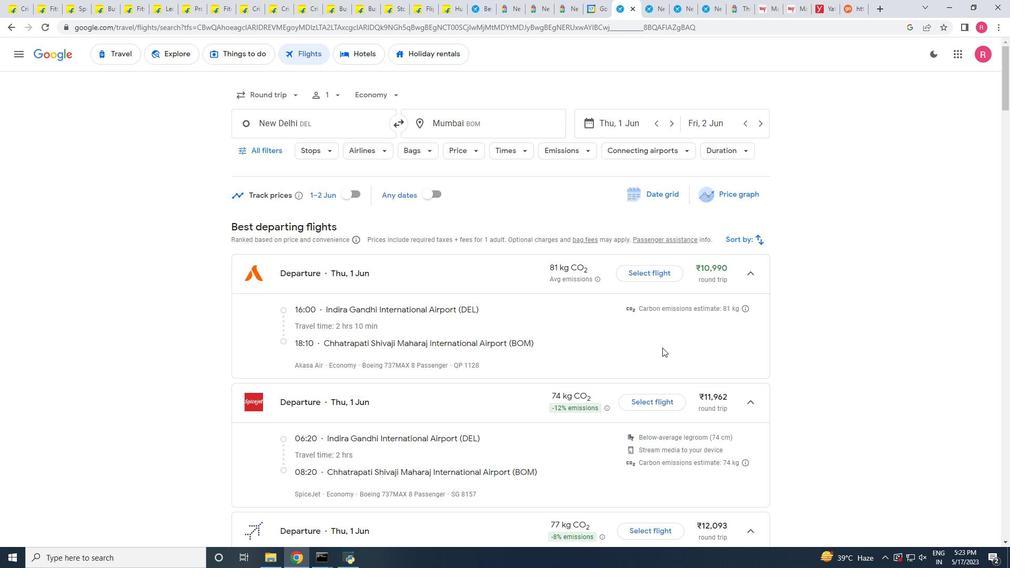 
Action: Mouse scrolled (662, 347) with delta (0, 0)
Screenshot: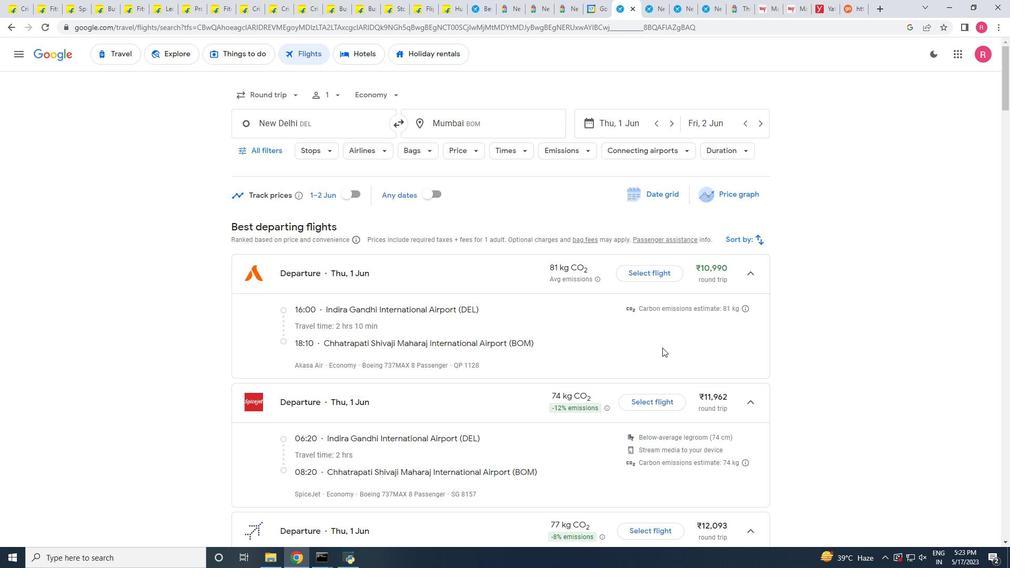 
Action: Mouse scrolled (662, 347) with delta (0, 0)
Screenshot: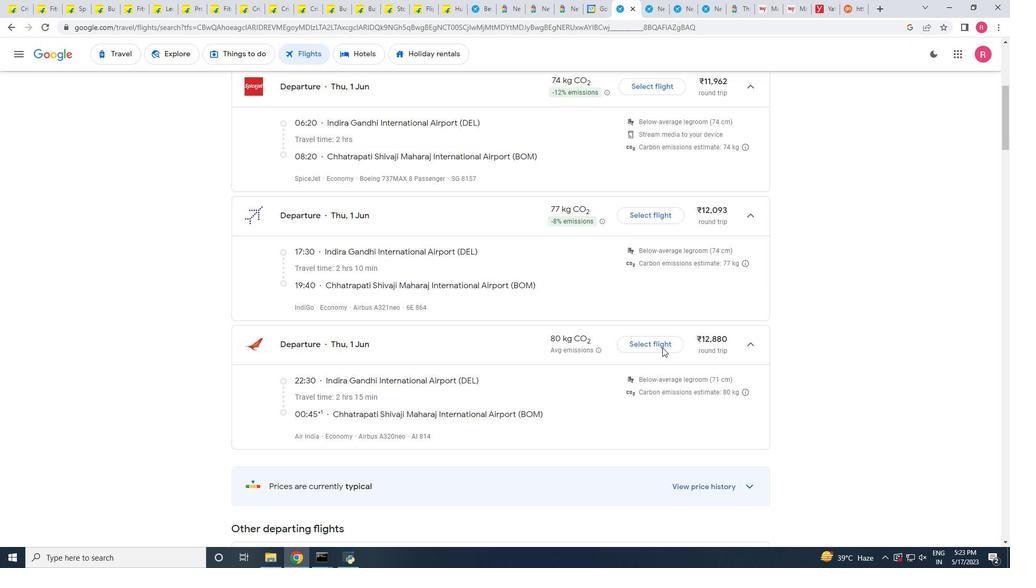 
Action: Mouse scrolled (662, 347) with delta (0, 0)
Screenshot: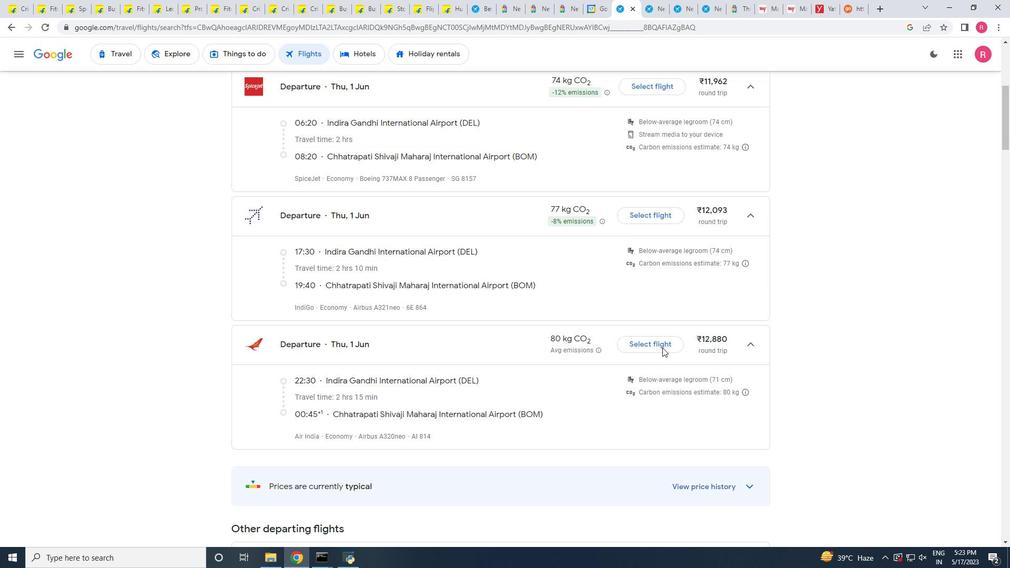 
Action: Mouse scrolled (662, 347) with delta (0, 0)
Screenshot: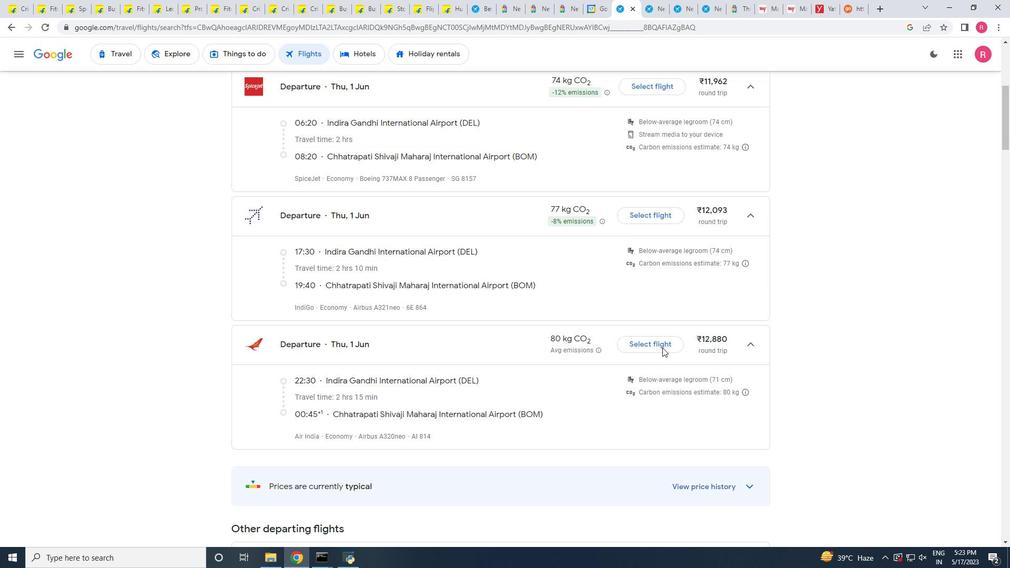 
Action: Mouse scrolled (662, 347) with delta (0, 0)
Screenshot: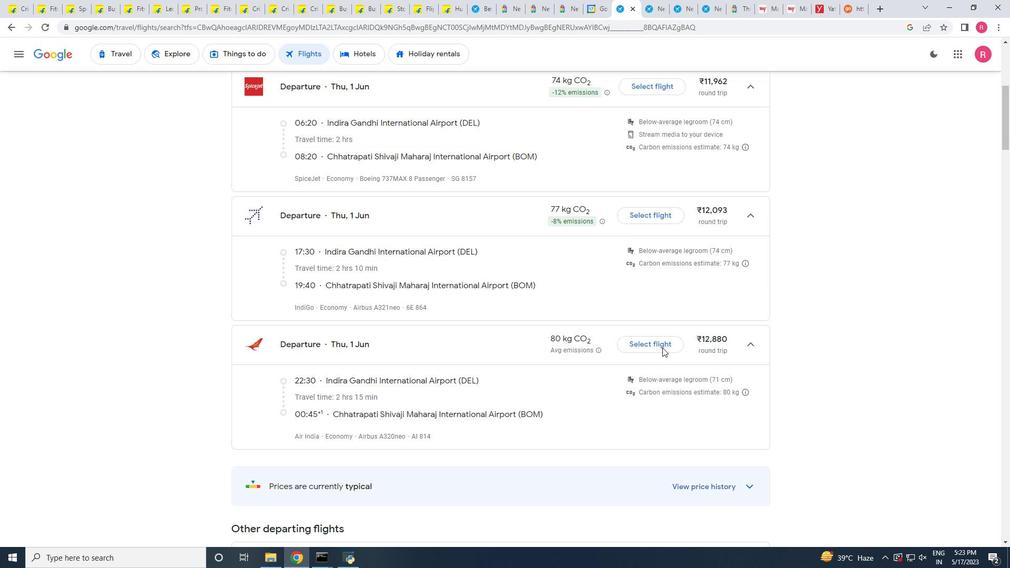 
Action: Mouse scrolled (662, 348) with delta (0, 0)
Screenshot: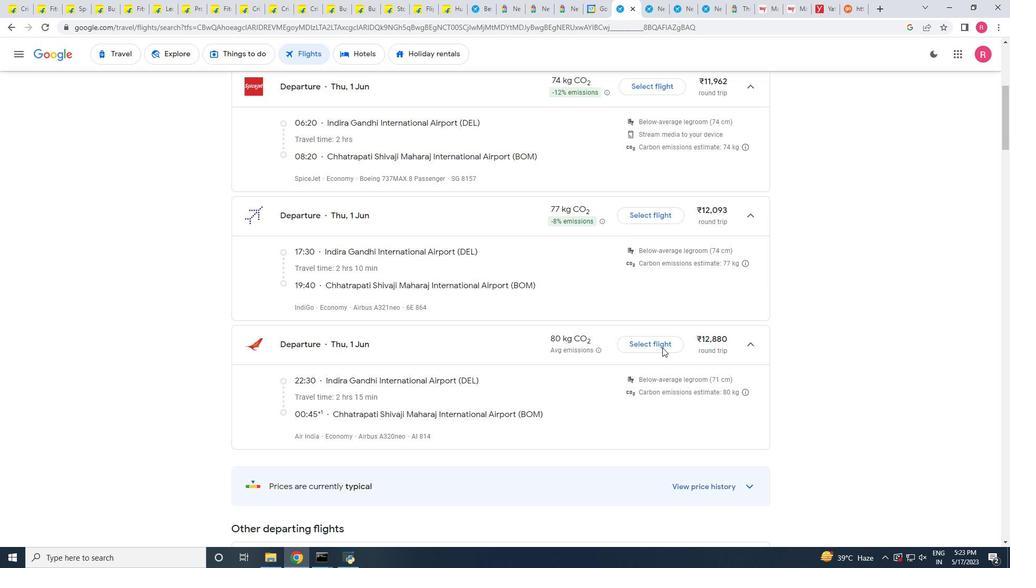 
Action: Mouse scrolled (662, 347) with delta (0, 0)
Screenshot: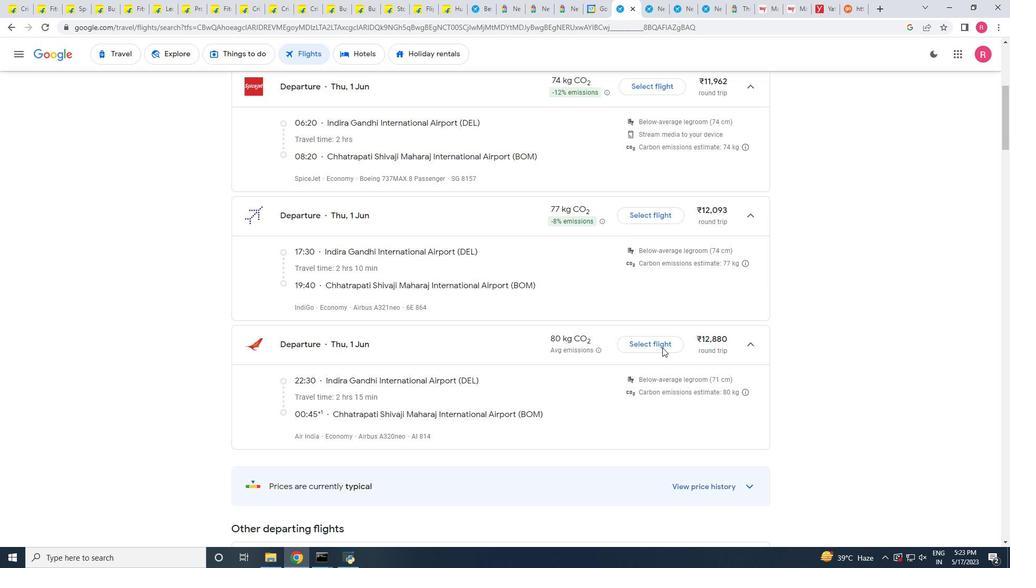 
Action: Mouse scrolled (662, 347) with delta (0, 0)
Screenshot: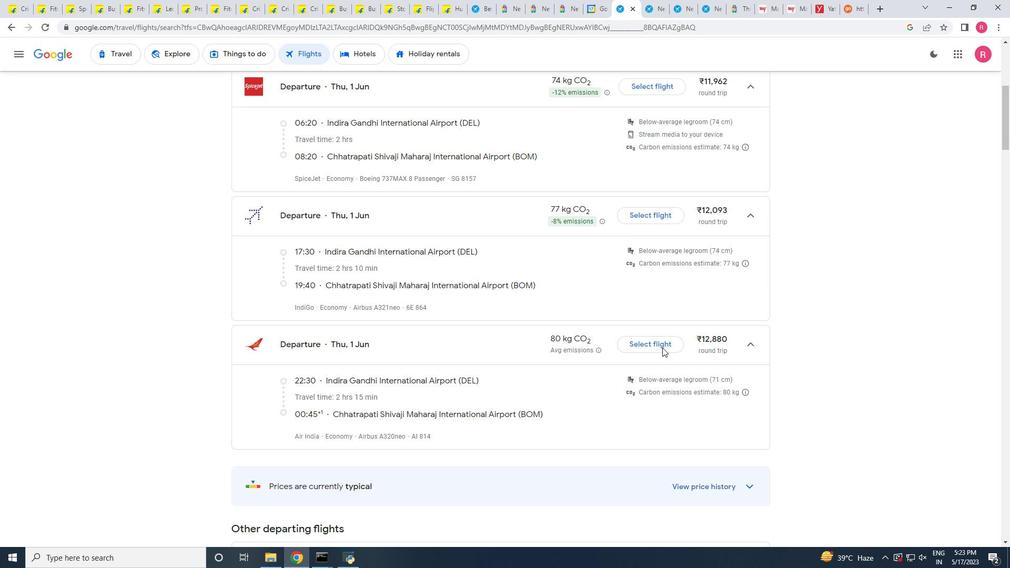 
Action: Mouse scrolled (662, 347) with delta (0, 0)
Screenshot: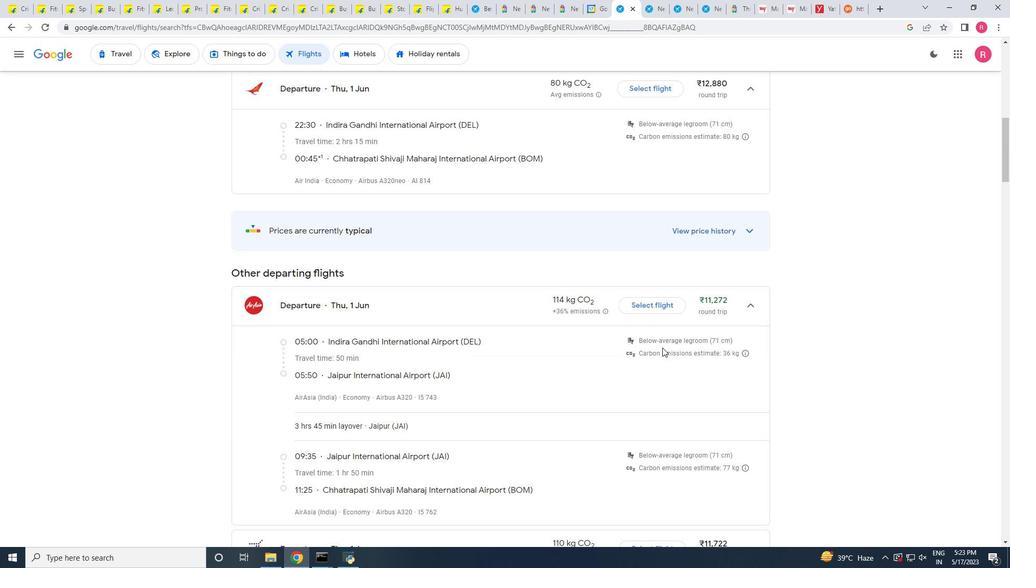 
Action: Mouse scrolled (662, 346) with delta (0, -1)
Screenshot: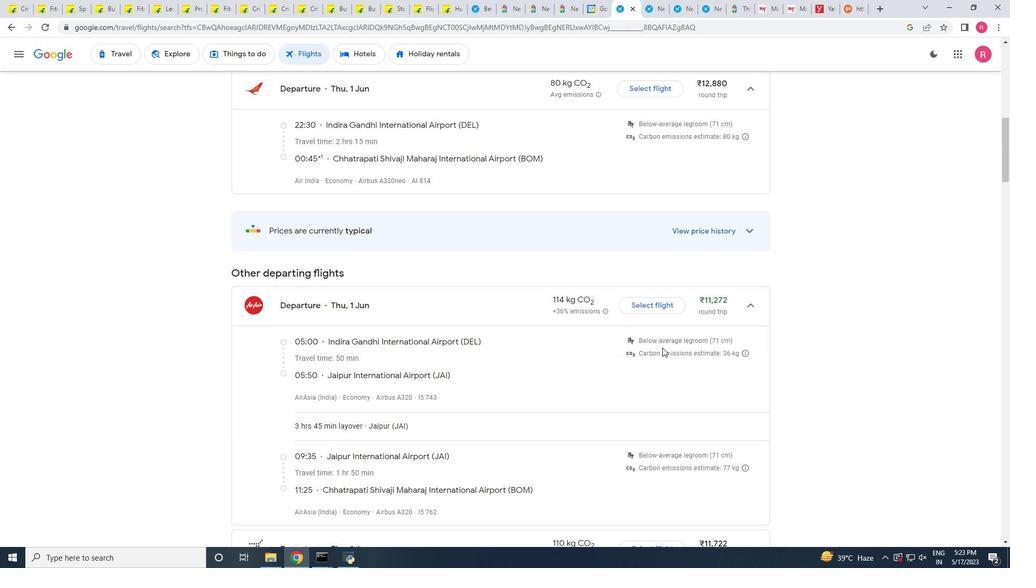 
Action: Mouse scrolled (662, 347) with delta (0, 0)
Screenshot: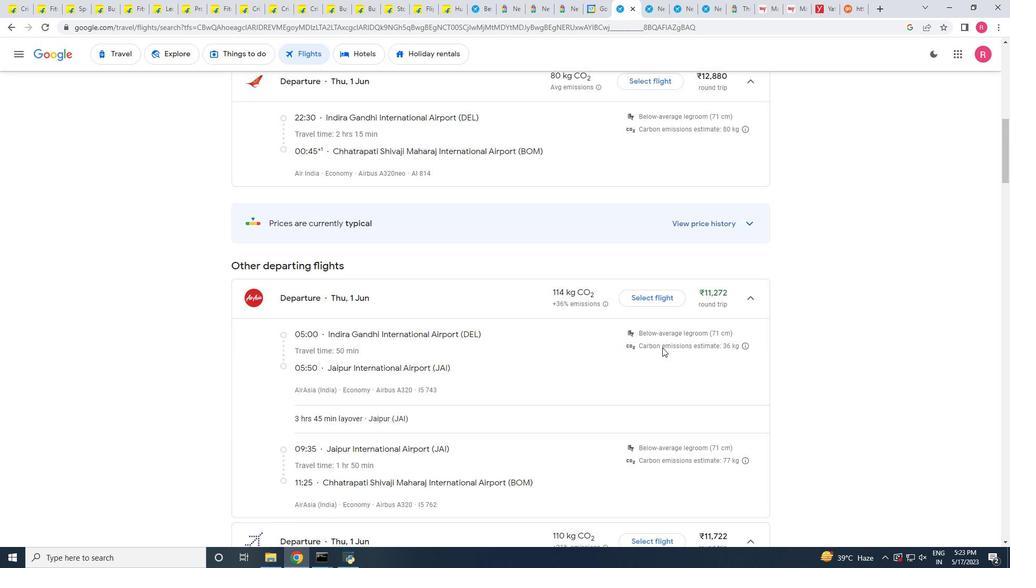 
Action: Mouse scrolled (662, 347) with delta (0, 0)
Screenshot: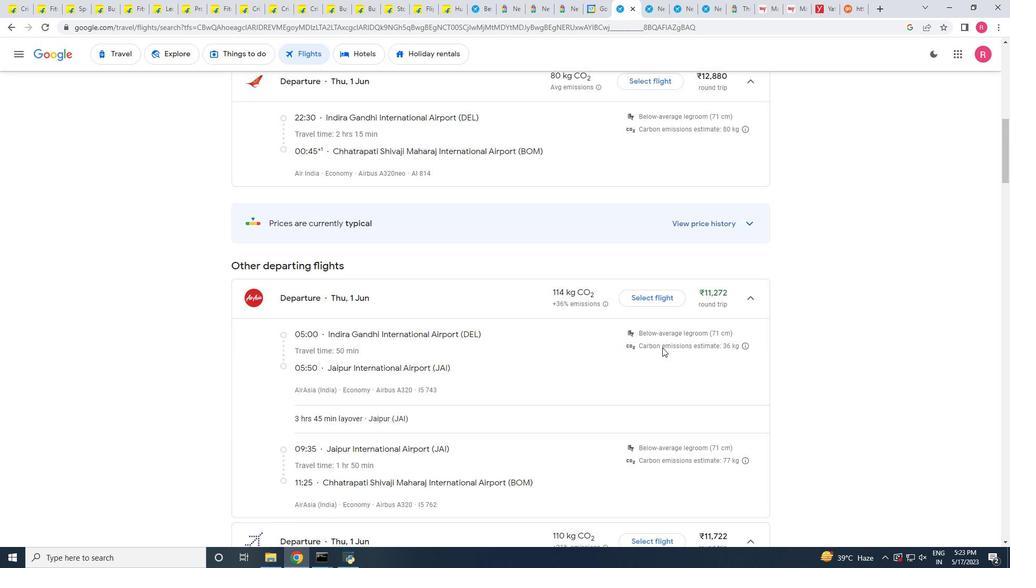 
Action: Mouse scrolled (662, 347) with delta (0, 0)
Screenshot: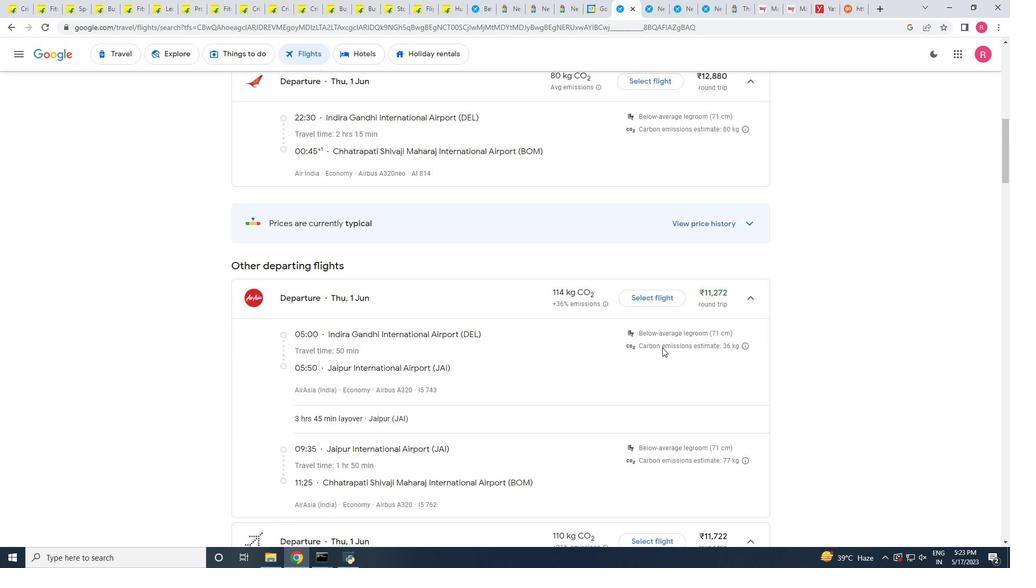 
Action: Mouse scrolled (662, 347) with delta (0, 0)
Screenshot: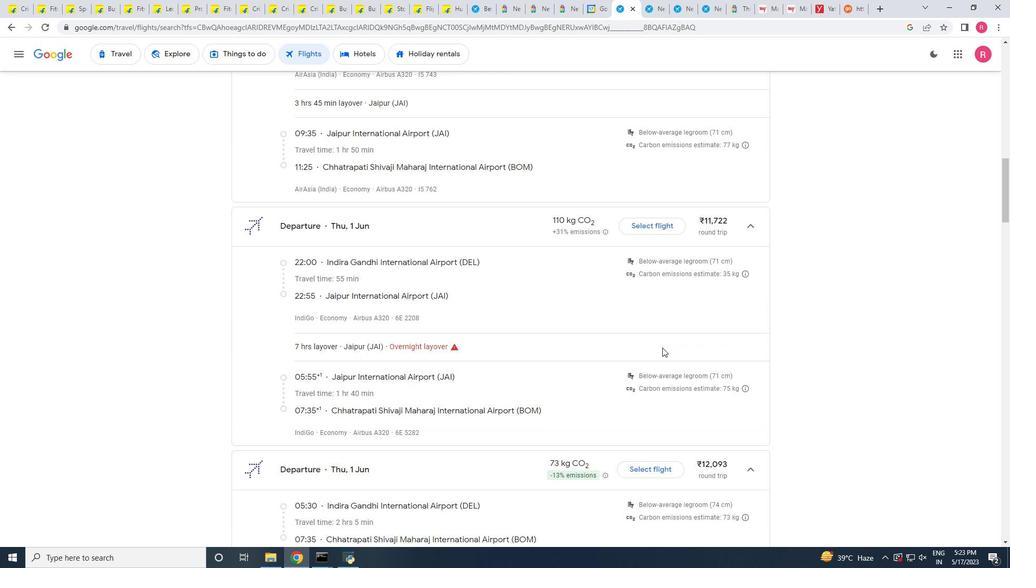 
Action: Mouse scrolled (662, 347) with delta (0, 0)
